 Task: In the event  named  Third Marketing Campaign Brainstorming, Set a range of dates when you can accept meetings  '3 Jul â€" 5 Aug 2023'. Select a duration of  15 min. Select working hours  	_x000D_
MON- SAT 10:30am â€" 6:00pm. Add time before or after your events  as 15 min. Set the frequency of available time slots for invitees as  45 min. Set the minimum notice period and maximum events allowed per day as  166 hours and 4. , logged in from the account softage.4@softage.net and add another guest for the event, softage.10@softage.net
Action: Mouse pressed left at (335, 378)
Screenshot: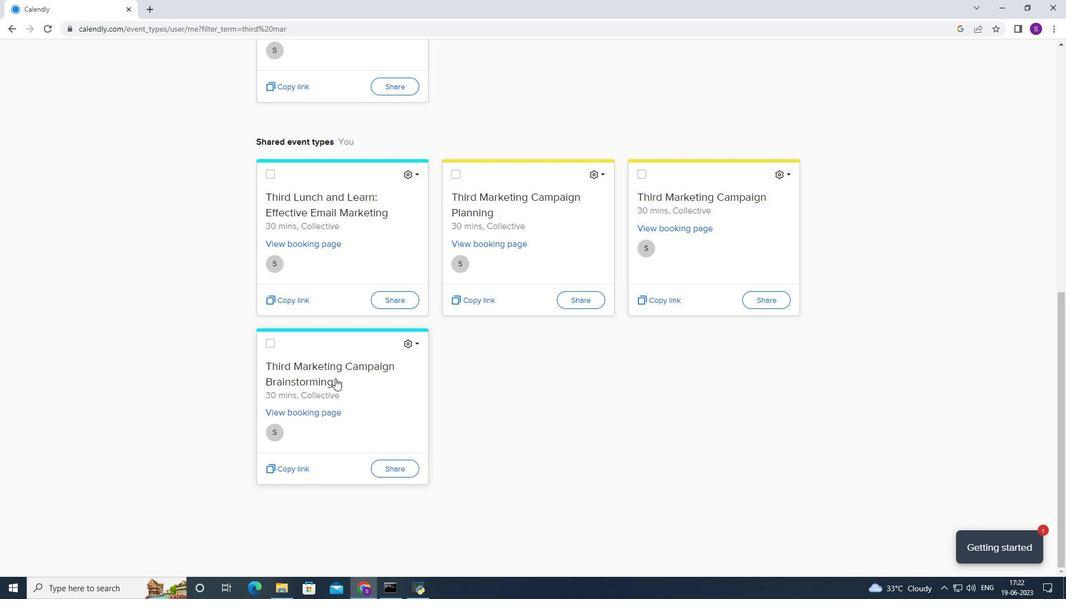 
Action: Mouse moved to (326, 281)
Screenshot: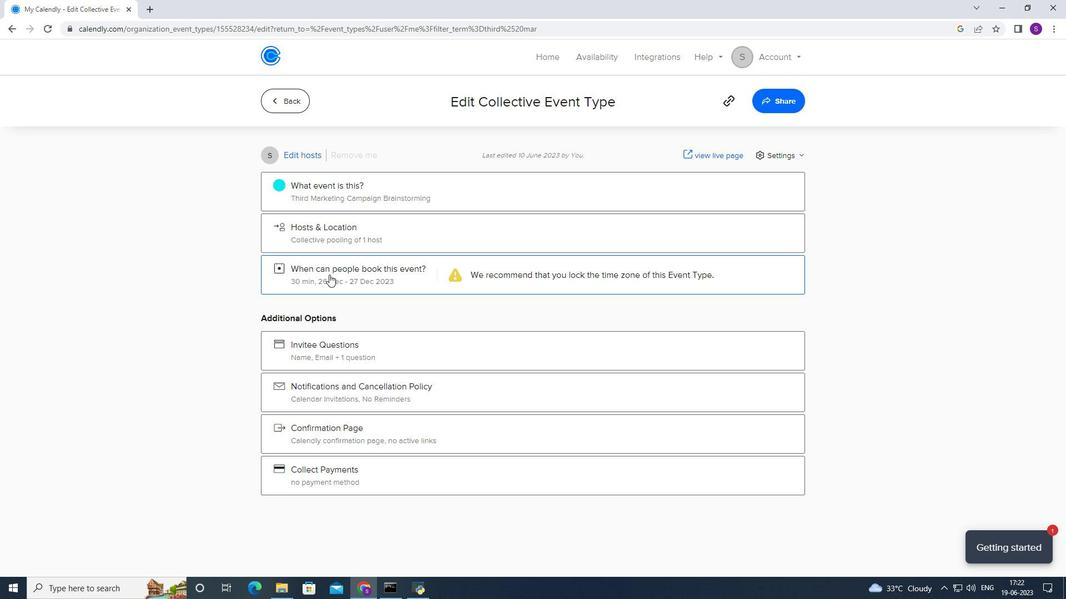 
Action: Mouse pressed left at (326, 281)
Screenshot: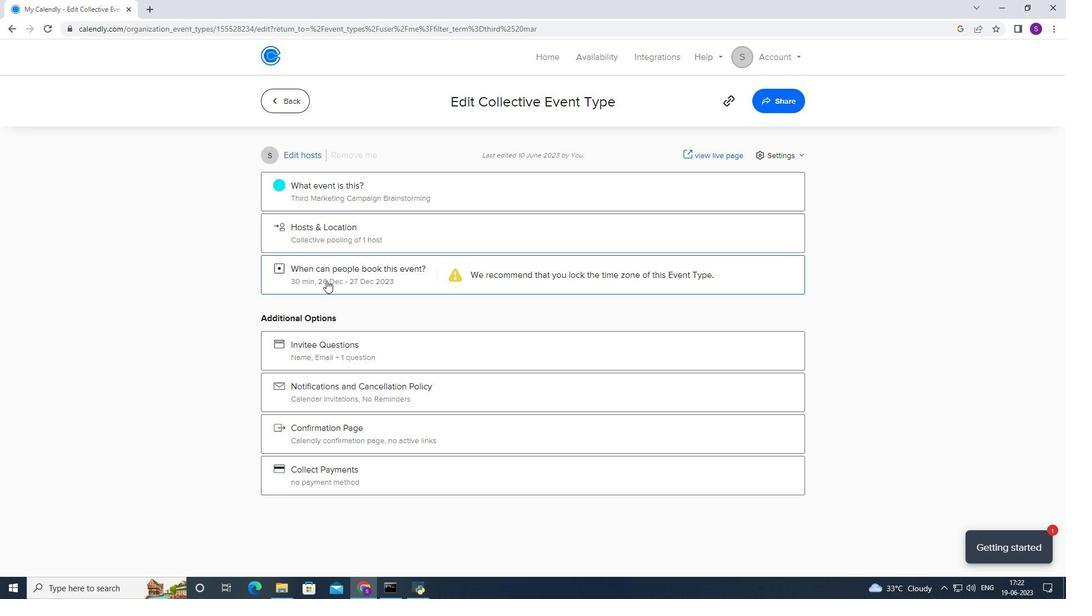 
Action: Mouse moved to (337, 393)
Screenshot: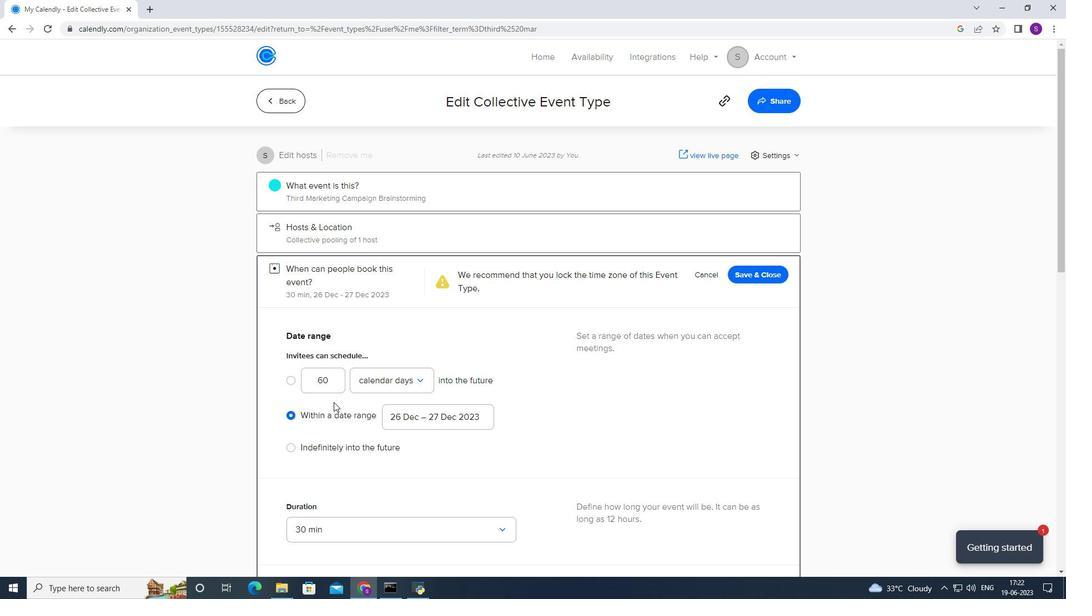 
Action: Mouse scrolled (337, 392) with delta (0, 0)
Screenshot: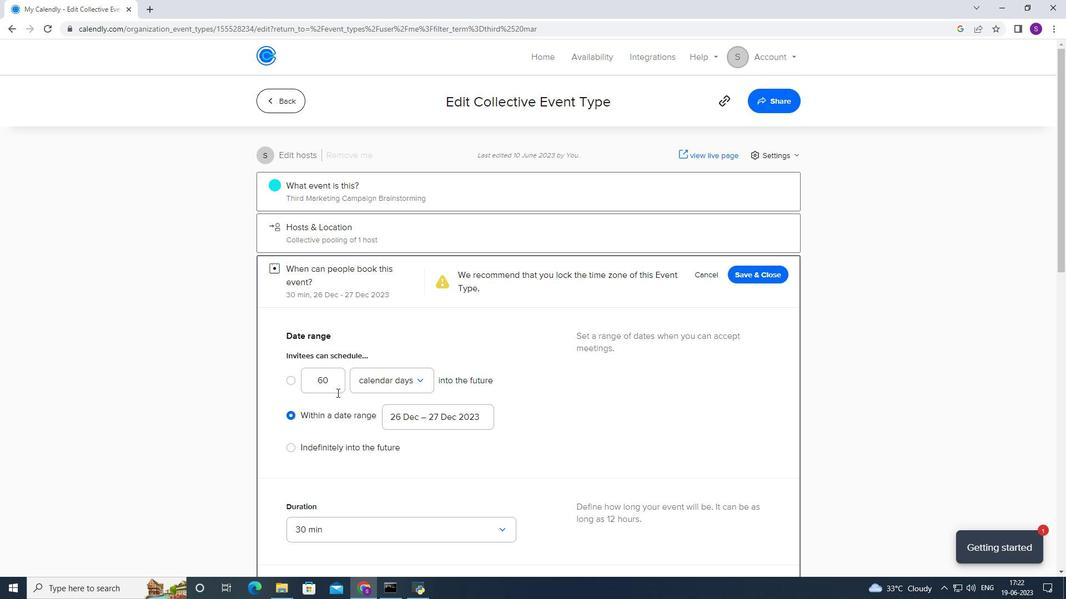 
Action: Mouse scrolled (337, 392) with delta (0, 0)
Screenshot: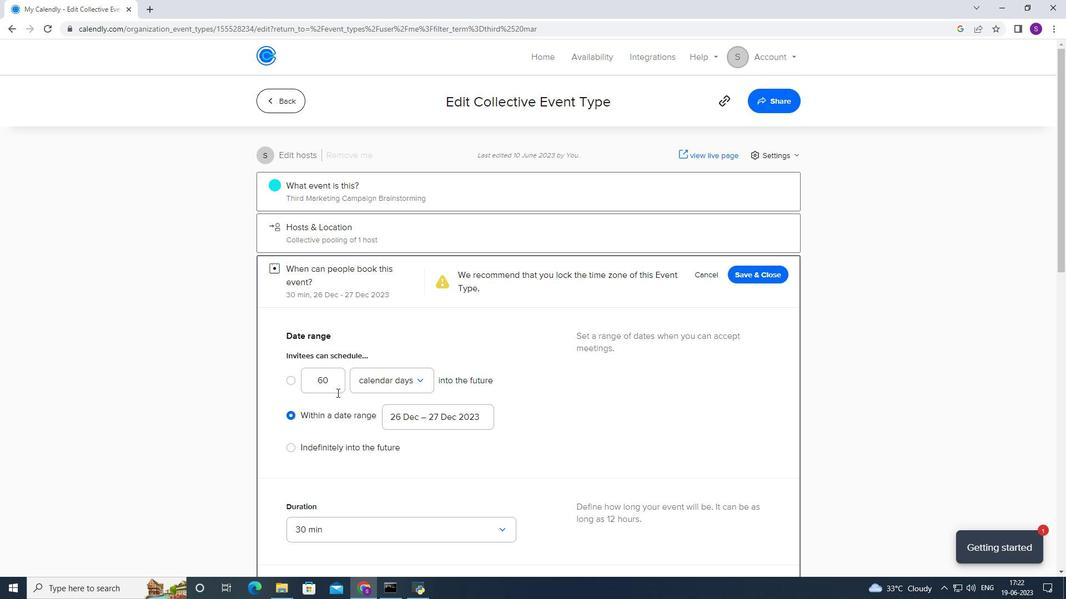 
Action: Mouse moved to (488, 317)
Screenshot: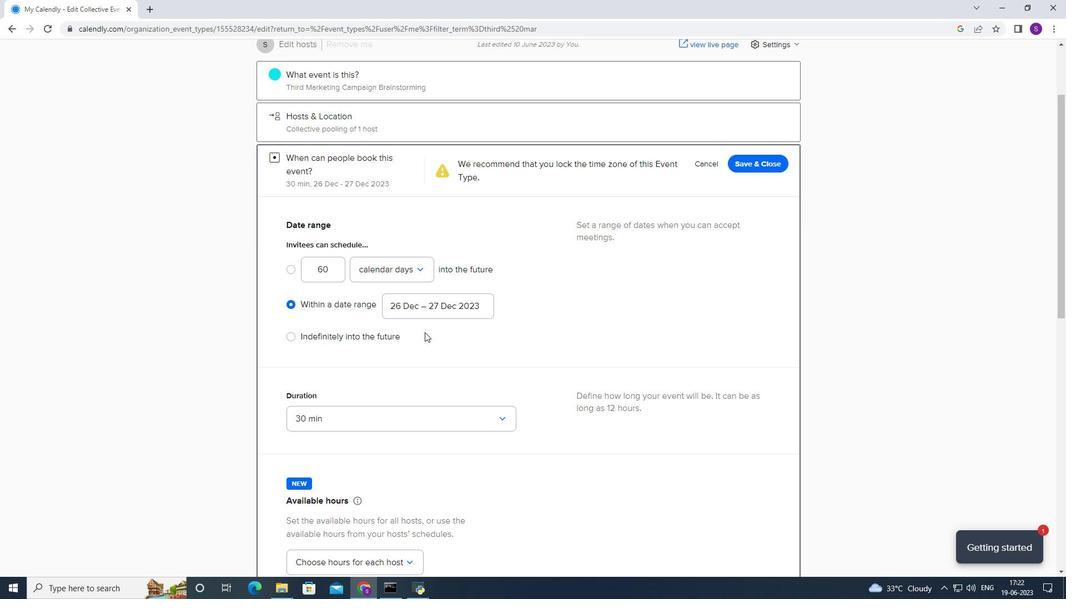 
Action: Mouse pressed left at (488, 317)
Screenshot: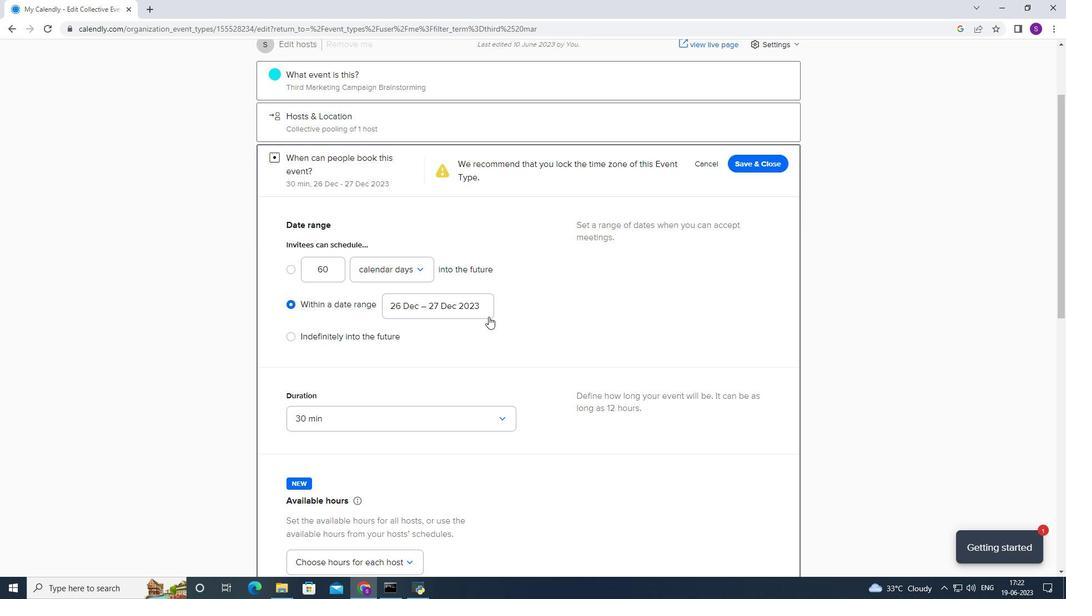 
Action: Mouse moved to (462, 348)
Screenshot: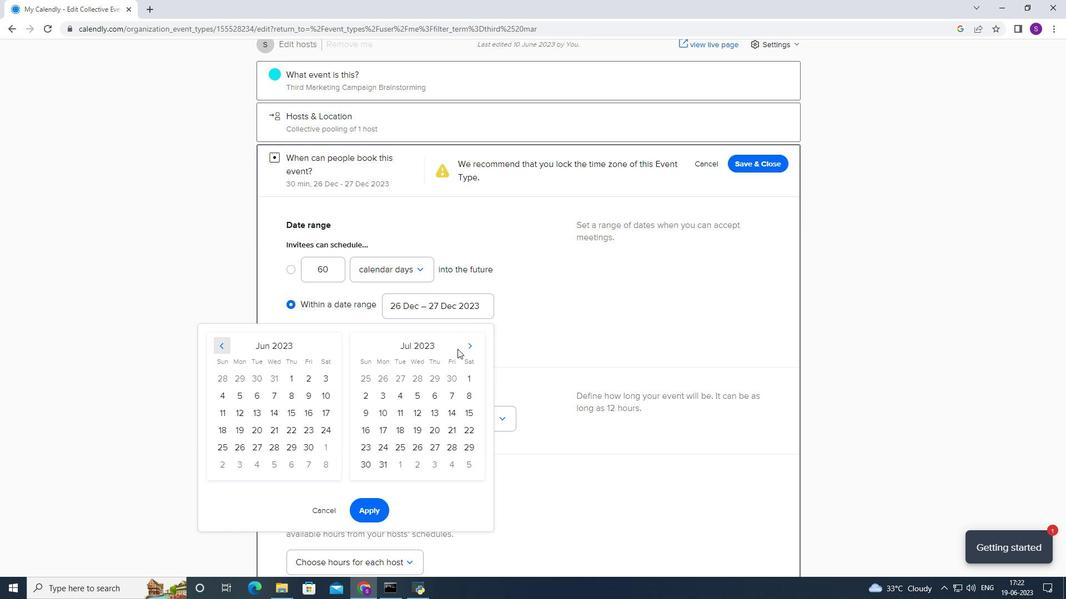 
Action: Mouse pressed left at (462, 348)
Screenshot: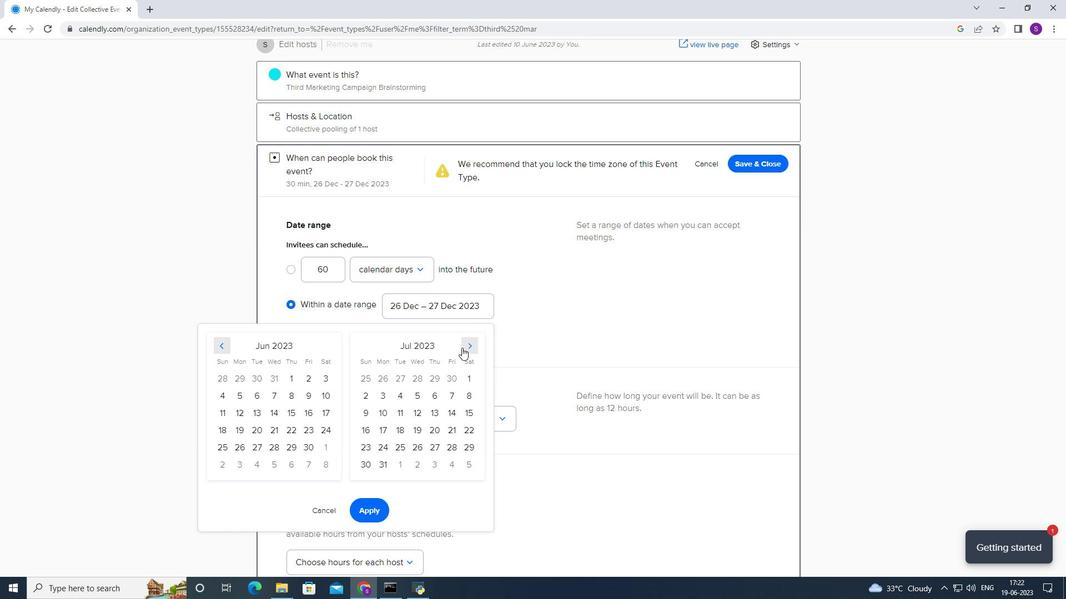 
Action: Mouse moved to (241, 398)
Screenshot: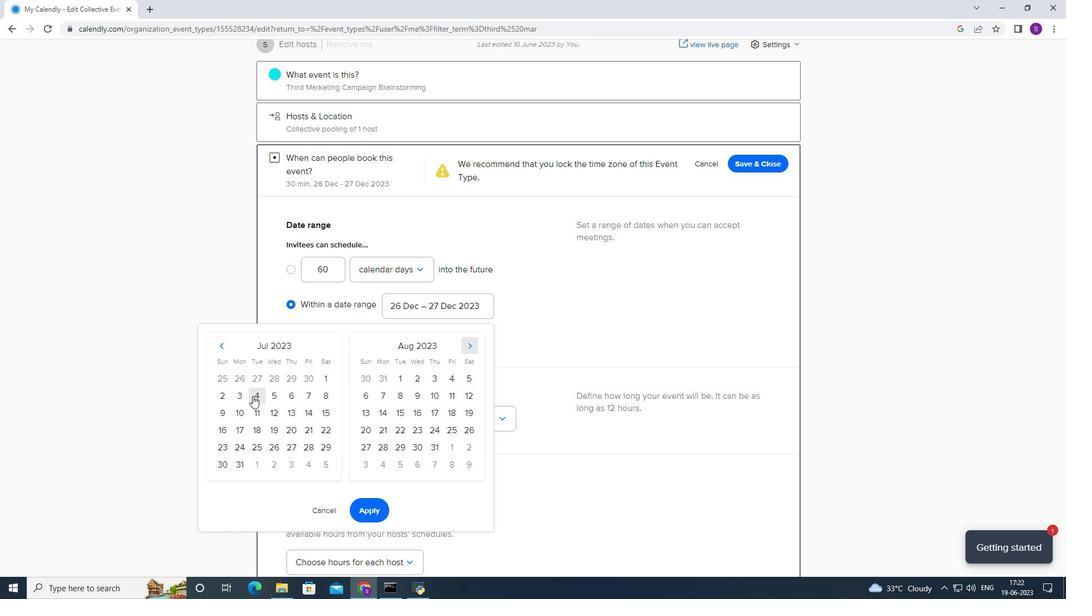 
Action: Mouse pressed left at (241, 398)
Screenshot: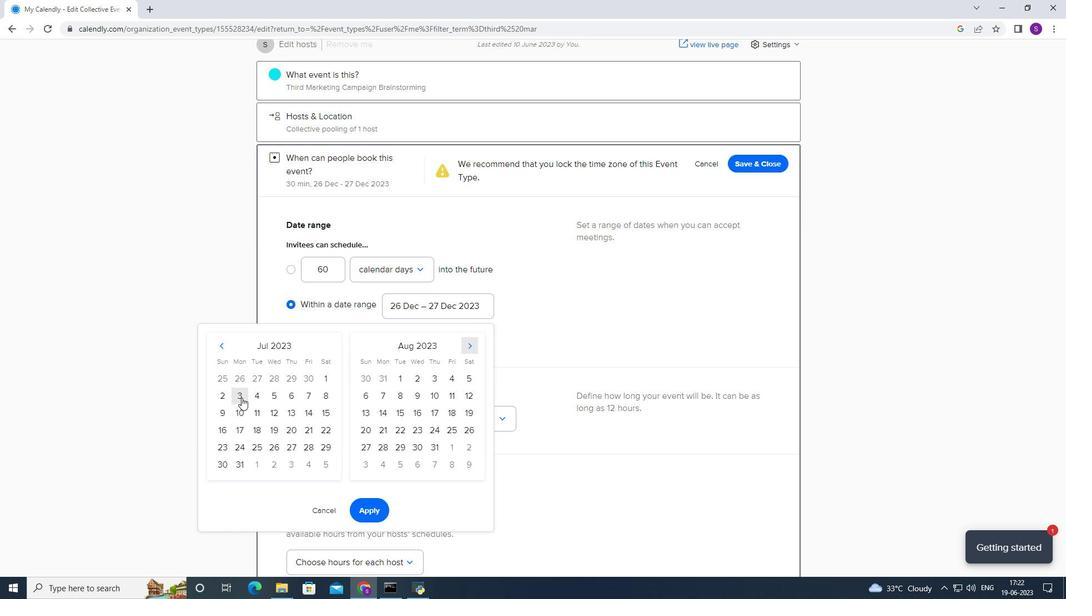 
Action: Mouse moved to (468, 384)
Screenshot: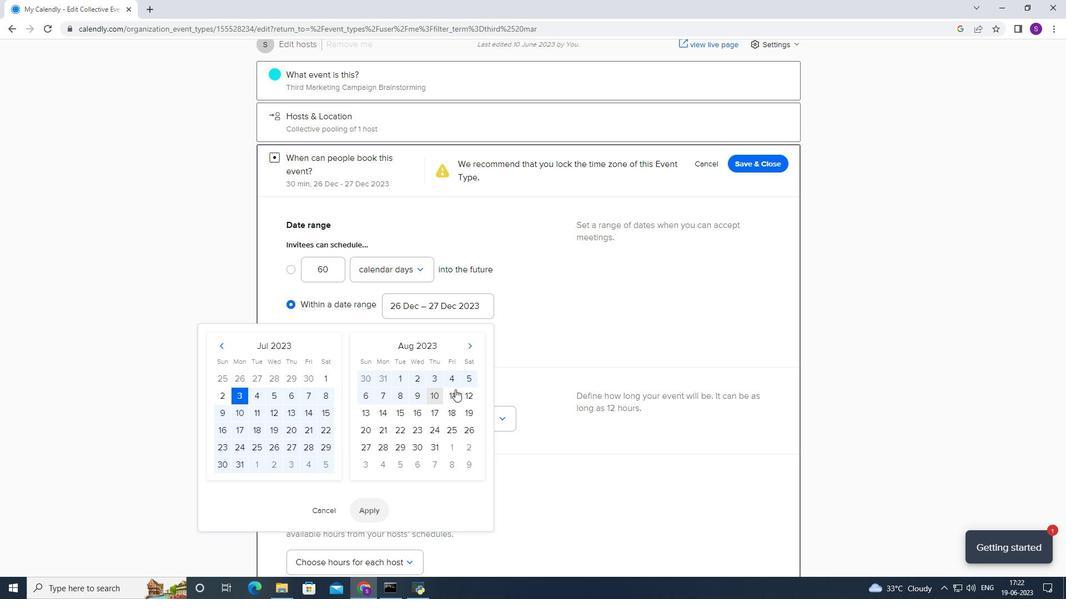 
Action: Mouse pressed left at (468, 384)
Screenshot: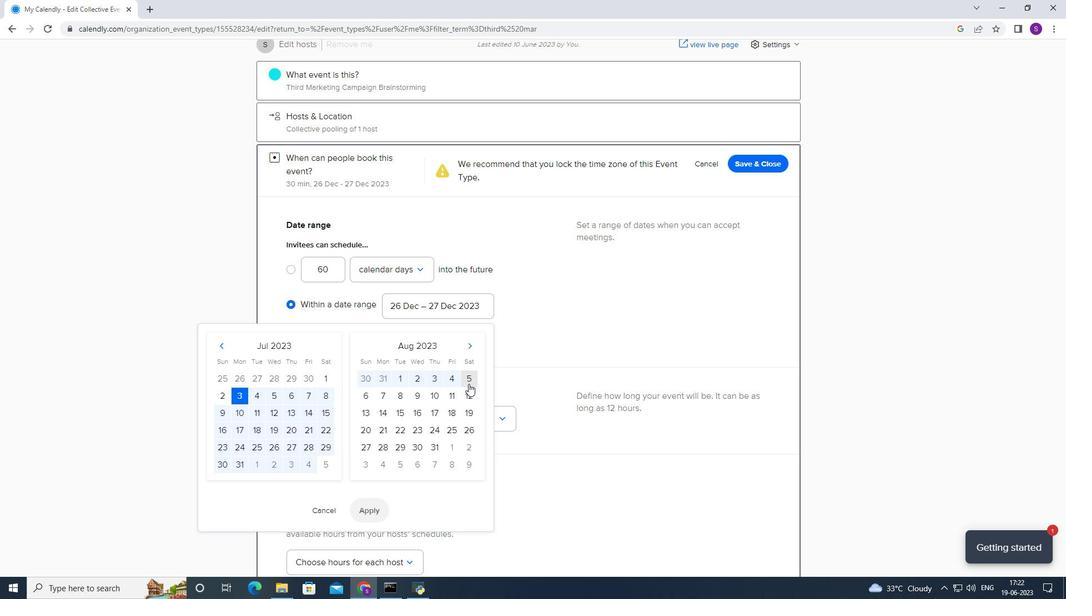 
Action: Mouse moved to (366, 517)
Screenshot: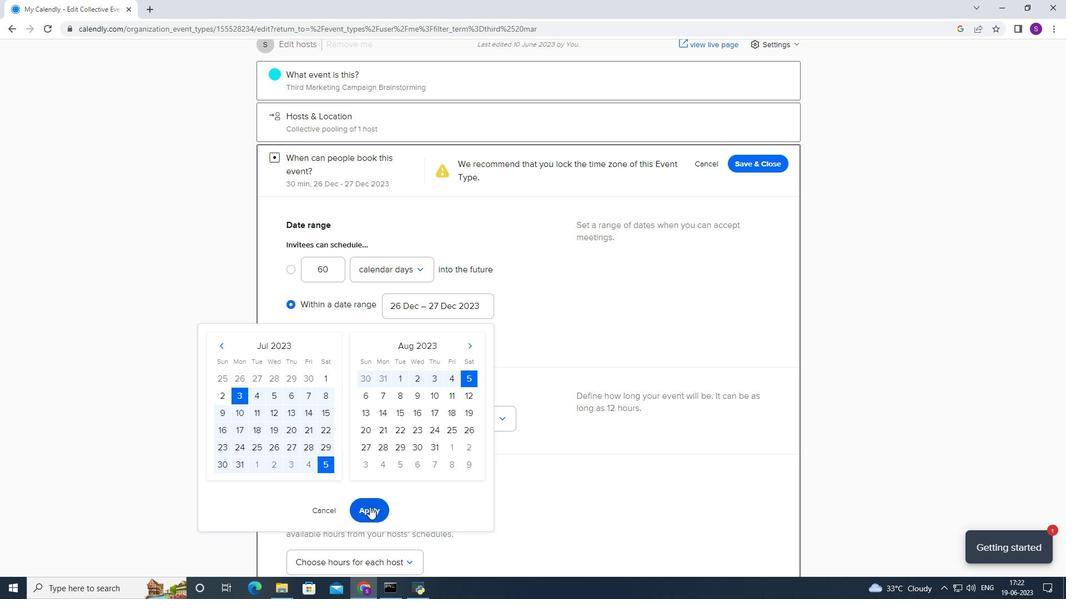 
Action: Mouse pressed left at (366, 517)
Screenshot: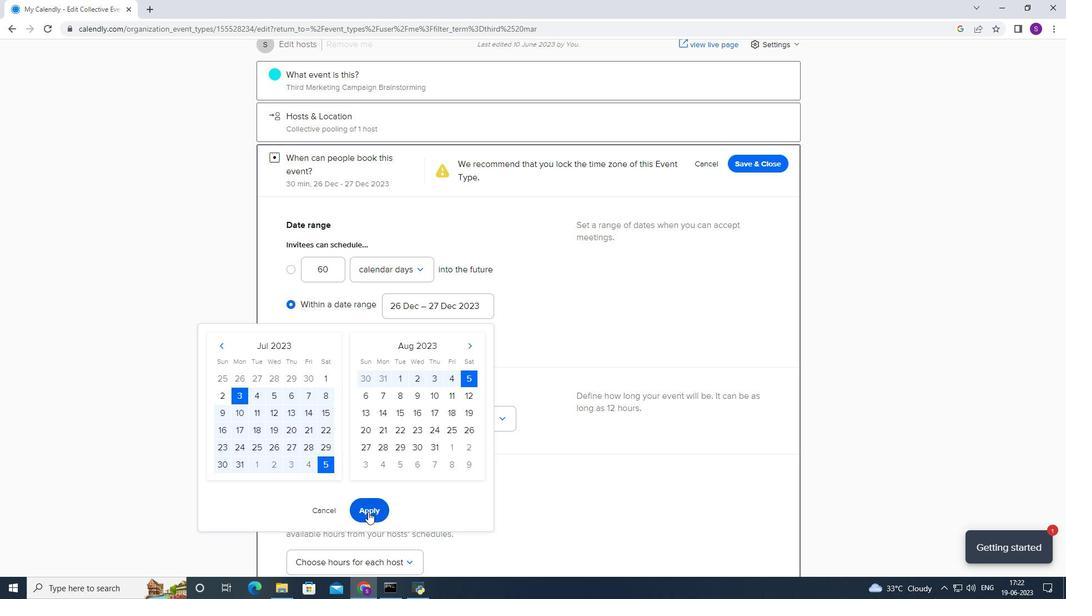 
Action: Mouse moved to (371, 477)
Screenshot: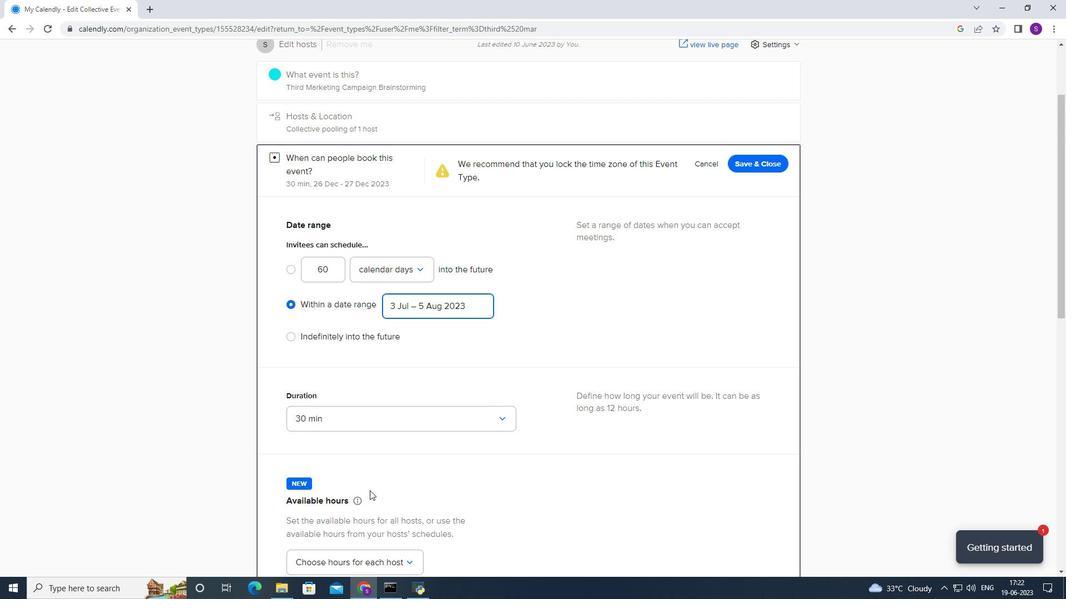 
Action: Mouse scrolled (371, 476) with delta (0, 0)
Screenshot: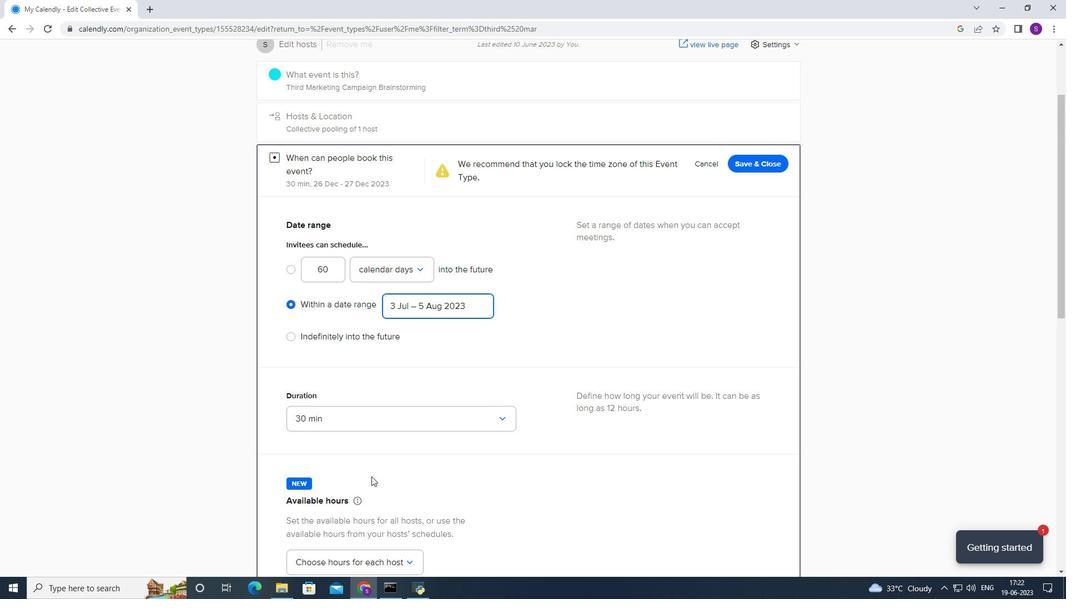 
Action: Mouse scrolled (371, 476) with delta (0, 0)
Screenshot: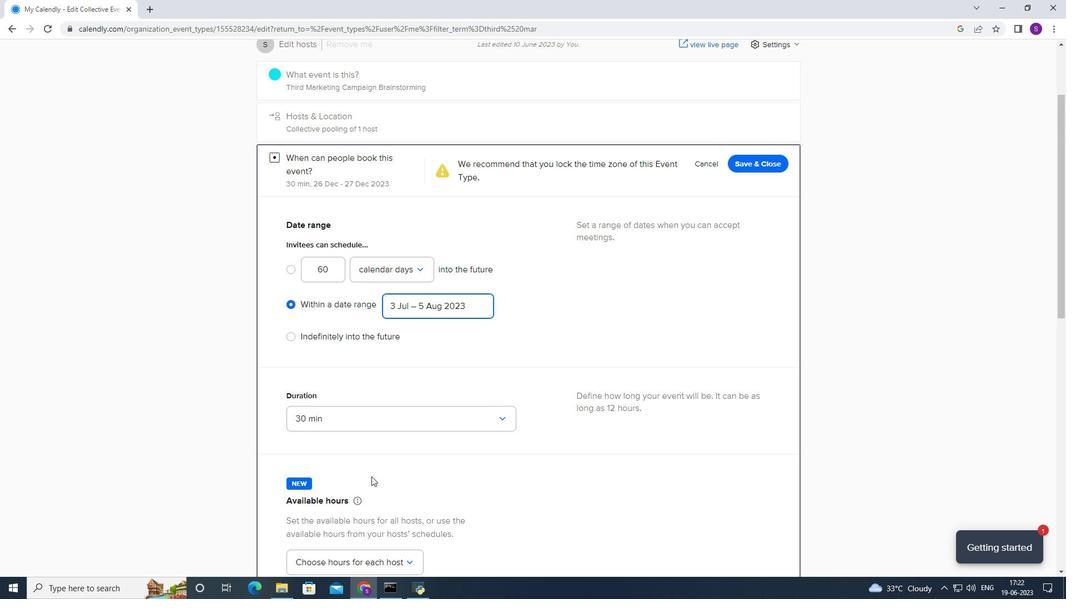 
Action: Mouse scrolled (371, 476) with delta (0, 0)
Screenshot: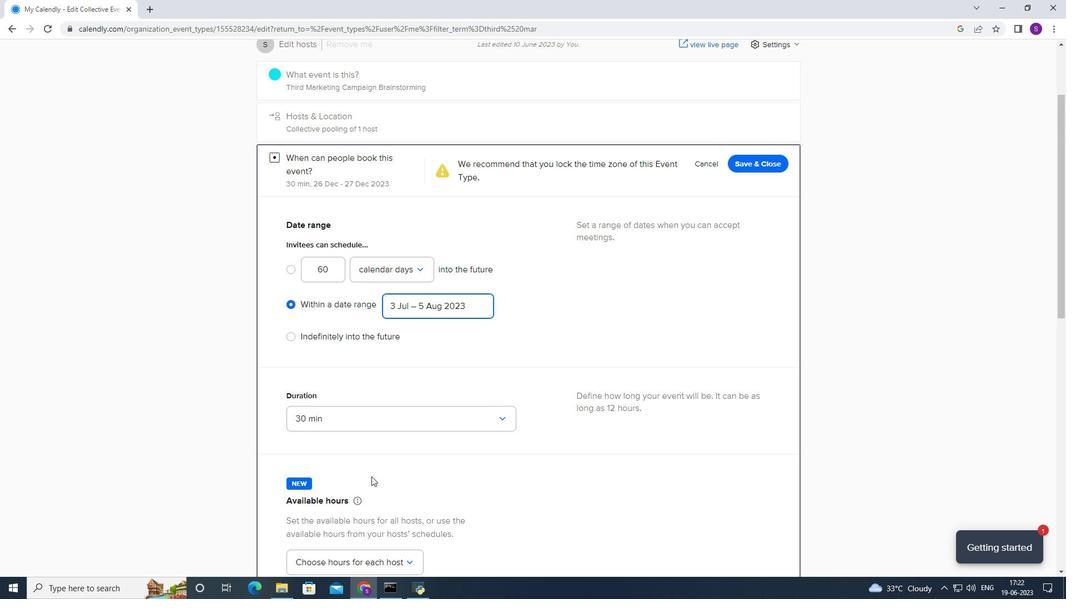 
Action: Mouse scrolled (371, 476) with delta (0, 0)
Screenshot: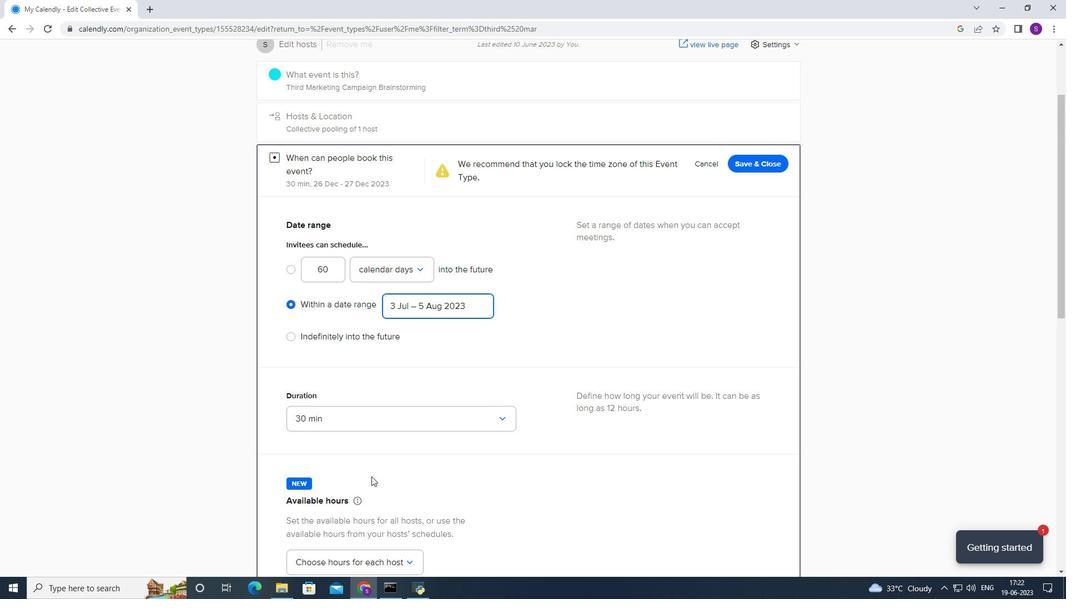 
Action: Mouse moved to (371, 477)
Screenshot: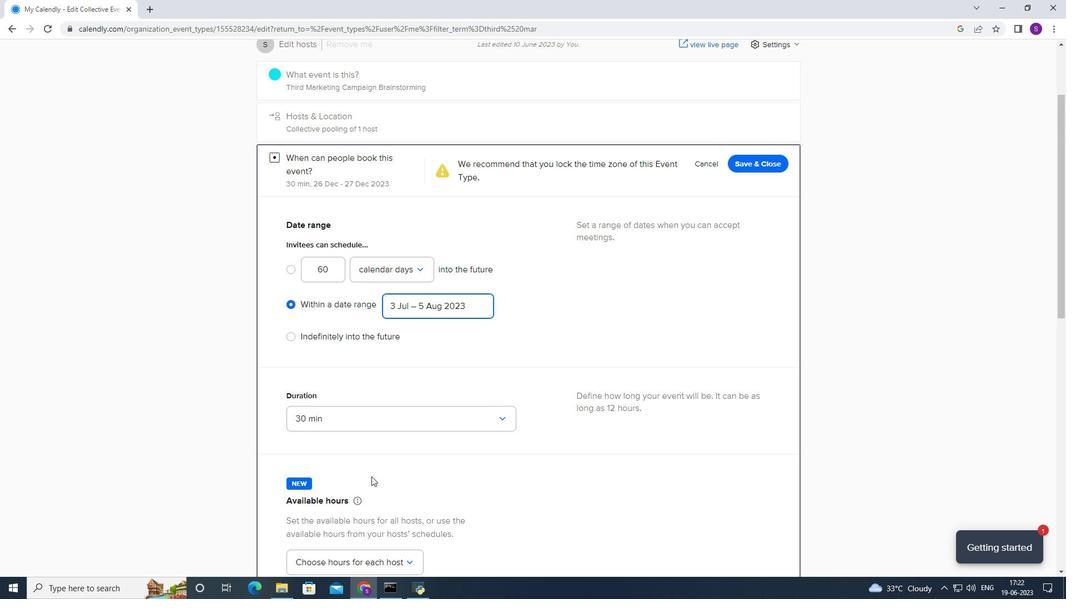 
Action: Mouse scrolled (371, 476) with delta (0, 0)
Screenshot: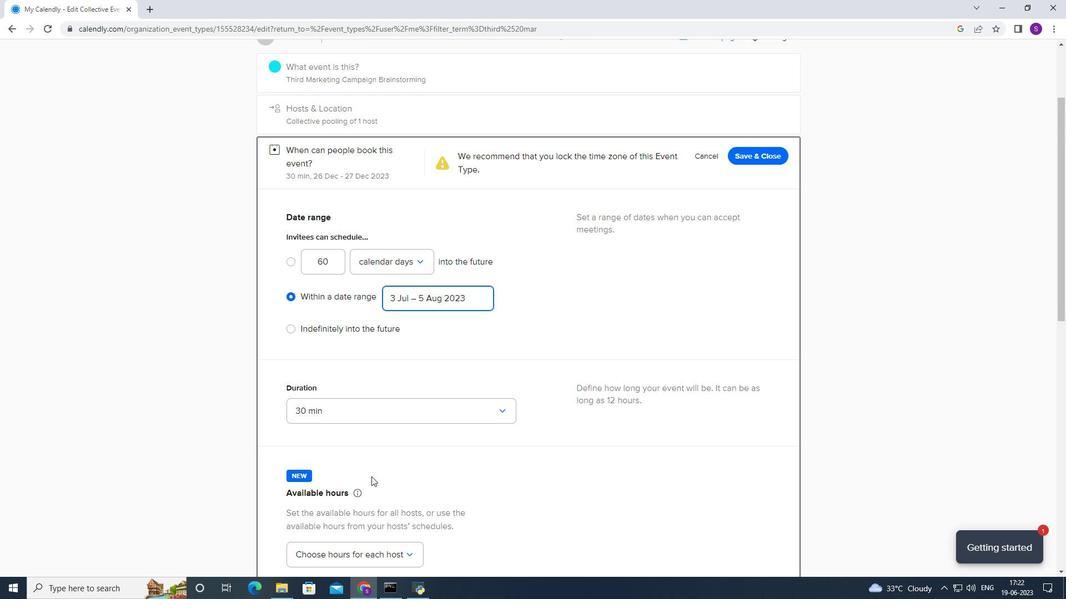 
Action: Mouse moved to (370, 477)
Screenshot: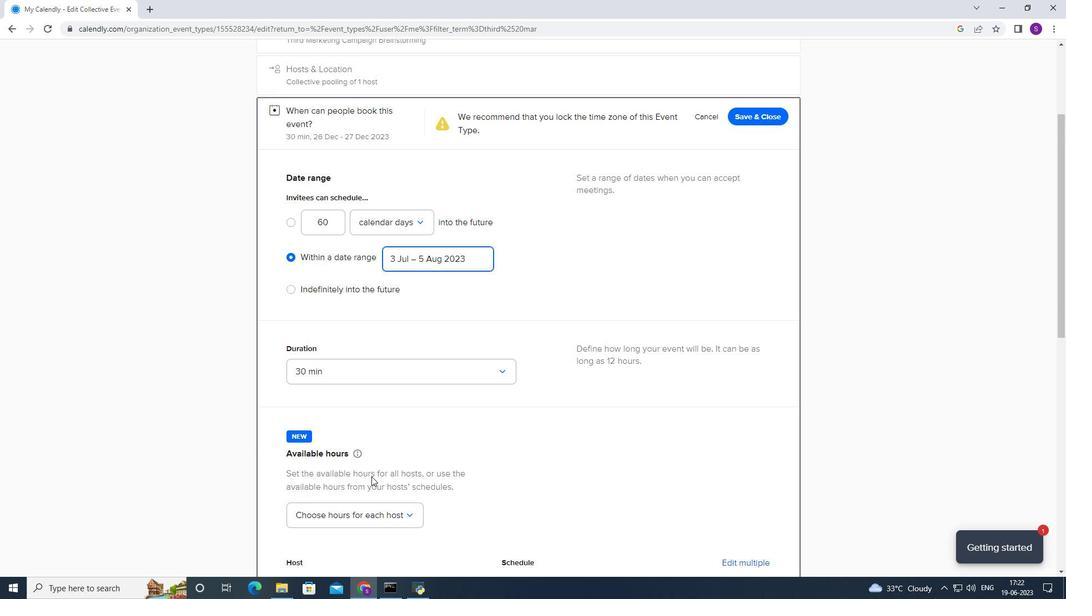 
Action: Mouse scrolled (370, 477) with delta (0, 0)
Screenshot: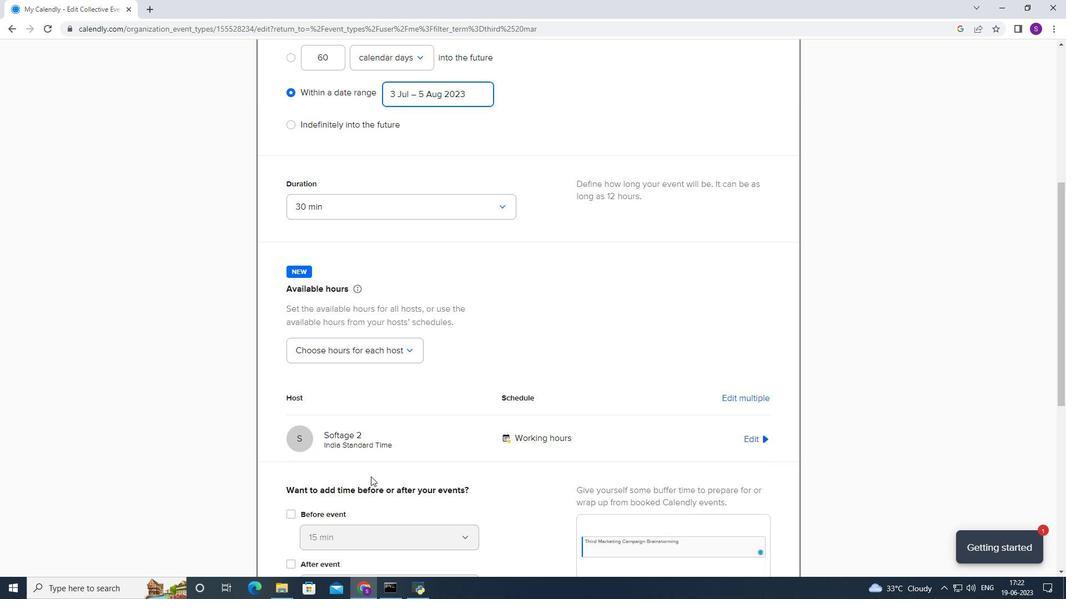 
Action: Mouse scrolled (370, 477) with delta (0, 0)
Screenshot: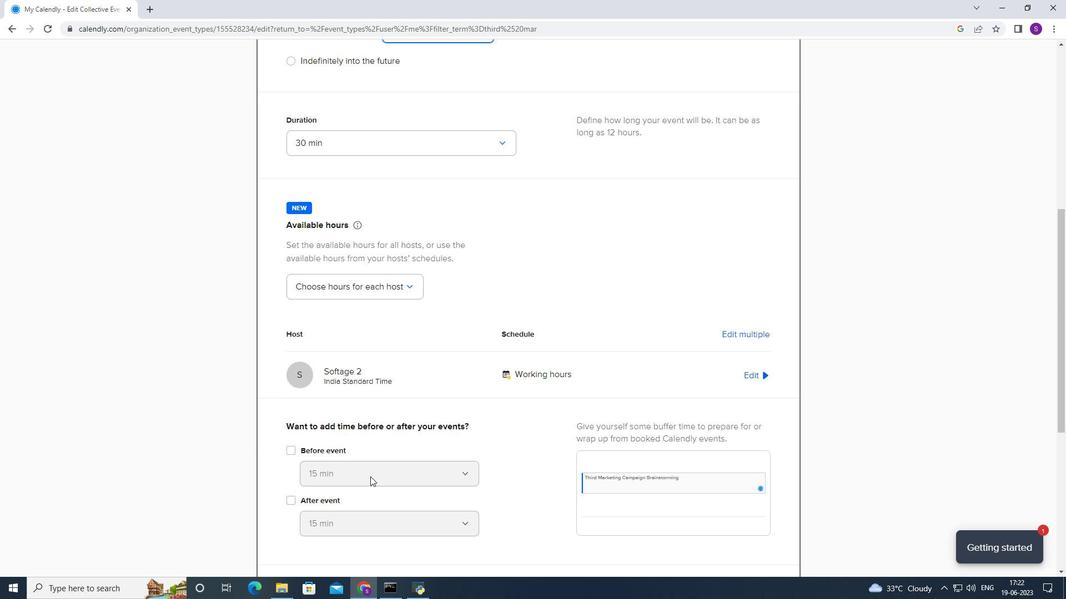 
Action: Mouse moved to (363, 449)
Screenshot: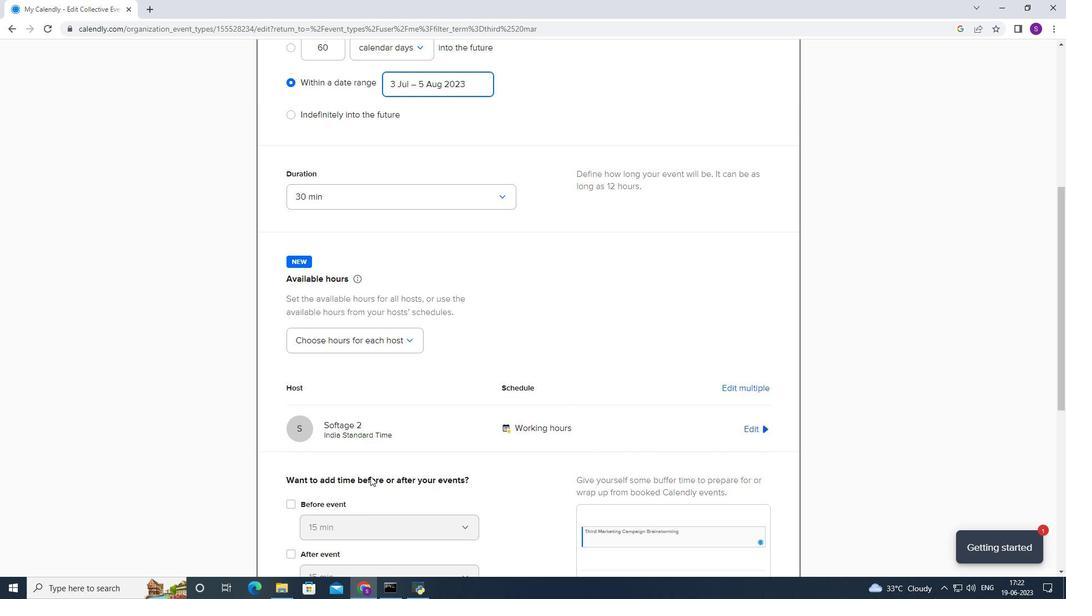 
Action: Mouse scrolled (369, 478) with delta (0, 0)
Screenshot: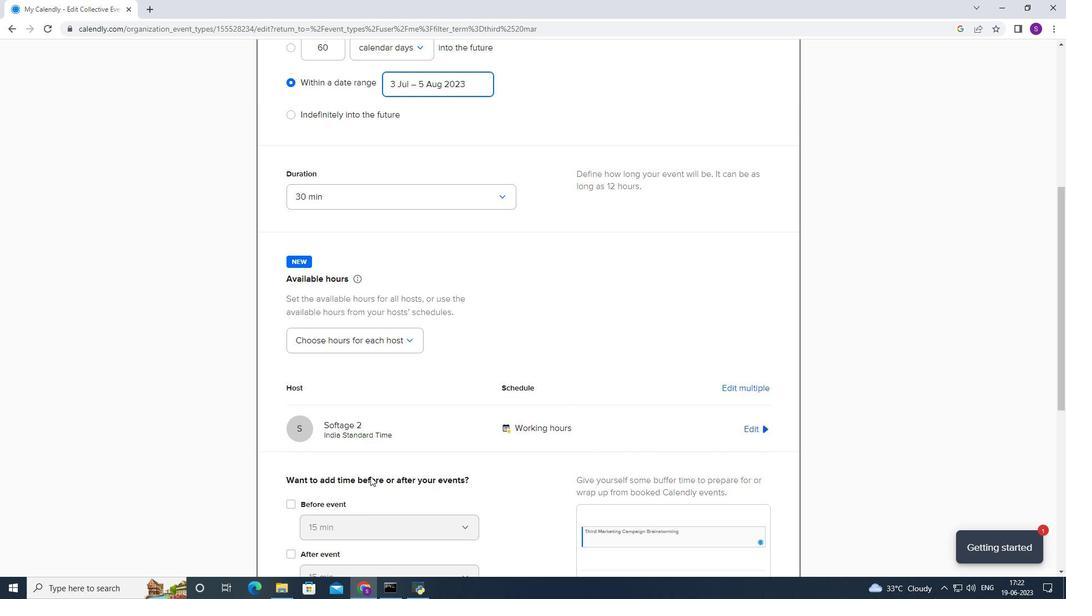 
Action: Mouse moved to (326, 303)
Screenshot: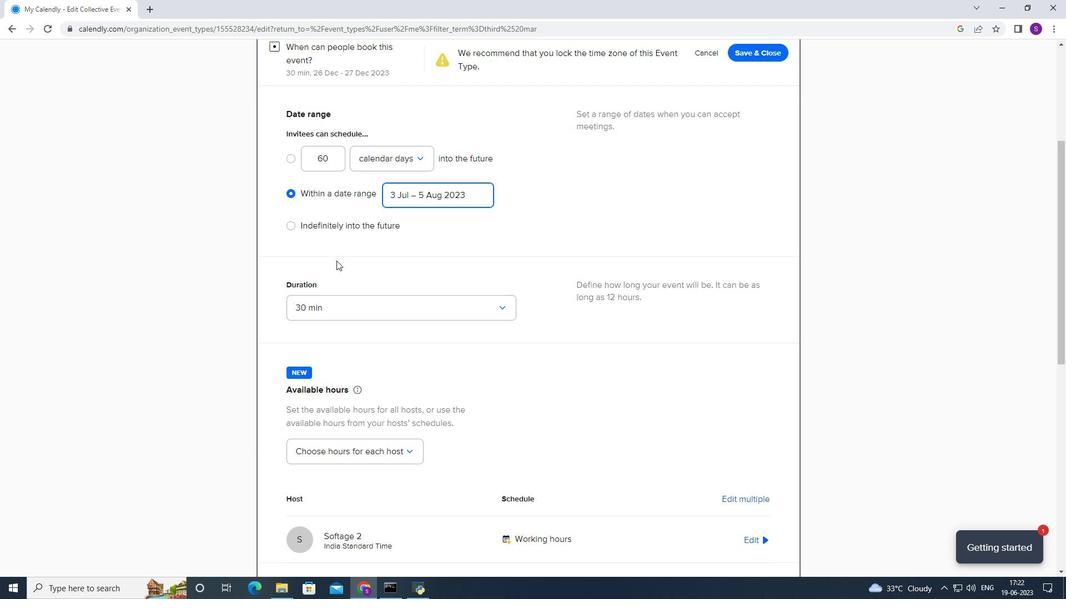 
Action: Mouse pressed left at (326, 303)
Screenshot: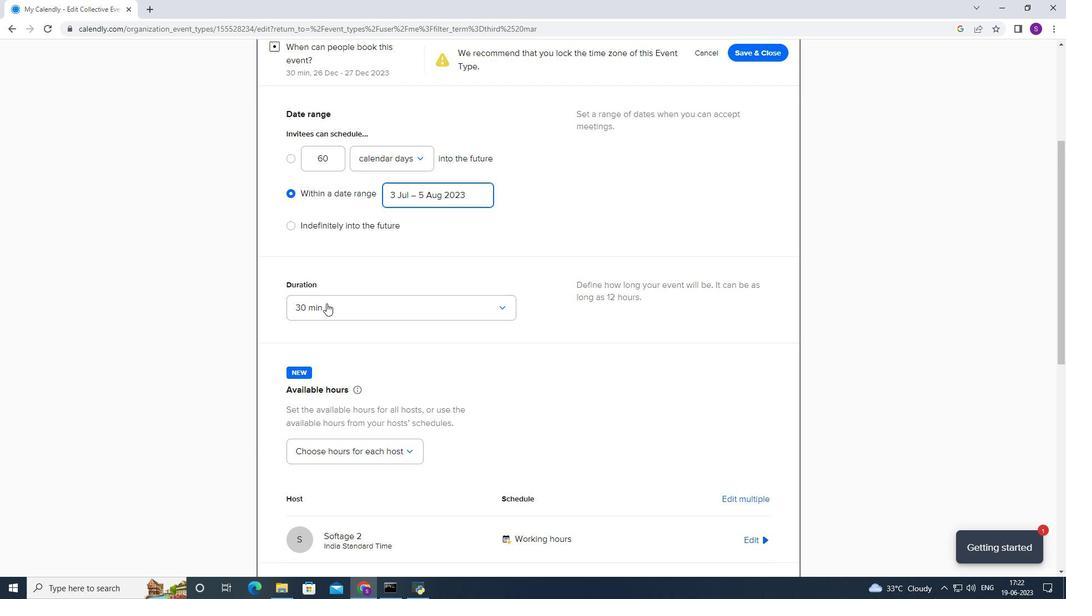 
Action: Mouse moved to (339, 343)
Screenshot: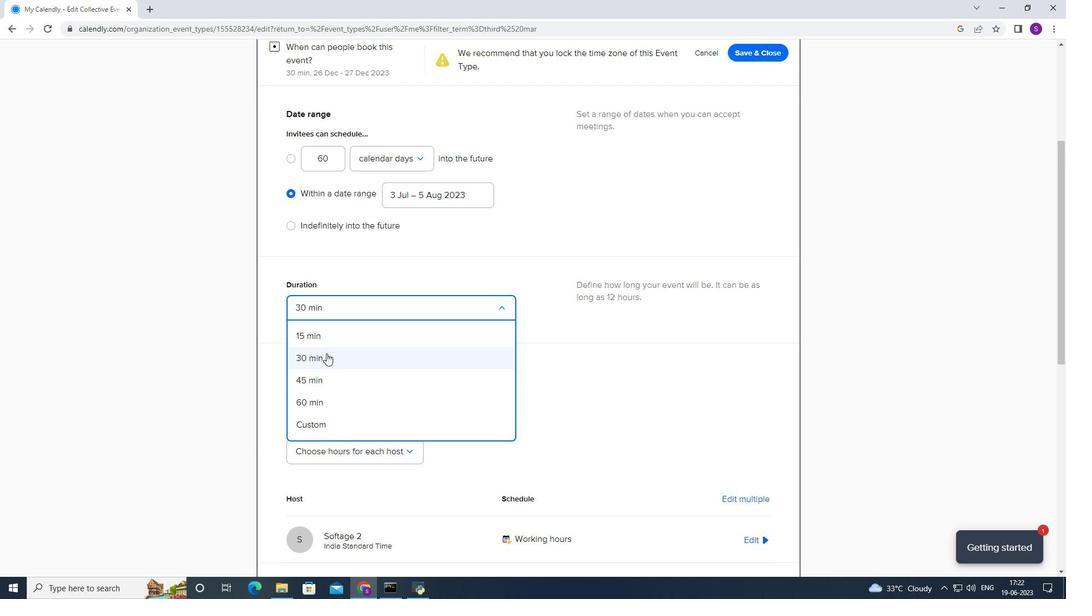 
Action: Mouse pressed left at (339, 343)
Screenshot: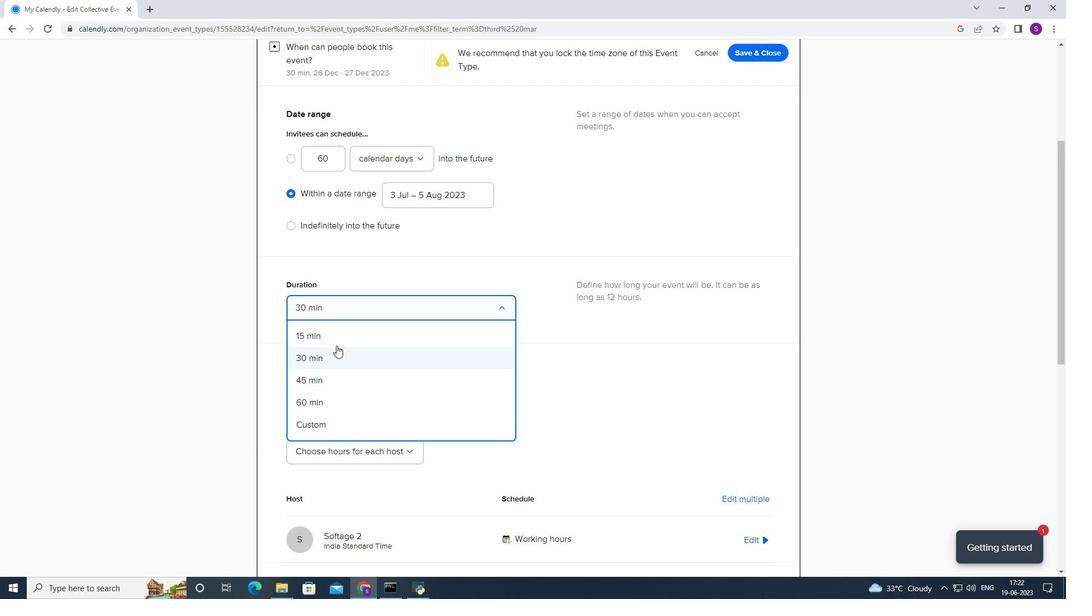 
Action: Mouse moved to (329, 369)
Screenshot: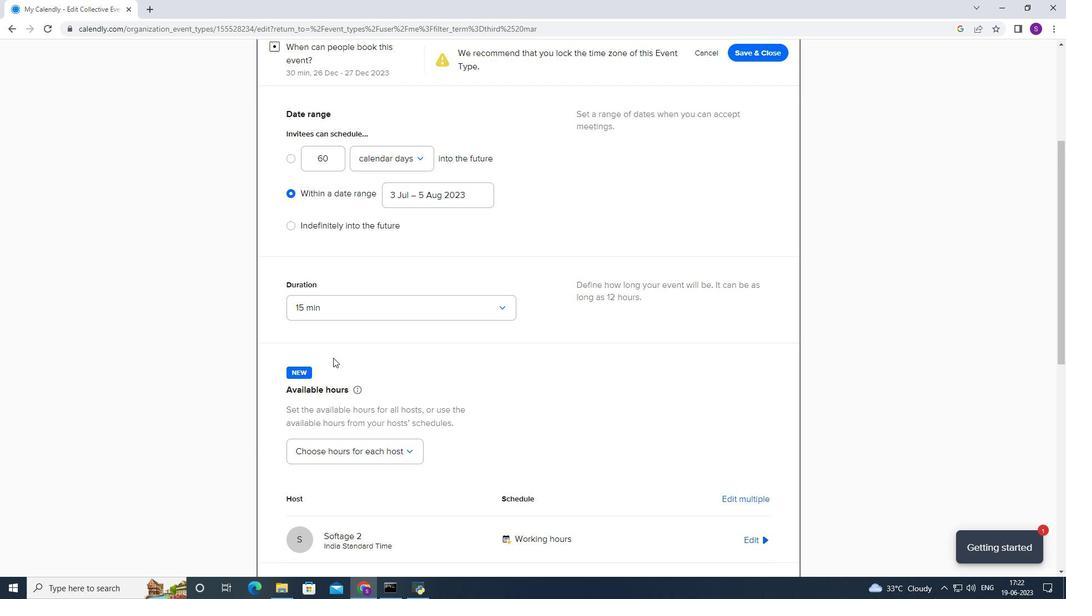 
Action: Mouse scrolled (329, 369) with delta (0, 0)
Screenshot: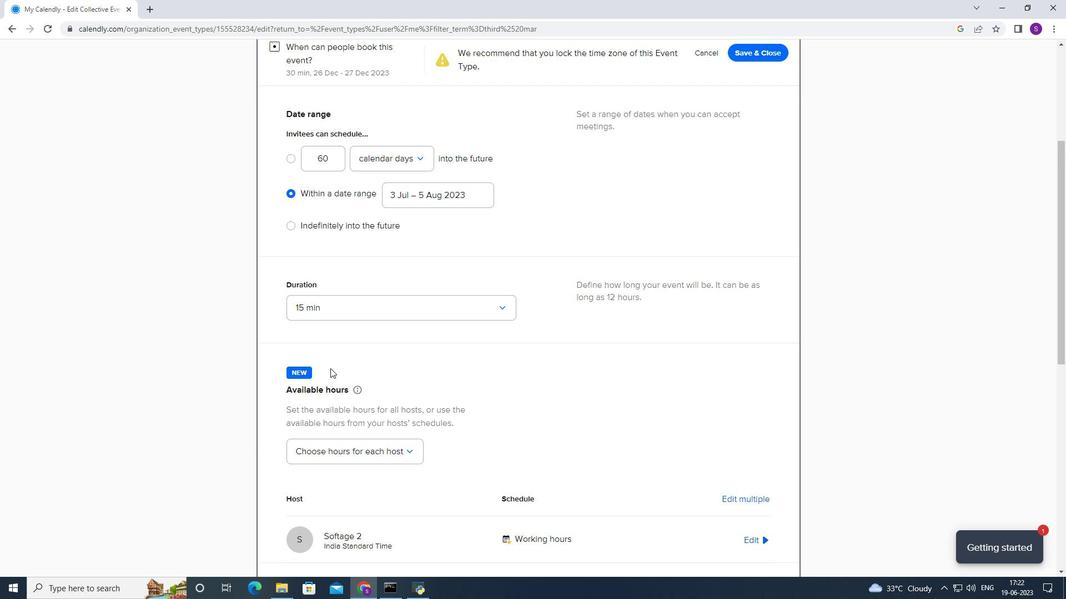 
Action: Mouse moved to (329, 371)
Screenshot: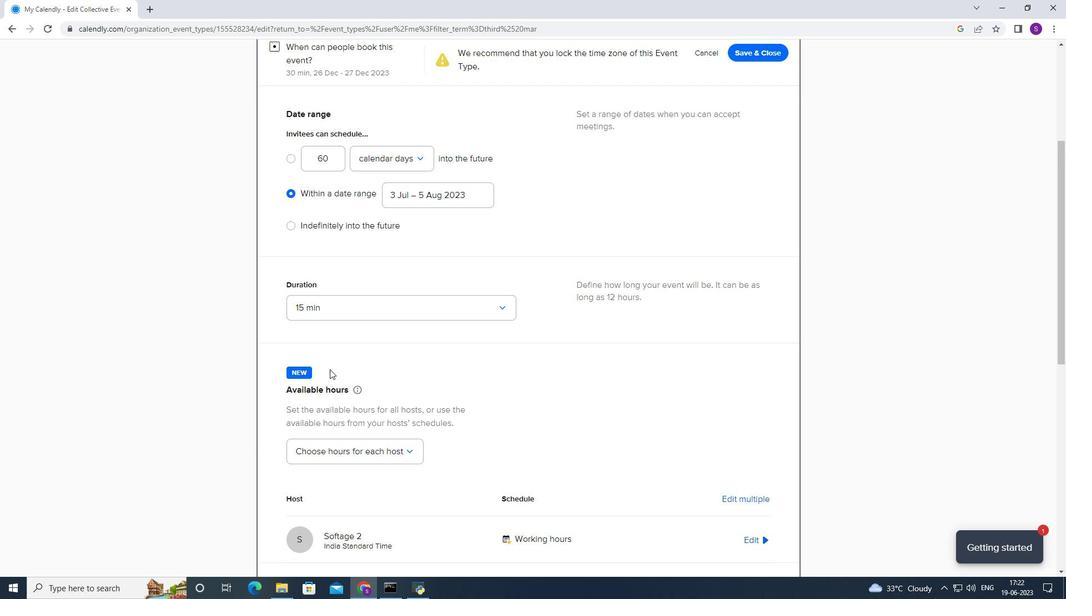 
Action: Mouse scrolled (329, 370) with delta (0, 0)
Screenshot: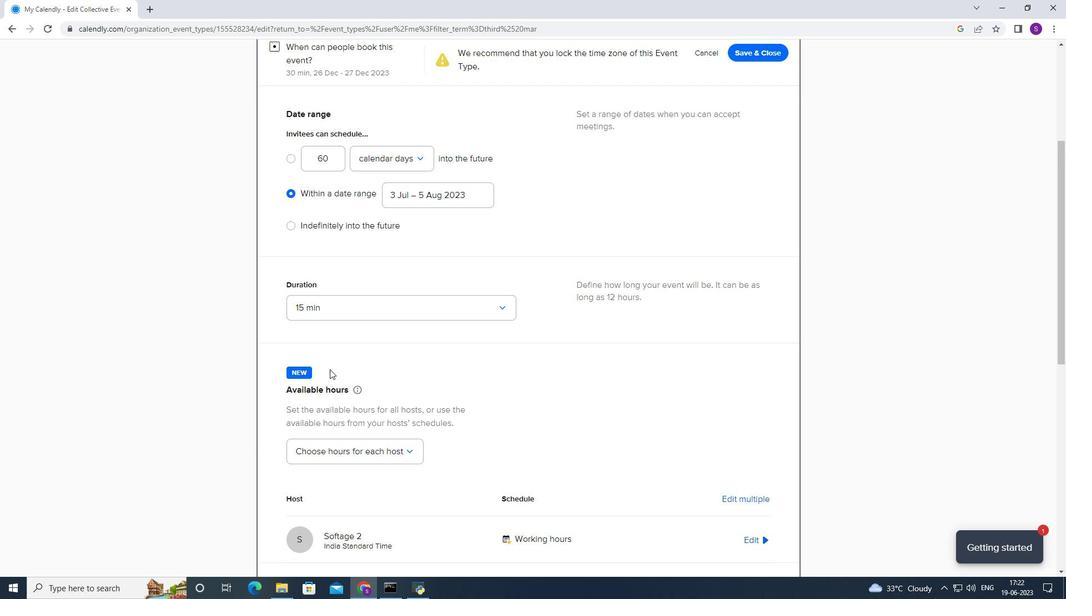 
Action: Mouse scrolled (329, 370) with delta (0, 0)
Screenshot: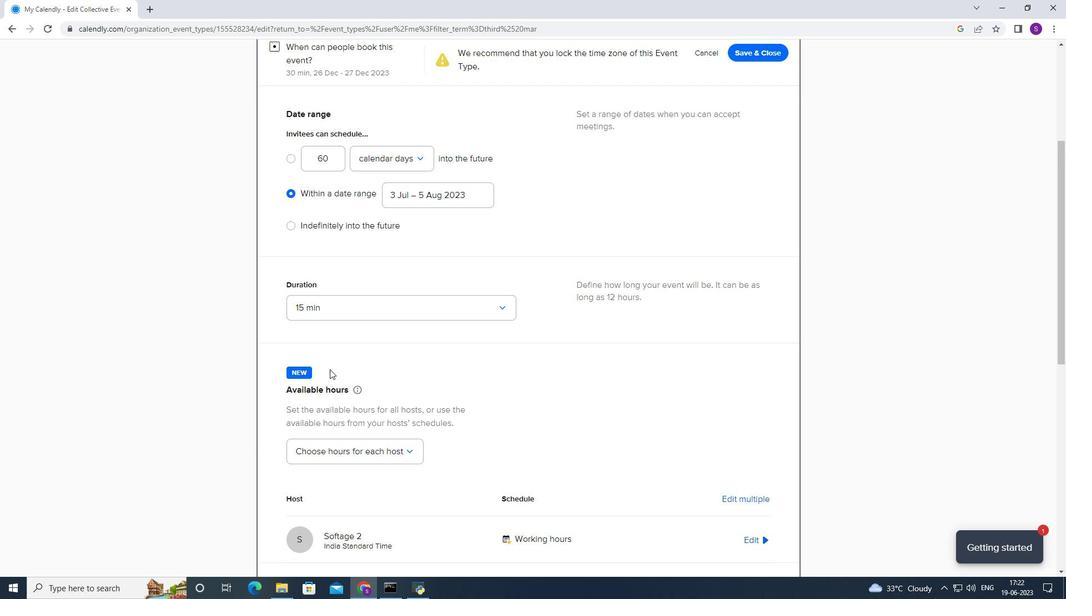
Action: Mouse scrolled (329, 370) with delta (0, 0)
Screenshot: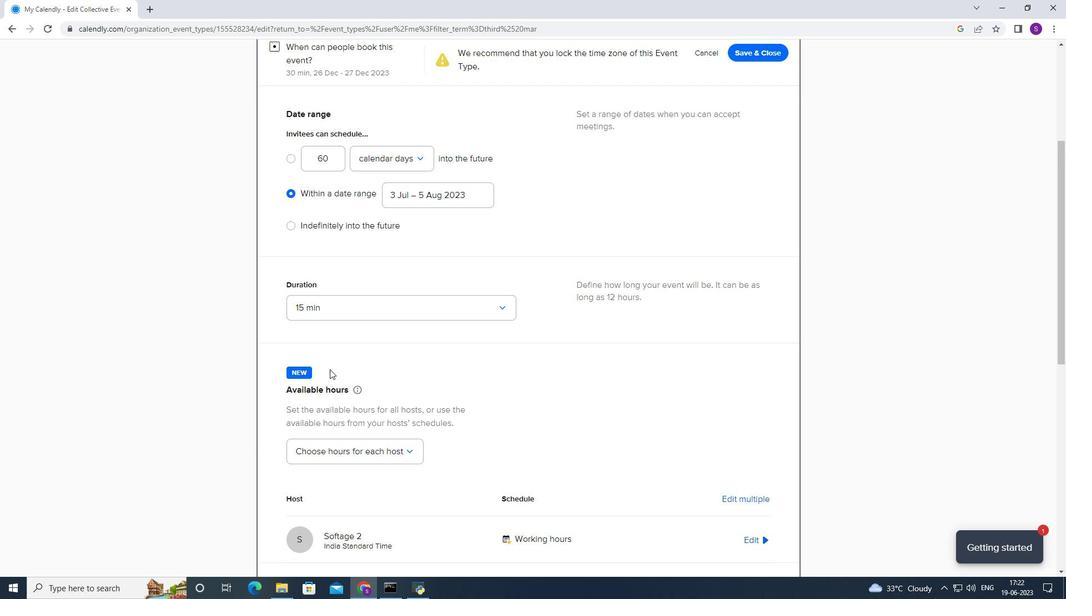 
Action: Mouse moved to (372, 331)
Screenshot: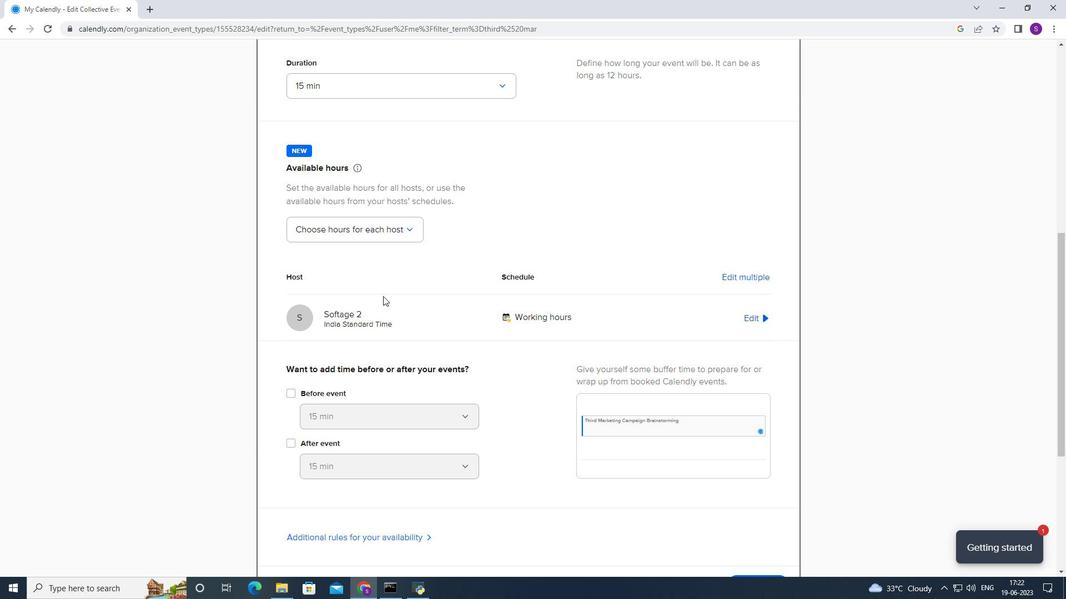 
Action: Mouse pressed left at (372, 331)
Screenshot: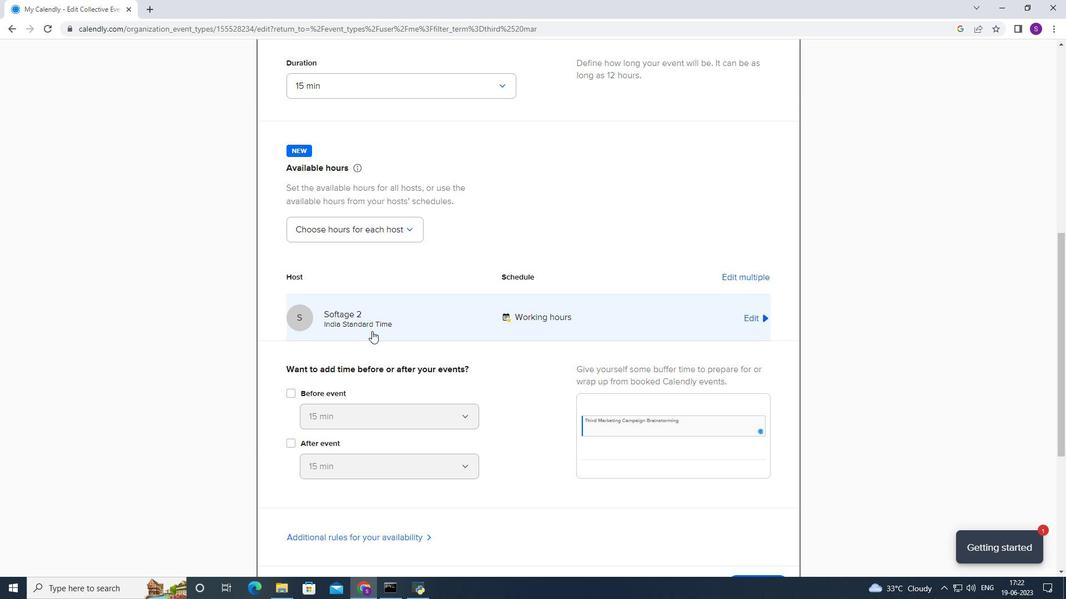 
Action: Mouse moved to (428, 404)
Screenshot: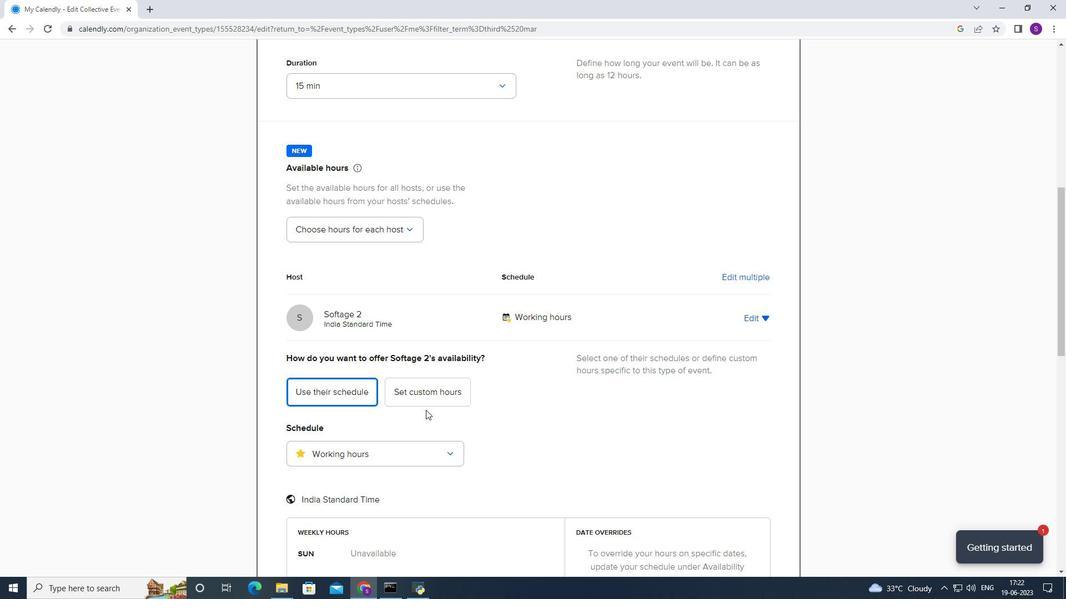 
Action: Mouse pressed left at (428, 404)
Screenshot: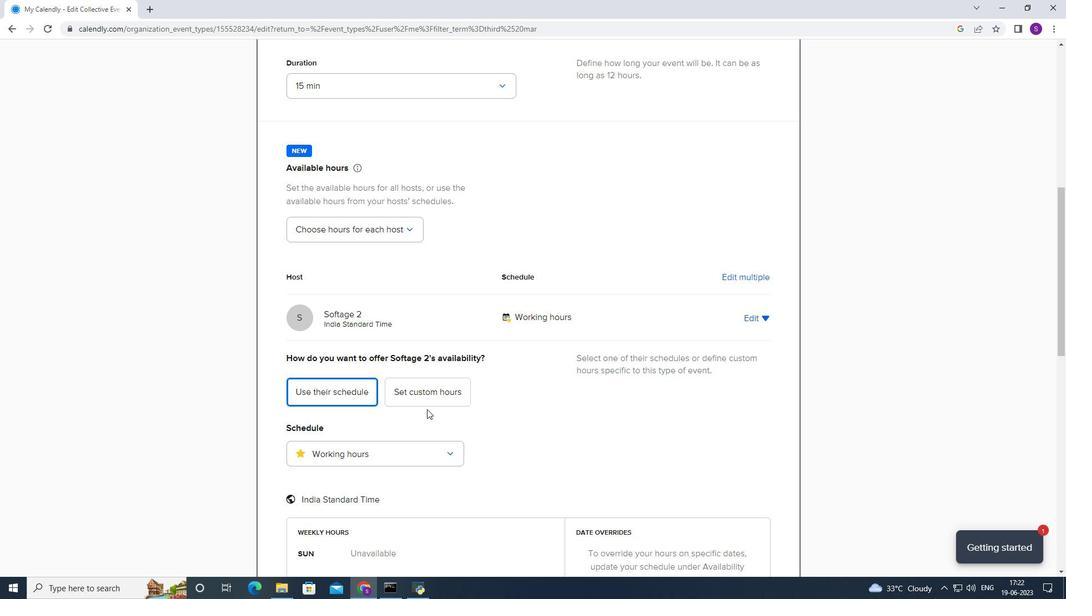 
Action: Mouse moved to (394, 411)
Screenshot: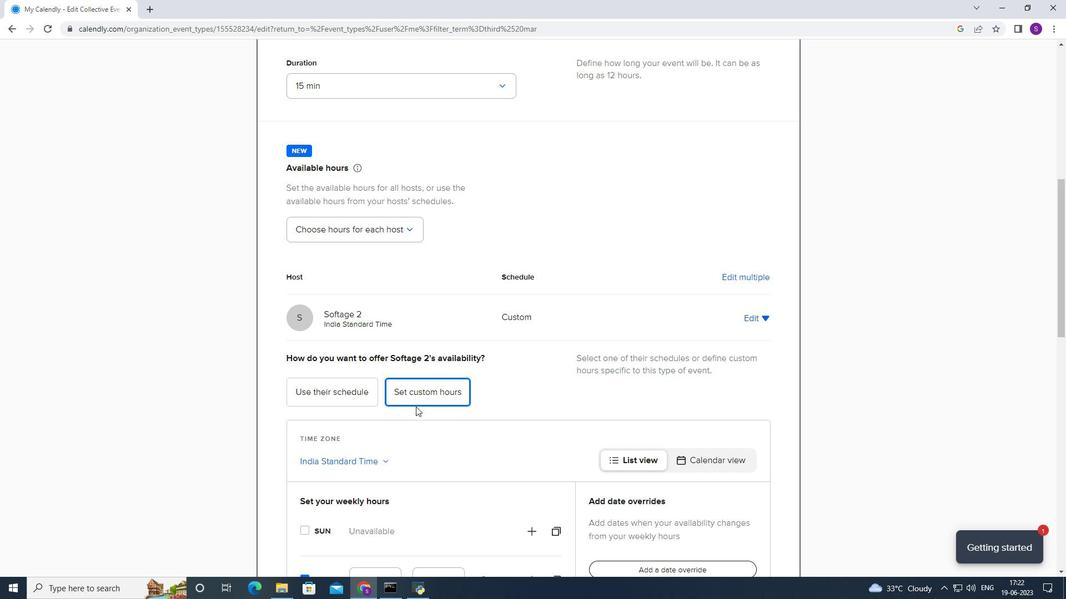 
Action: Mouse scrolled (394, 410) with delta (0, 0)
Screenshot: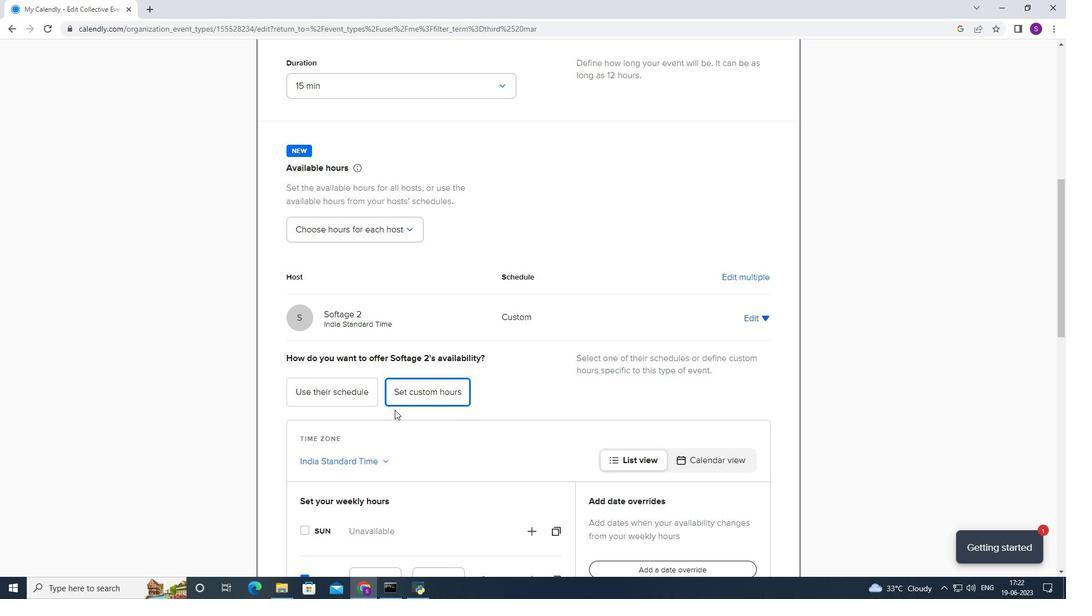 
Action: Mouse scrolled (394, 410) with delta (0, 0)
Screenshot: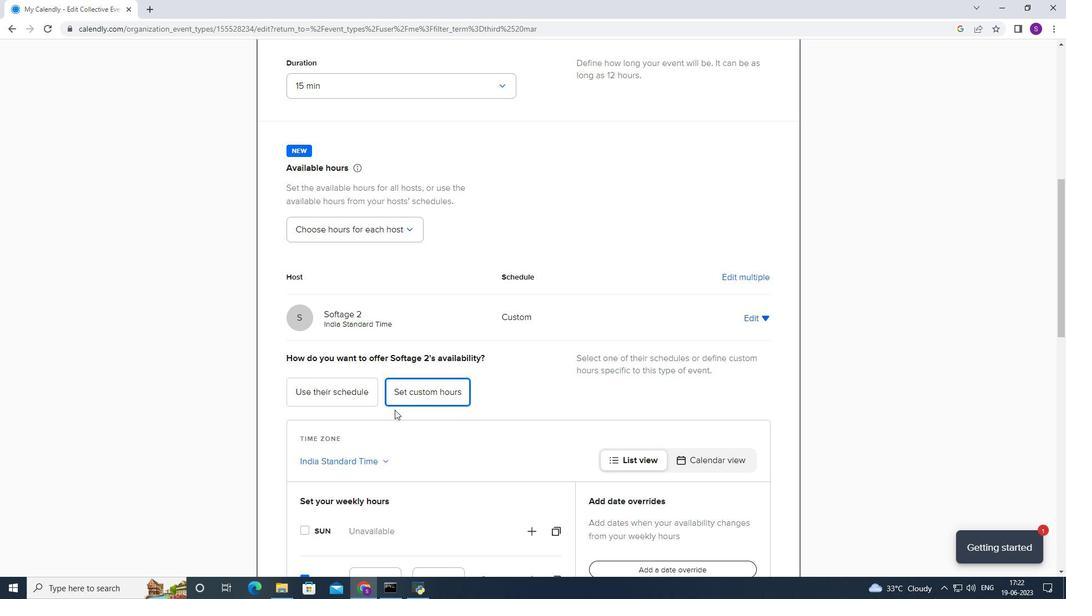 
Action: Mouse scrolled (394, 410) with delta (0, 0)
Screenshot: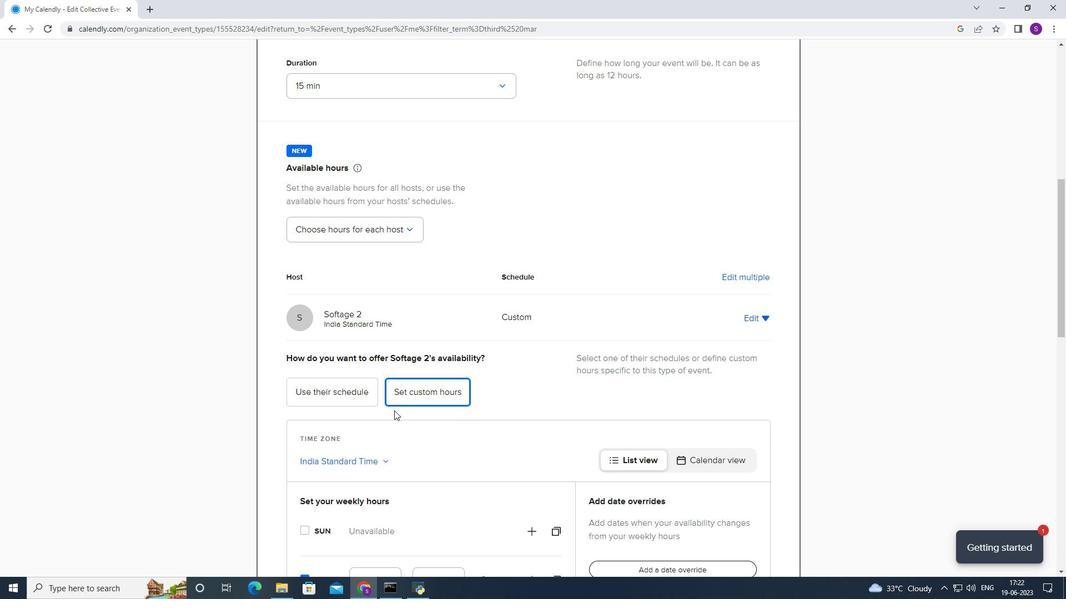 
Action: Mouse moved to (365, 420)
Screenshot: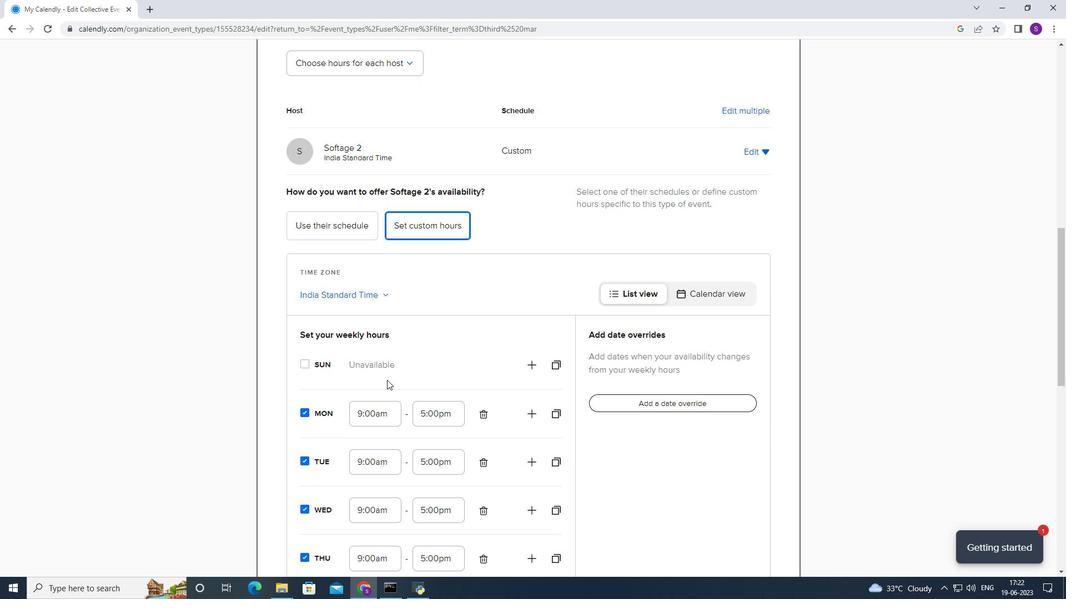 
Action: Mouse pressed left at (365, 420)
Screenshot: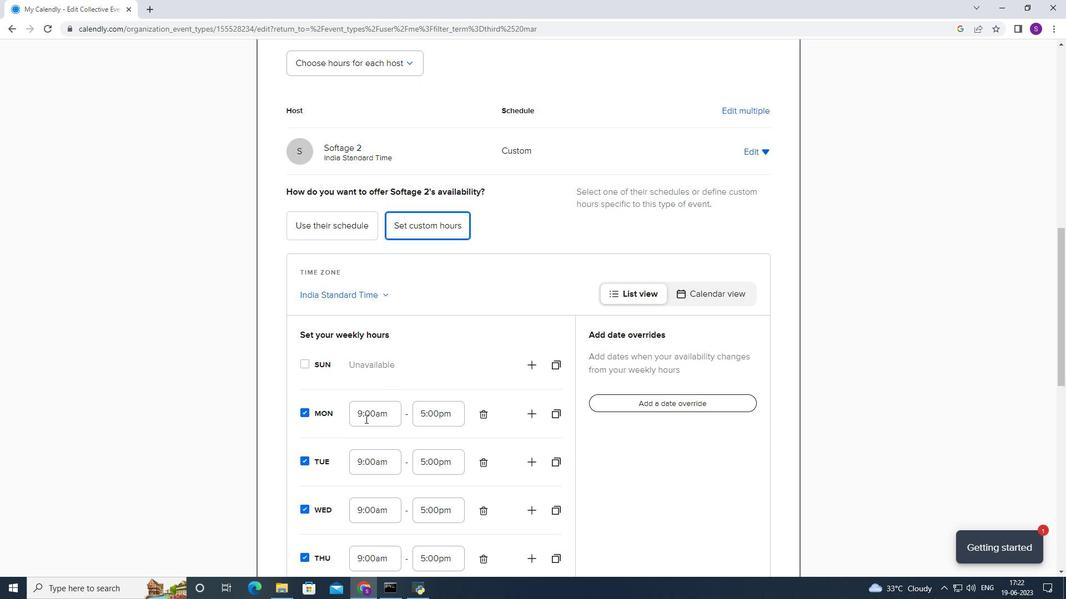
Action: Mouse scrolled (365, 419) with delta (0, 0)
Screenshot: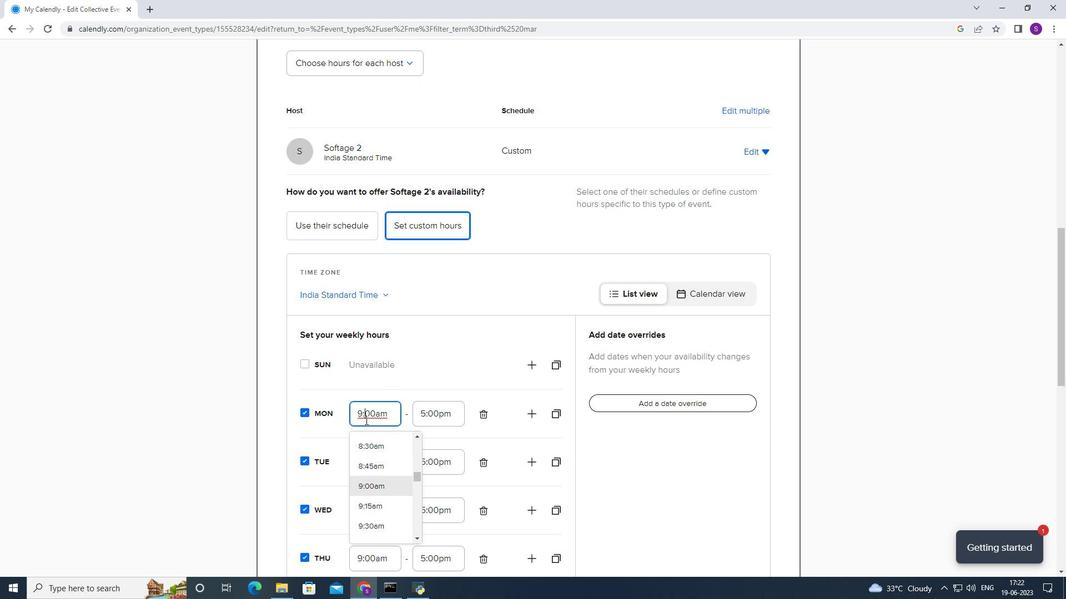 
Action: Mouse scrolled (365, 419) with delta (0, 0)
Screenshot: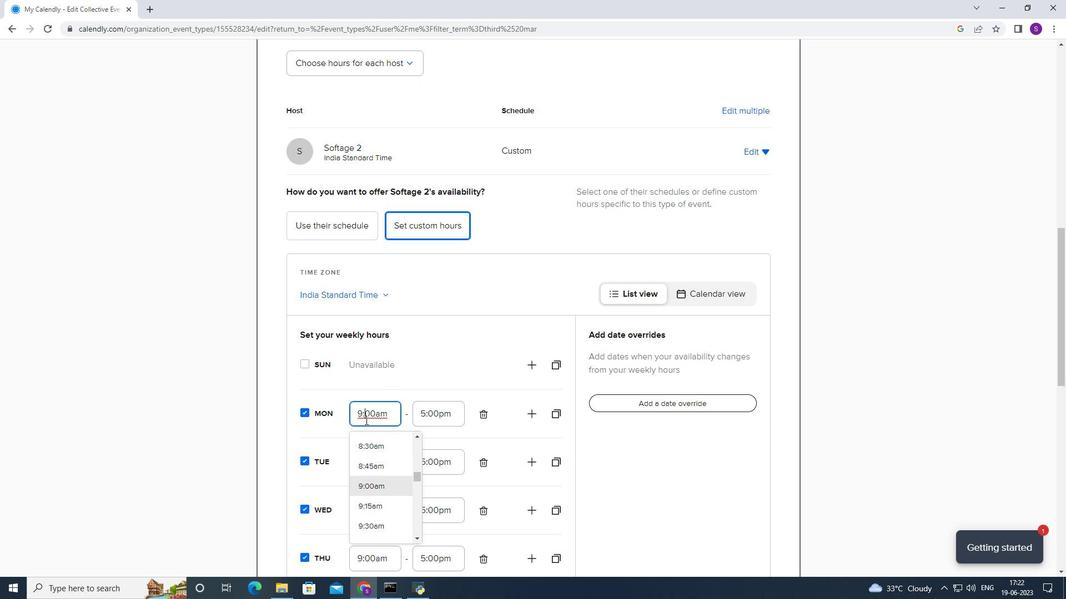 
Action: Mouse moved to (374, 399)
Screenshot: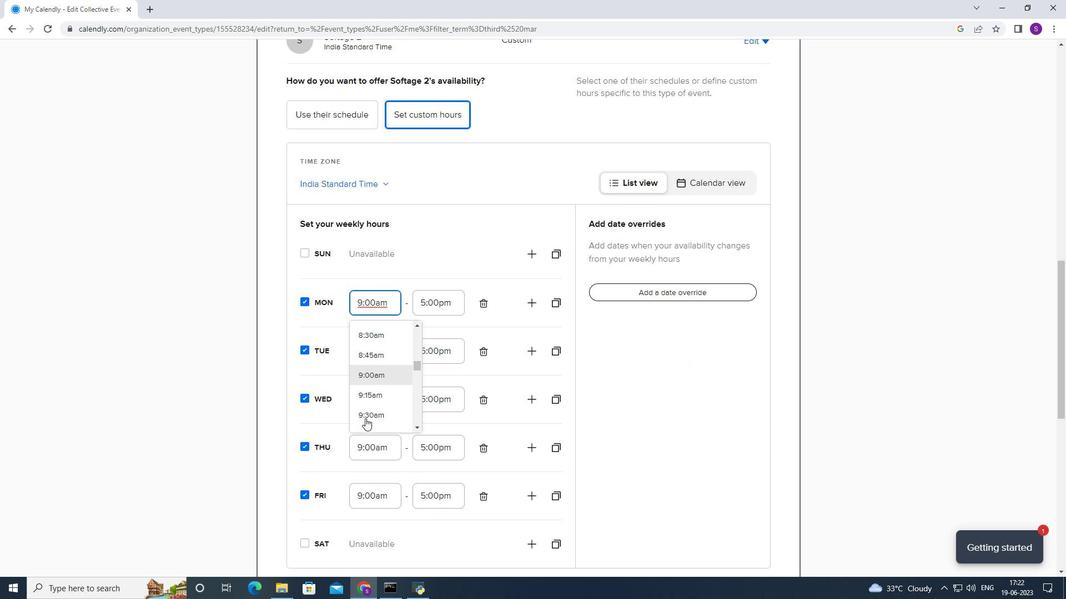 
Action: Mouse scrolled (374, 399) with delta (0, 0)
Screenshot: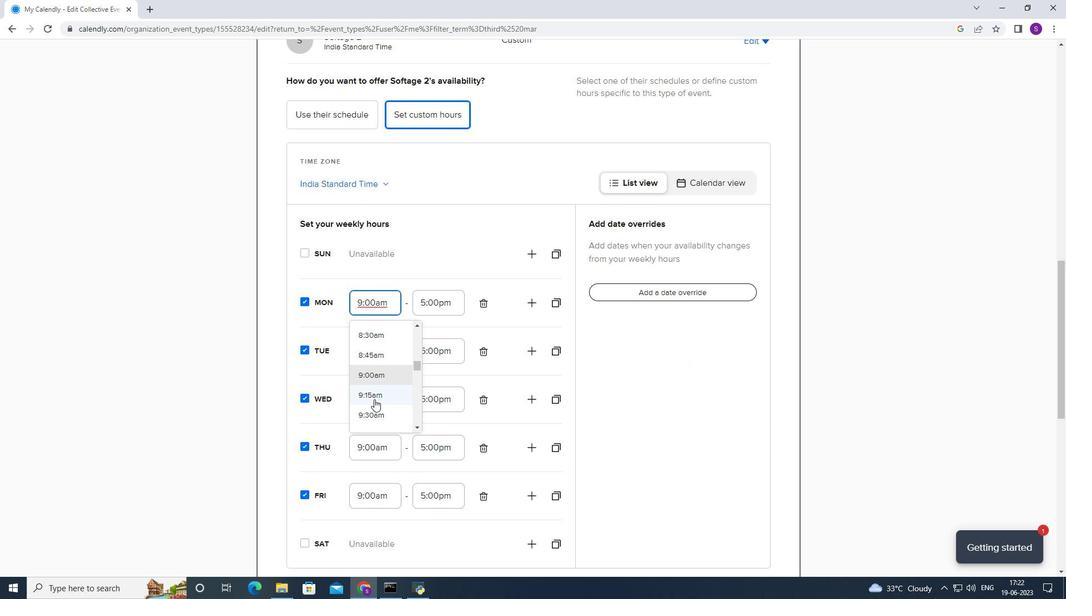 
Action: Mouse moved to (371, 407)
Screenshot: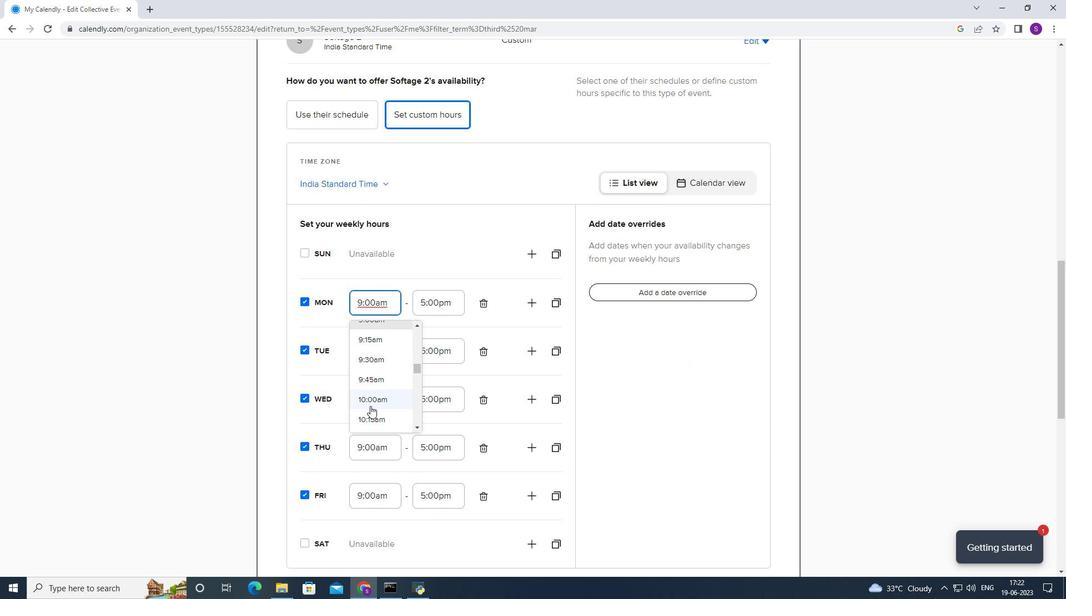 
Action: Mouse scrolled (371, 406) with delta (0, 0)
Screenshot: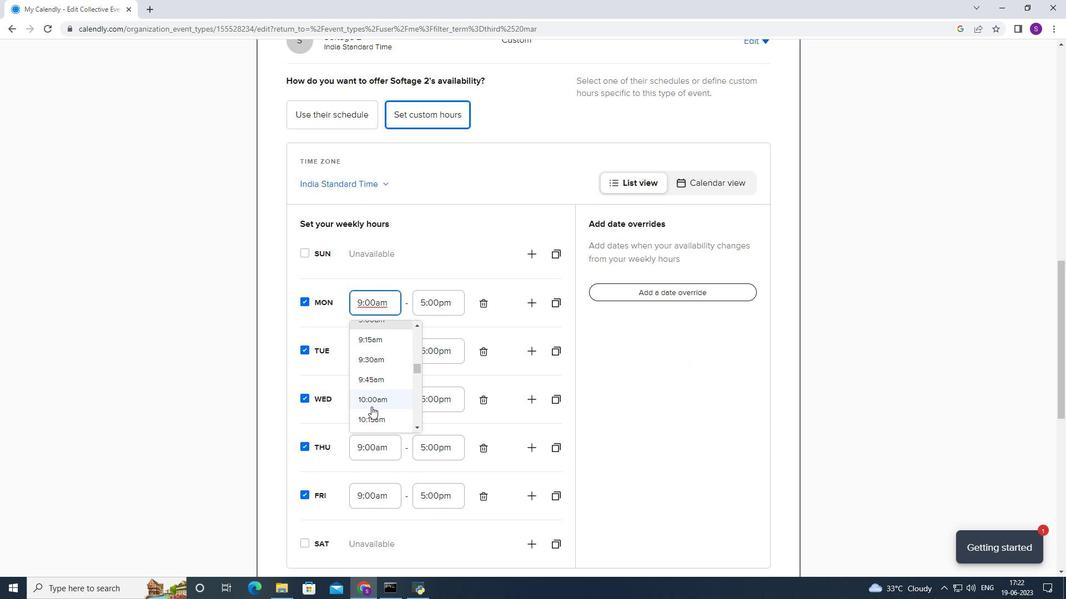 
Action: Mouse moved to (385, 383)
Screenshot: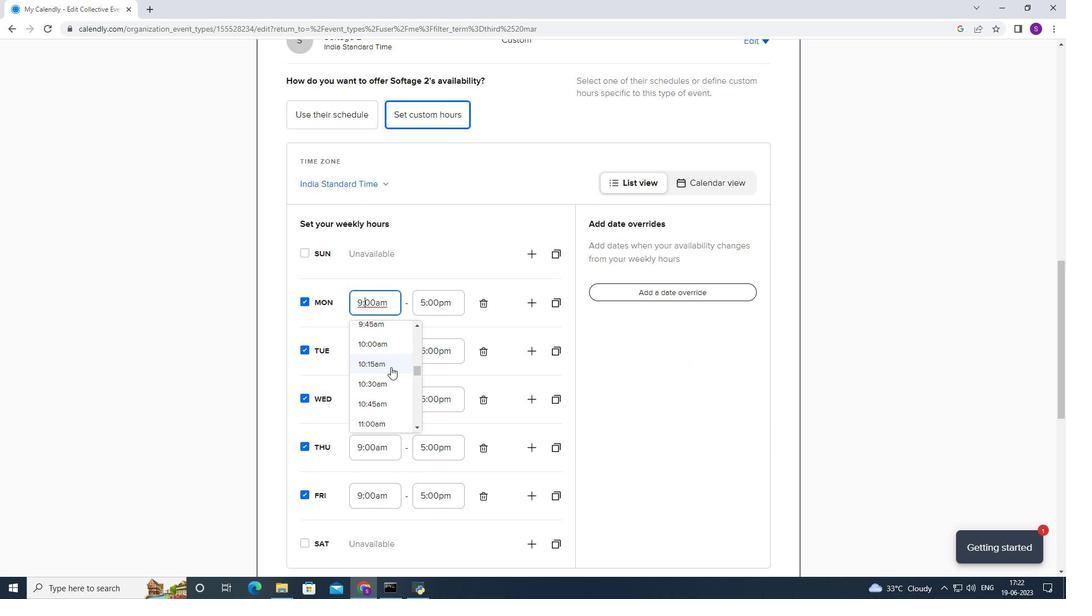 
Action: Mouse pressed left at (385, 383)
Screenshot: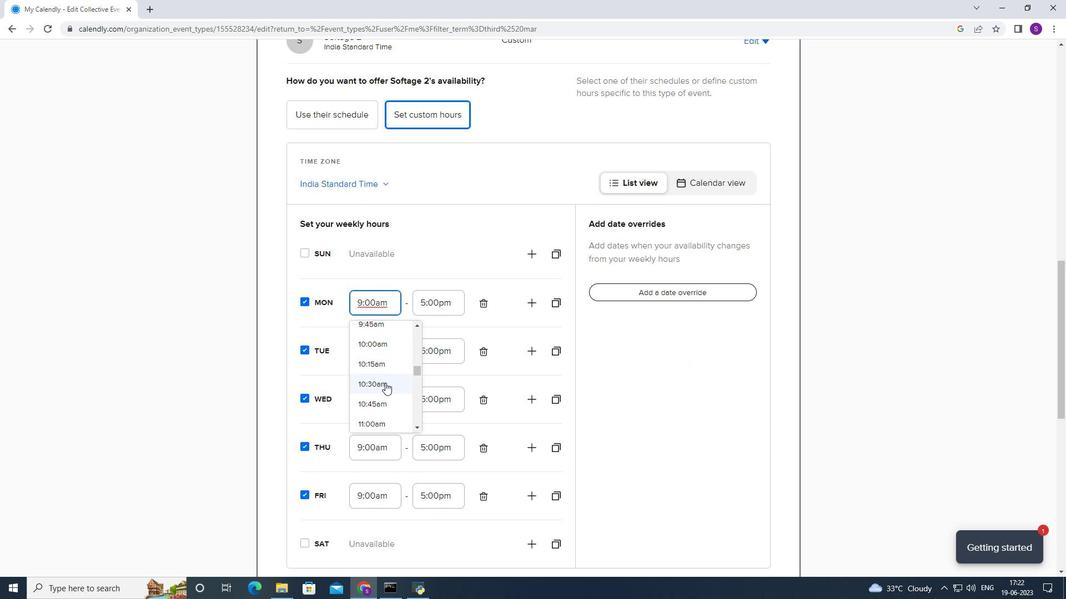 
Action: Mouse moved to (388, 366)
Screenshot: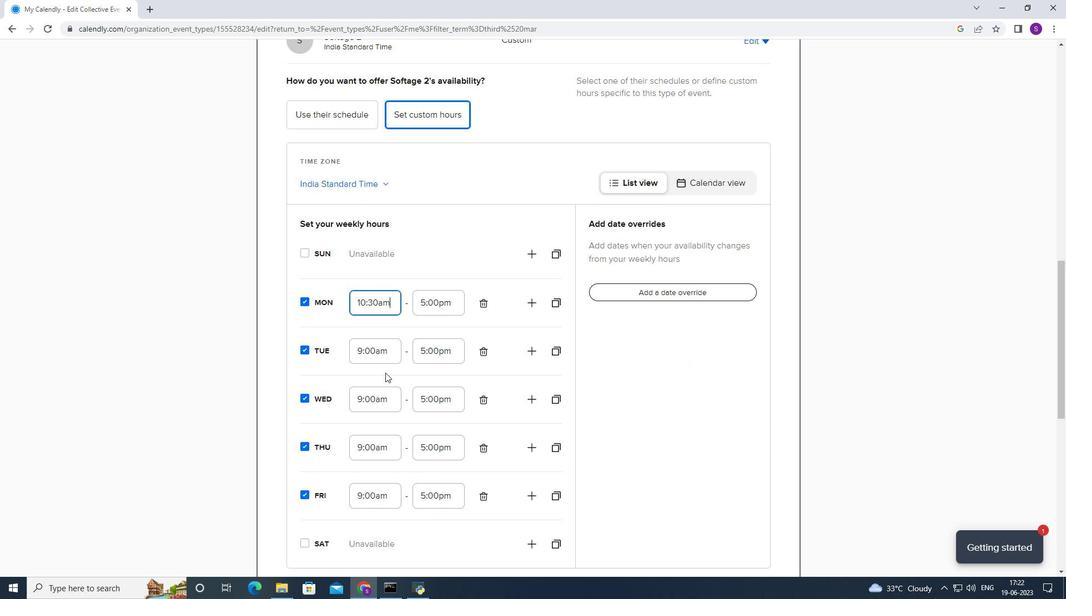 
Action: Mouse pressed left at (388, 366)
Screenshot: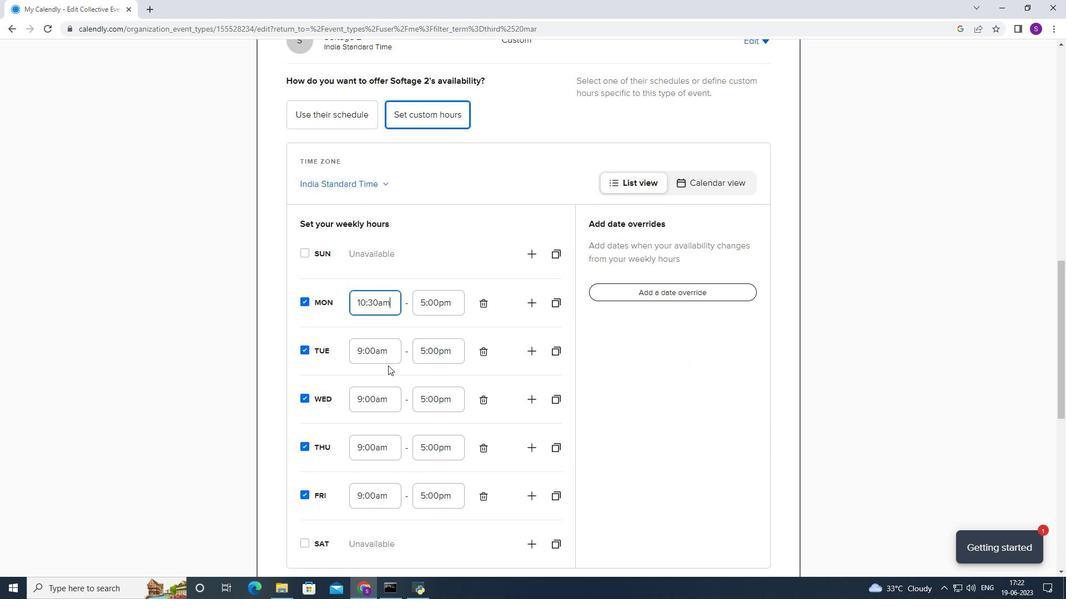 
Action: Mouse moved to (397, 358)
Screenshot: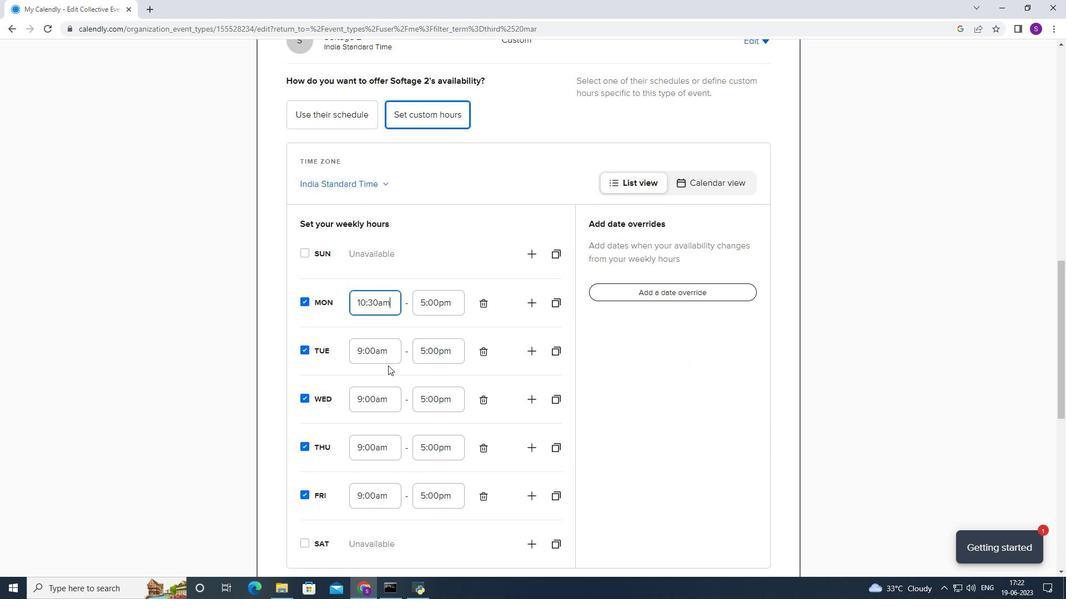 
Action: Mouse pressed left at (397, 358)
Screenshot: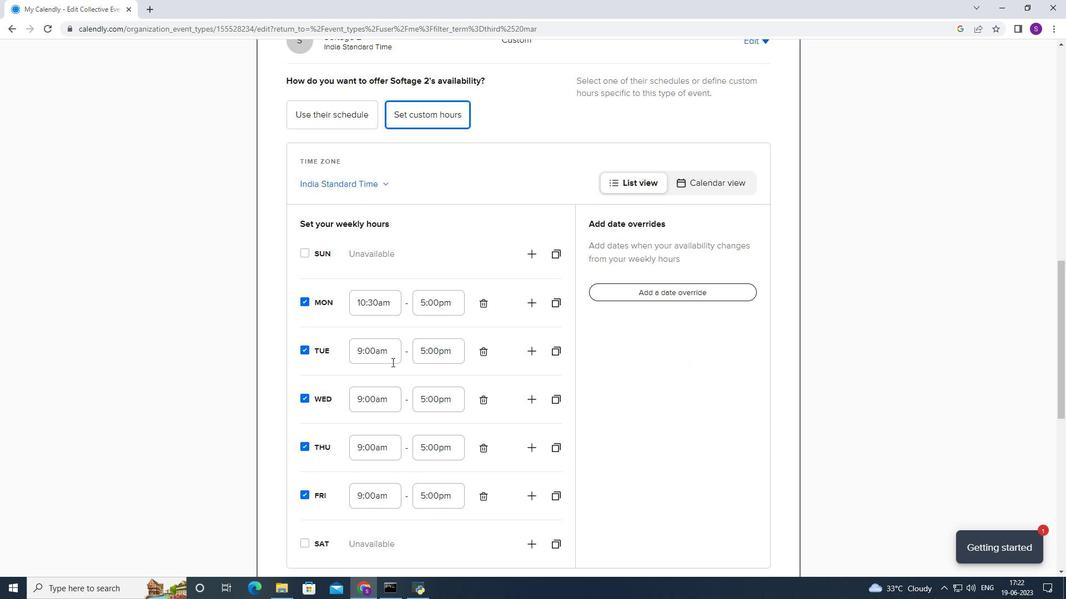 
Action: Mouse moved to (390, 402)
Screenshot: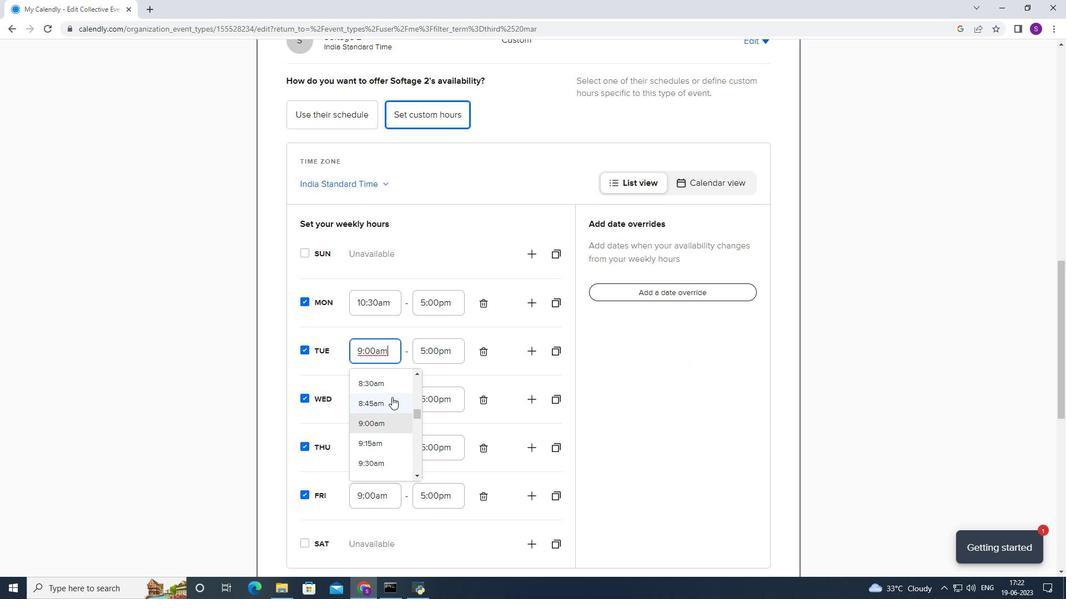 
Action: Mouse scrolled (390, 402) with delta (0, 0)
Screenshot: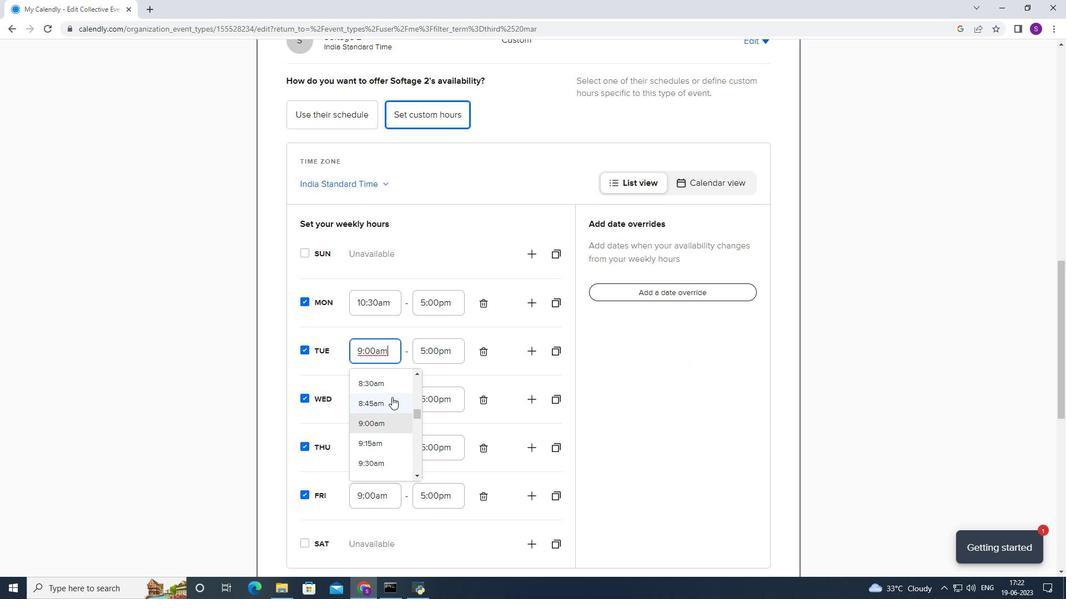 
Action: Mouse moved to (389, 403)
Screenshot: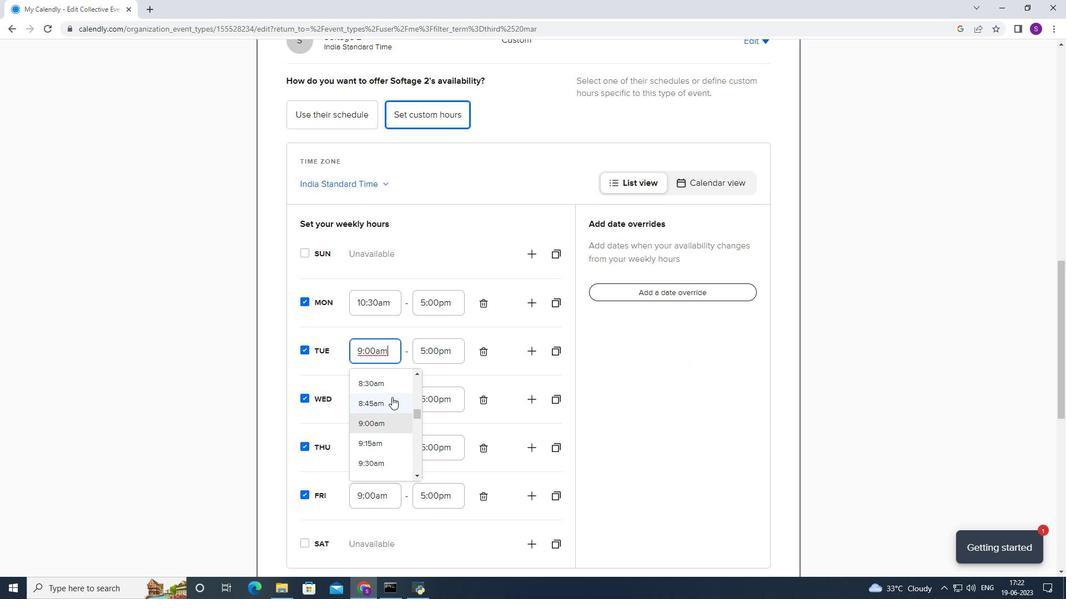 
Action: Mouse scrolled (389, 403) with delta (0, 0)
Screenshot: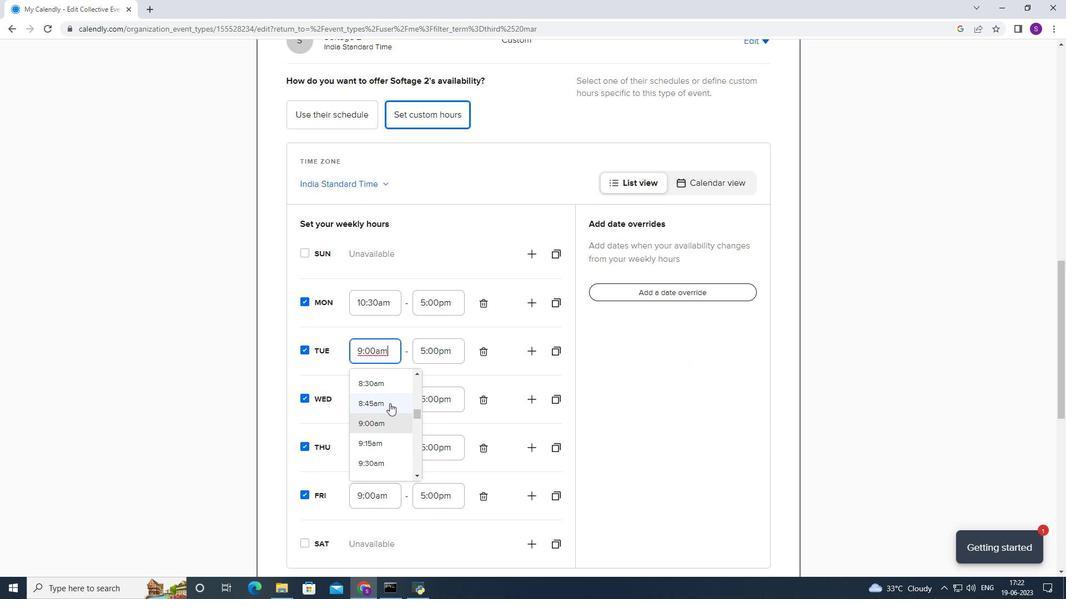 
Action: Mouse scrolled (389, 403) with delta (0, 0)
Screenshot: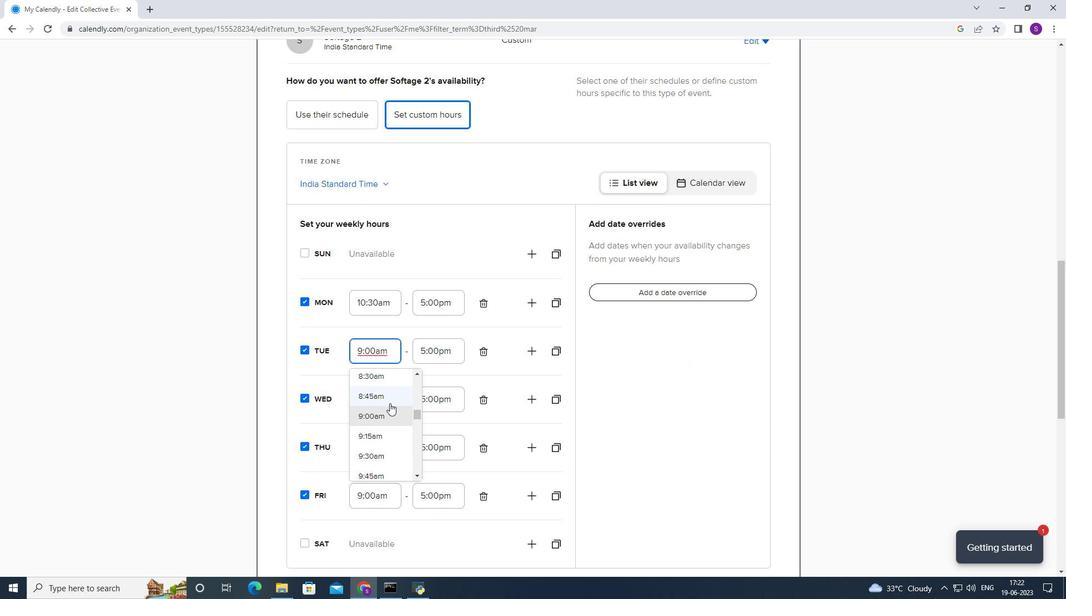 
Action: Mouse scrolled (389, 403) with delta (0, 0)
Screenshot: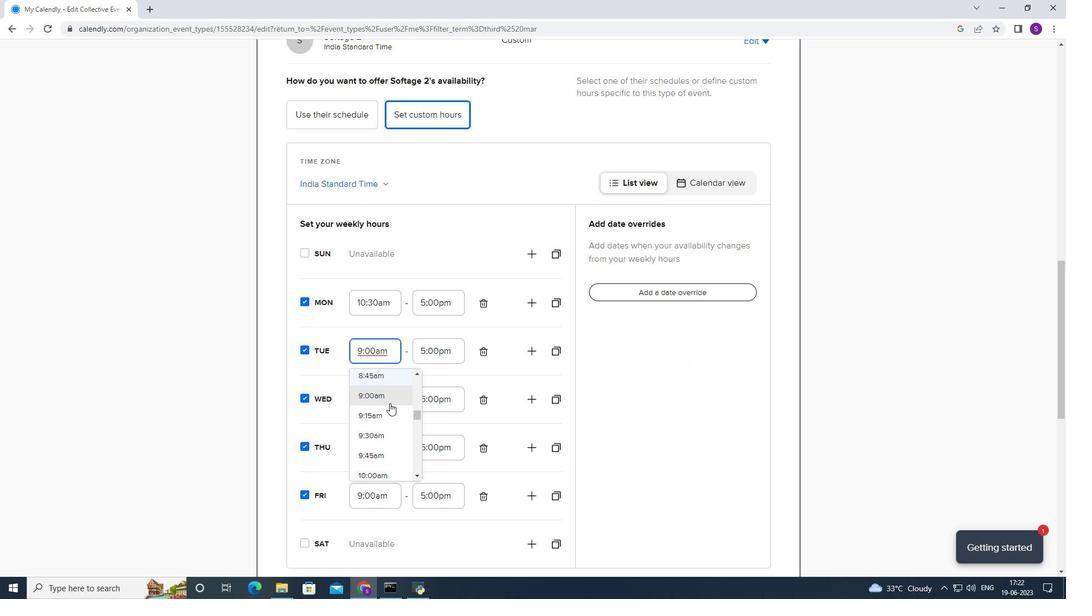 
Action: Mouse moved to (382, 392)
Screenshot: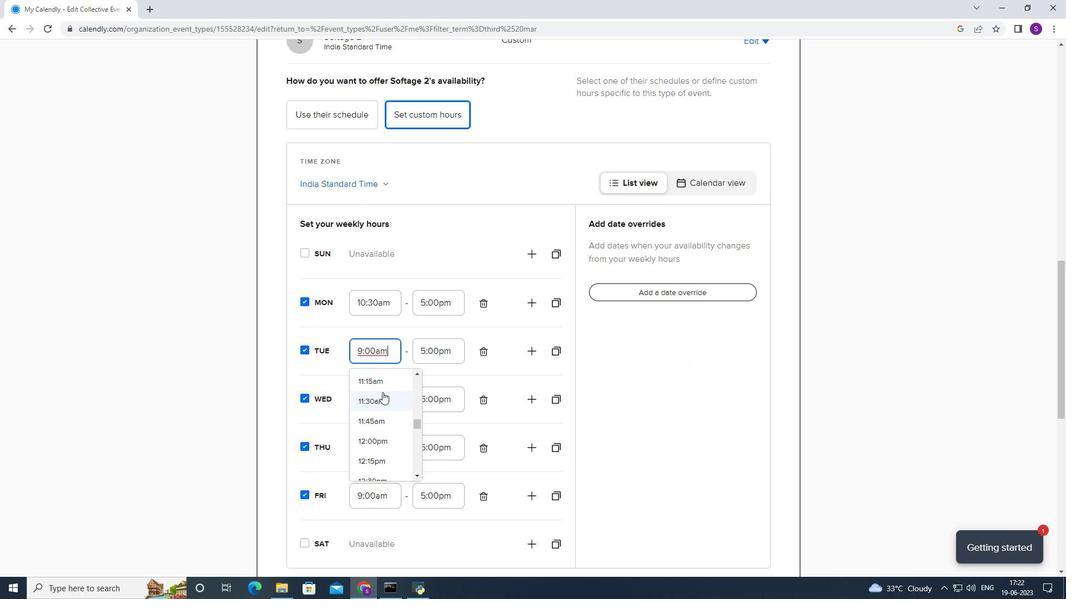 
Action: Mouse scrolled (382, 393) with delta (0, 0)
Screenshot: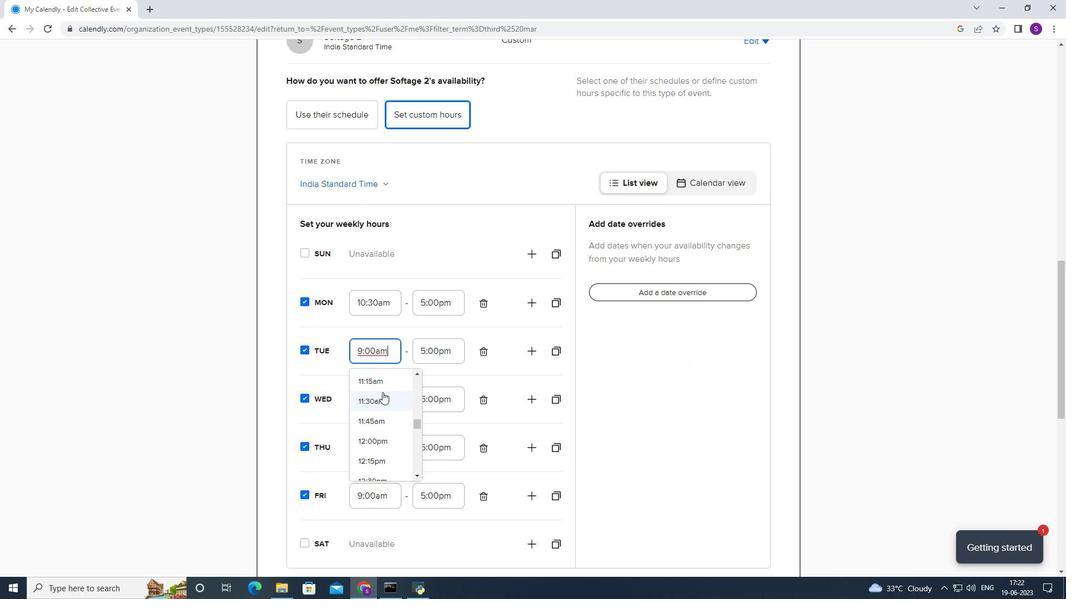 
Action: Mouse moved to (383, 392)
Screenshot: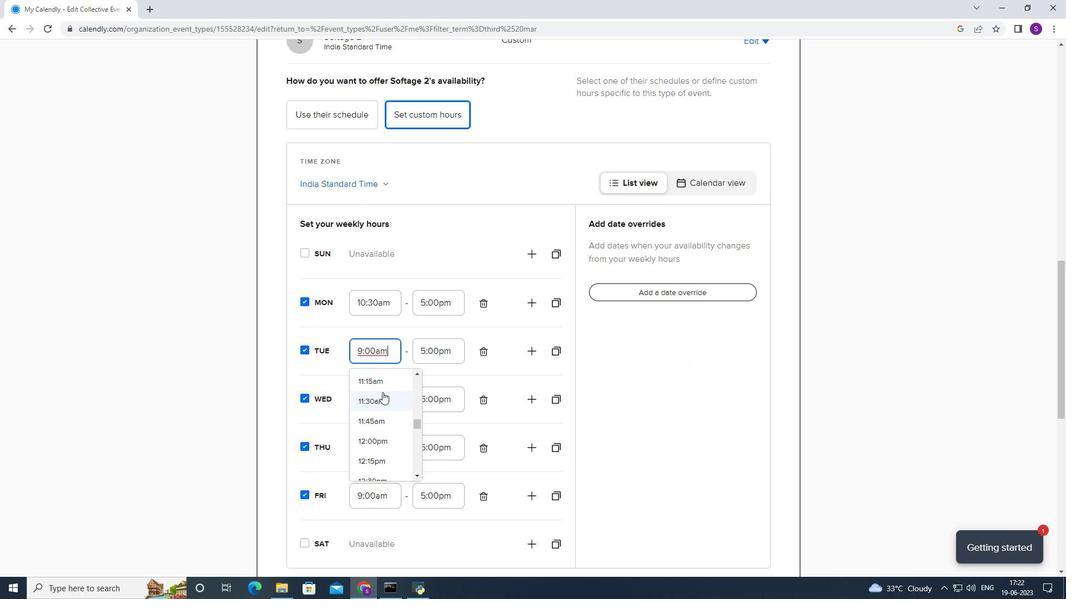 
Action: Mouse scrolled (383, 393) with delta (0, 0)
Screenshot: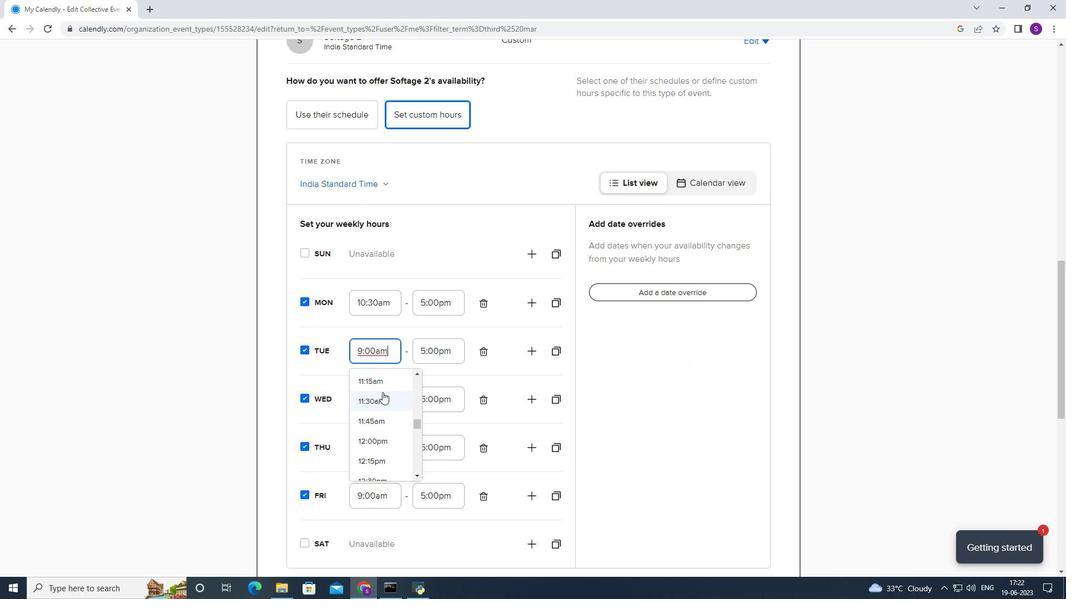 
Action: Mouse moved to (372, 432)
Screenshot: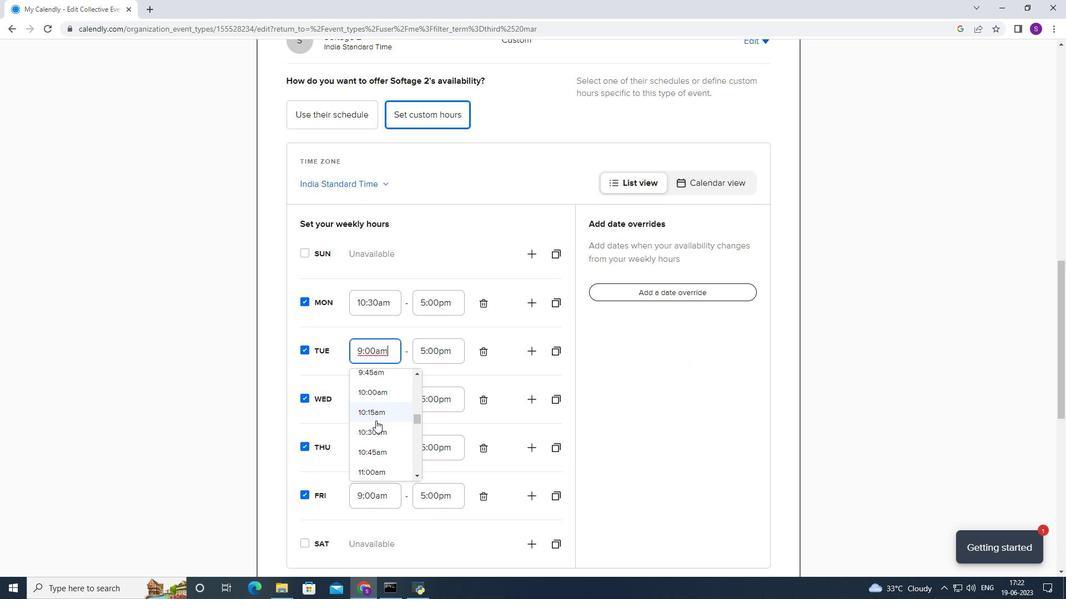 
Action: Mouse pressed left at (372, 432)
Screenshot: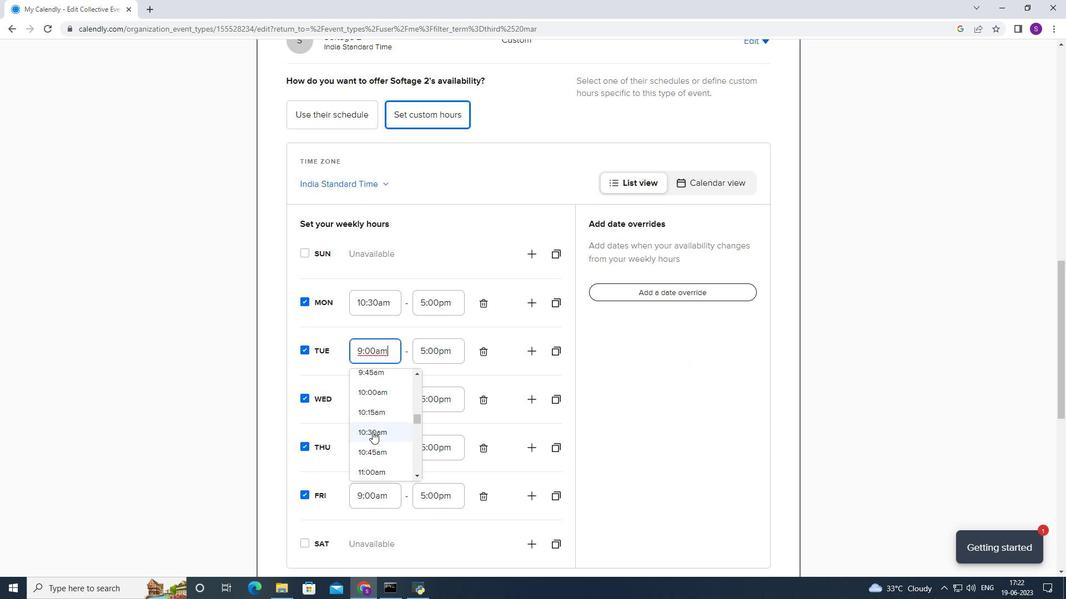 
Action: Mouse moved to (356, 425)
Screenshot: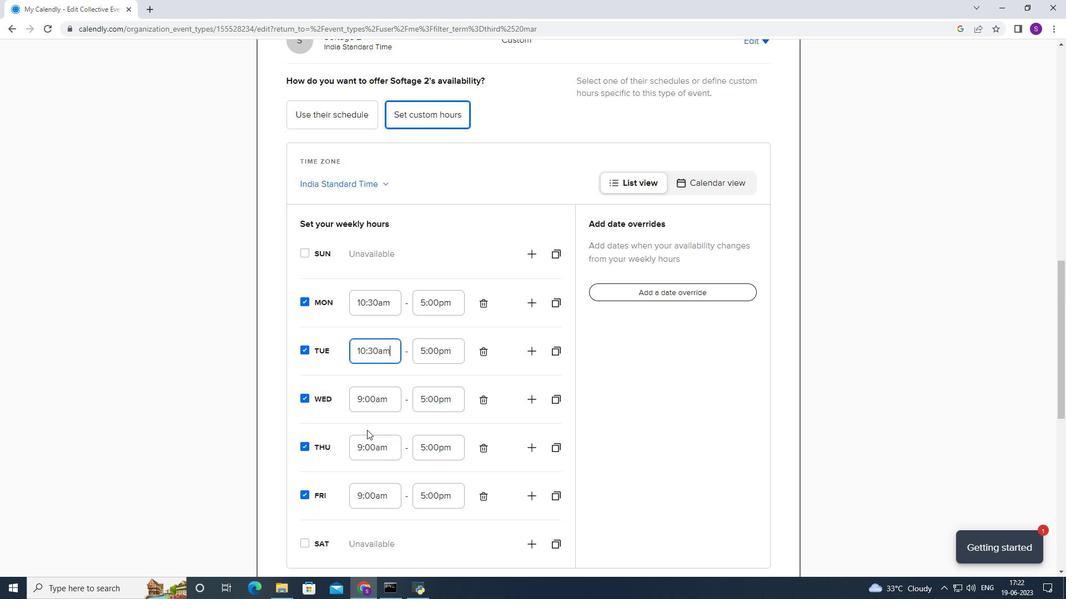 
Action: Mouse scrolled (356, 424) with delta (0, 0)
Screenshot: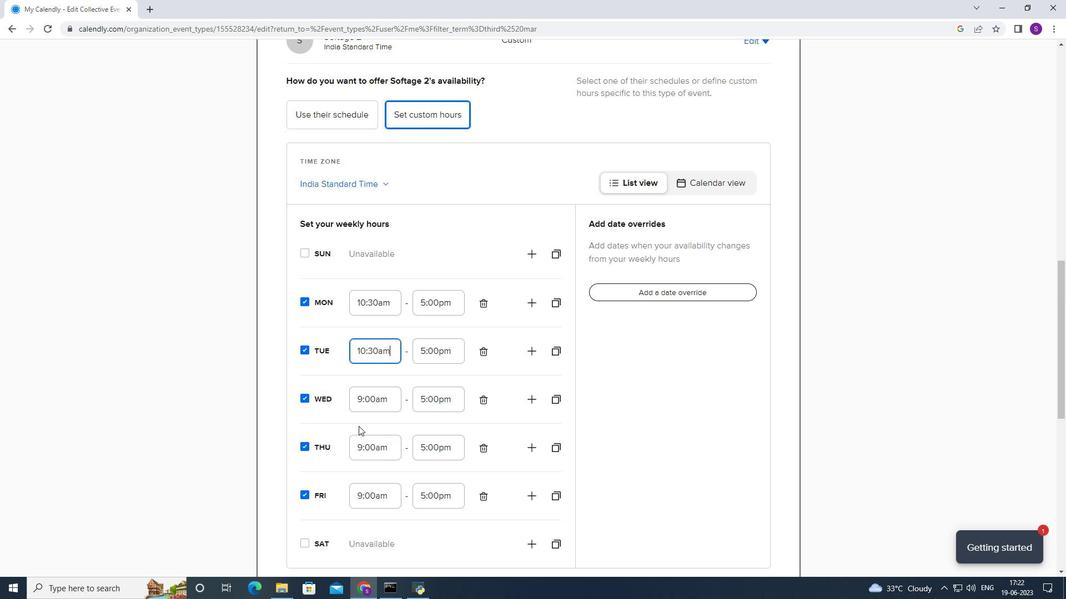 
Action: Mouse scrolled (356, 424) with delta (0, 0)
Screenshot: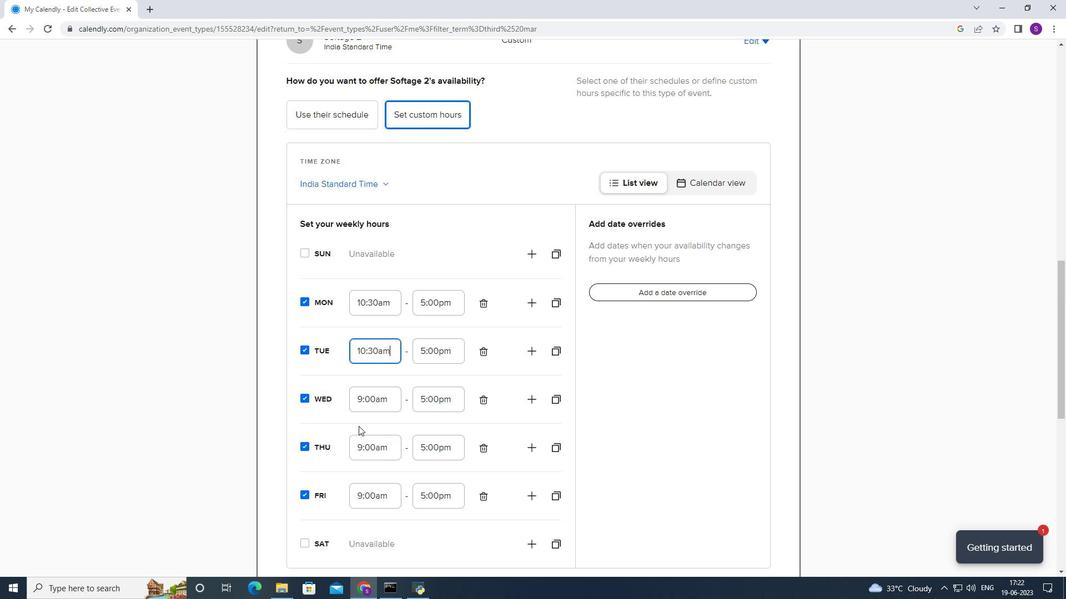 
Action: Mouse scrolled (356, 424) with delta (0, 0)
Screenshot: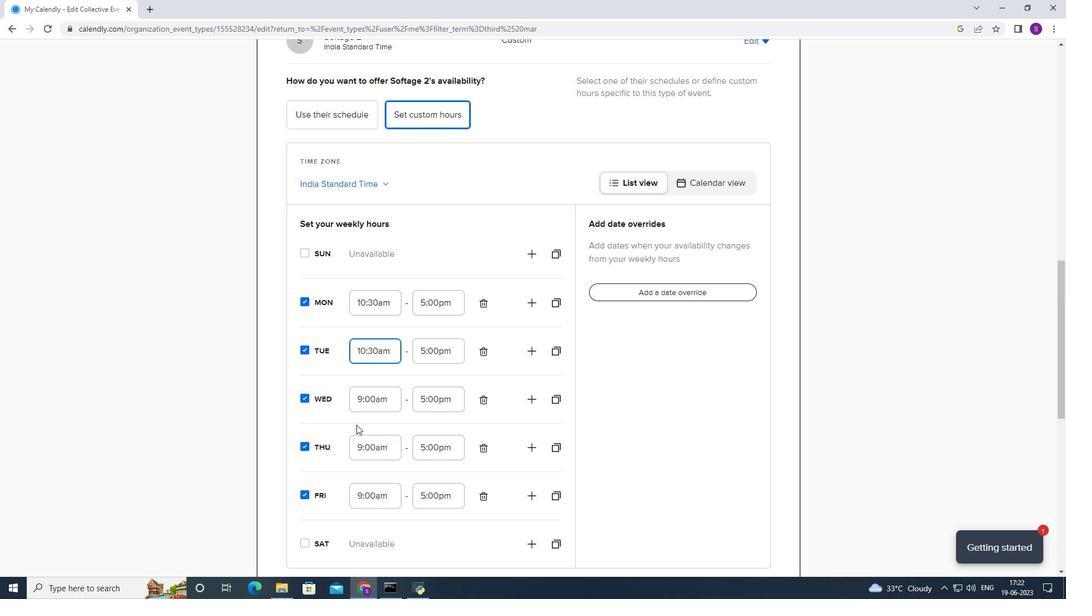 
Action: Mouse moved to (328, 381)
Screenshot: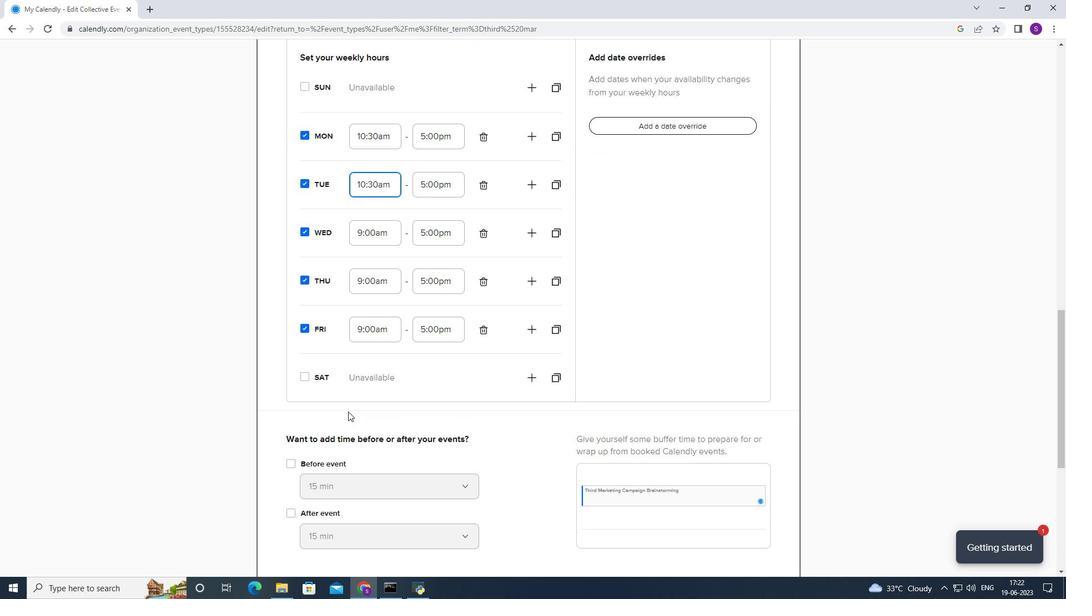 
Action: Mouse pressed left at (328, 381)
Screenshot: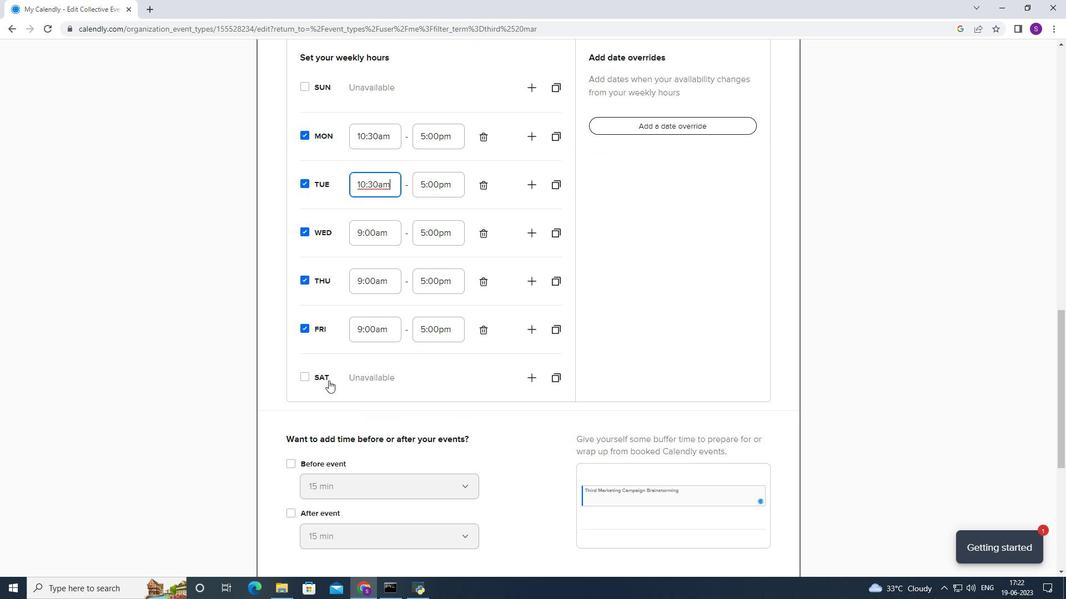 
Action: Mouse moved to (377, 350)
Screenshot: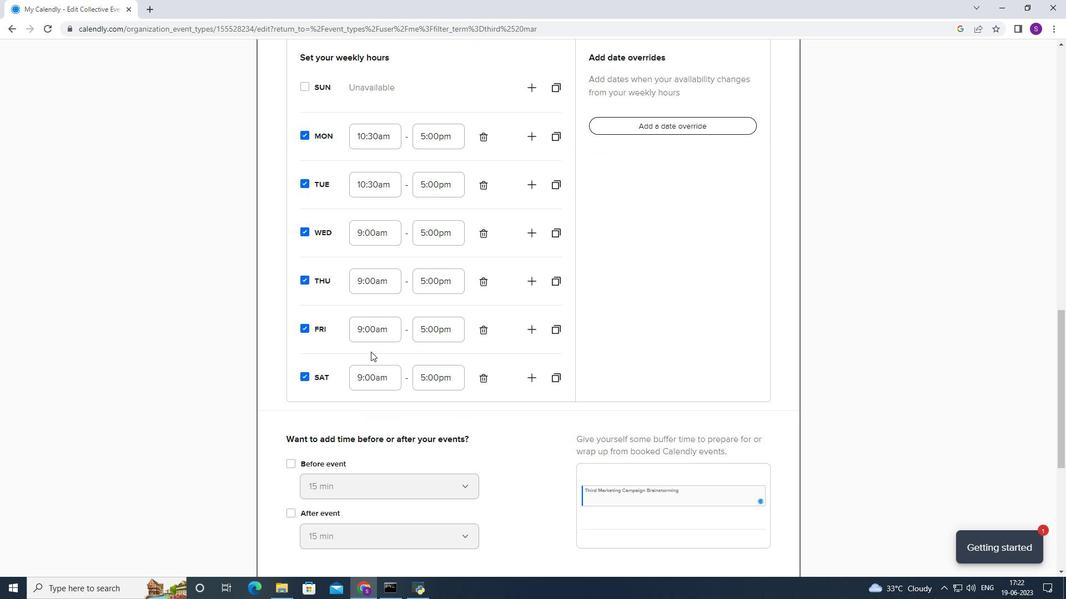 
Action: Mouse pressed left at (377, 350)
Screenshot: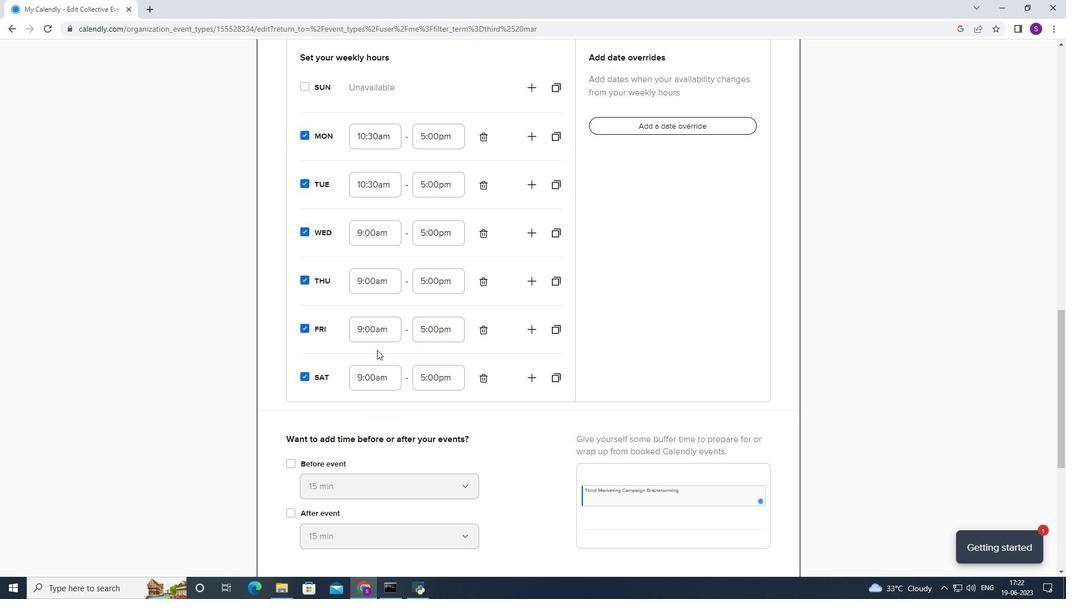 
Action: Mouse moved to (383, 339)
Screenshot: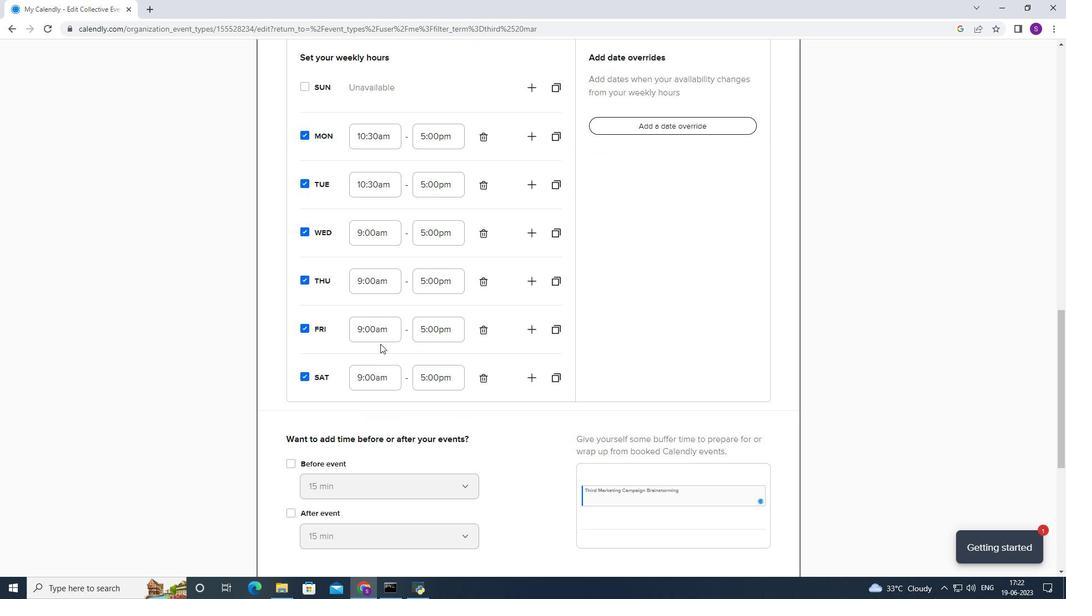 
Action: Mouse pressed left at (383, 339)
Screenshot: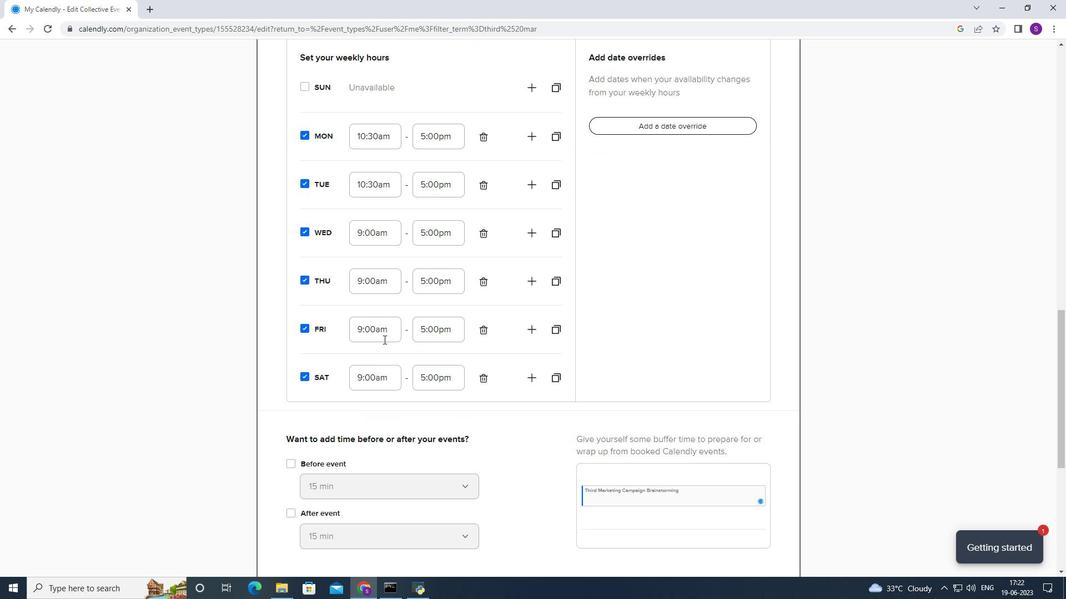 
Action: Mouse moved to (371, 373)
Screenshot: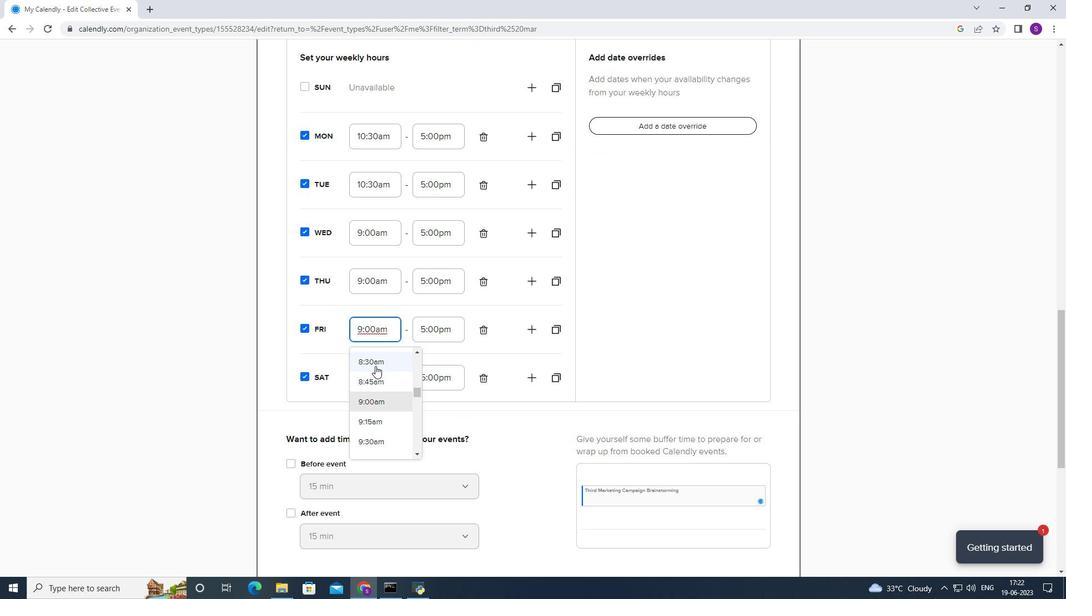
Action: Mouse scrolled (371, 373) with delta (0, 0)
Screenshot: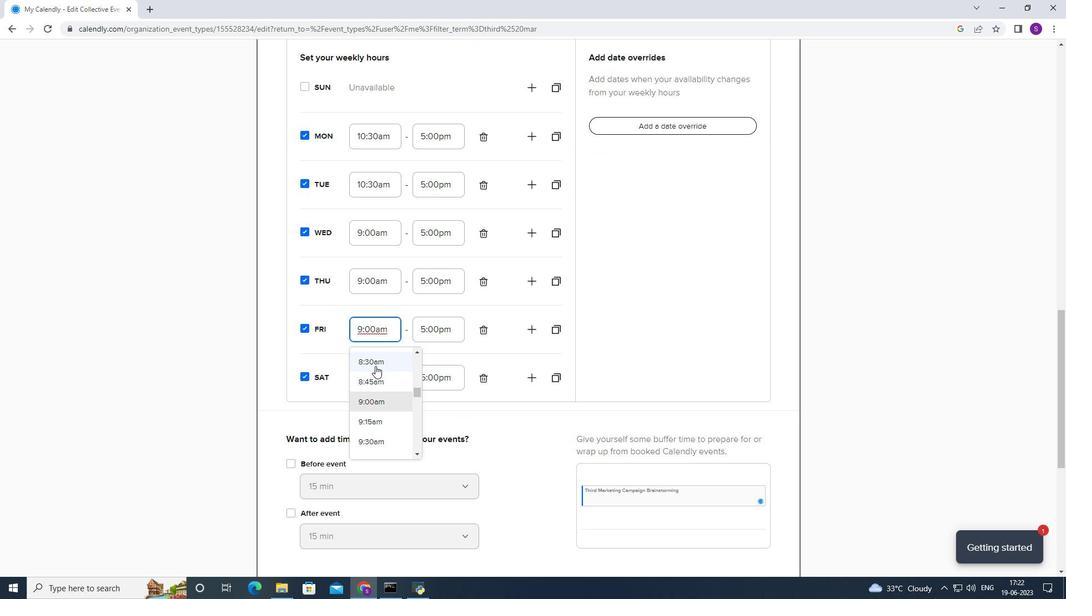 
Action: Mouse moved to (371, 374)
Screenshot: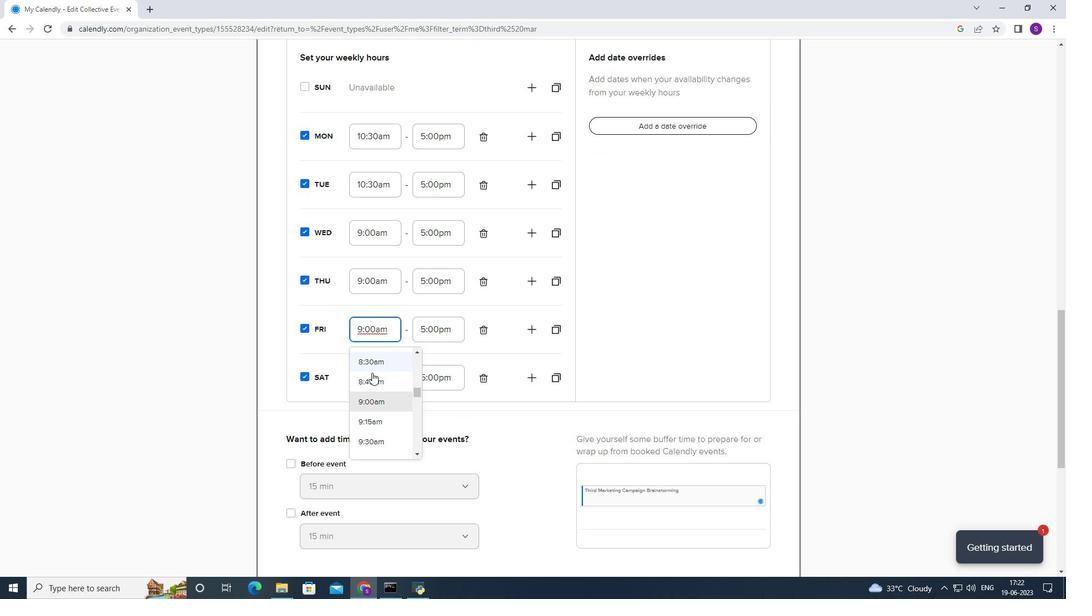 
Action: Mouse scrolled (371, 374) with delta (0, 0)
Screenshot: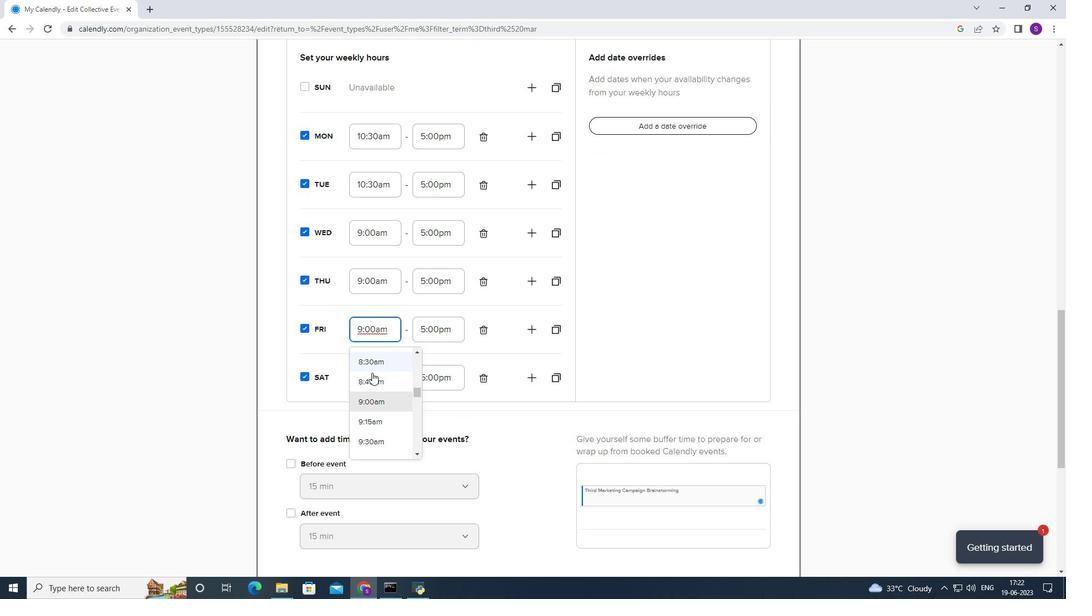 
Action: Mouse moved to (362, 411)
Screenshot: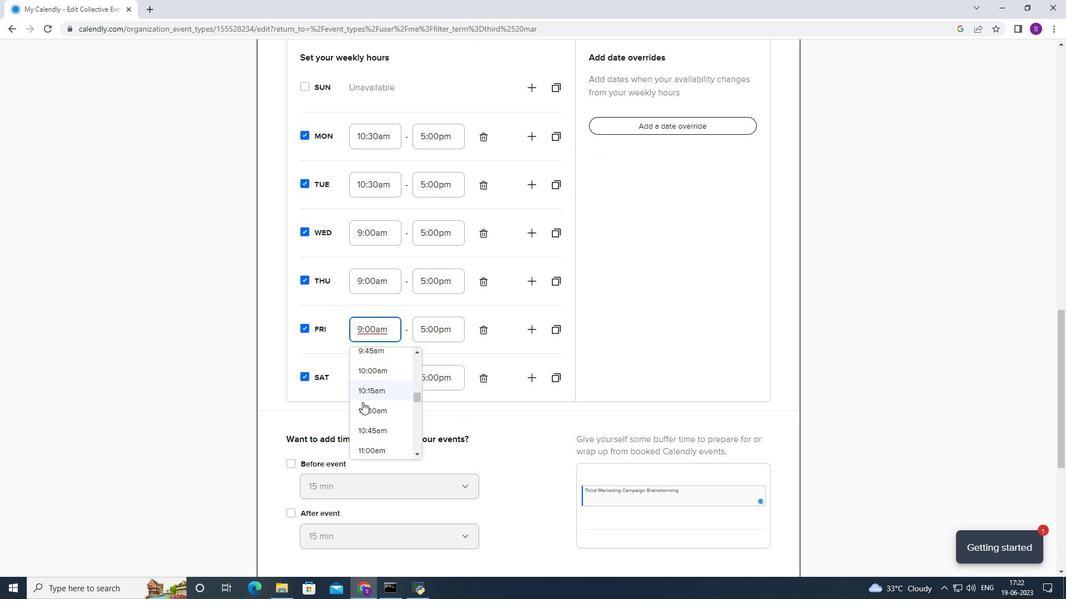 
Action: Mouse pressed left at (362, 411)
Screenshot: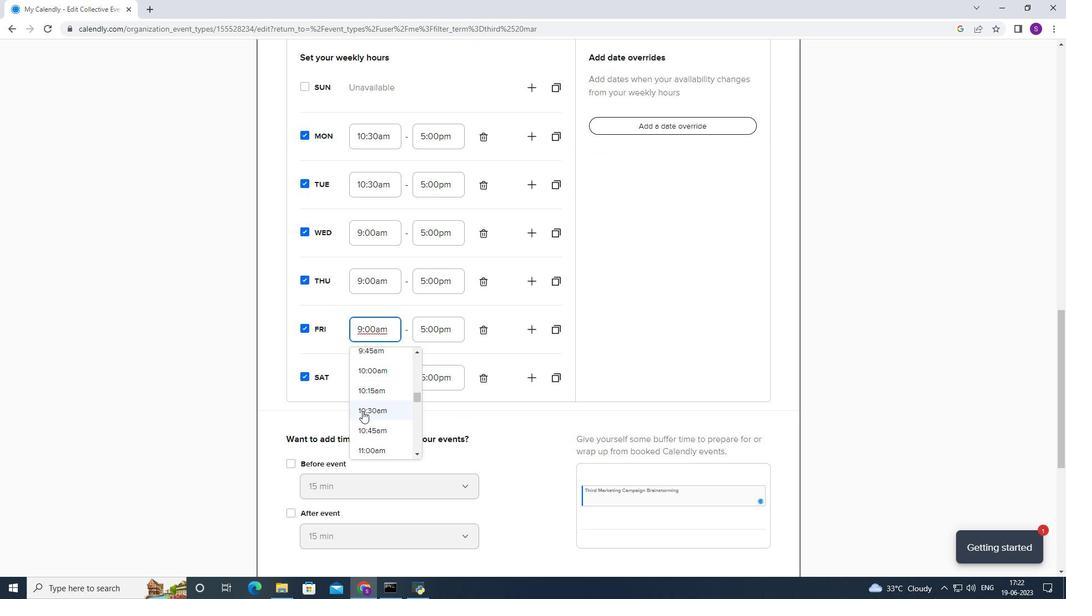 
Action: Mouse moved to (369, 386)
Screenshot: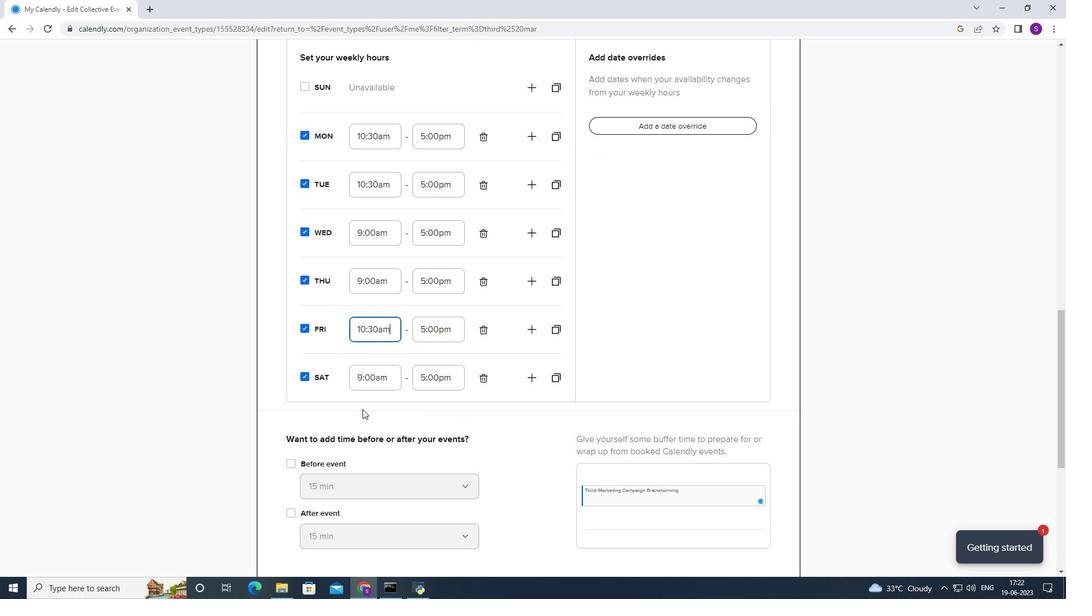 
Action: Mouse pressed left at (369, 386)
Screenshot: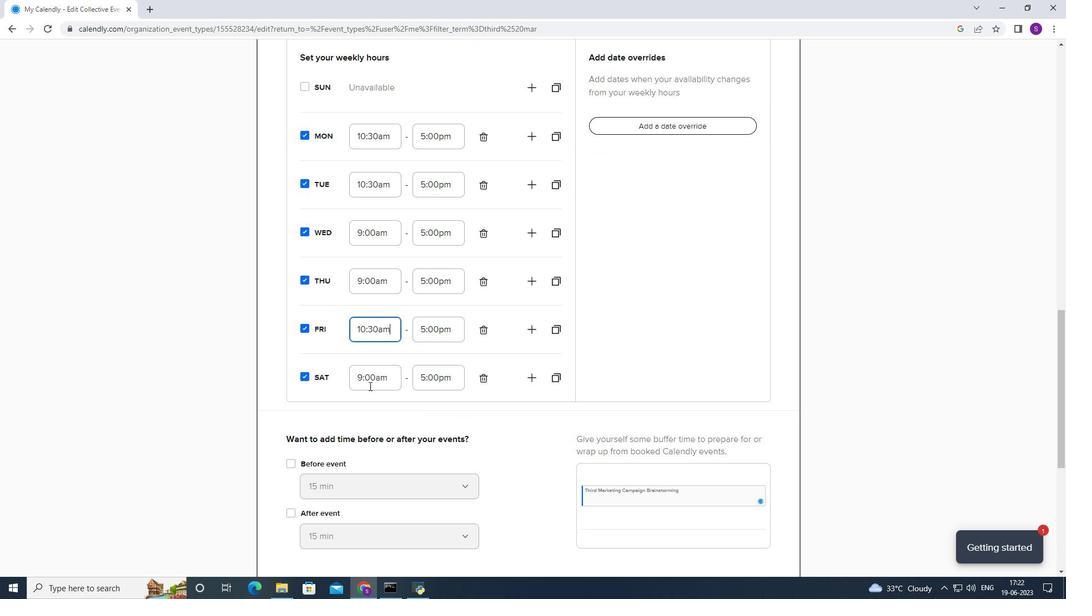 
Action: Mouse moved to (364, 414)
Screenshot: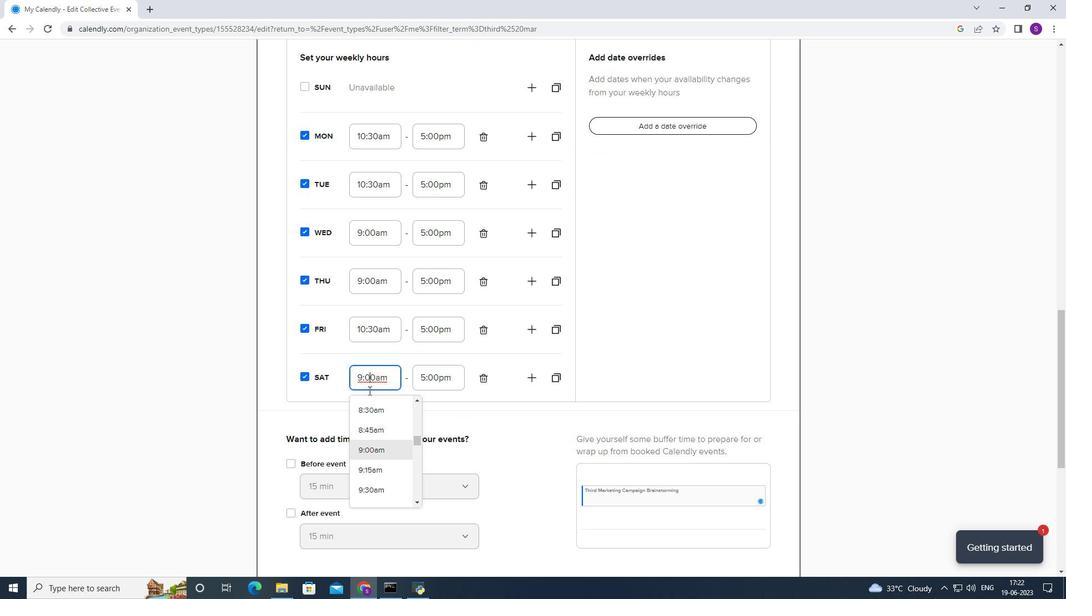 
Action: Mouse scrolled (364, 413) with delta (0, 0)
Screenshot: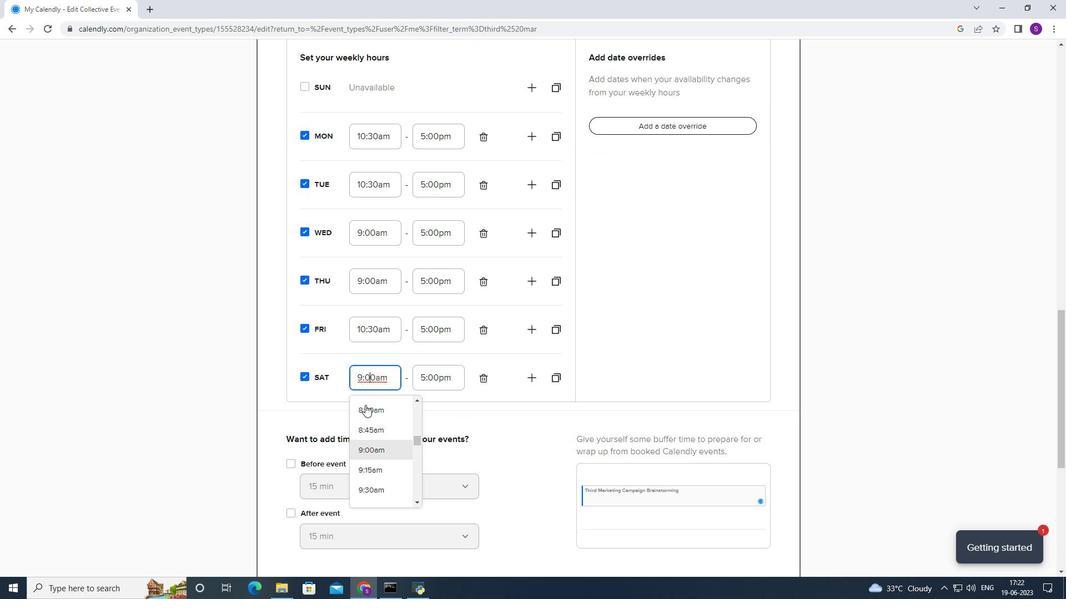 
Action: Mouse scrolled (364, 413) with delta (0, 0)
Screenshot: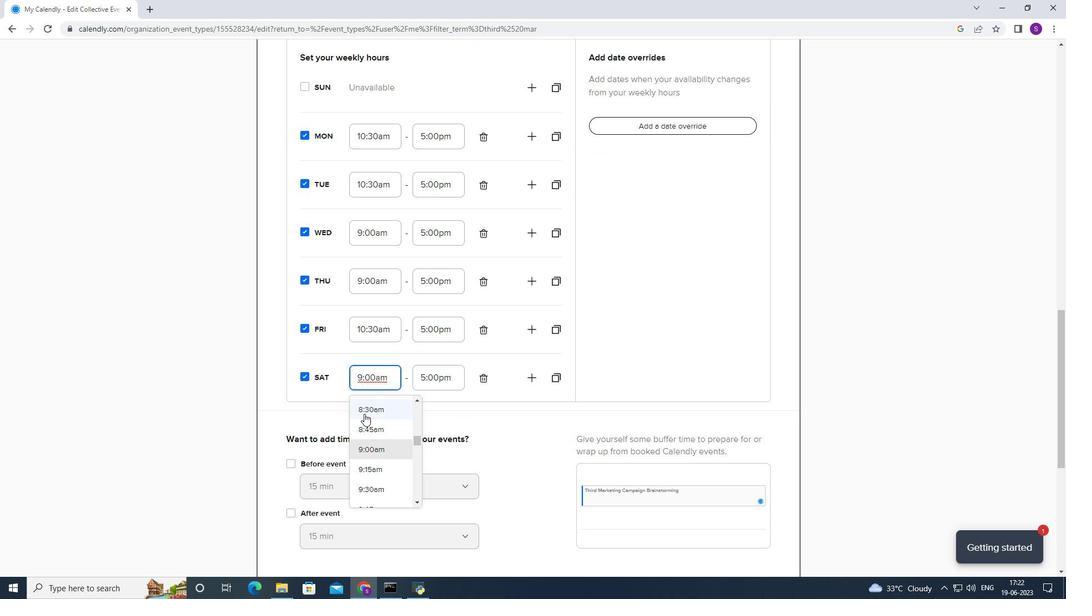 
Action: Mouse moved to (369, 466)
Screenshot: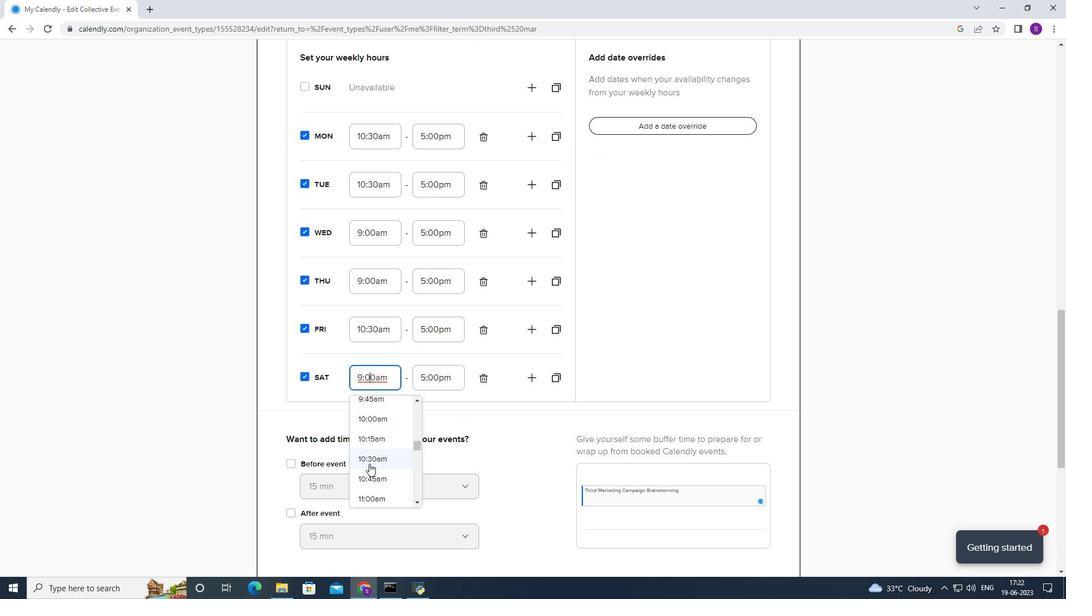 
Action: Mouse pressed left at (369, 466)
Screenshot: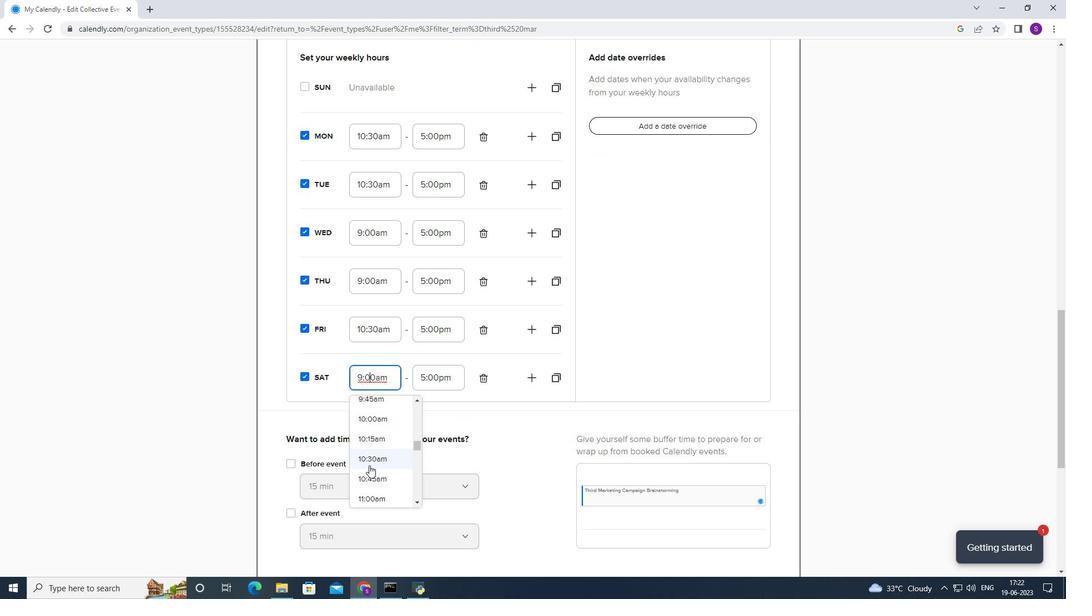 
Action: Mouse moved to (394, 289)
Screenshot: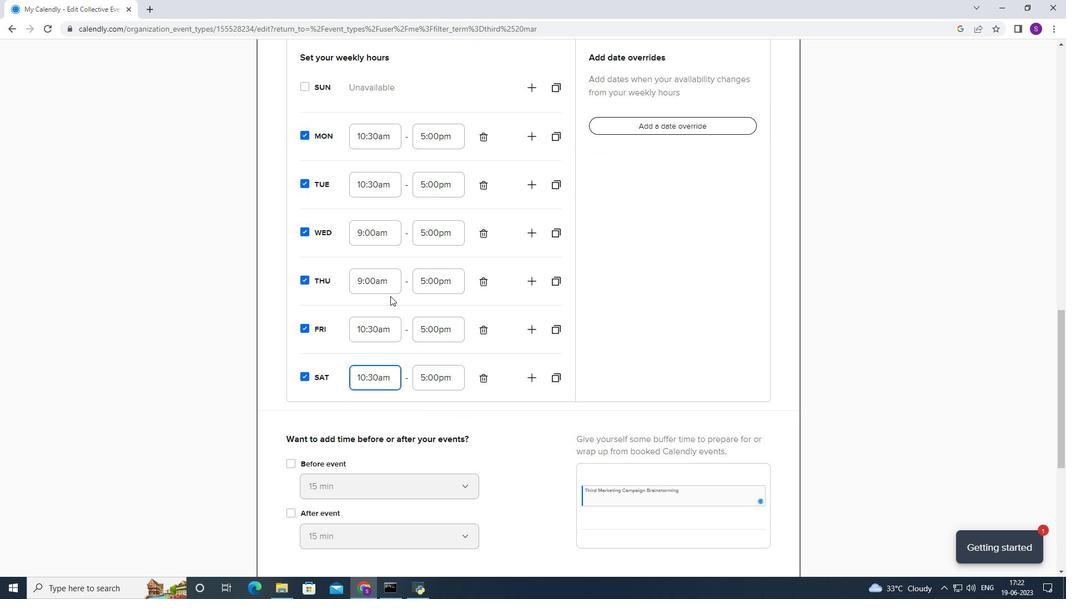 
Action: Mouse pressed left at (394, 289)
Screenshot: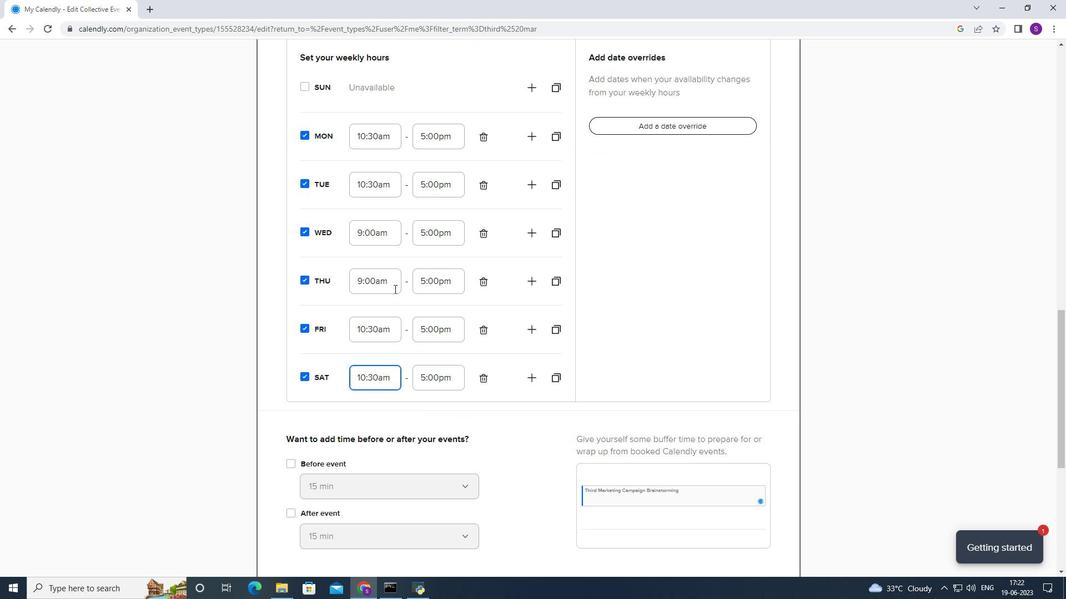 
Action: Mouse moved to (388, 328)
Screenshot: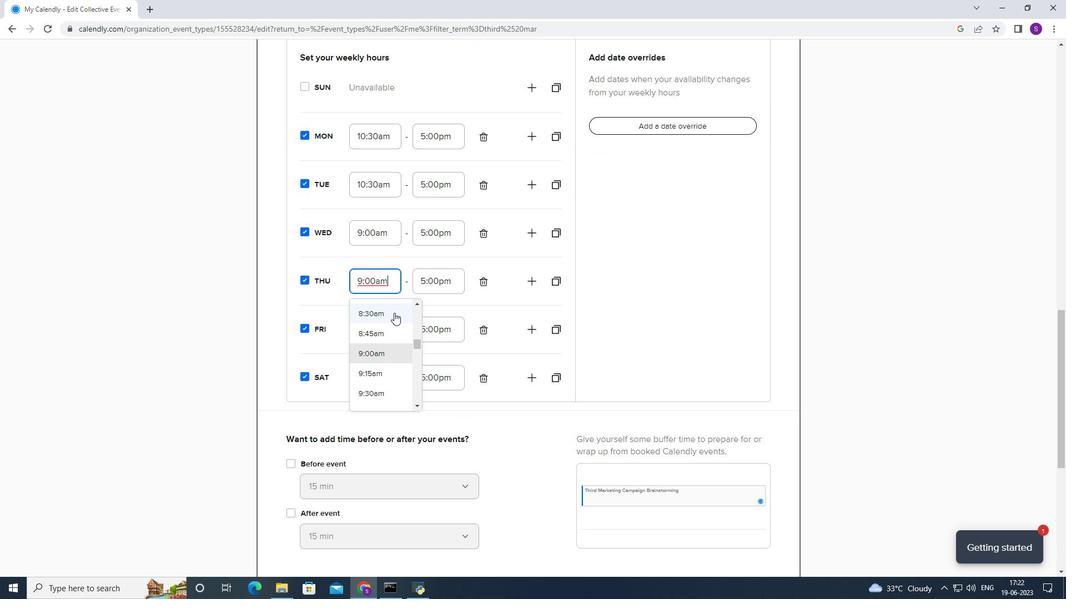 
Action: Mouse scrolled (388, 327) with delta (0, 0)
Screenshot: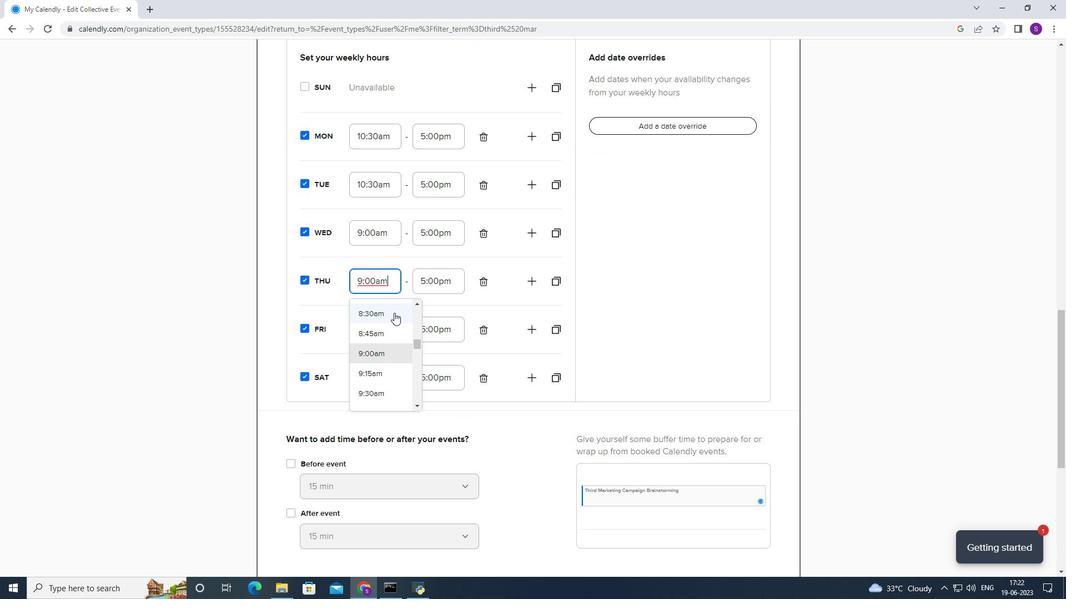
Action: Mouse scrolled (388, 327) with delta (0, 0)
Screenshot: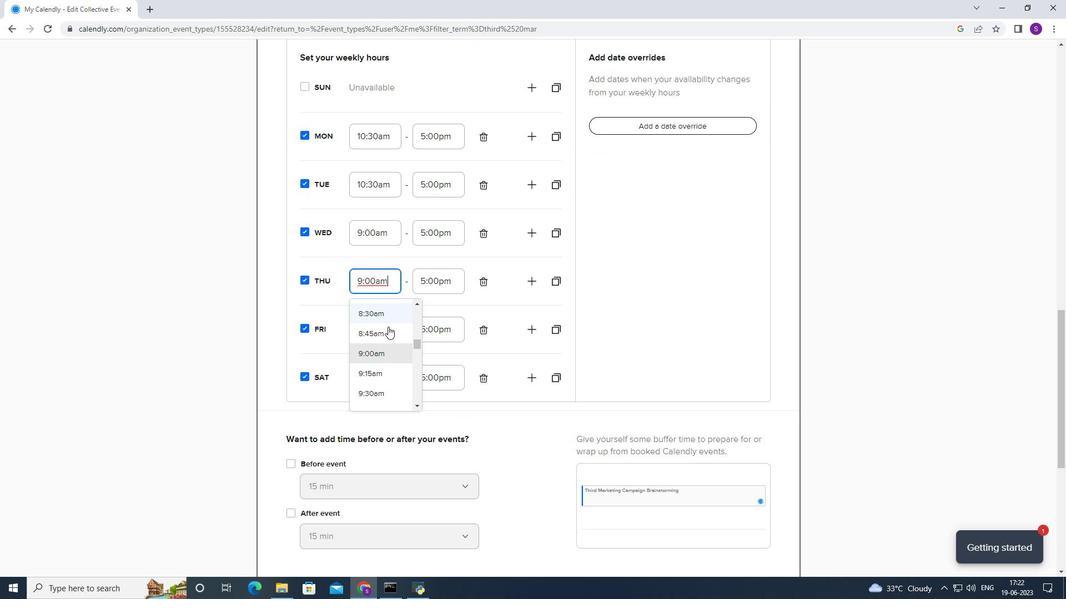 
Action: Mouse moved to (376, 349)
Screenshot: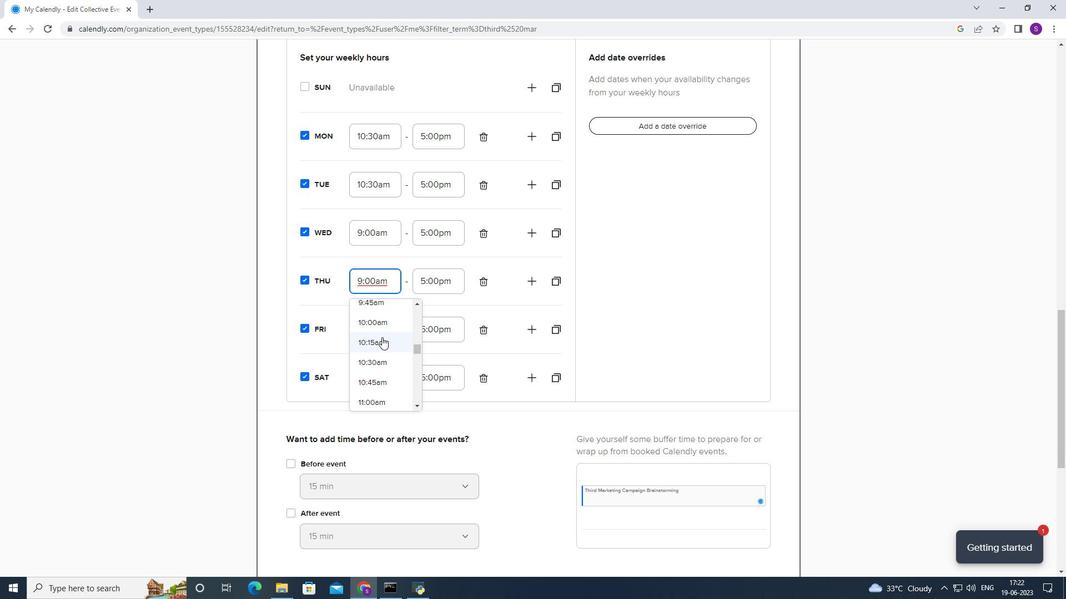 
Action: Mouse pressed left at (376, 349)
Screenshot: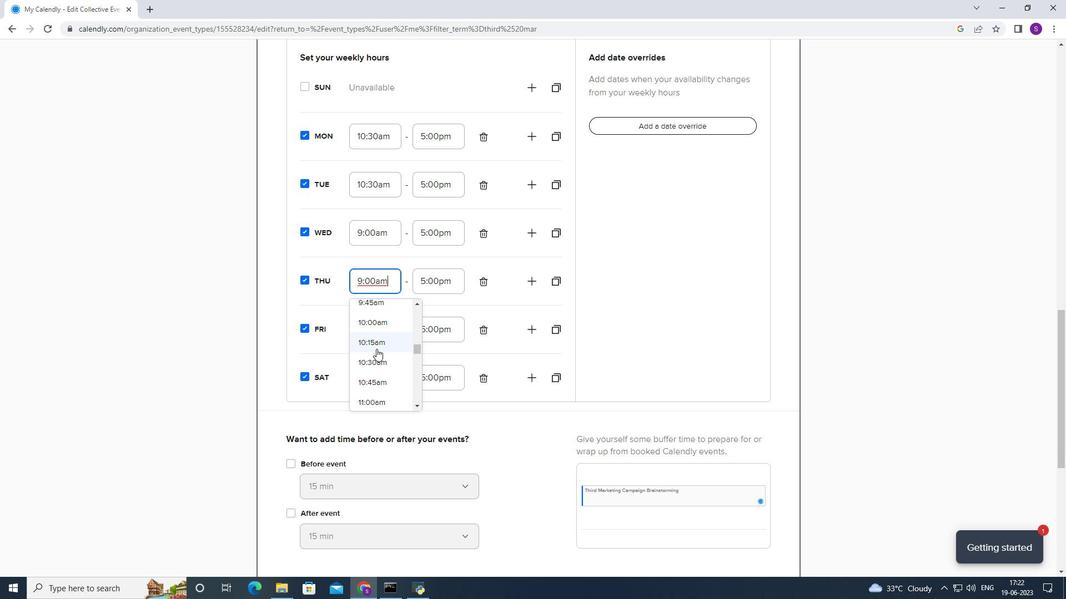 
Action: Mouse moved to (396, 291)
Screenshot: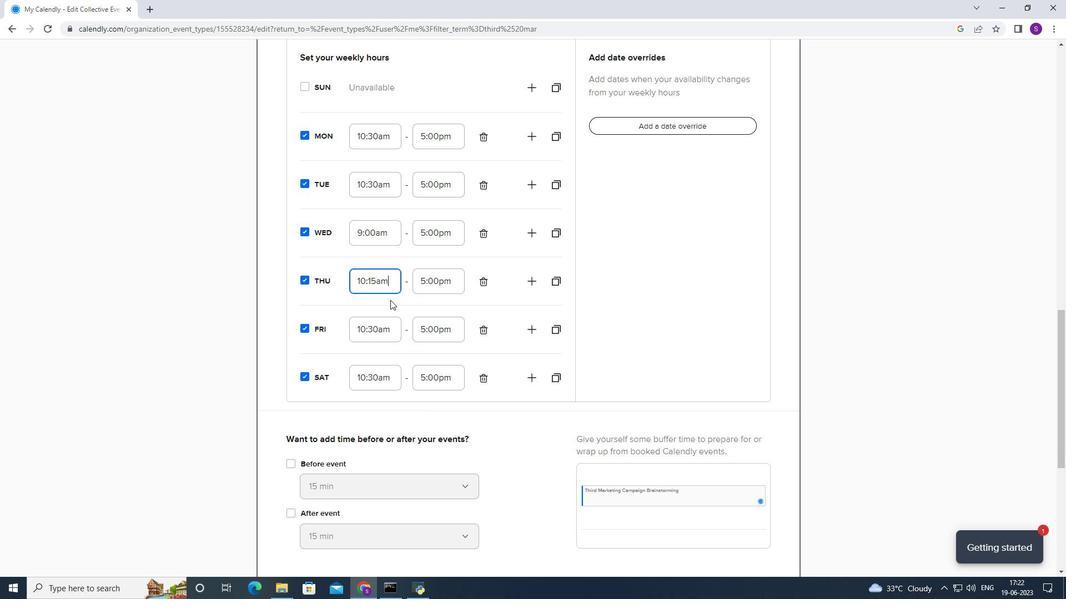 
Action: Mouse pressed left at (396, 291)
Screenshot: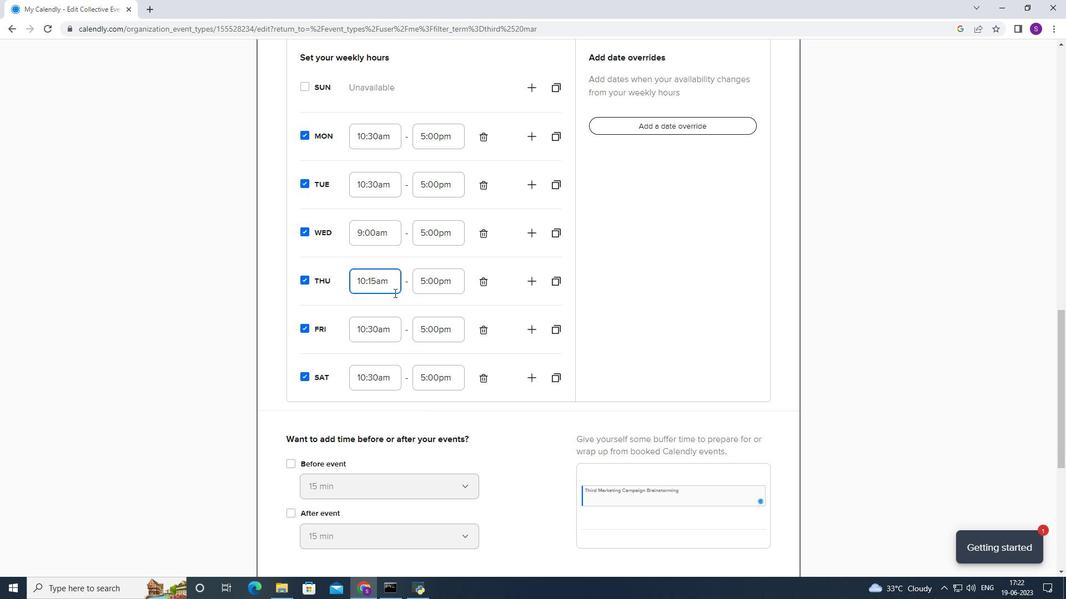 
Action: Mouse moved to (382, 374)
Screenshot: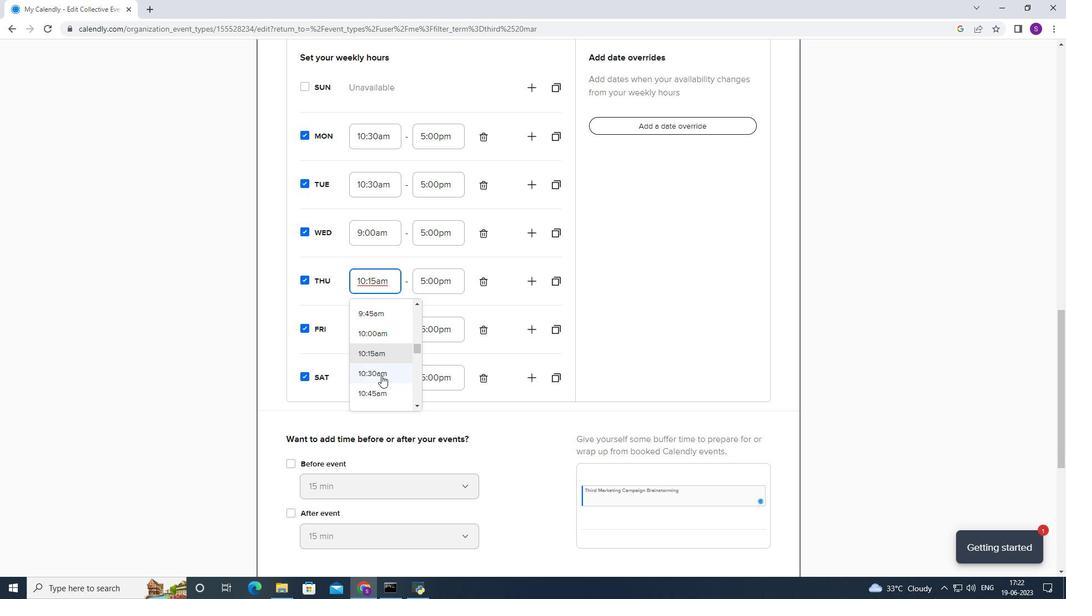 
Action: Mouse pressed left at (382, 374)
Screenshot: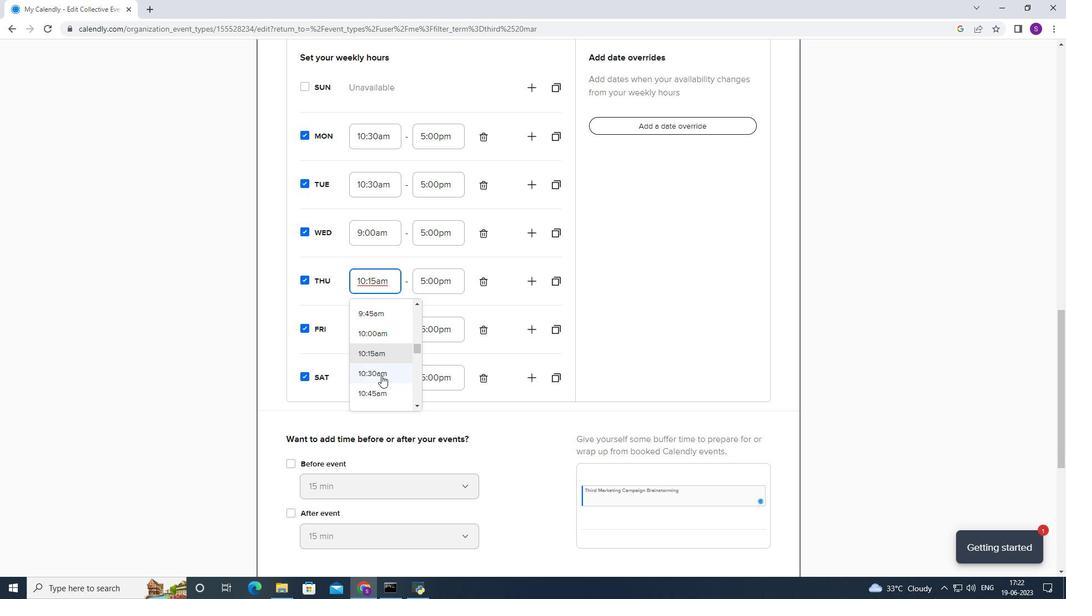
Action: Mouse moved to (377, 215)
Screenshot: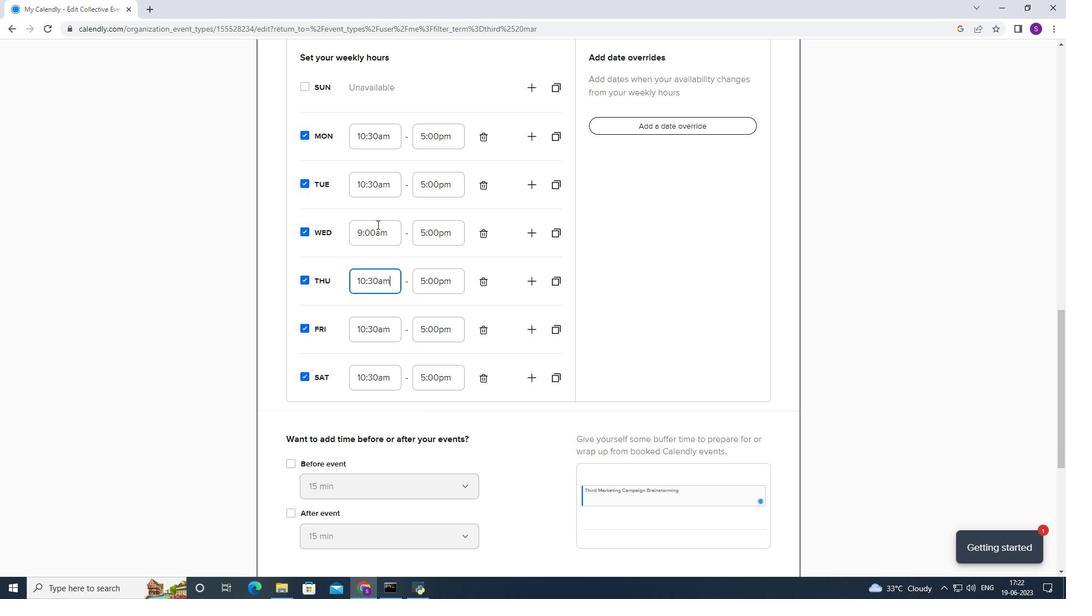 
Action: Mouse pressed left at (377, 215)
Screenshot: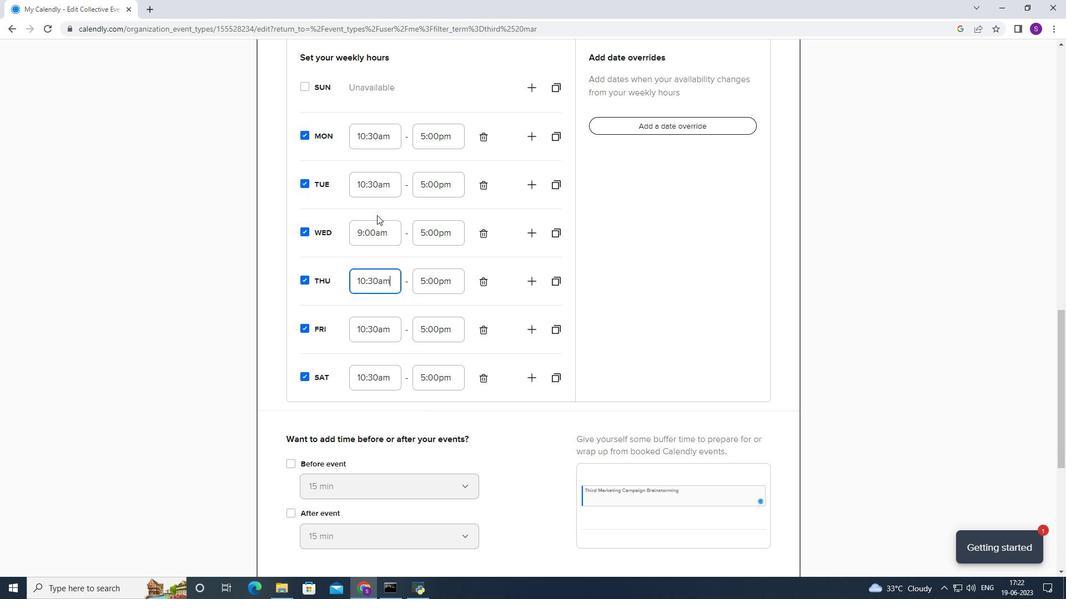 
Action: Mouse moved to (372, 234)
Screenshot: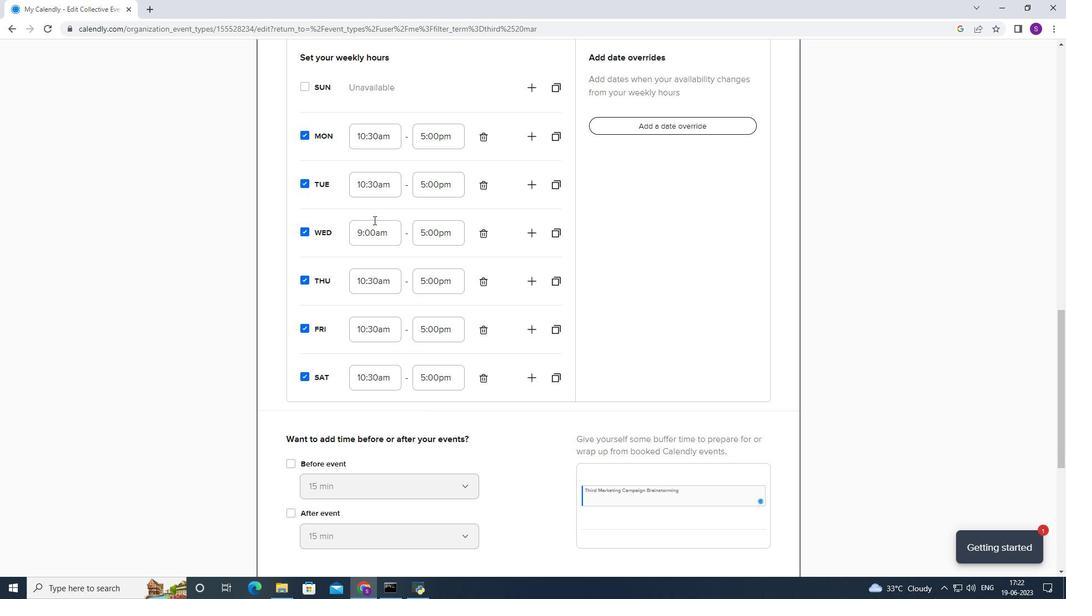 
Action: Mouse pressed left at (372, 234)
Screenshot: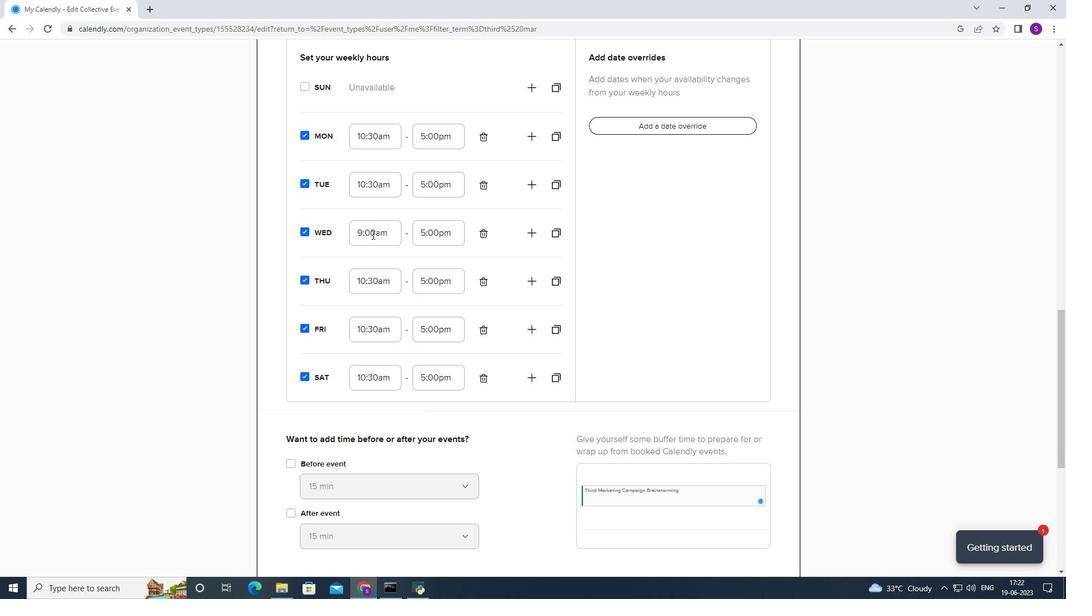 
Action: Mouse moved to (397, 328)
Screenshot: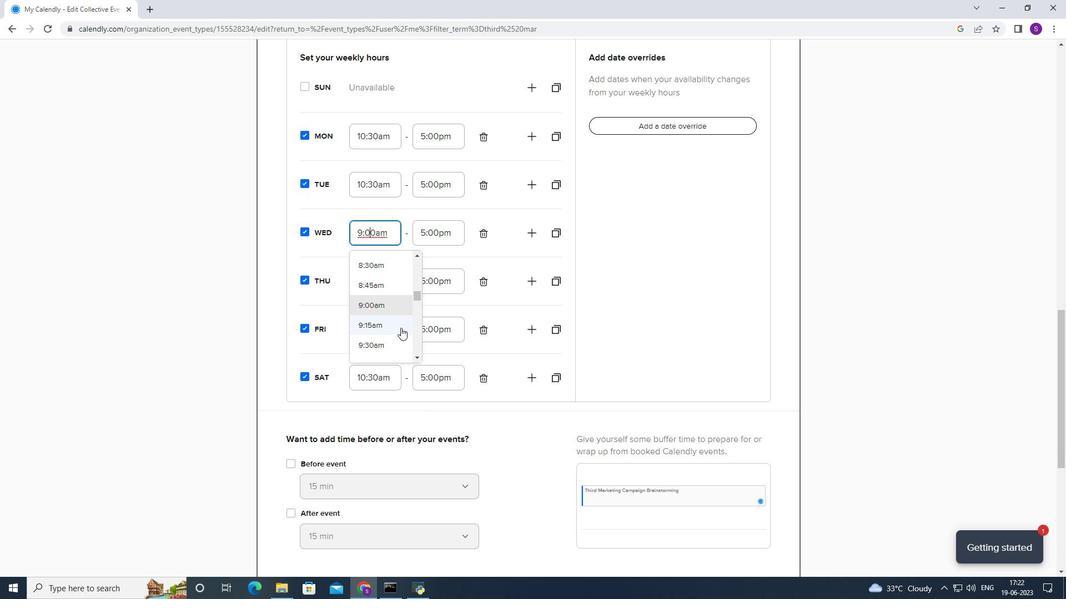 
Action: Mouse scrolled (397, 328) with delta (0, 0)
Screenshot: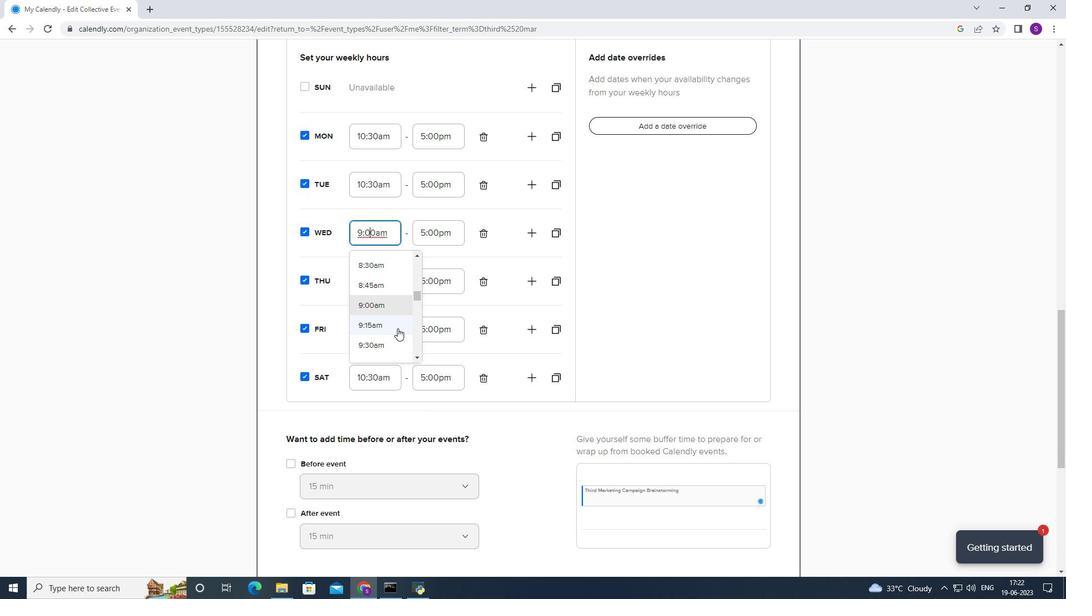 
Action: Mouse scrolled (397, 328) with delta (0, 0)
Screenshot: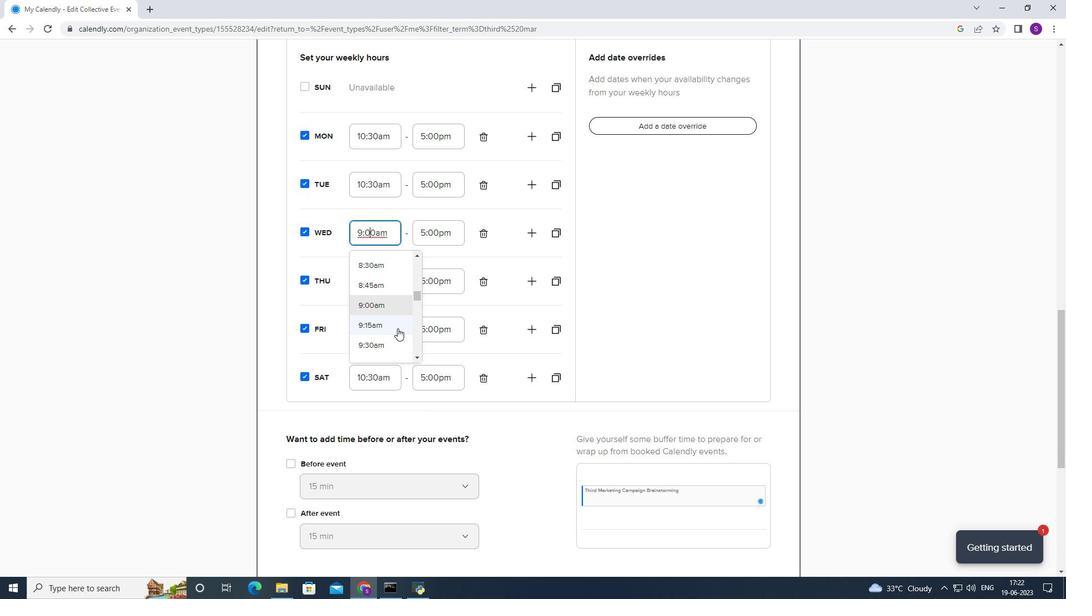 
Action: Mouse moved to (392, 315)
Screenshot: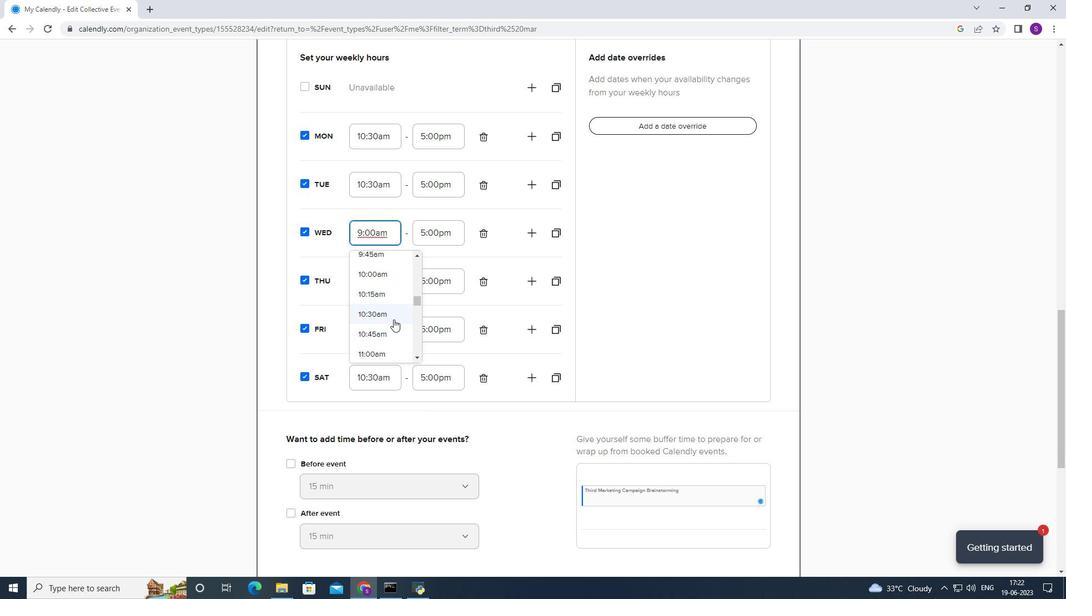 
Action: Mouse pressed left at (392, 315)
Screenshot: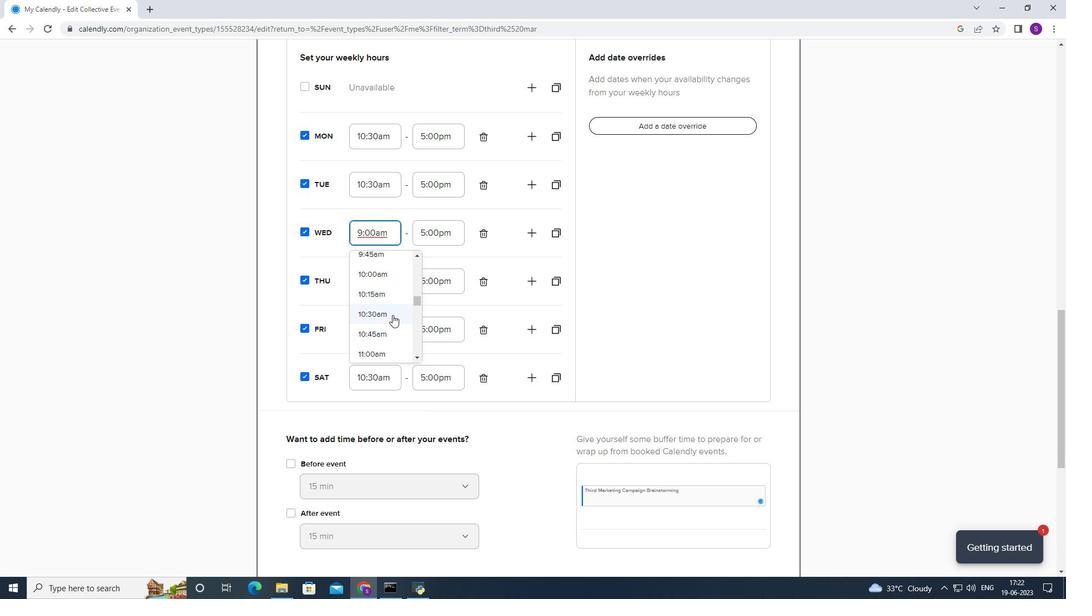 
Action: Mouse moved to (447, 142)
Screenshot: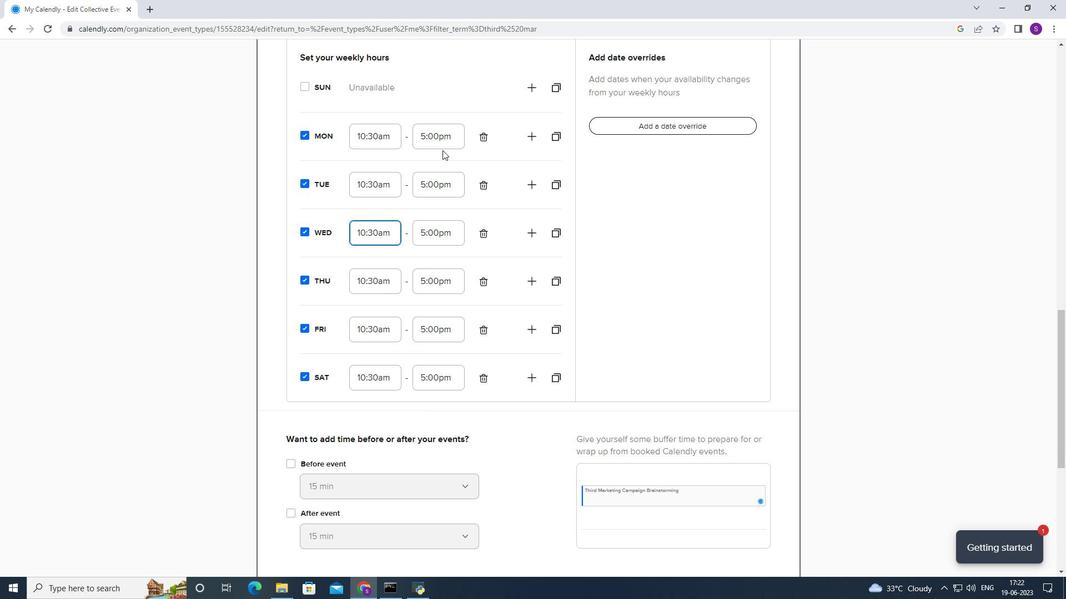 
Action: Mouse pressed left at (447, 142)
Screenshot: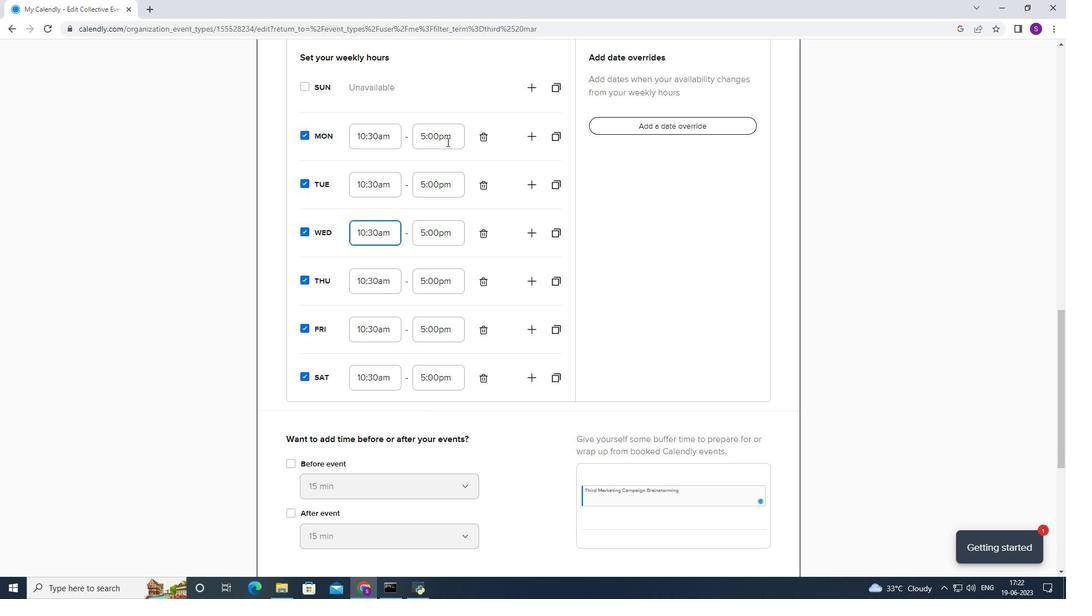 
Action: Mouse moved to (437, 225)
Screenshot: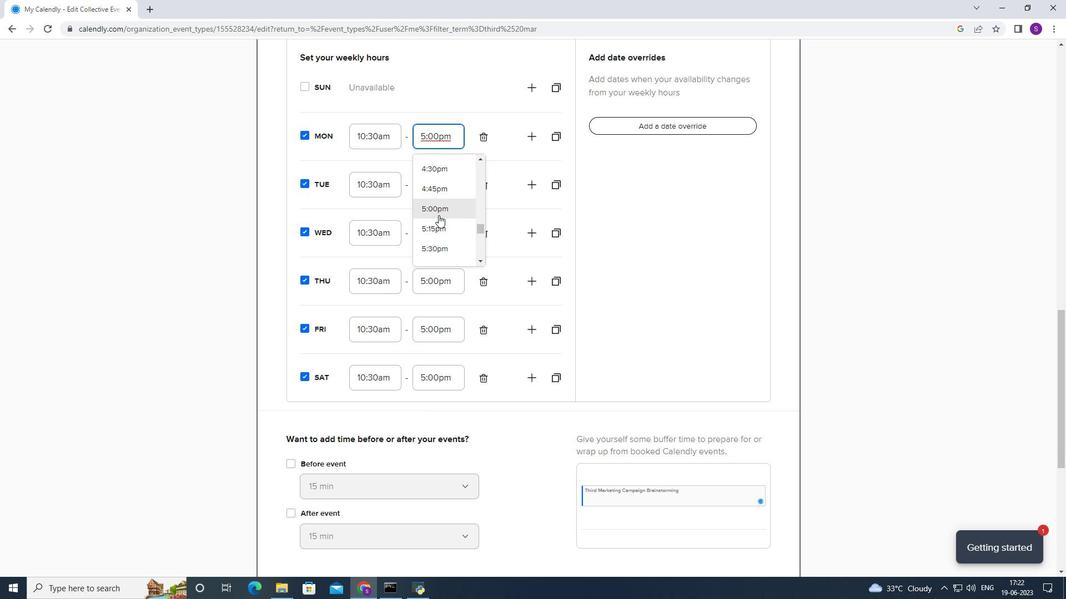 
Action: Mouse scrolled (437, 224) with delta (0, 0)
Screenshot: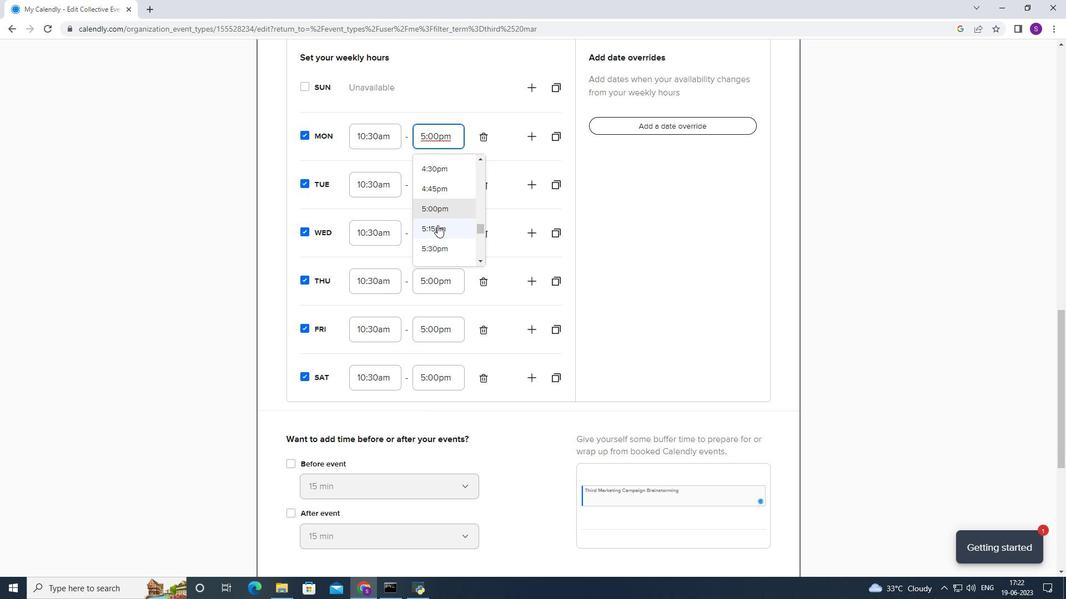 
Action: Mouse scrolled (437, 224) with delta (0, 0)
Screenshot: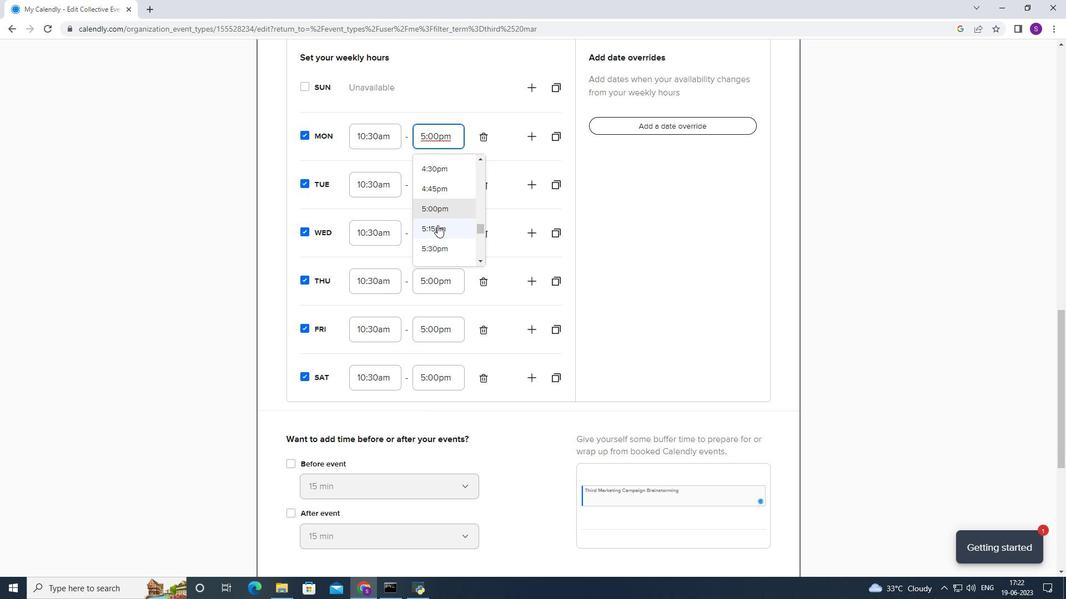 
Action: Mouse moved to (452, 180)
Screenshot: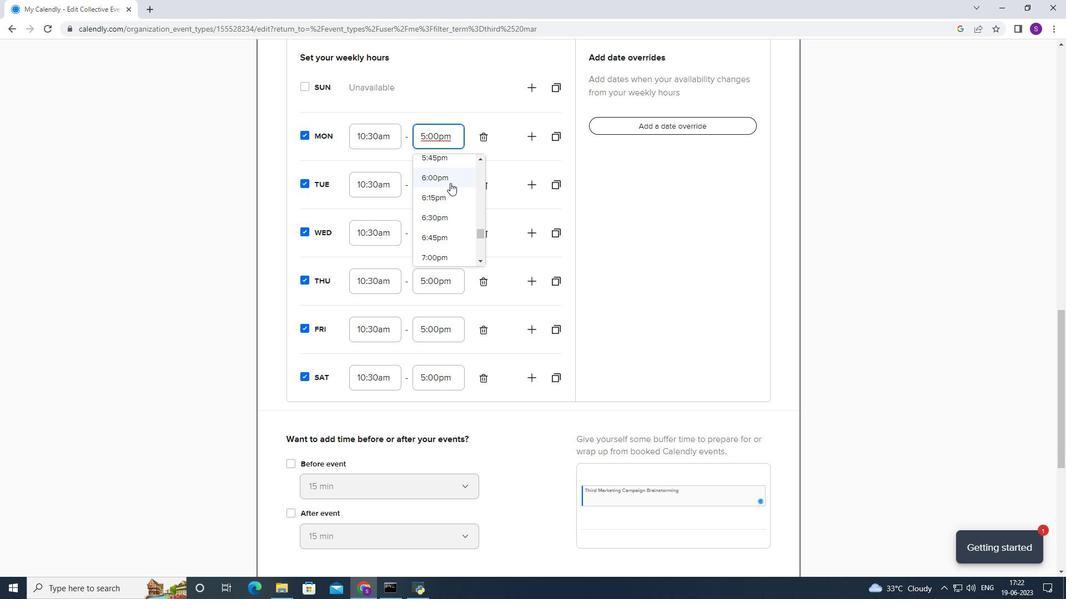 
Action: Mouse pressed left at (452, 180)
Screenshot: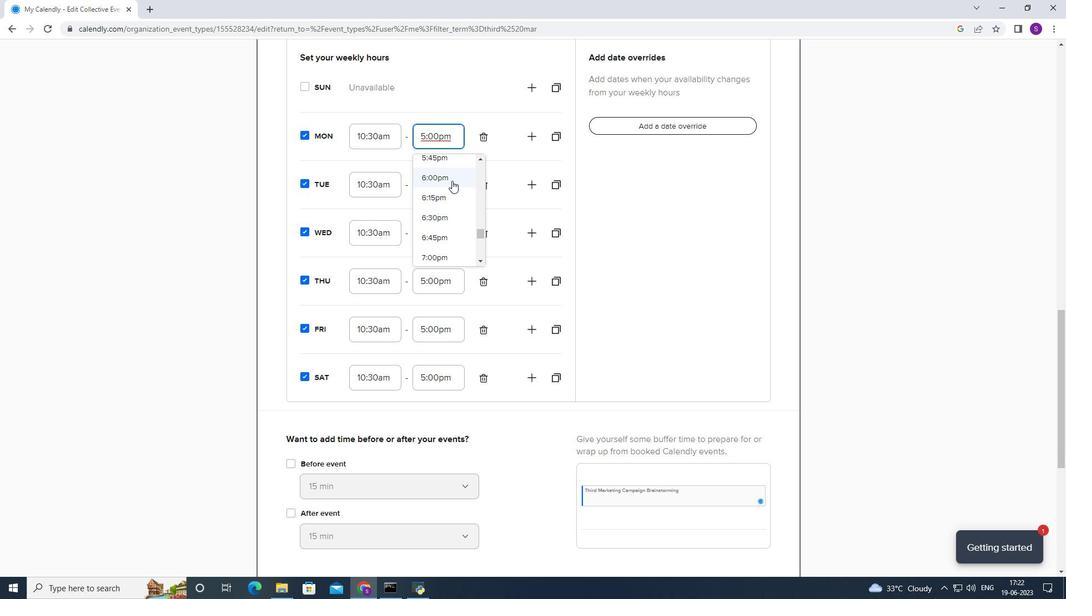 
Action: Mouse moved to (445, 181)
Screenshot: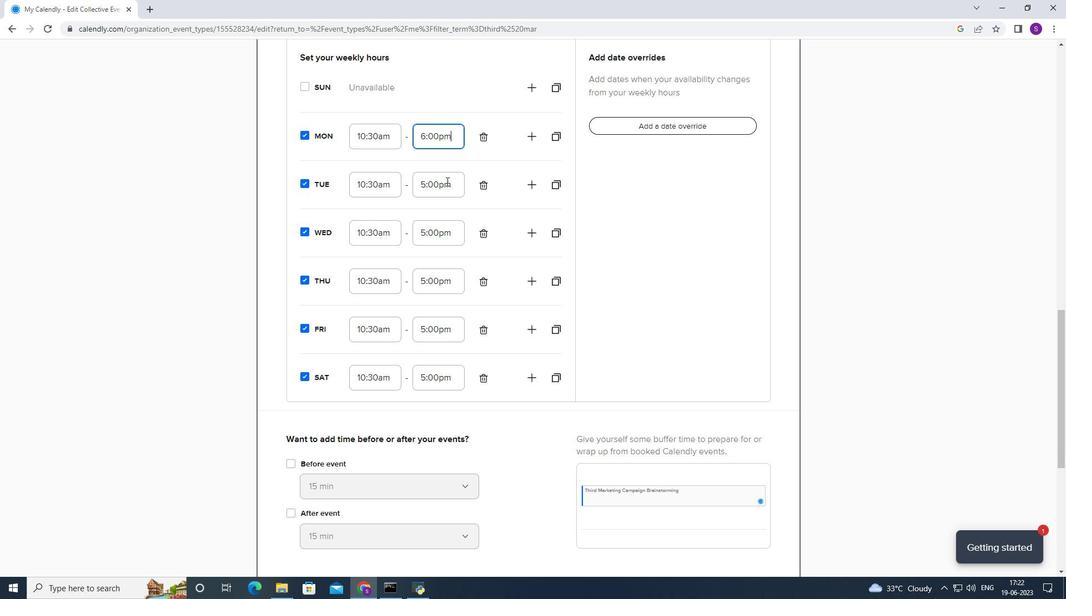 
Action: Mouse pressed left at (445, 181)
Screenshot: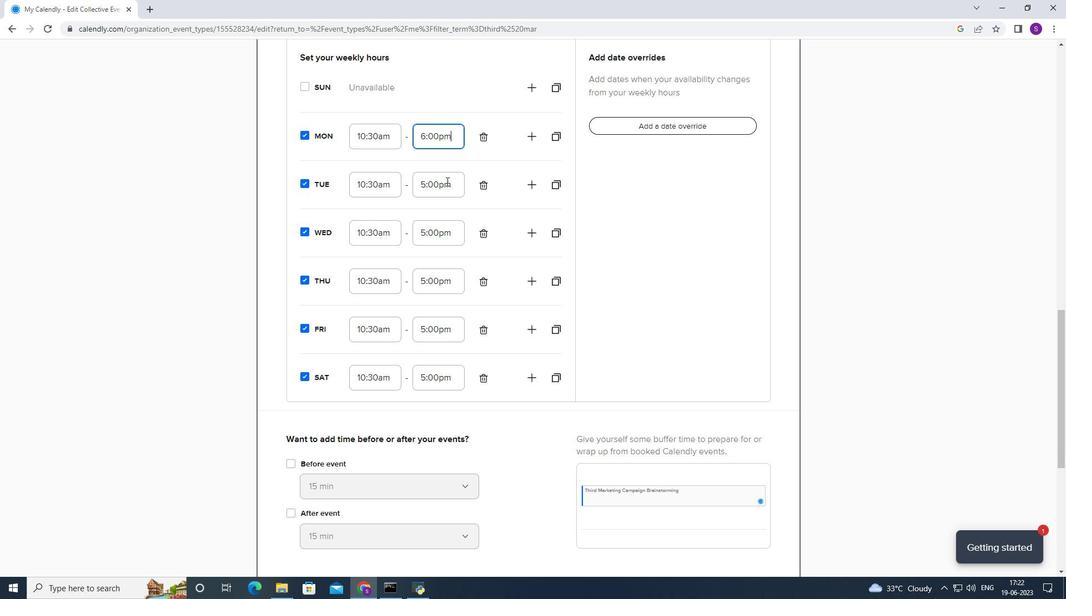 
Action: Mouse moved to (434, 233)
Screenshot: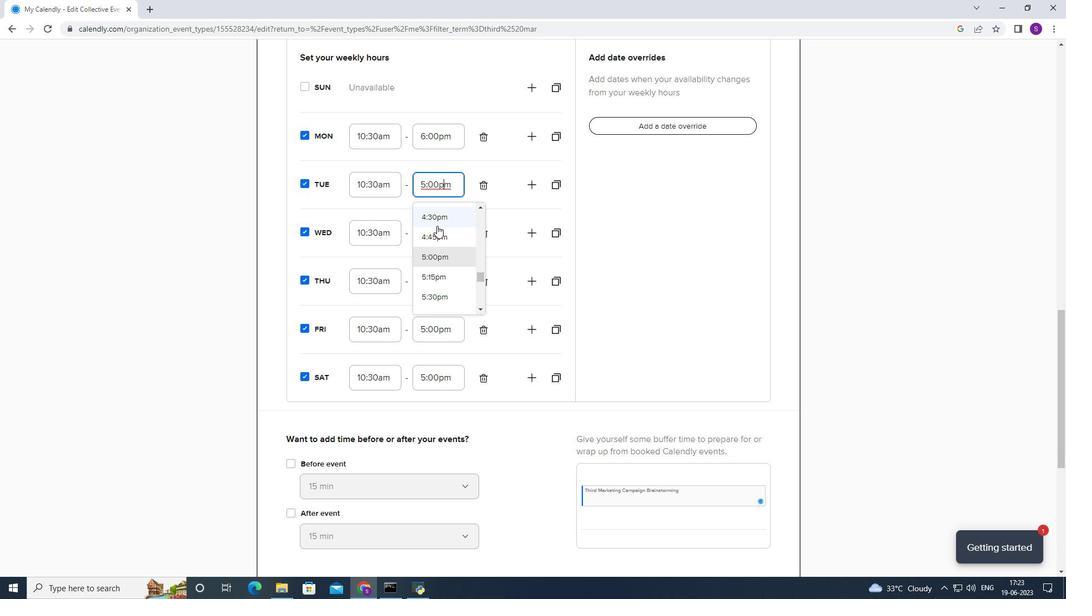 
Action: Mouse scrolled (434, 232) with delta (0, 0)
Screenshot: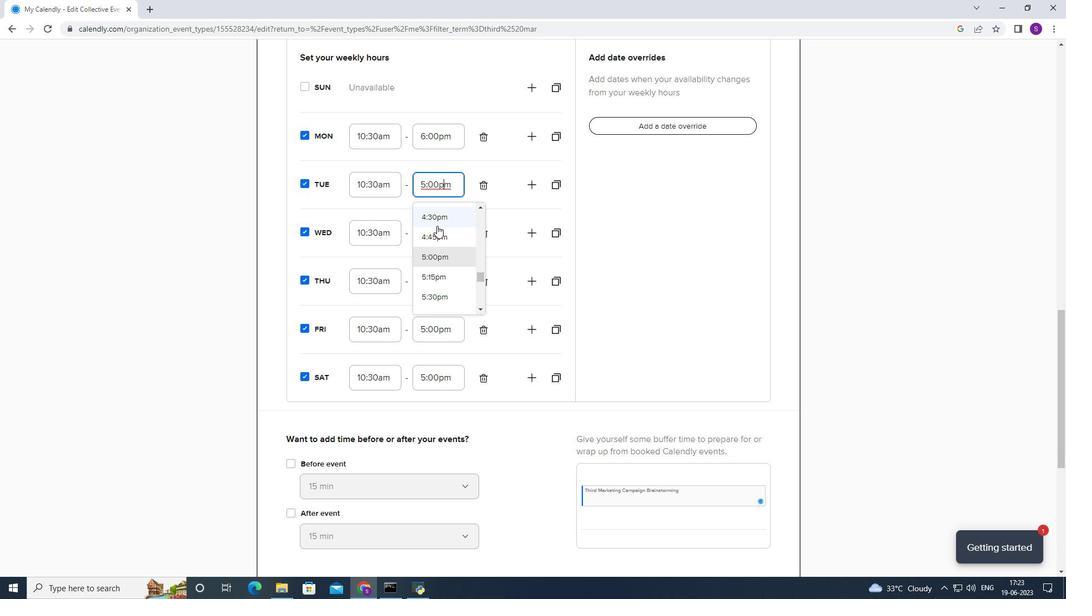 
Action: Mouse moved to (434, 233)
Screenshot: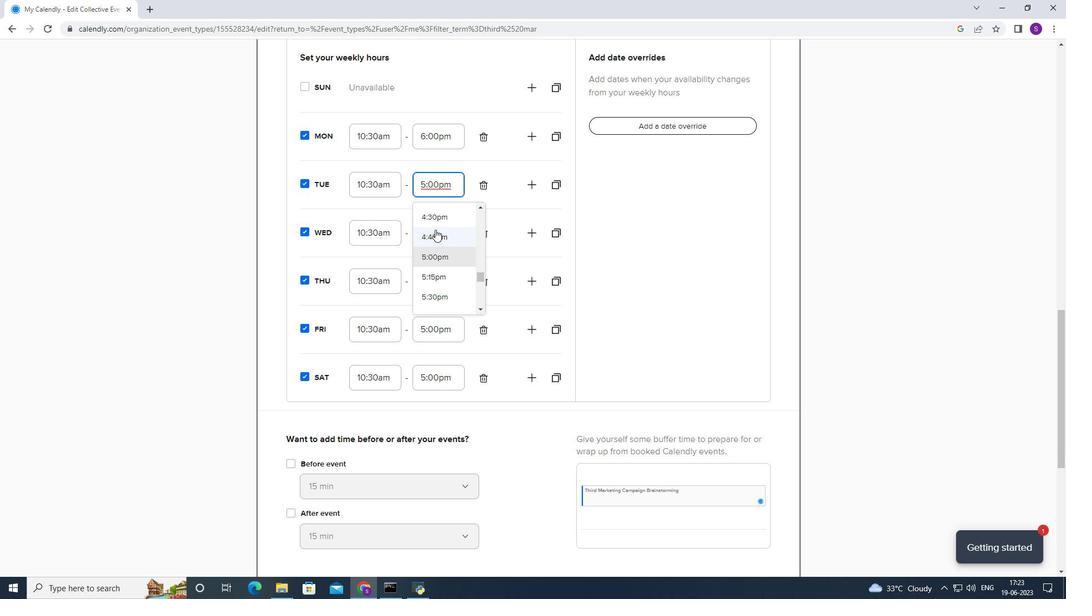 
Action: Mouse scrolled (434, 233) with delta (0, 0)
Screenshot: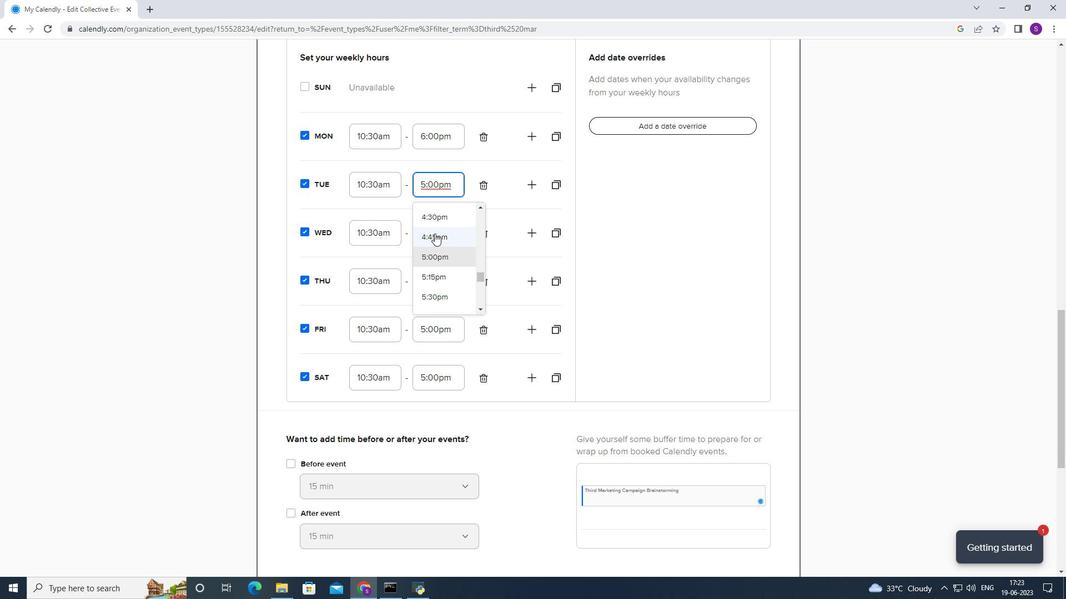 
Action: Mouse pressed left at (434, 233)
Screenshot: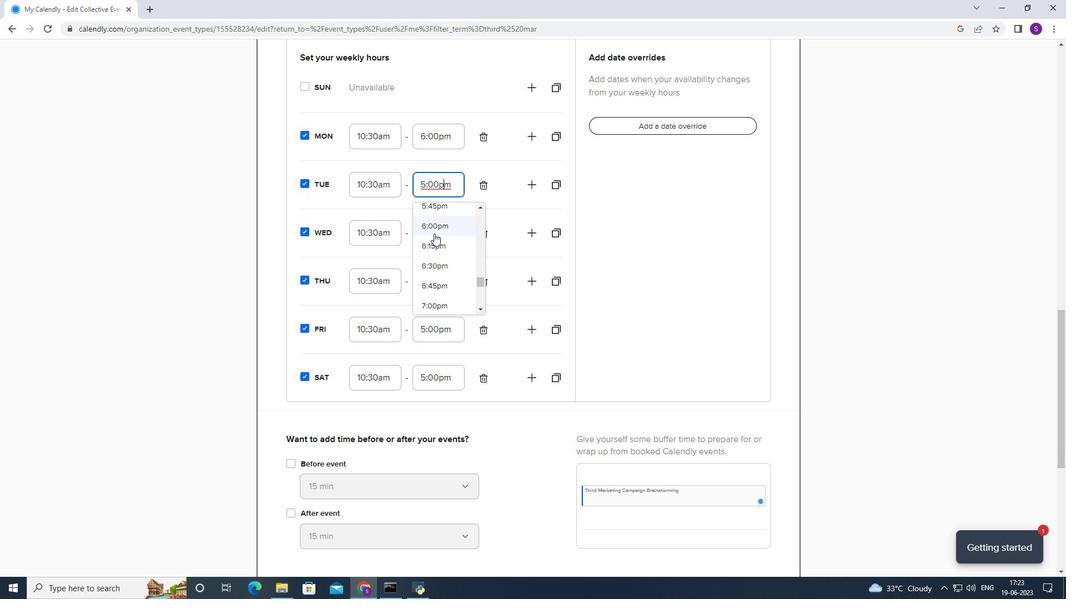 
Action: Mouse moved to (434, 225)
Screenshot: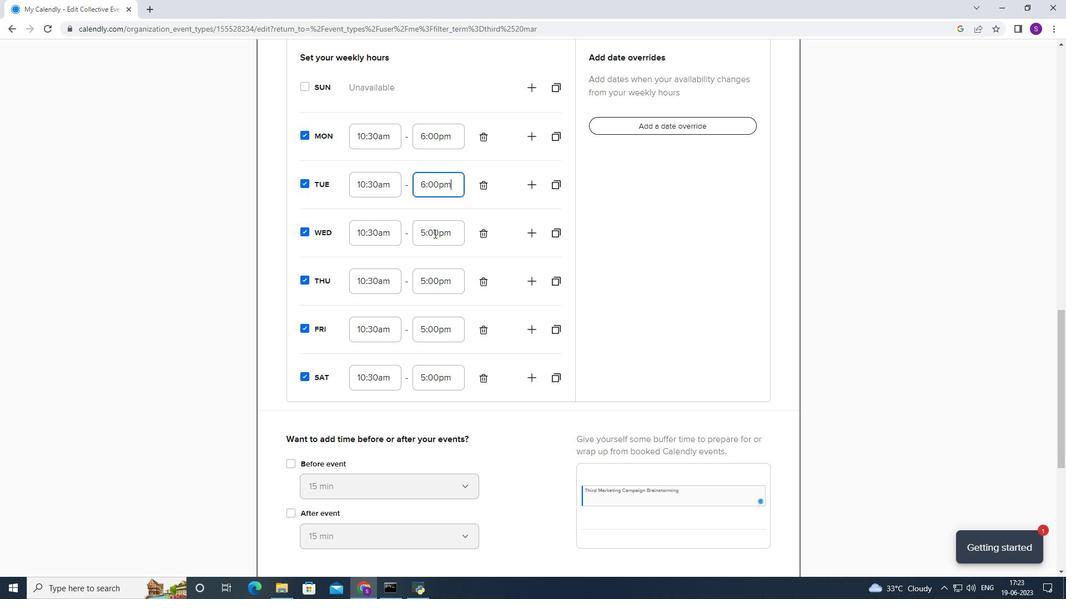 
Action: Mouse pressed left at (434, 225)
Screenshot: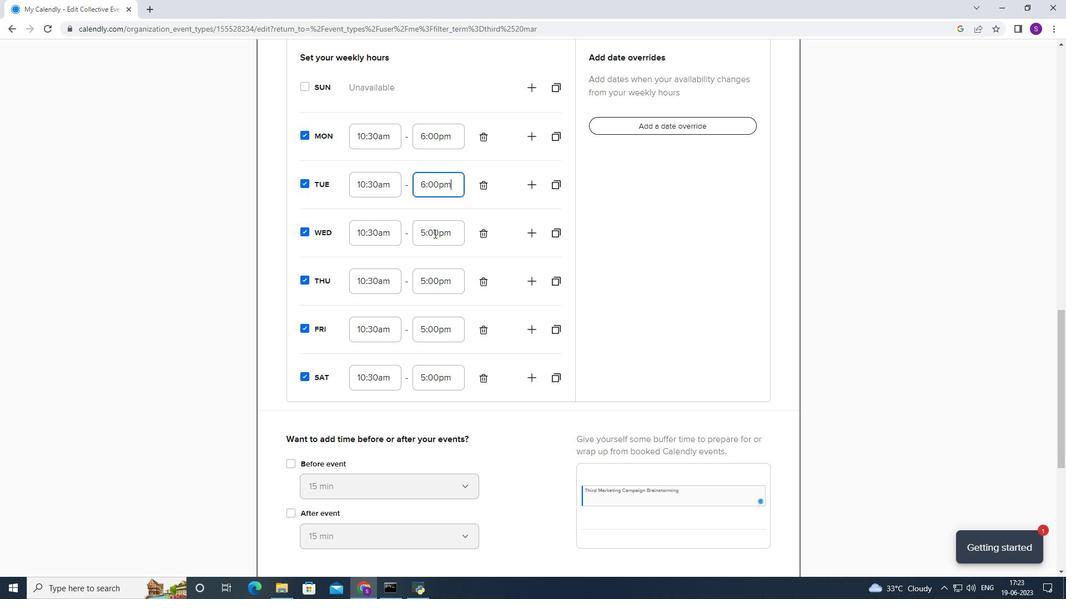 
Action: Mouse moved to (431, 263)
Screenshot: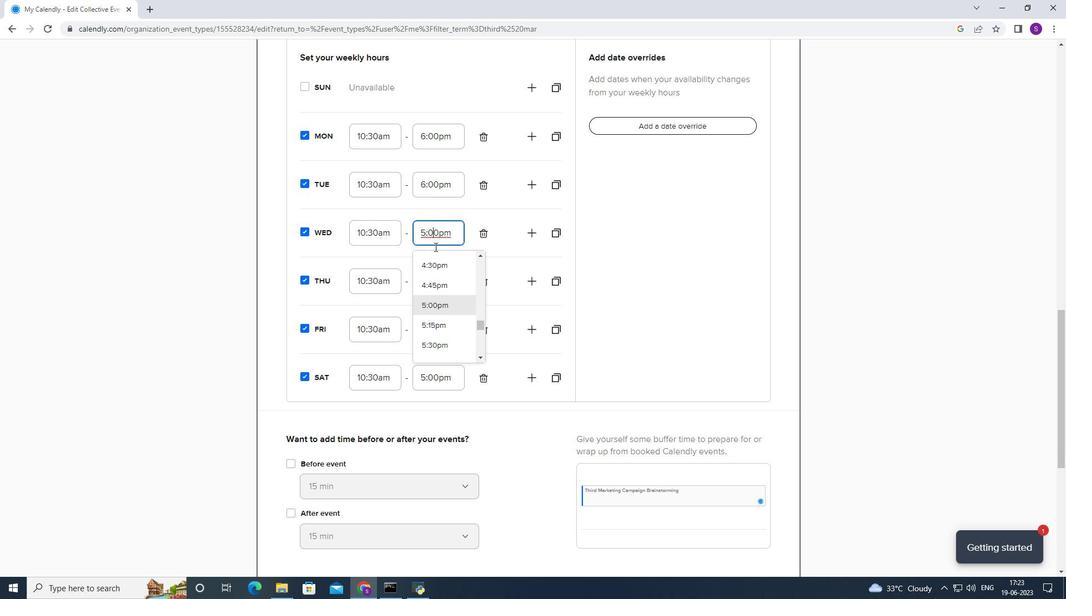 
Action: Mouse scrolled (431, 262) with delta (0, 0)
Screenshot: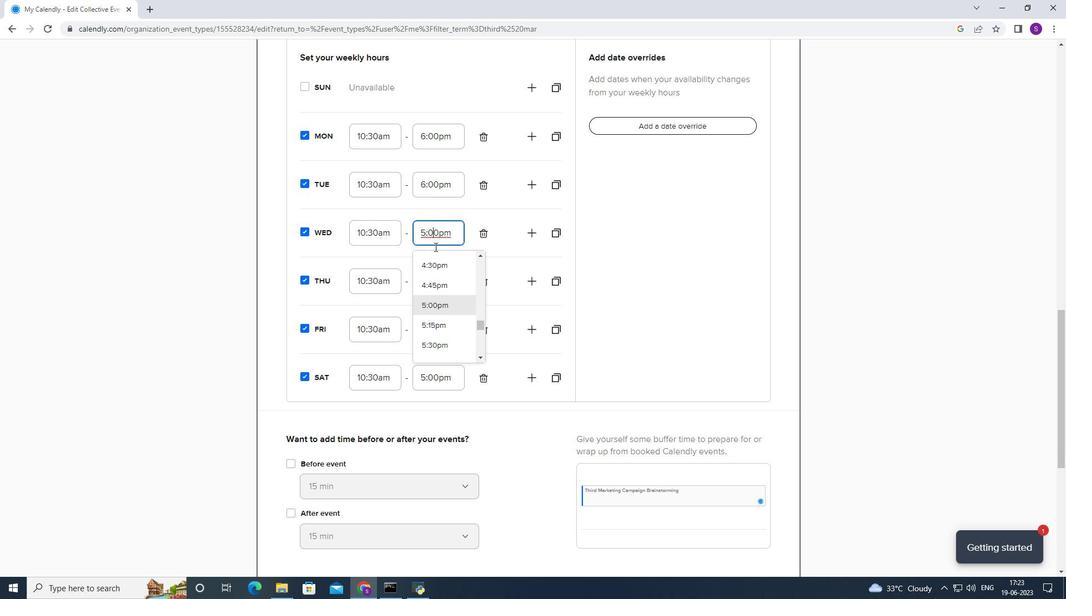 
Action: Mouse moved to (431, 264)
Screenshot: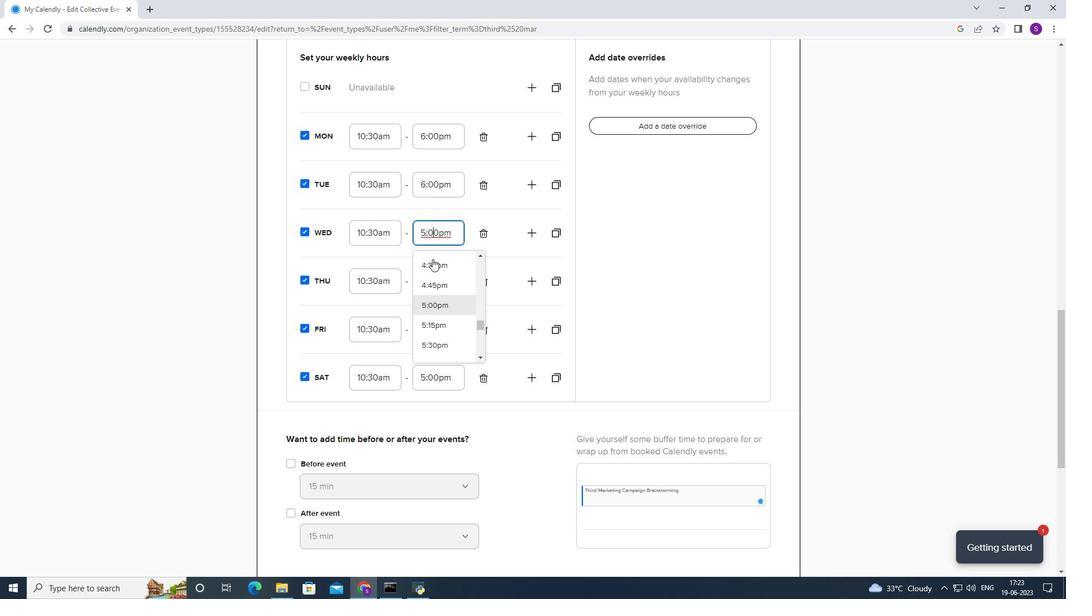 
Action: Mouse scrolled (431, 264) with delta (0, 0)
Screenshot: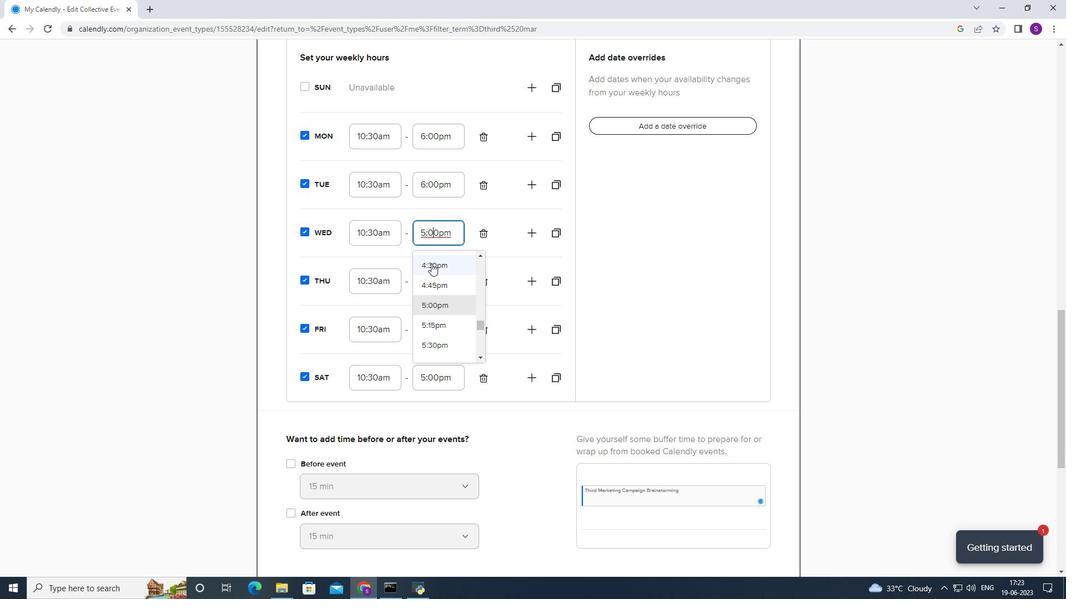 
Action: Mouse moved to (429, 273)
Screenshot: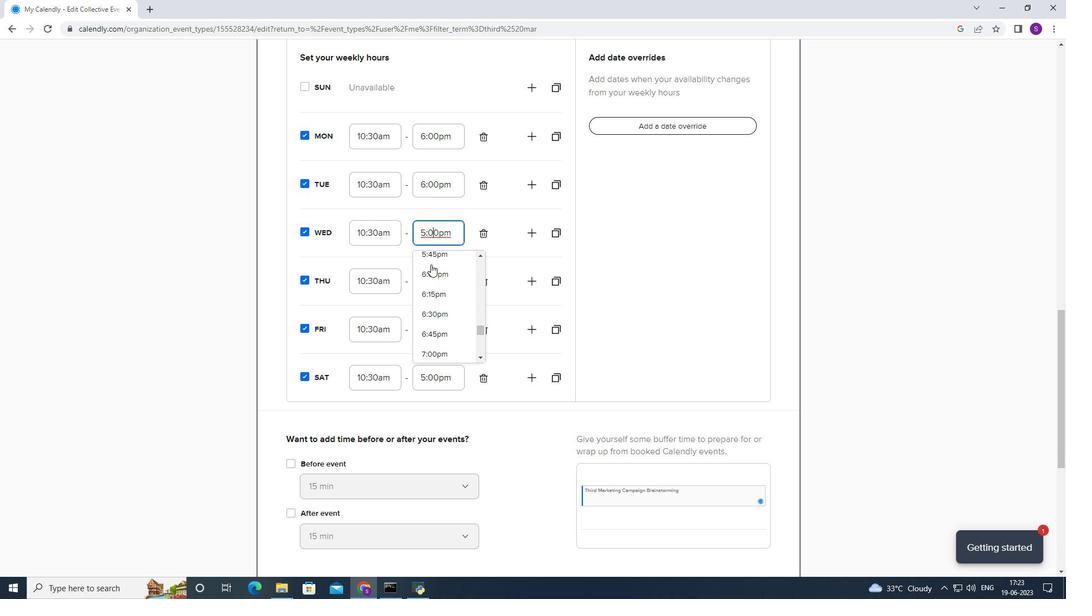 
Action: Mouse pressed left at (429, 273)
Screenshot: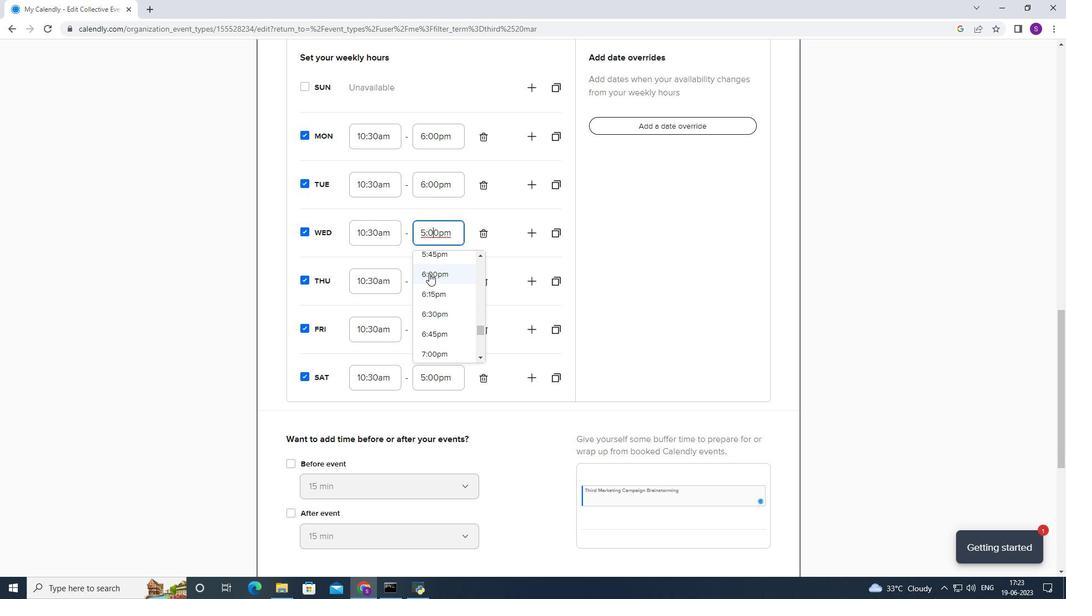 
Action: Mouse moved to (434, 262)
Screenshot: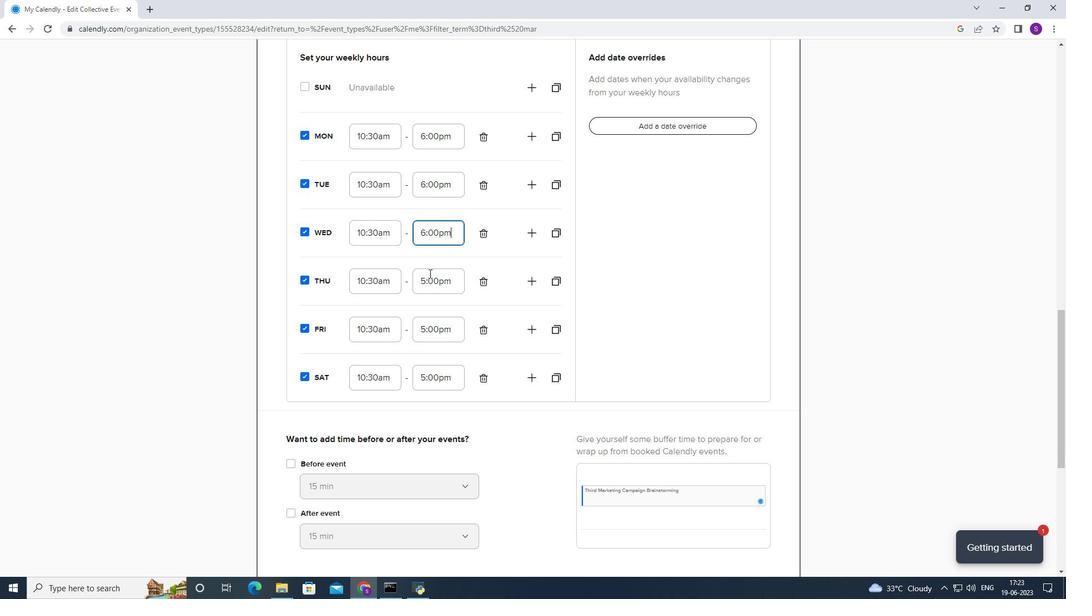 
Action: Mouse pressed left at (434, 262)
Screenshot: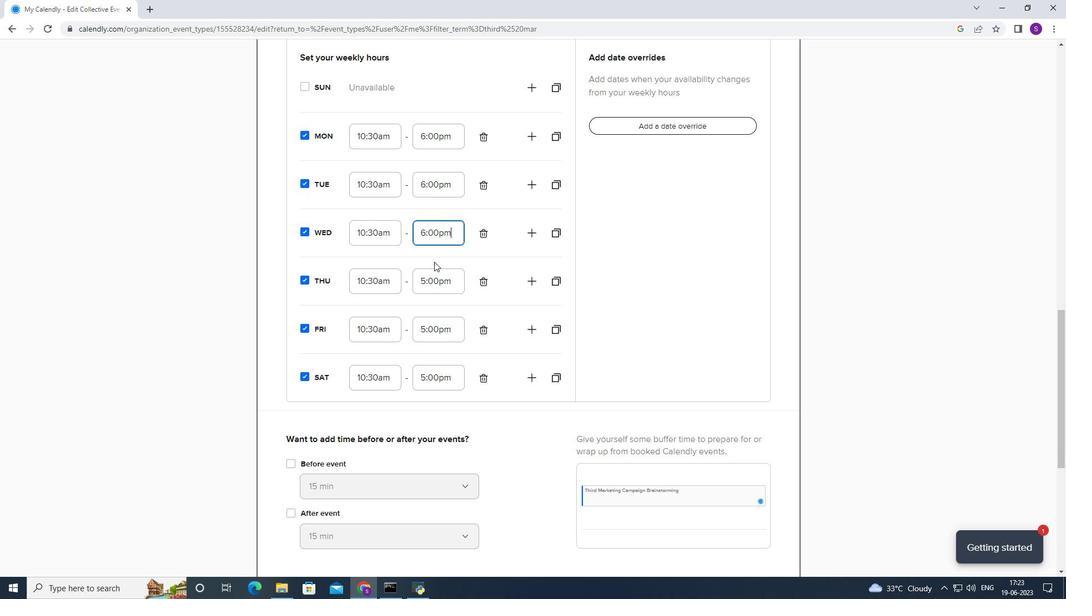 
Action: Mouse moved to (427, 278)
Screenshot: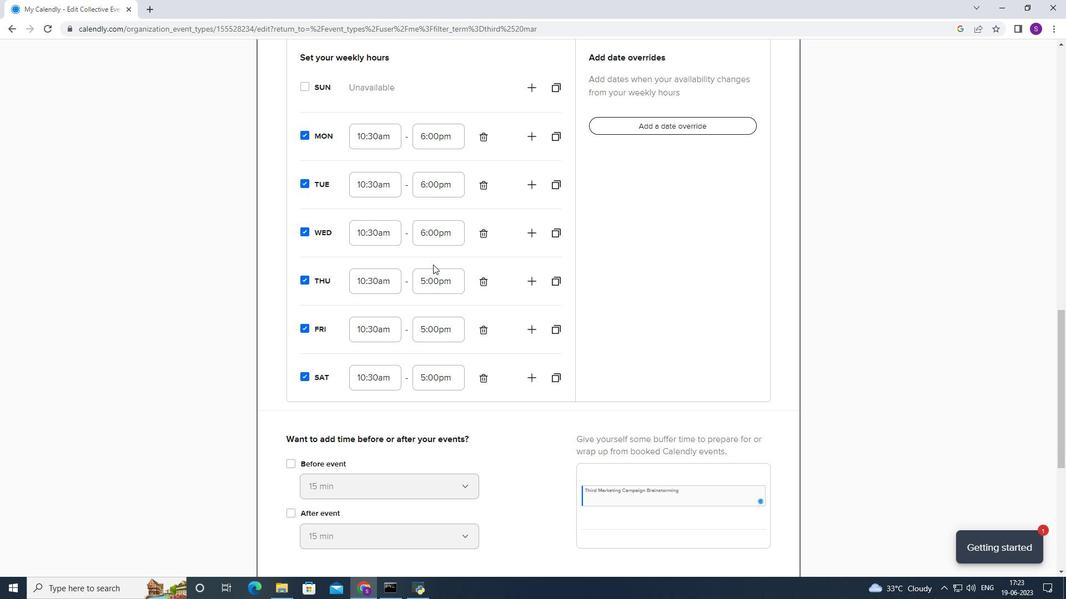 
Action: Mouse pressed left at (427, 278)
Screenshot: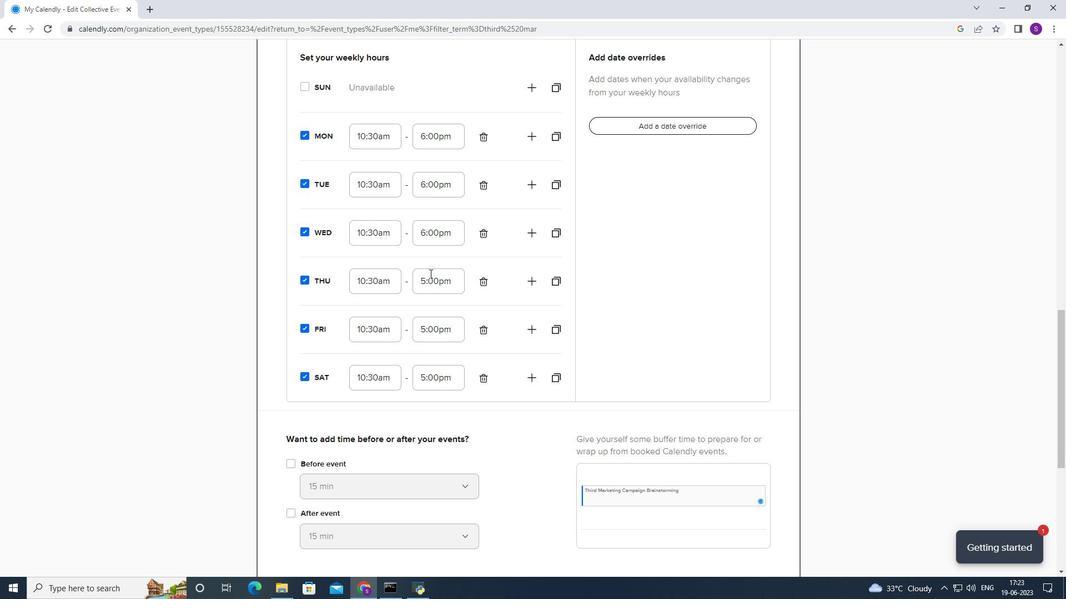 
Action: Mouse moved to (446, 339)
Screenshot: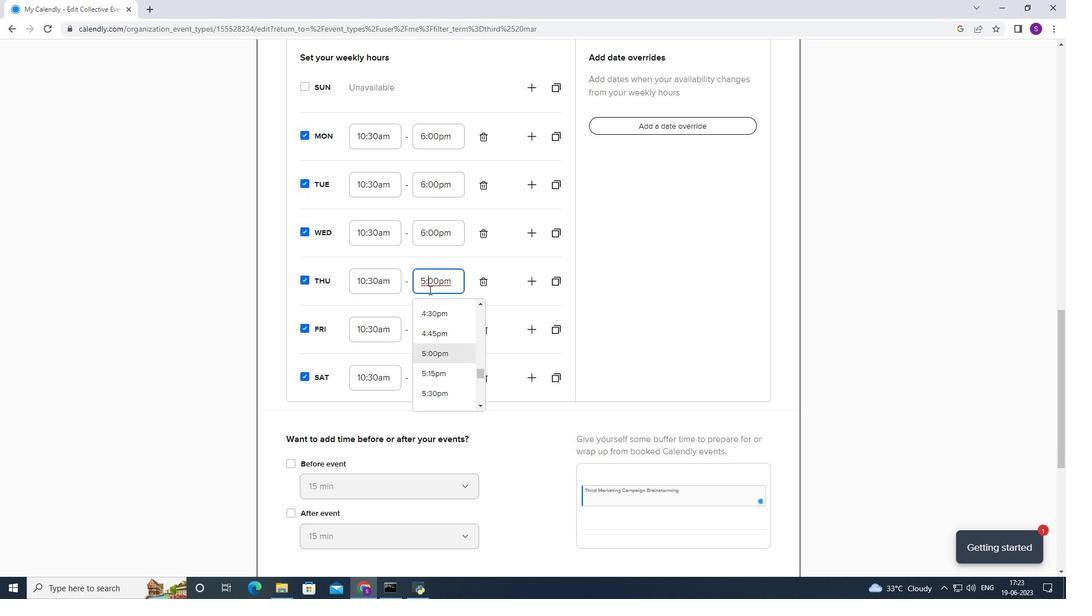 
Action: Mouse scrolled (446, 338) with delta (0, 0)
Screenshot: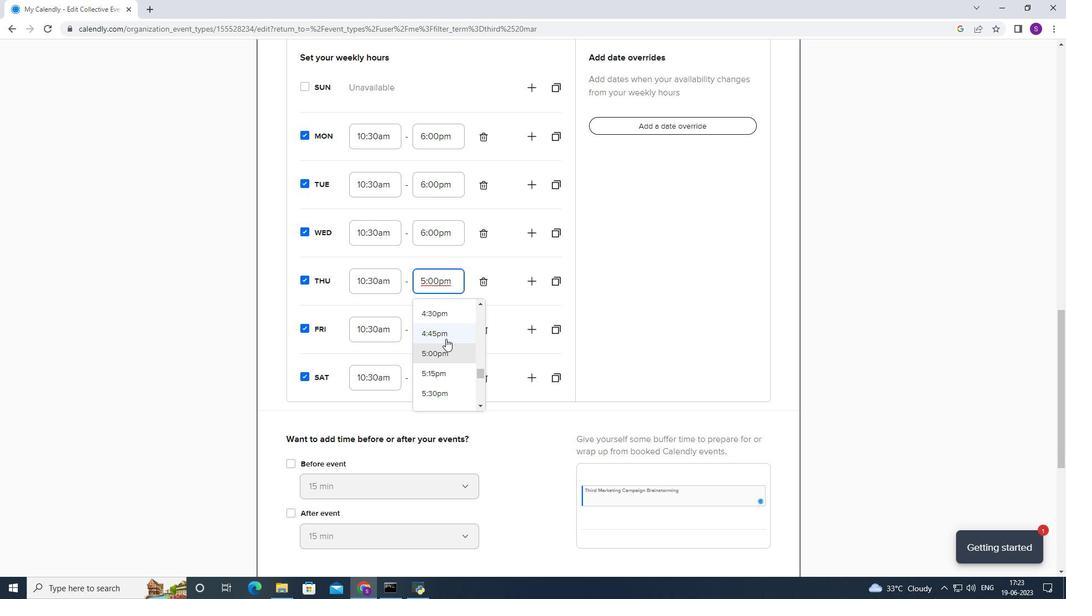 
Action: Mouse scrolled (446, 338) with delta (0, 0)
Screenshot: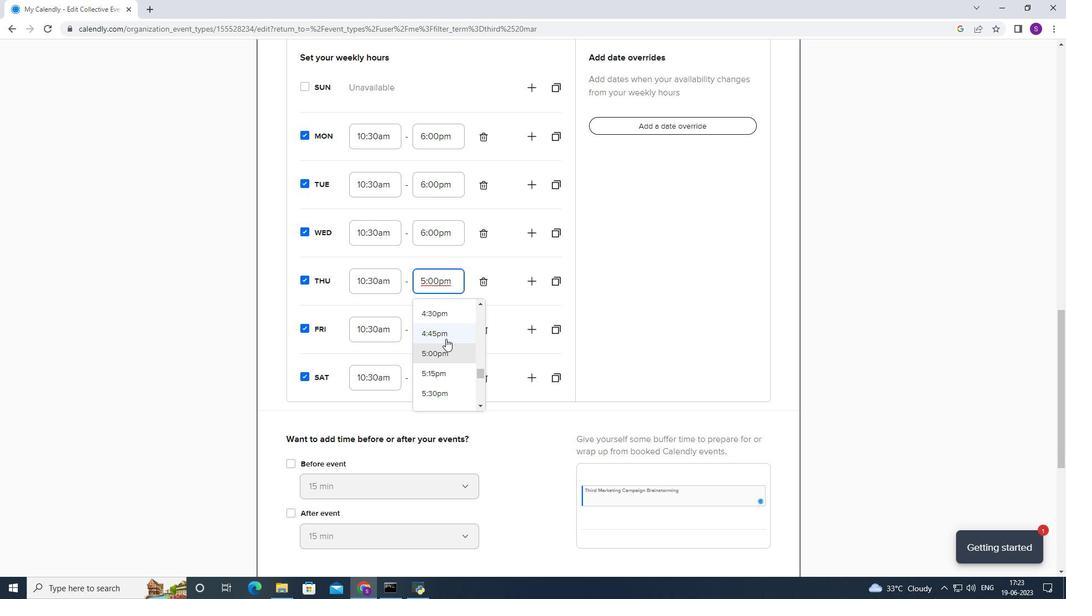 
Action: Mouse moved to (441, 322)
Screenshot: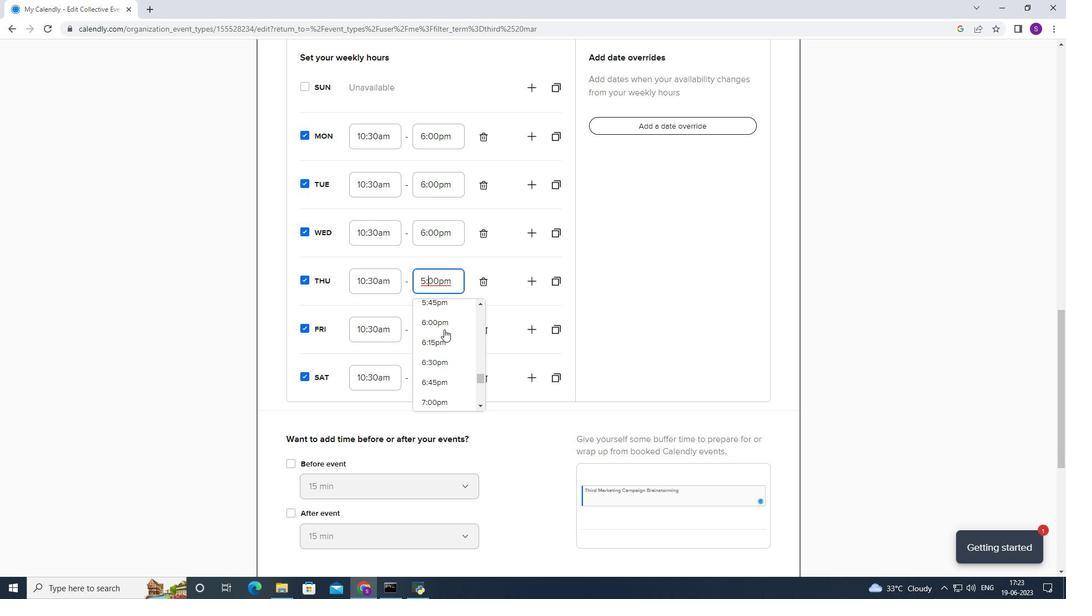 
Action: Mouse pressed left at (441, 322)
Screenshot: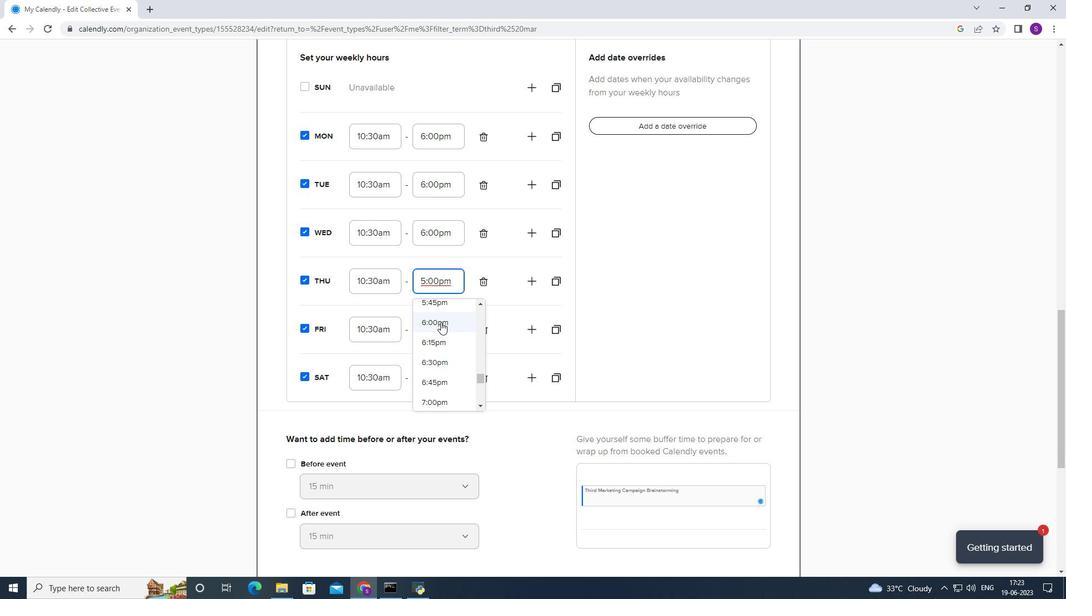 
Action: Mouse moved to (434, 331)
Screenshot: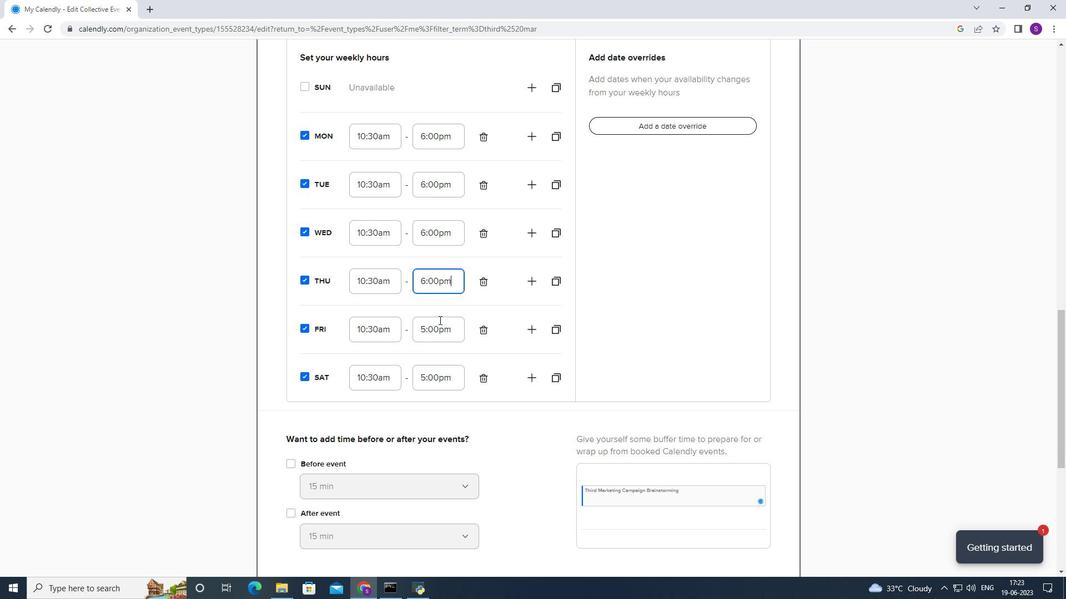 
Action: Mouse pressed left at (434, 331)
Screenshot: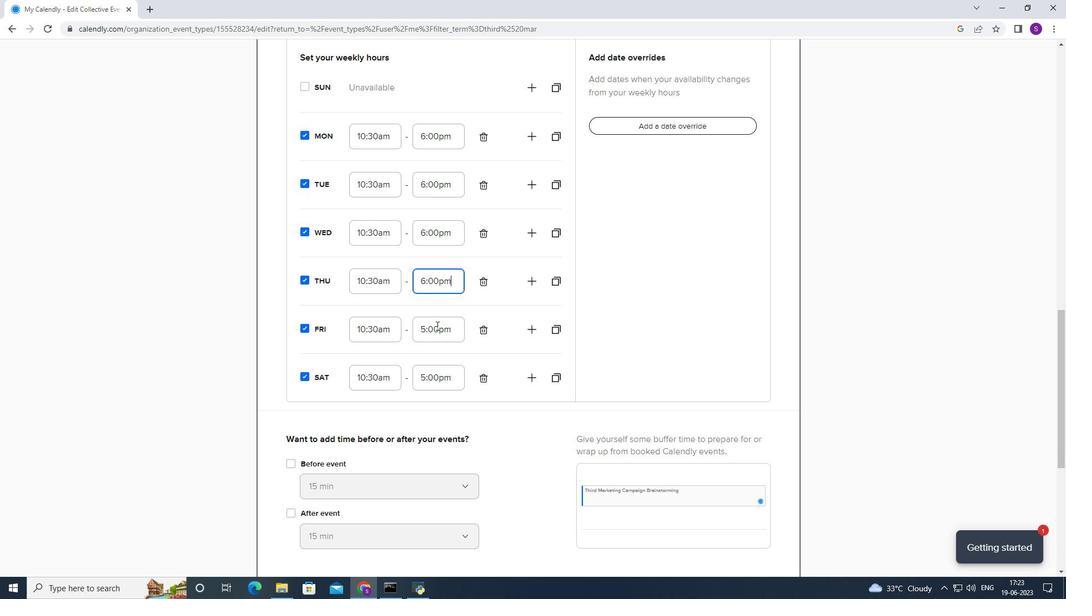 
Action: Mouse moved to (437, 376)
Screenshot: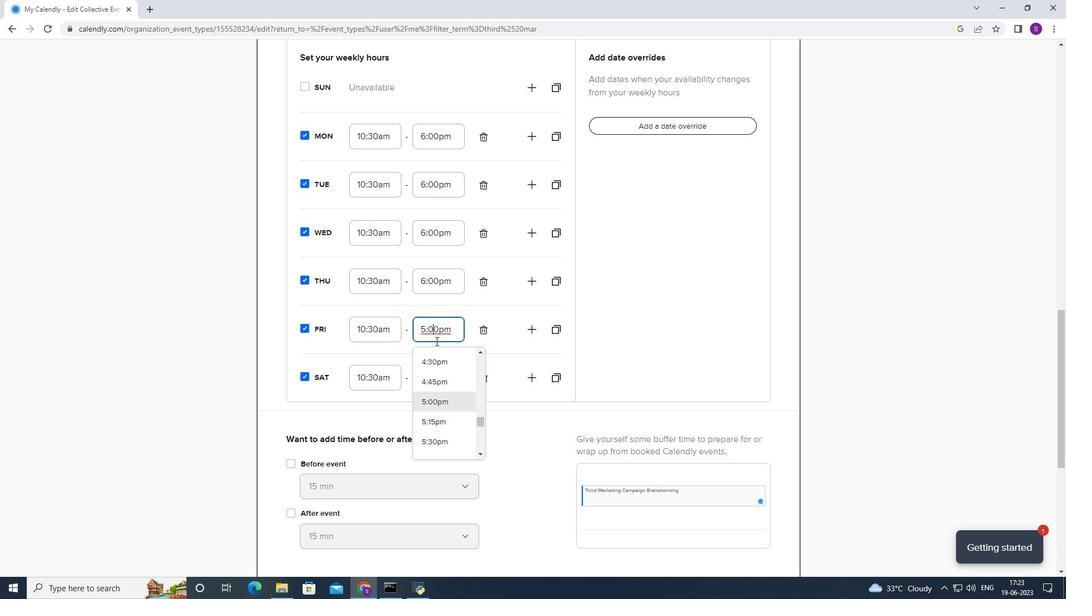 
Action: Mouse scrolled (437, 376) with delta (0, 0)
Screenshot: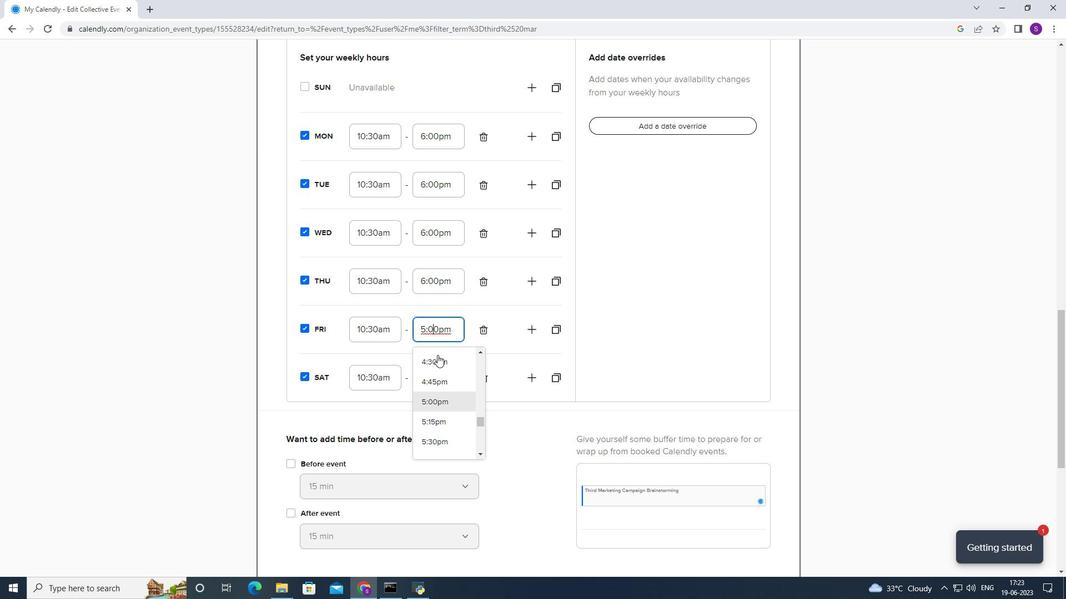 
Action: Mouse scrolled (437, 376) with delta (0, 0)
Screenshot: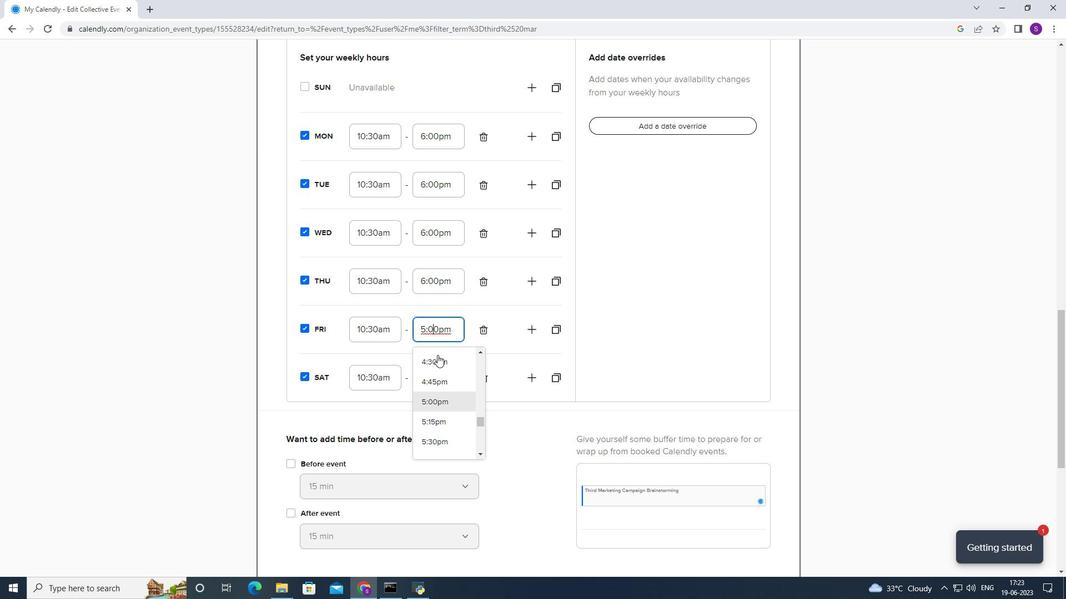
Action: Mouse scrolled (437, 376) with delta (0, 0)
Screenshot: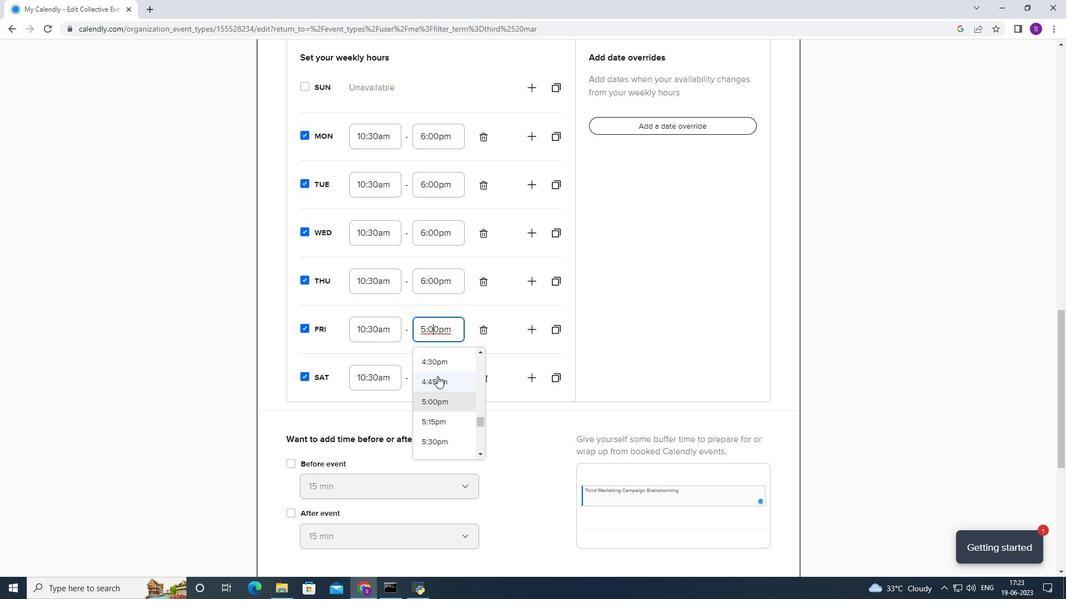 
Action: Mouse moved to (444, 361)
Screenshot: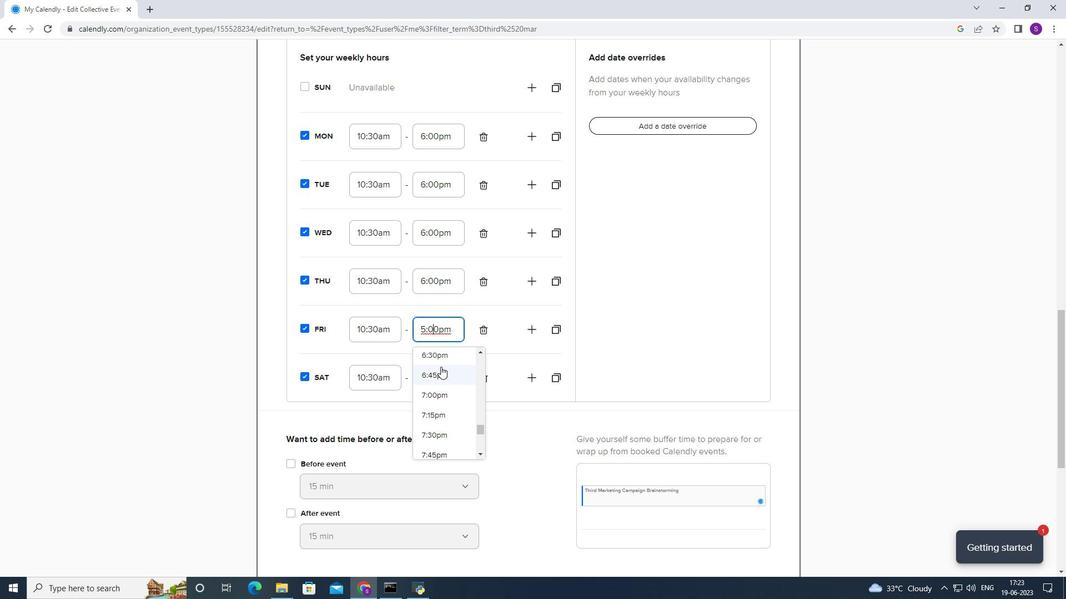 
Action: Mouse pressed left at (444, 361)
Screenshot: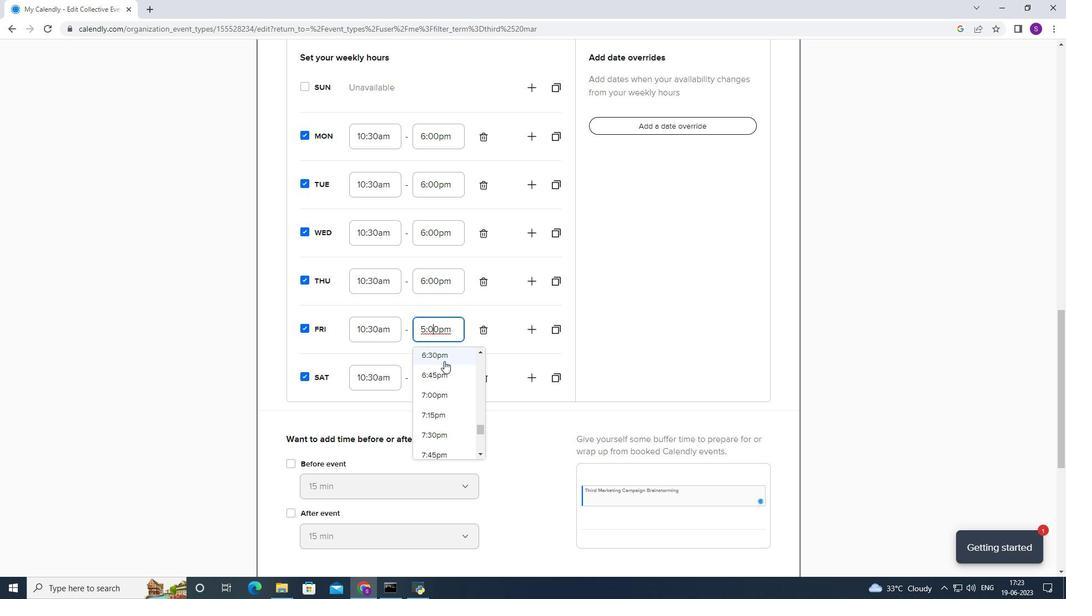 
Action: Mouse moved to (451, 335)
Screenshot: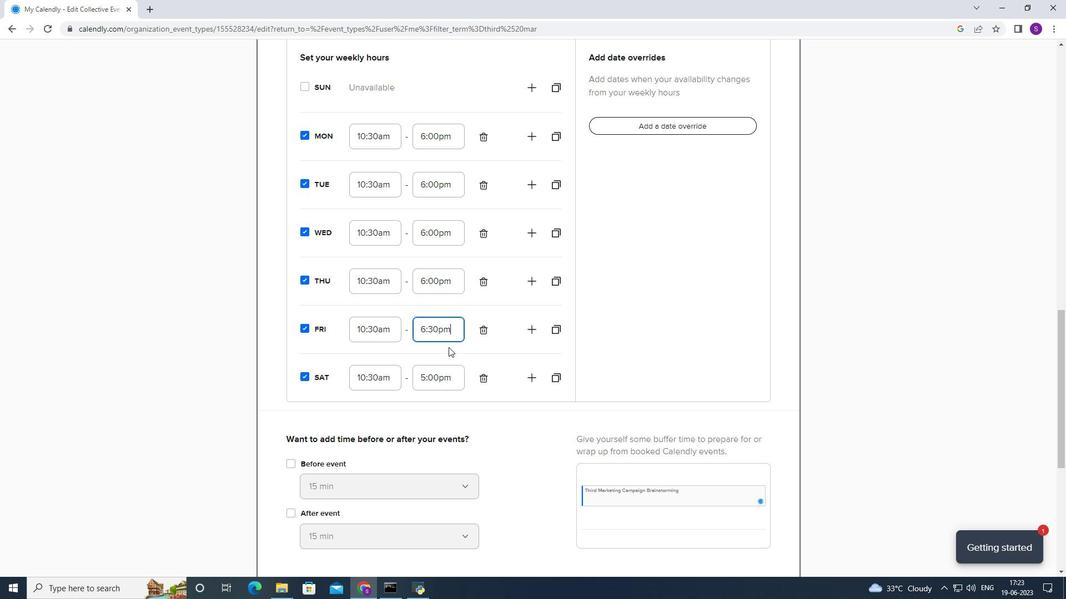 
Action: Mouse pressed left at (451, 335)
Screenshot: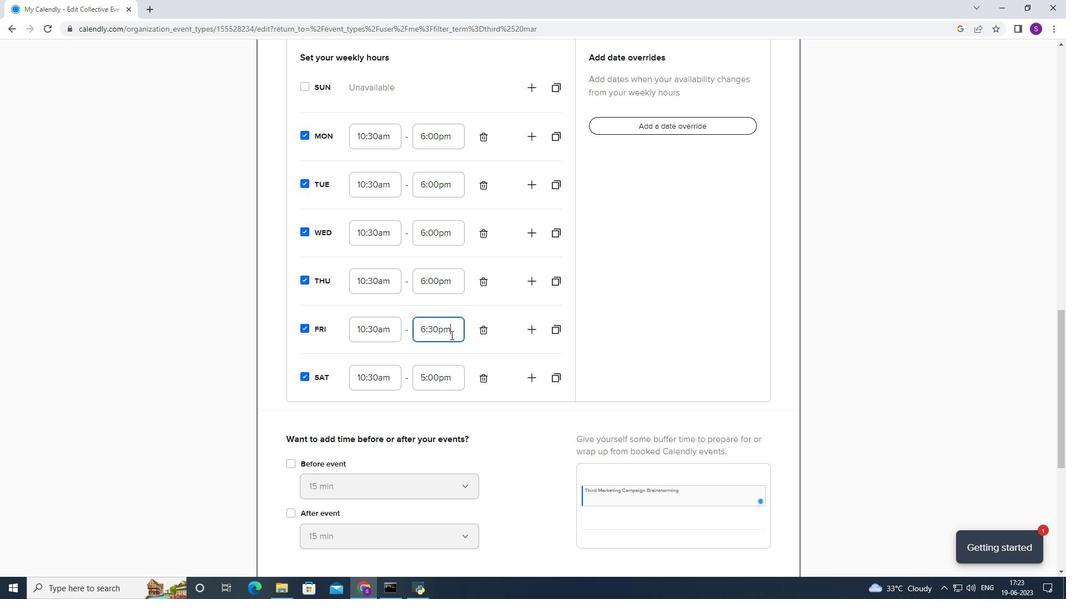 
Action: Mouse moved to (444, 362)
Screenshot: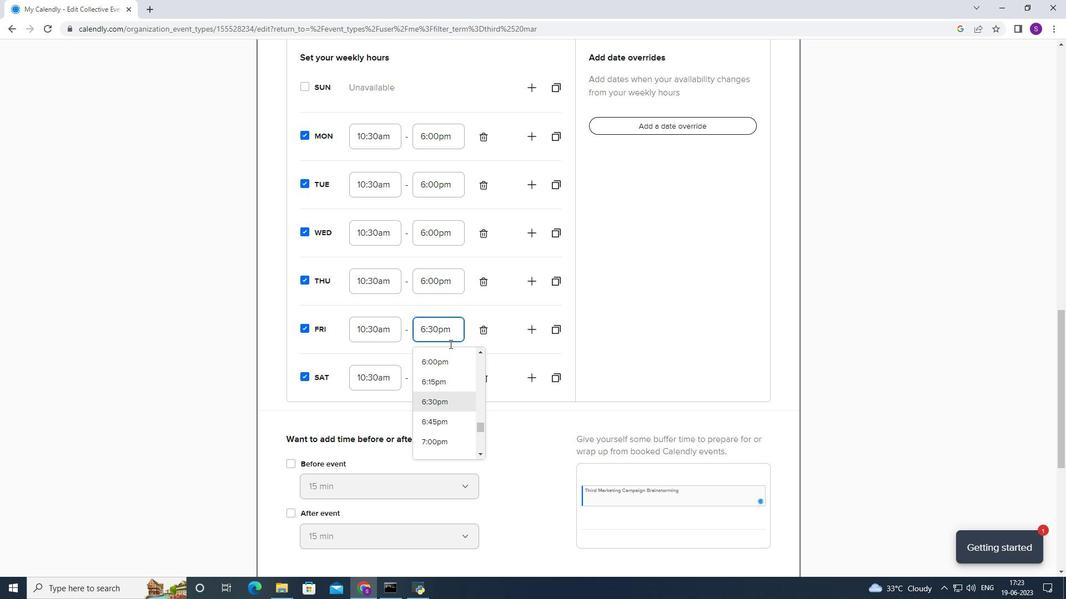 
Action: Mouse scrolled (444, 362) with delta (0, 0)
Screenshot: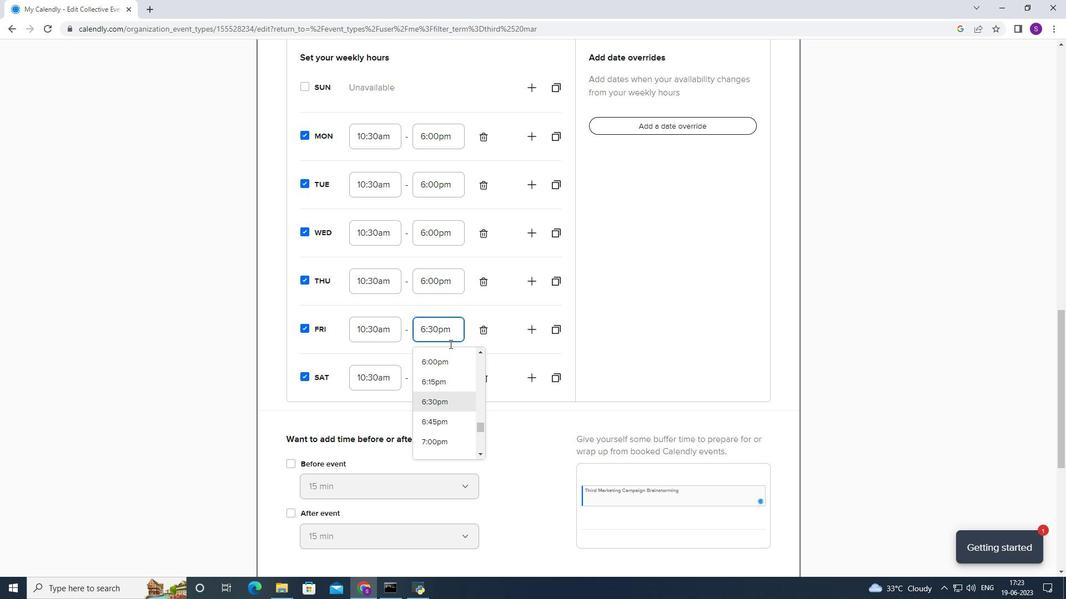 
Action: Mouse scrolled (444, 363) with delta (0, 0)
Screenshot: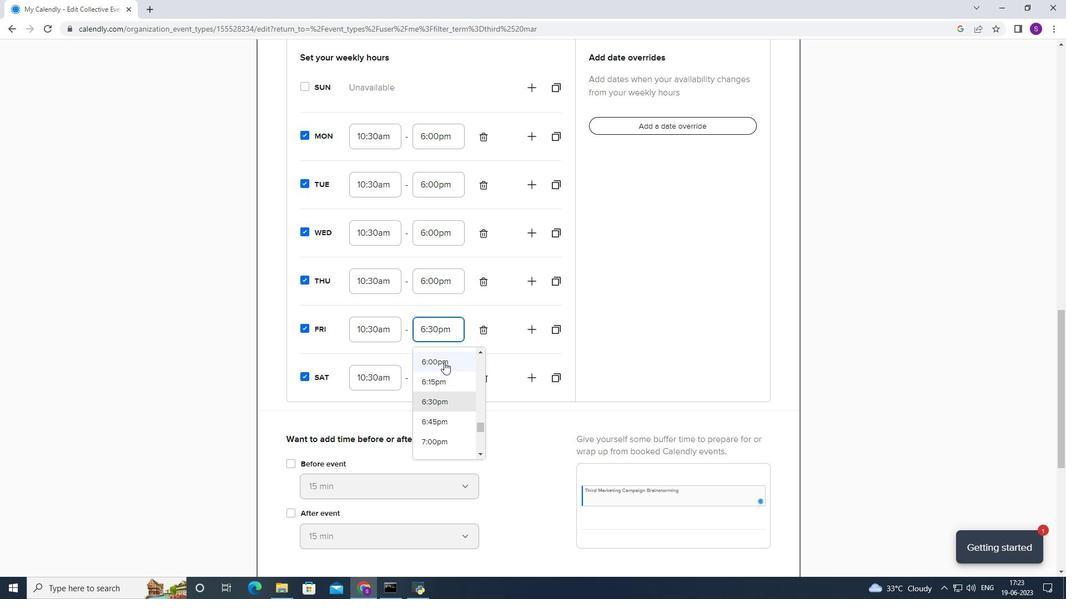 
Action: Mouse moved to (449, 364)
Screenshot: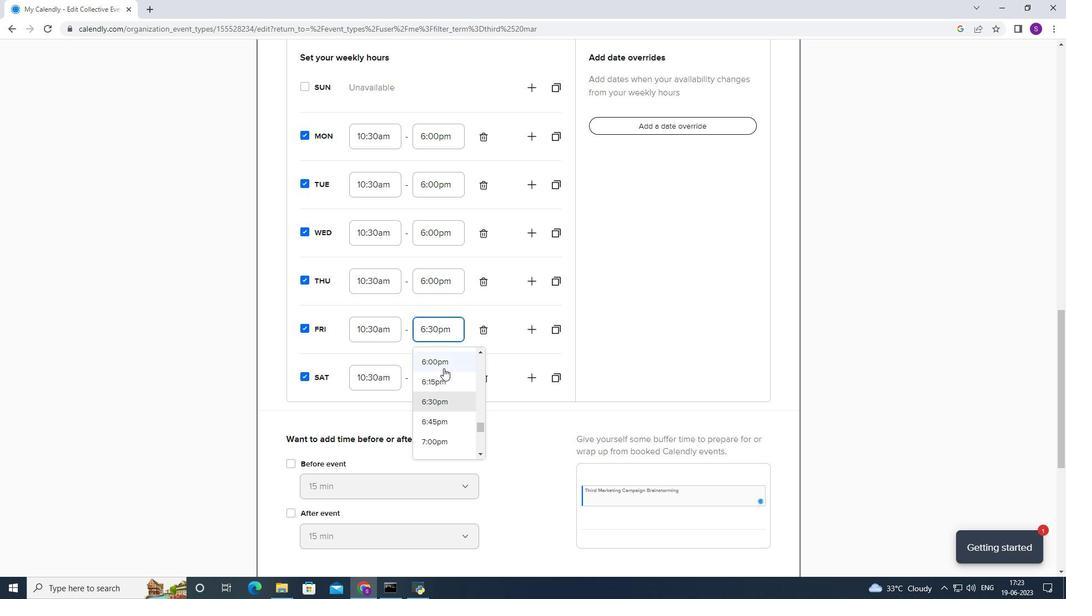 
Action: Mouse pressed left at (449, 364)
Screenshot: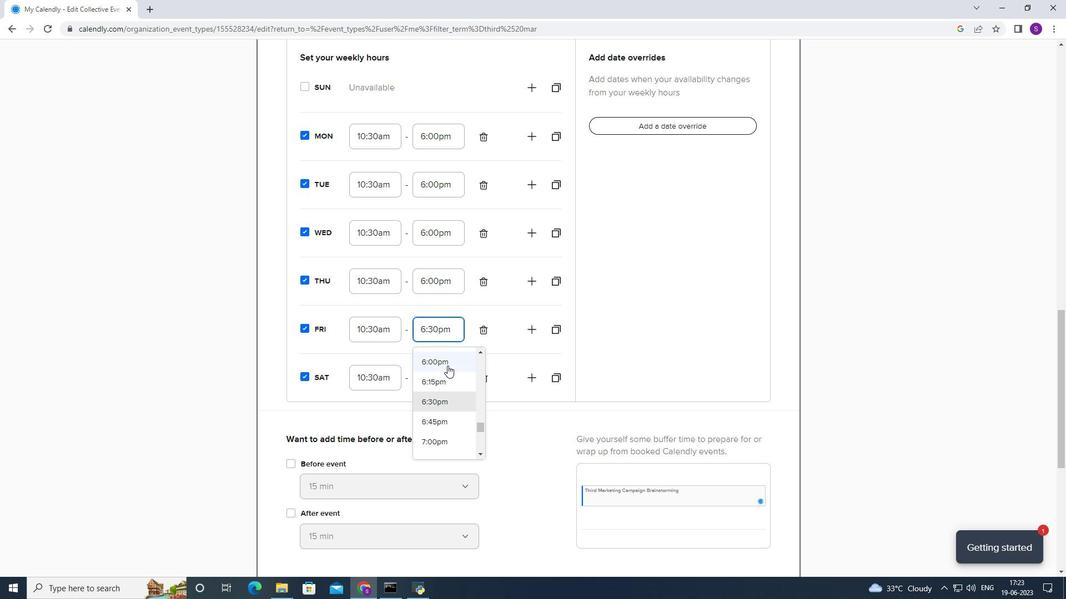 
Action: Mouse moved to (444, 374)
Screenshot: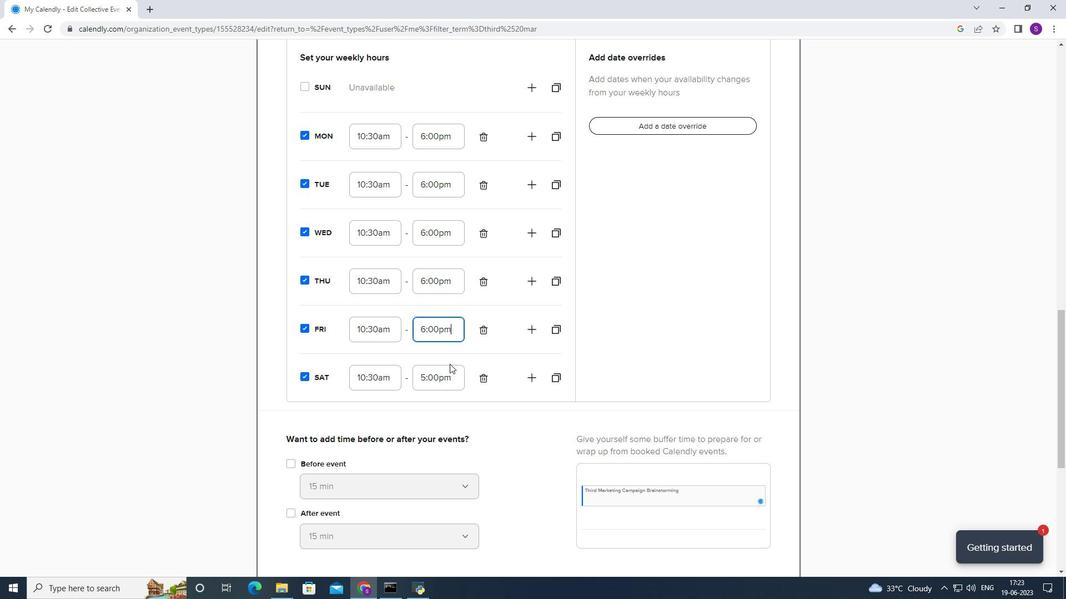 
Action: Mouse pressed left at (444, 374)
Screenshot: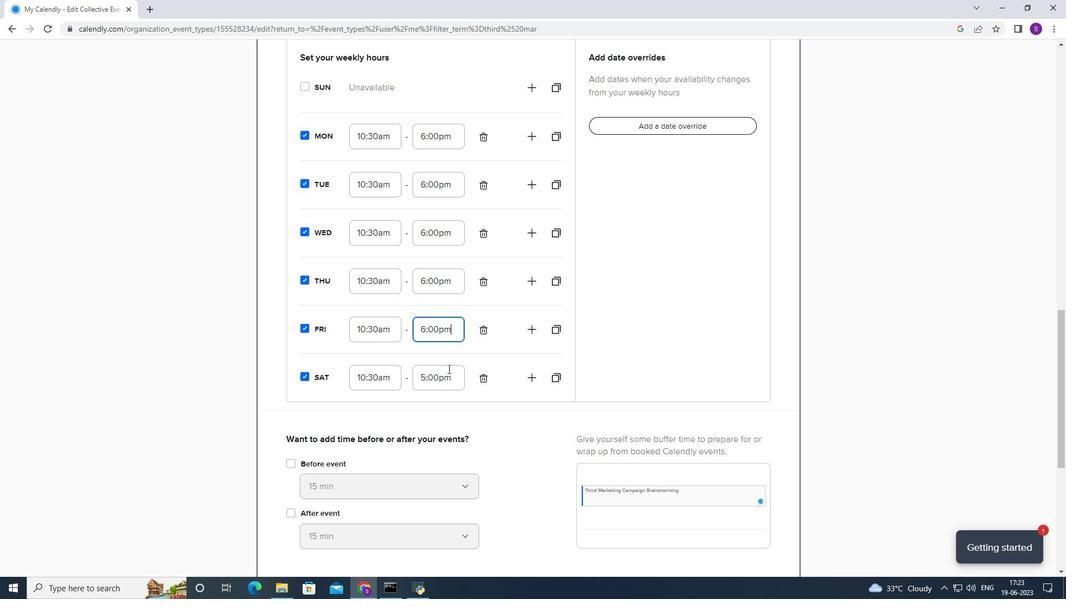 
Action: Mouse moved to (432, 451)
Screenshot: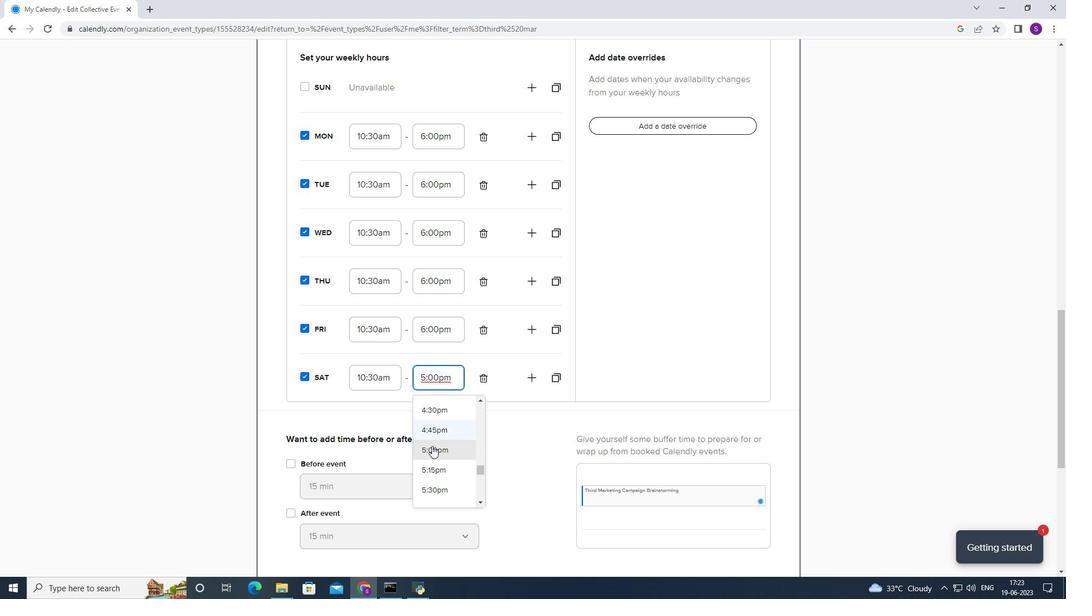 
Action: Mouse scrolled (432, 451) with delta (0, 0)
Screenshot: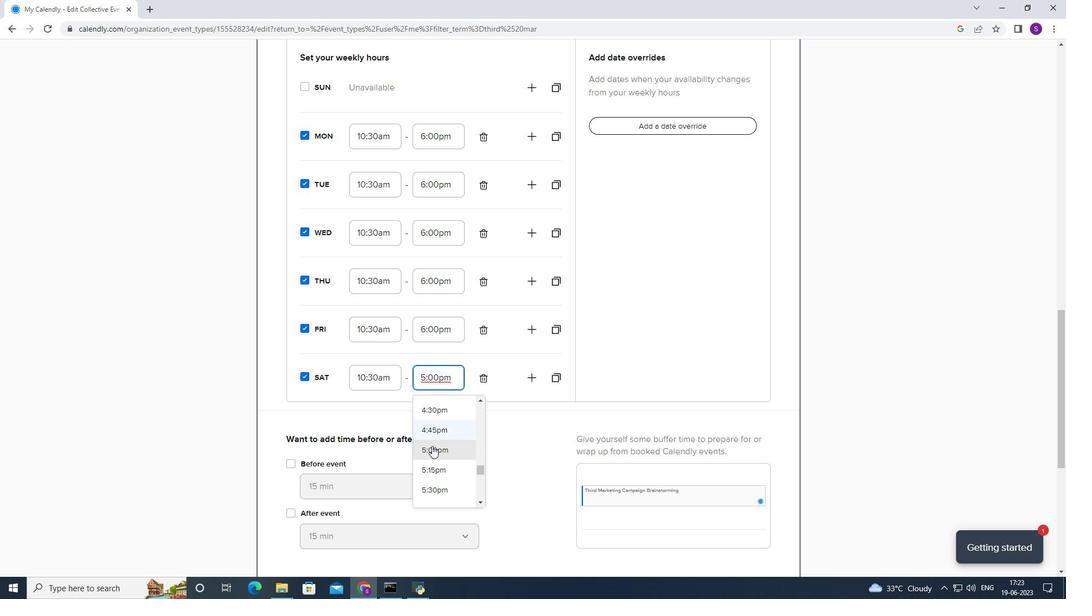 
Action: Mouse scrolled (432, 451) with delta (0, 0)
Screenshot: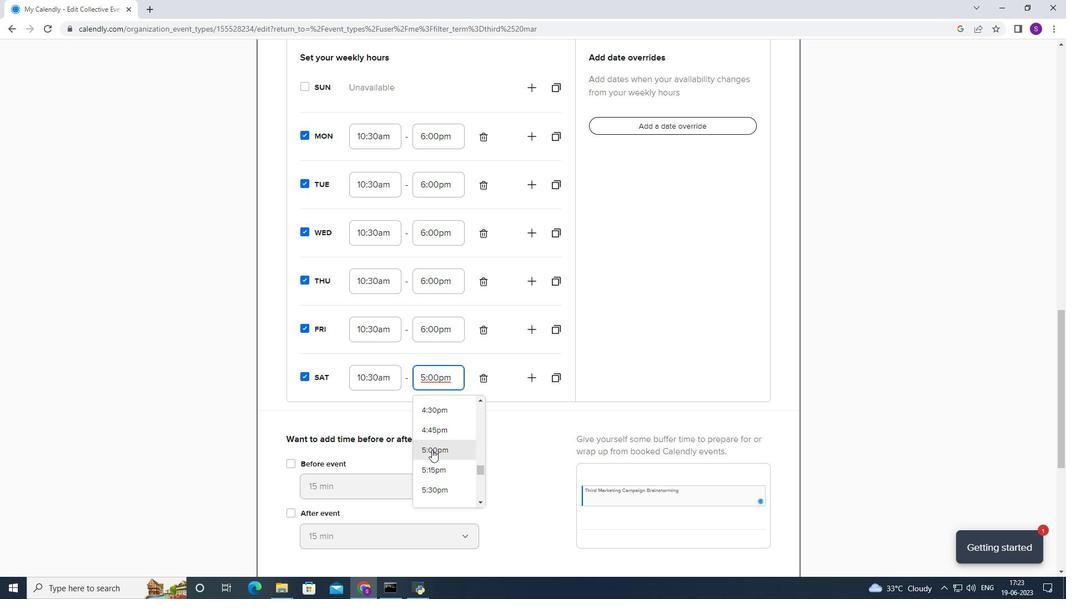 
Action: Mouse moved to (446, 420)
Screenshot: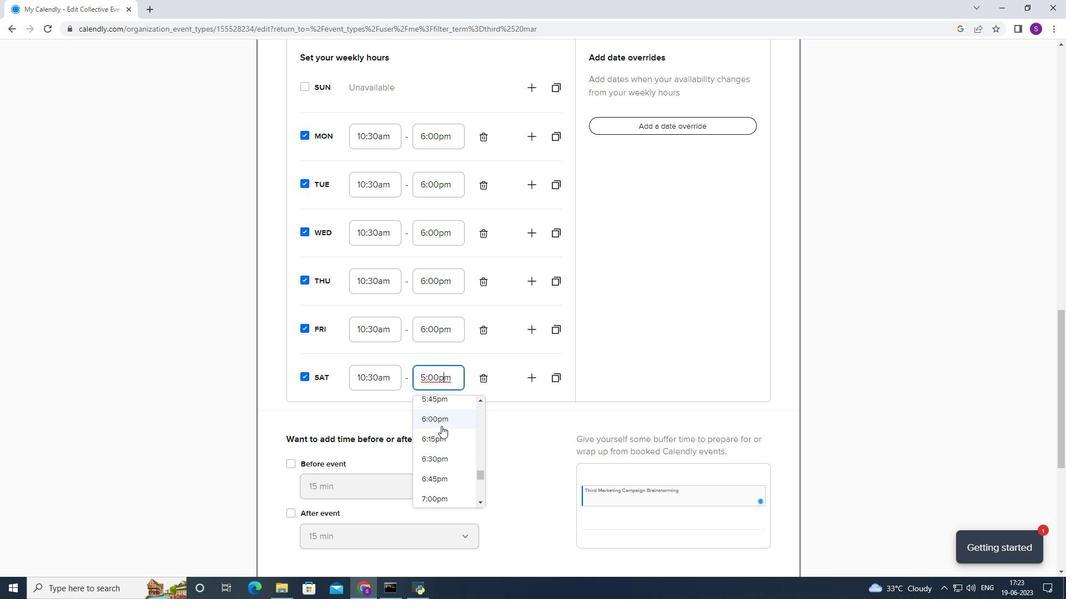 
Action: Mouse pressed left at (446, 420)
Screenshot: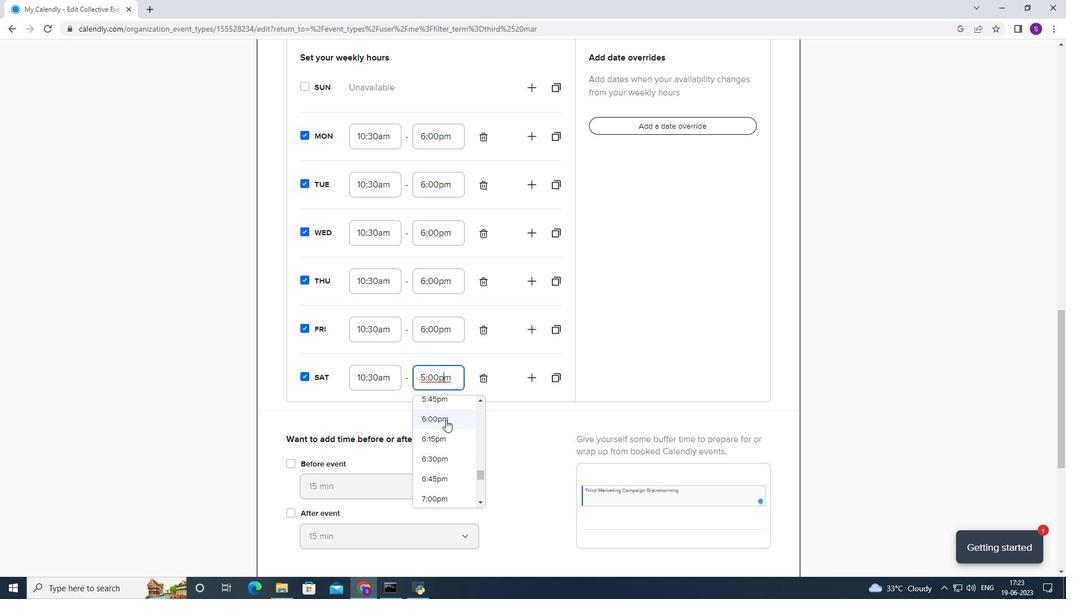 
Action: Mouse moved to (371, 418)
Screenshot: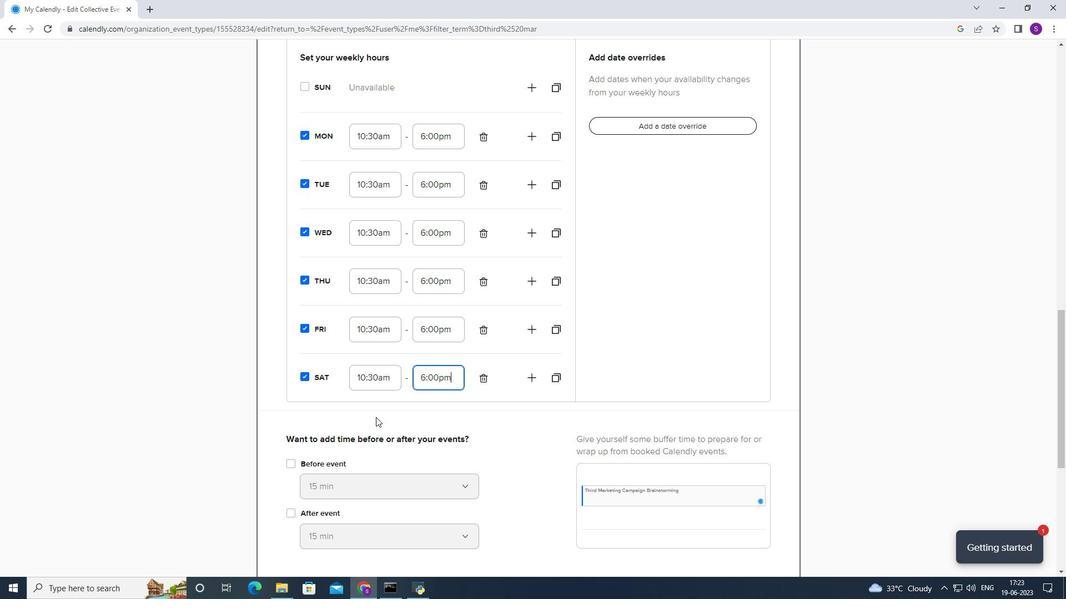 
Action: Mouse scrolled (371, 417) with delta (0, 0)
Screenshot: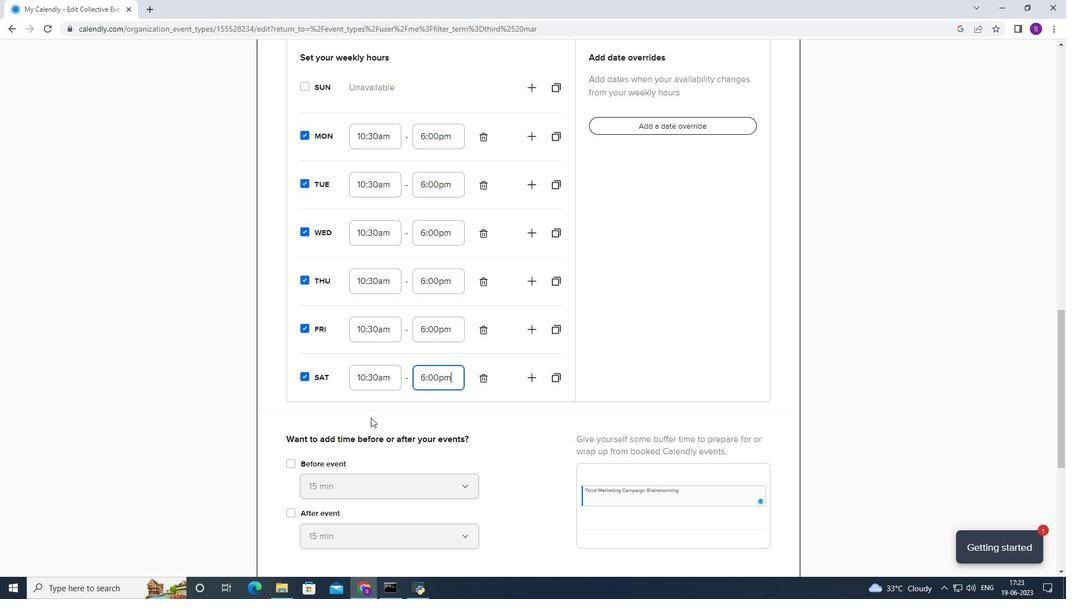 
Action: Mouse scrolled (371, 417) with delta (0, 0)
Screenshot: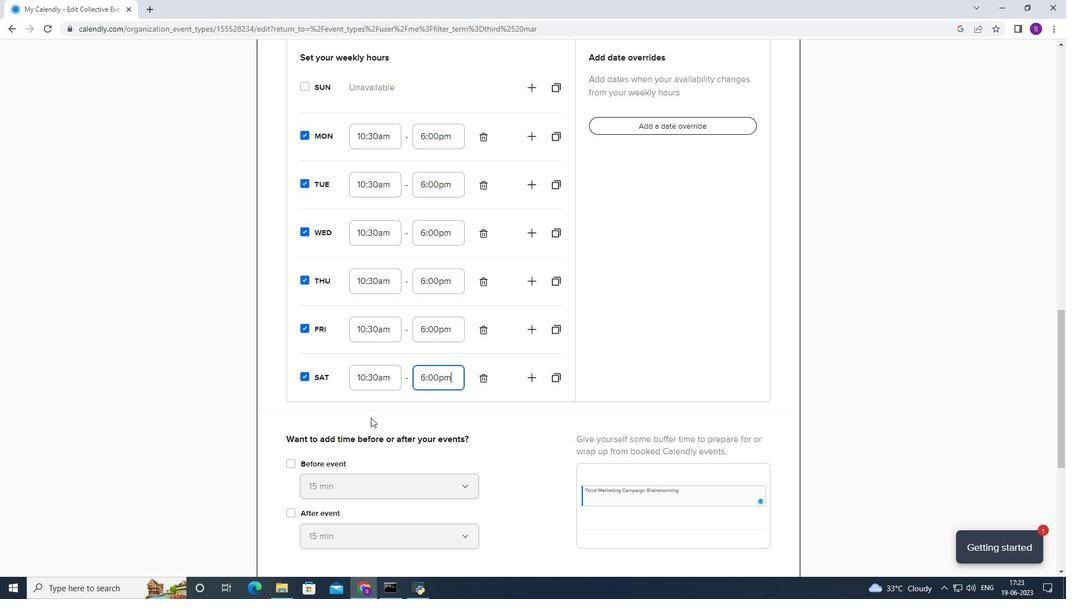 
Action: Mouse scrolled (371, 417) with delta (0, 0)
Screenshot: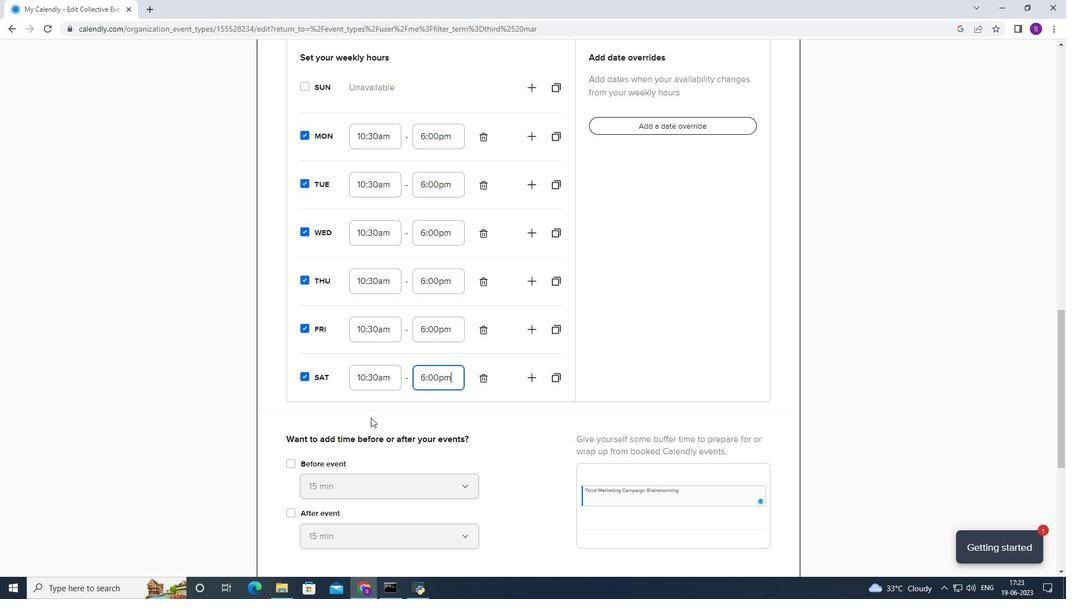 
Action: Mouse scrolled (371, 417) with delta (0, 0)
Screenshot: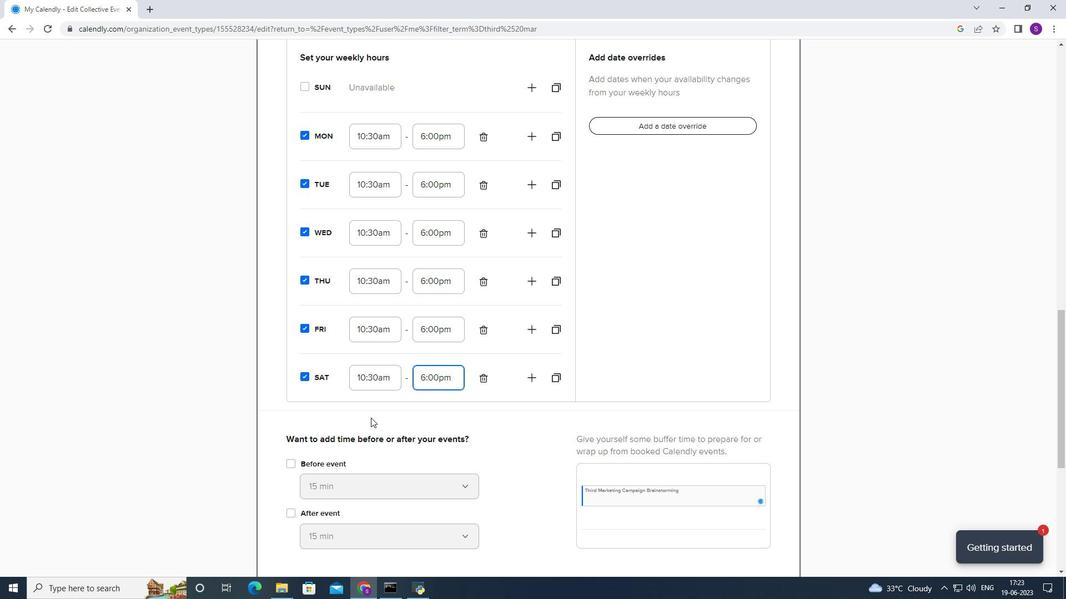 
Action: Mouse moved to (322, 241)
Screenshot: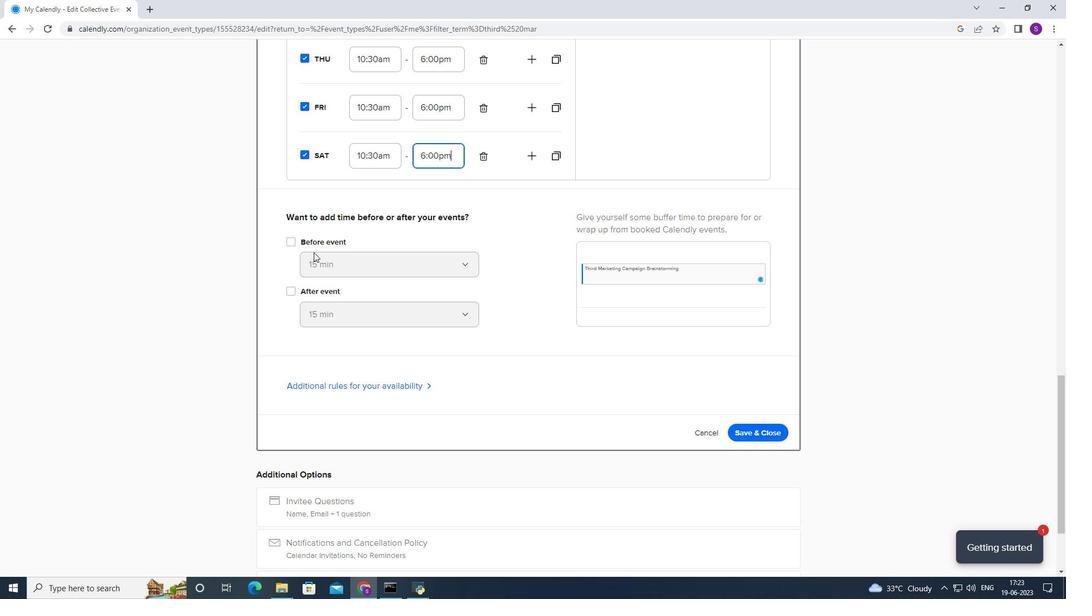 
Action: Mouse pressed left at (322, 241)
Screenshot: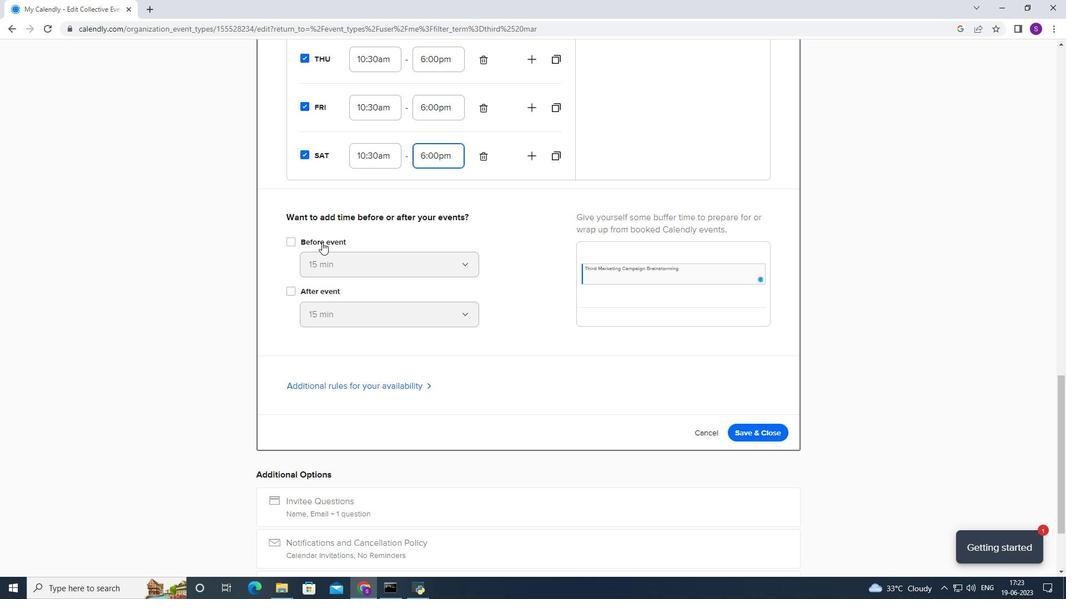 
Action: Mouse moved to (323, 259)
Screenshot: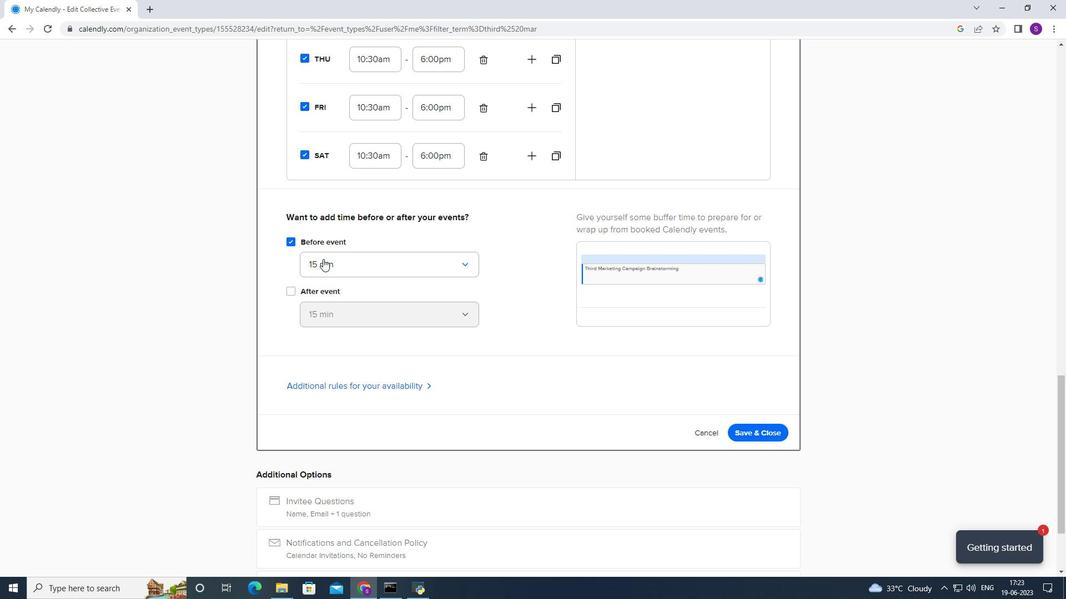 
Action: Mouse pressed left at (323, 259)
Screenshot: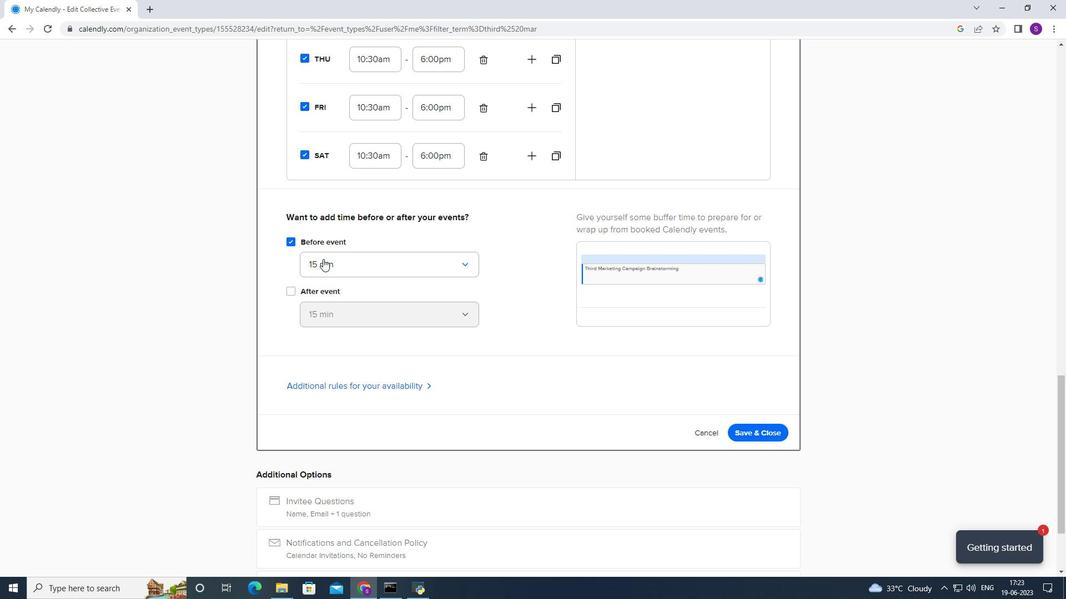 
Action: Mouse moved to (322, 292)
Screenshot: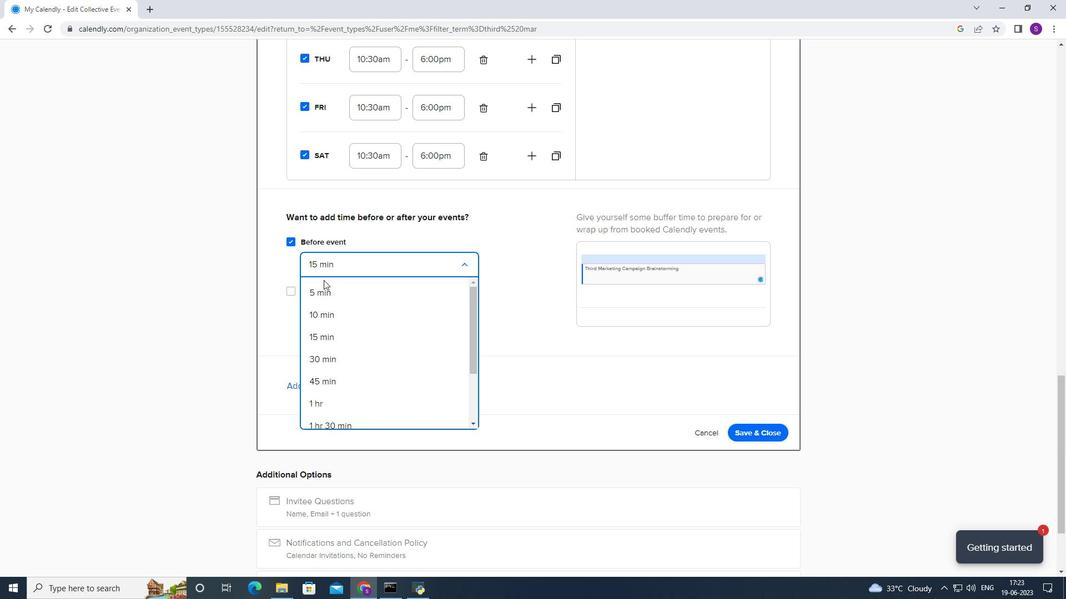 
Action: Mouse pressed left at (322, 292)
Screenshot: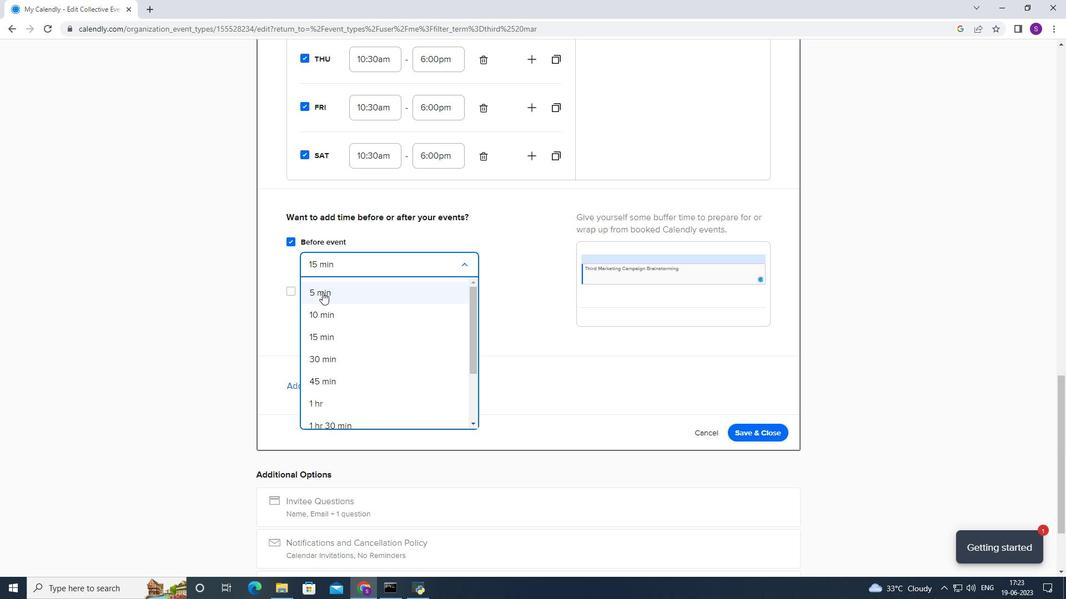 
Action: Mouse moved to (312, 269)
Screenshot: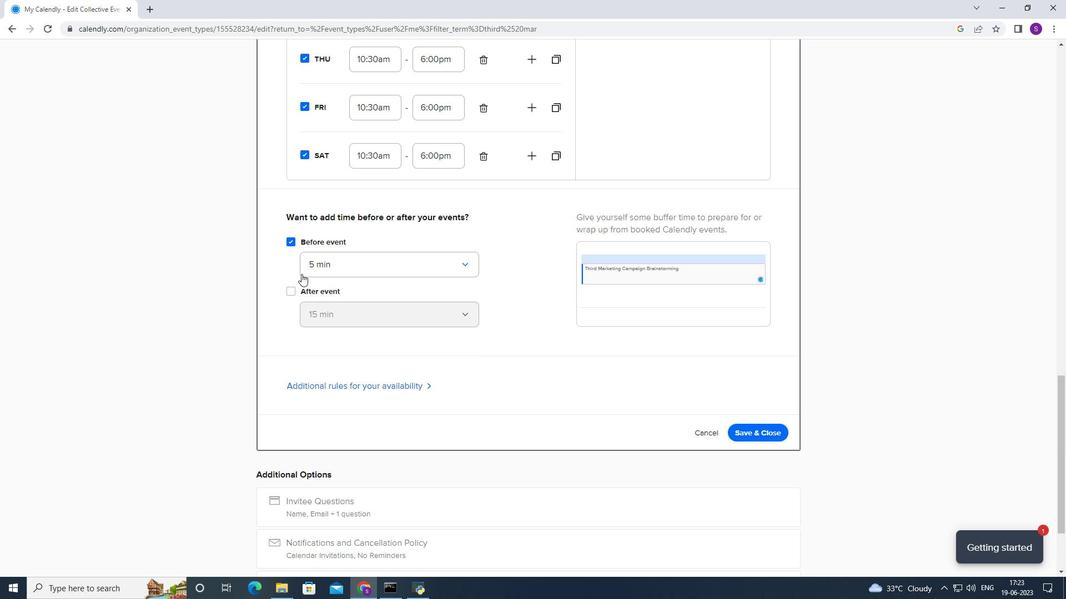 
Action: Mouse pressed left at (312, 269)
Screenshot: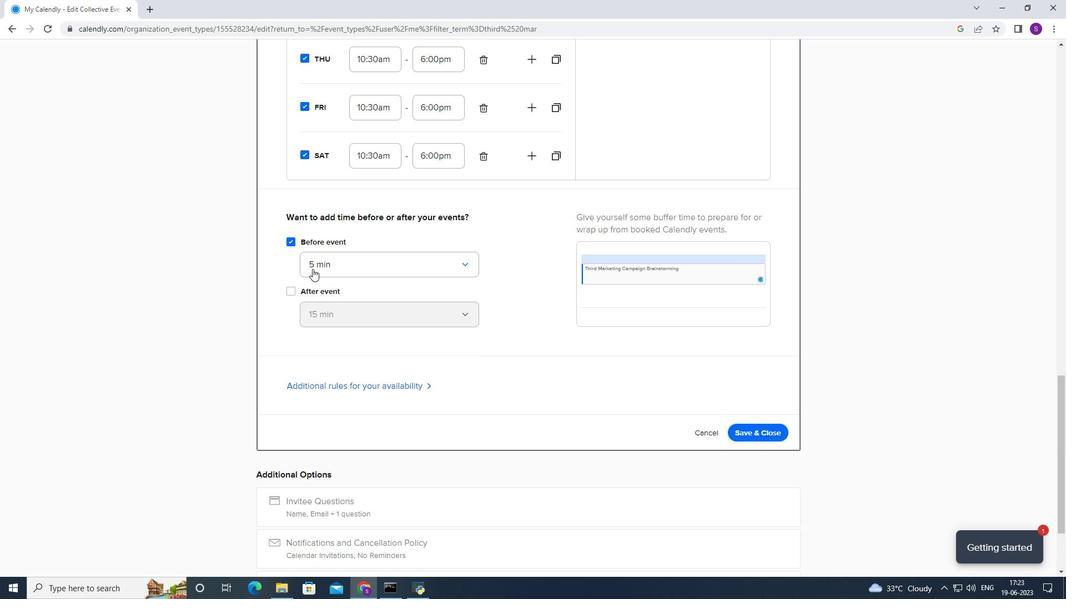 
Action: Mouse moved to (315, 337)
Screenshot: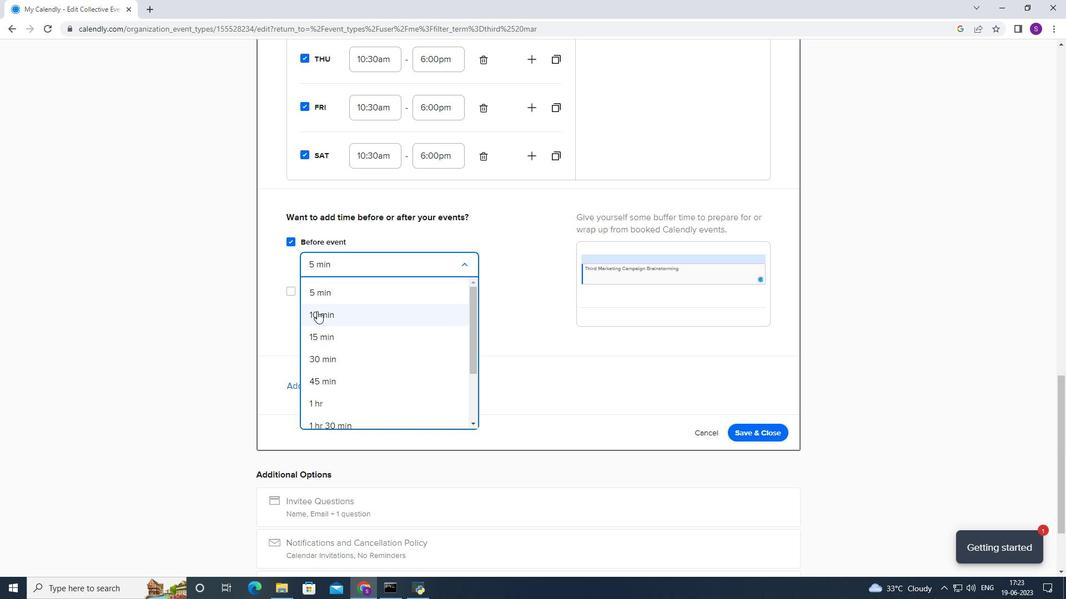 
Action: Mouse pressed left at (315, 337)
Screenshot: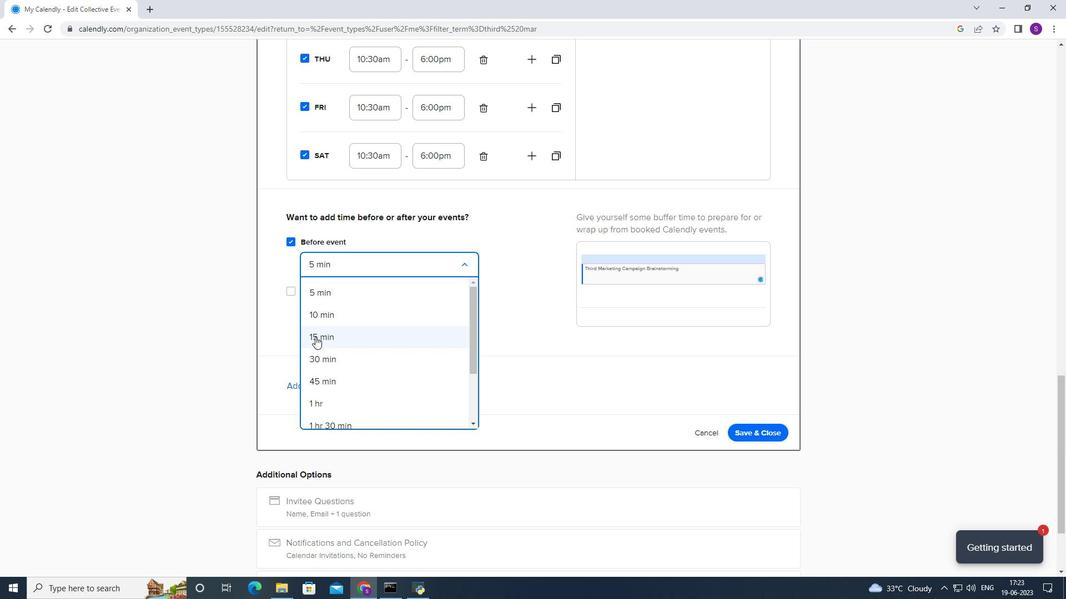 
Action: Mouse moved to (332, 368)
Screenshot: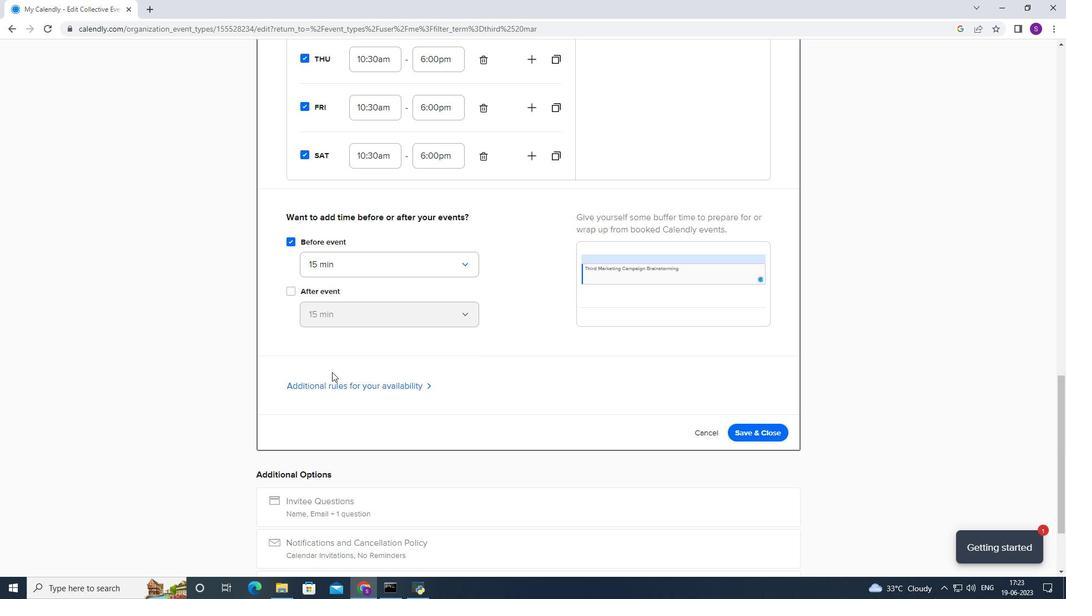 
Action: Mouse scrolled (332, 367) with delta (0, 0)
Screenshot: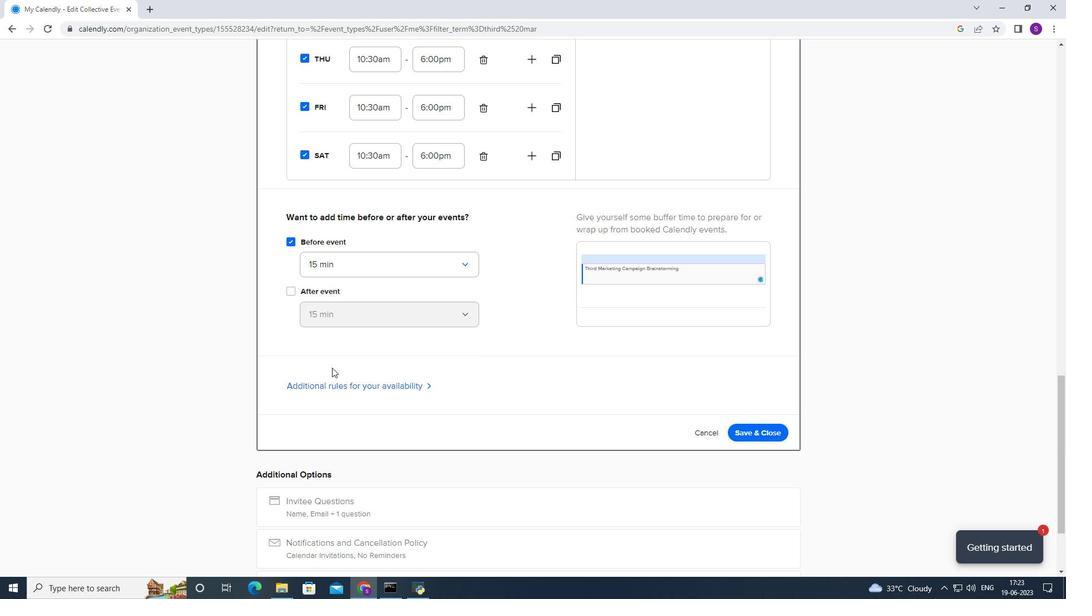 
Action: Mouse scrolled (332, 367) with delta (0, 0)
Screenshot: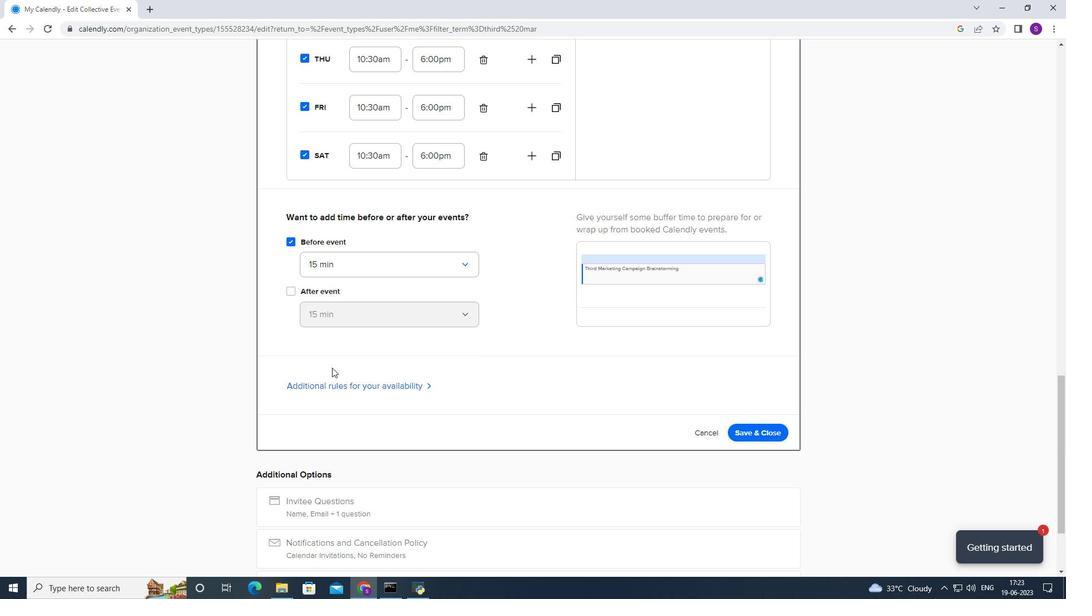 
Action: Mouse scrolled (332, 367) with delta (0, 0)
Screenshot: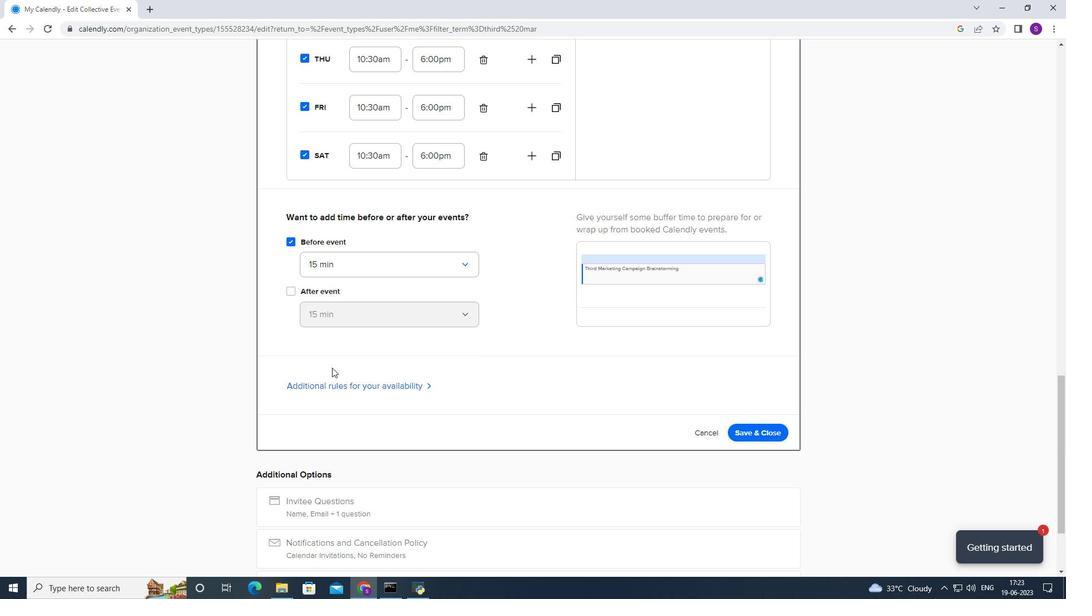 
Action: Mouse scrolled (332, 367) with delta (0, 0)
Screenshot: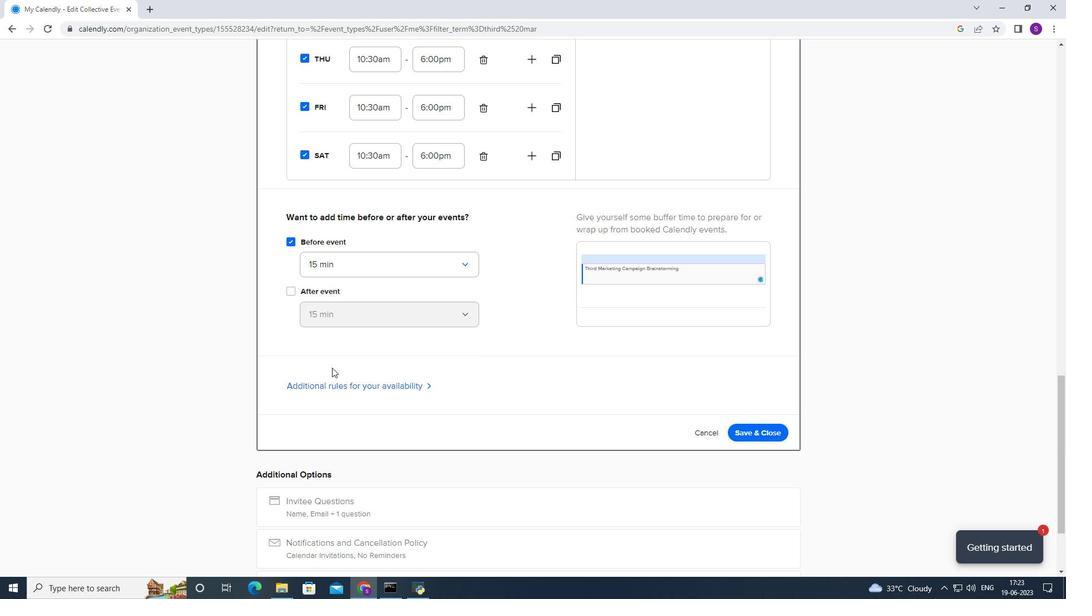 
Action: Mouse scrolled (332, 367) with delta (0, 0)
Screenshot: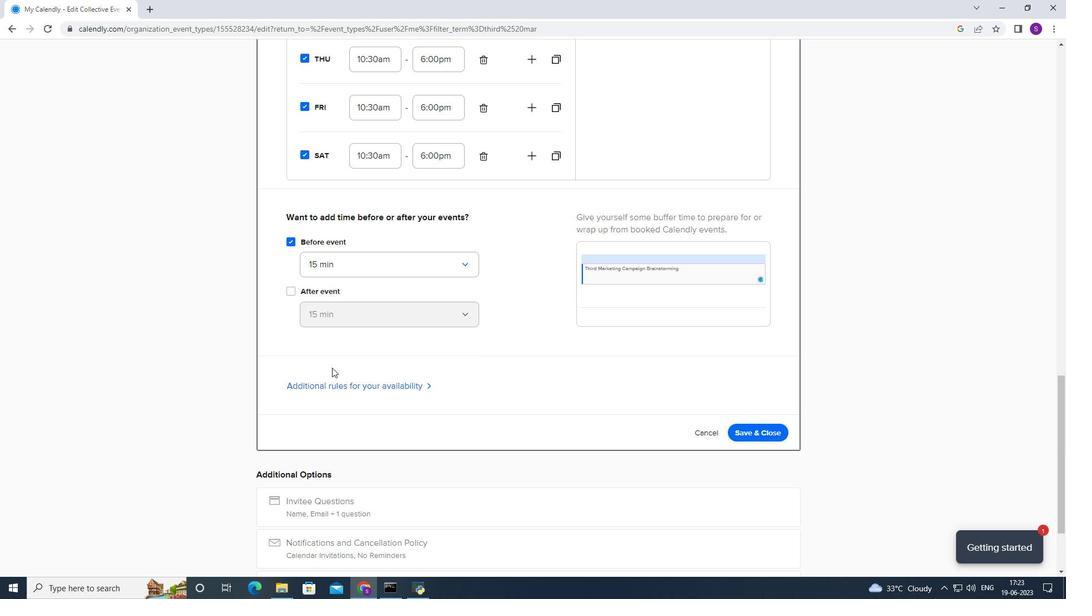 
Action: Mouse moved to (342, 278)
Screenshot: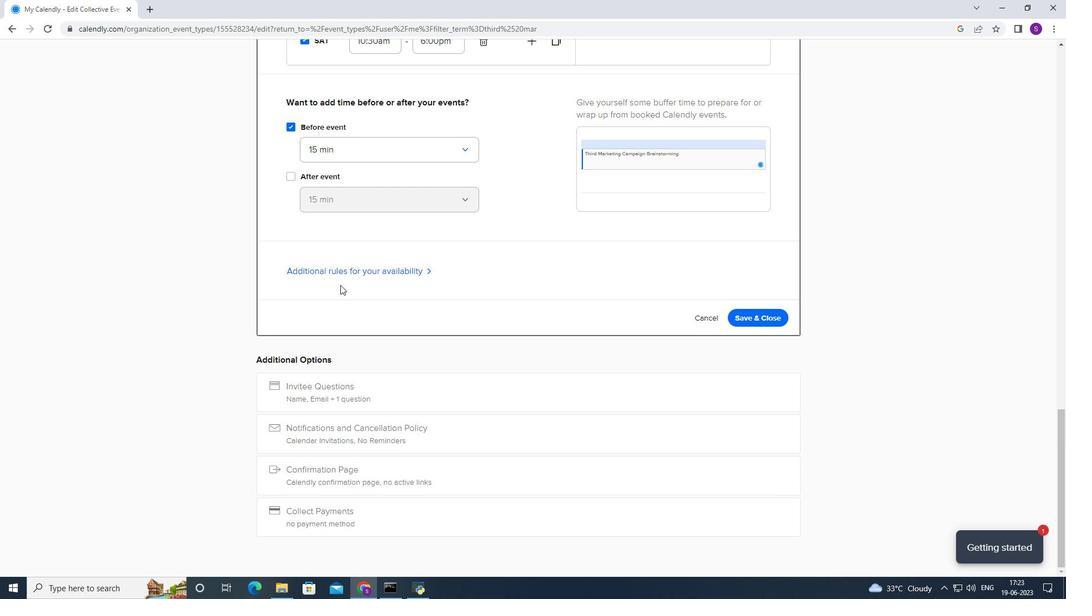
Action: Mouse pressed left at (342, 278)
Screenshot: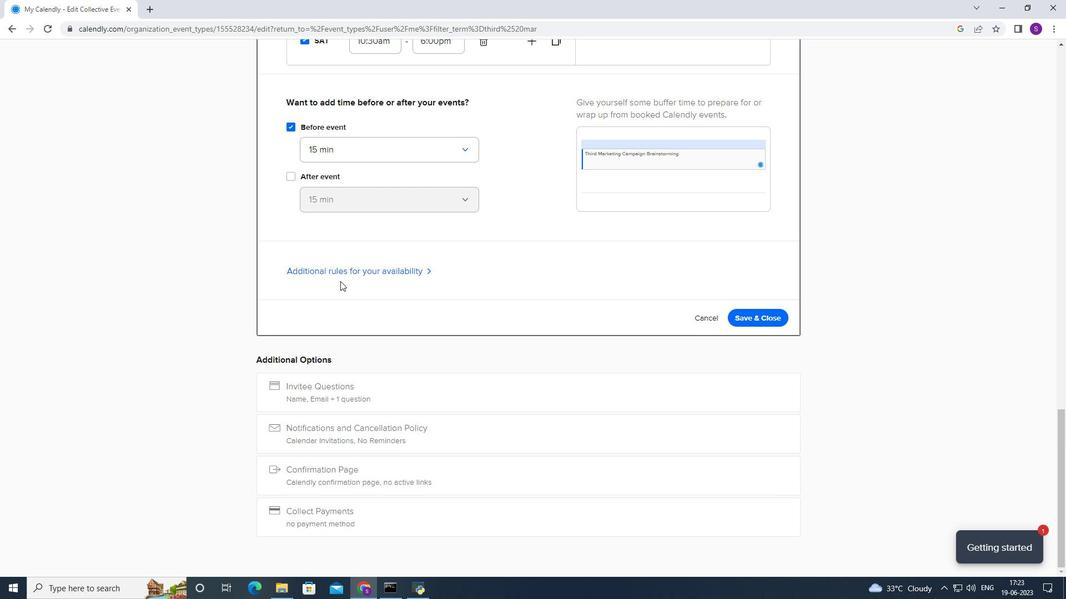 
Action: Mouse moved to (354, 276)
Screenshot: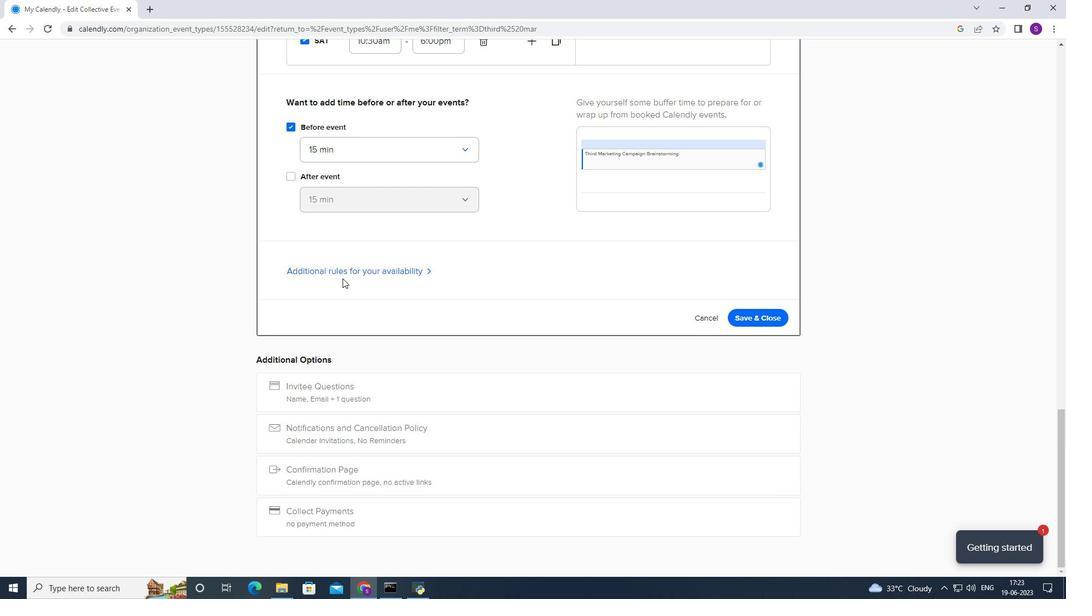 
Action: Mouse pressed left at (354, 276)
Screenshot: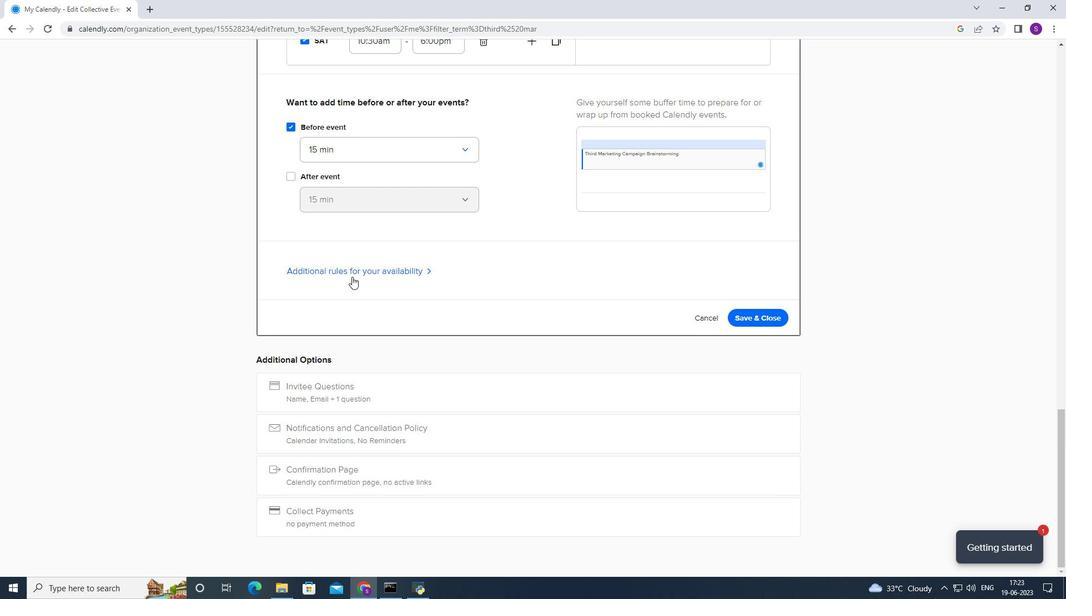 
Action: Mouse moved to (332, 353)
Screenshot: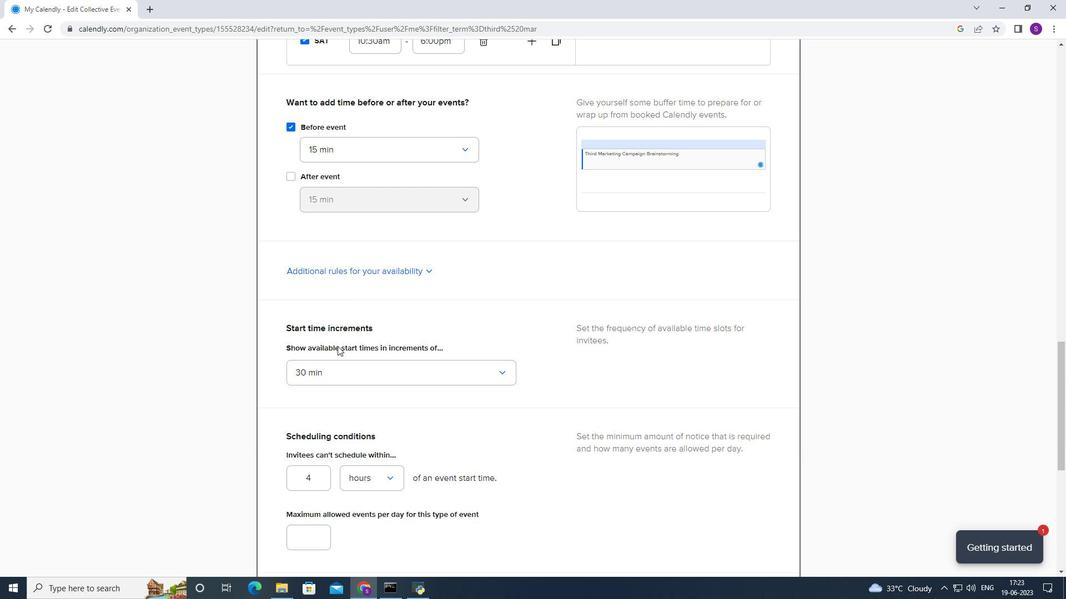 
Action: Mouse pressed left at (332, 353)
Screenshot: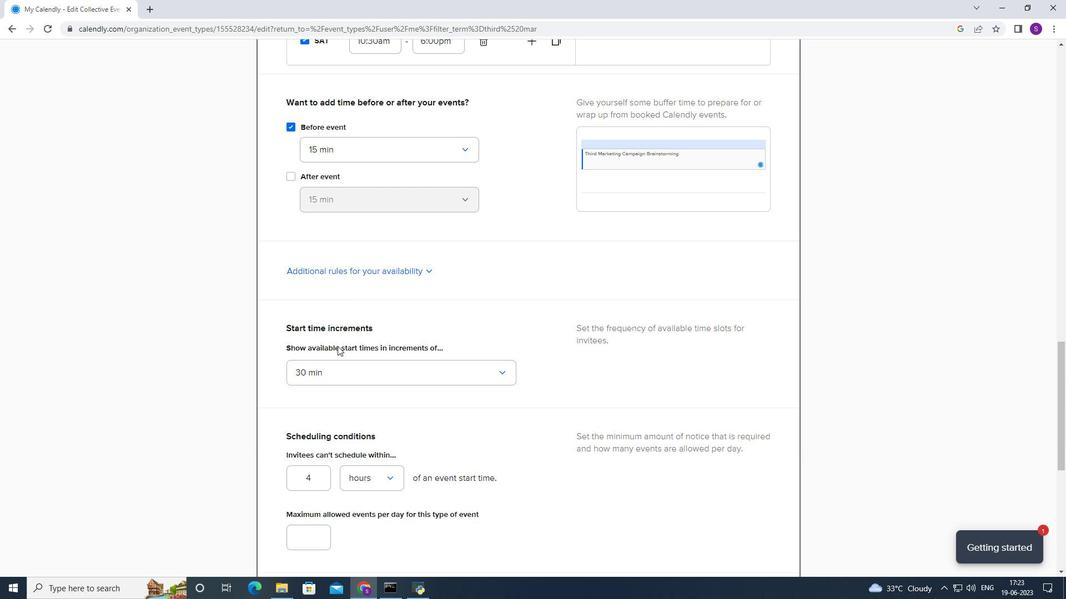 
Action: Mouse moved to (322, 374)
Screenshot: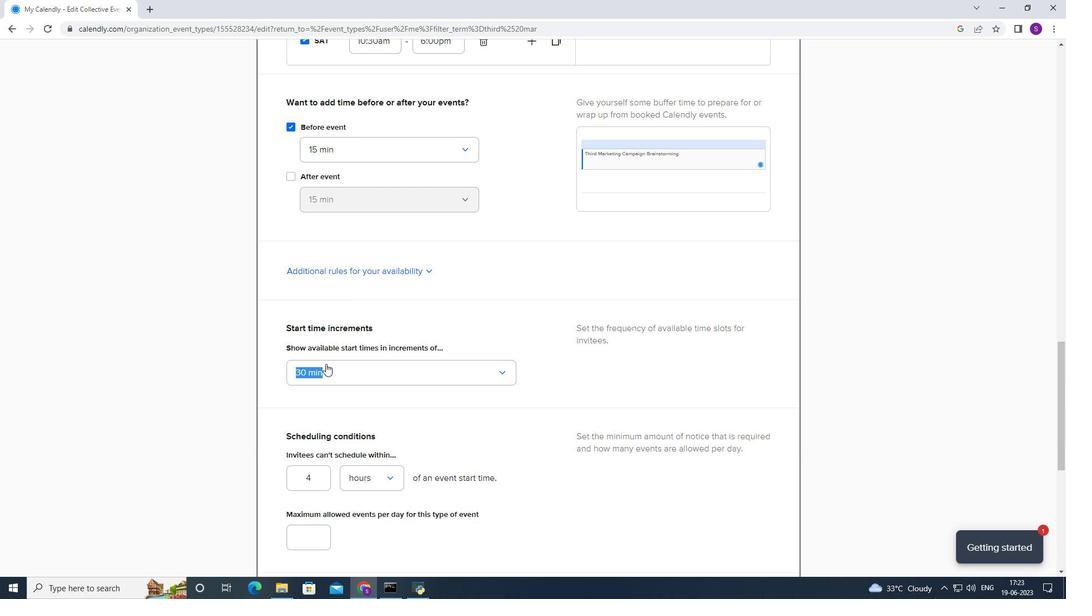 
Action: Mouse pressed left at (322, 374)
Screenshot: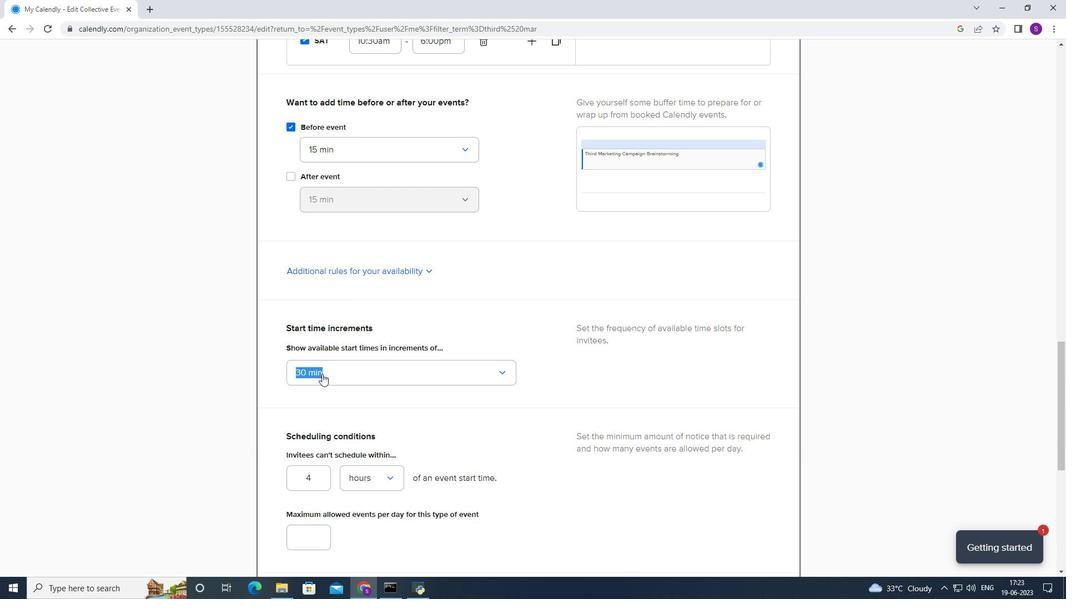 
Action: Mouse moved to (316, 480)
Screenshot: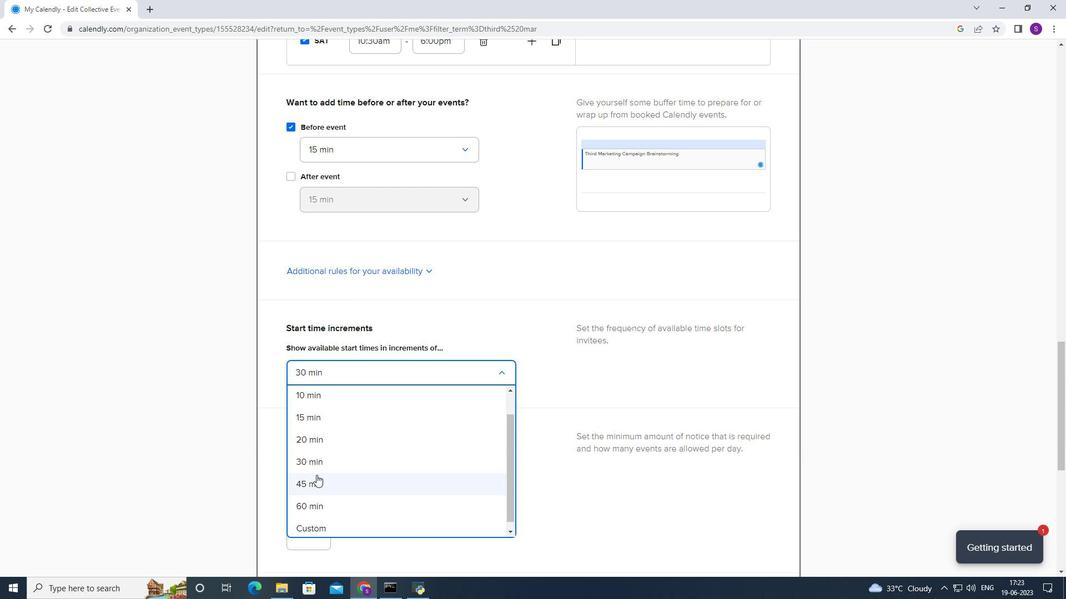 
Action: Mouse pressed left at (316, 480)
Screenshot: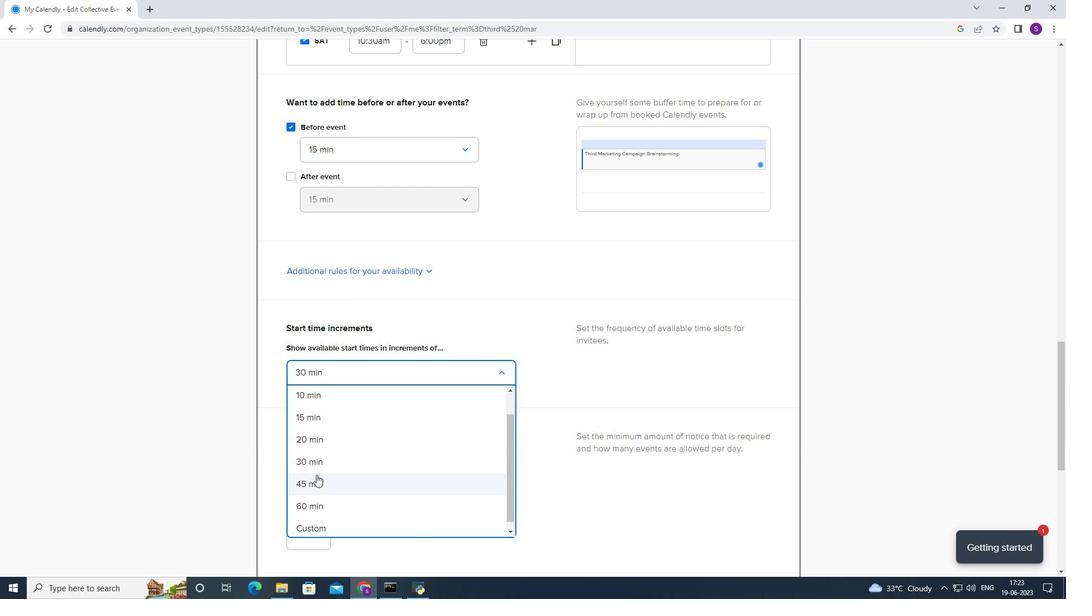 
Action: Mouse moved to (283, 349)
Screenshot: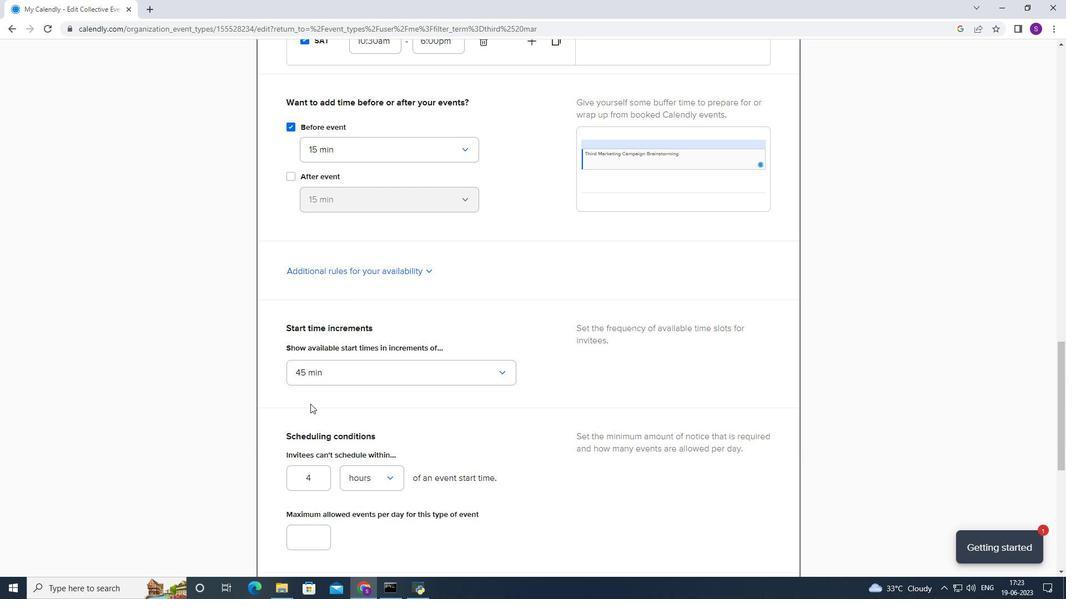 
Action: Mouse scrolled (283, 349) with delta (0, 0)
Screenshot: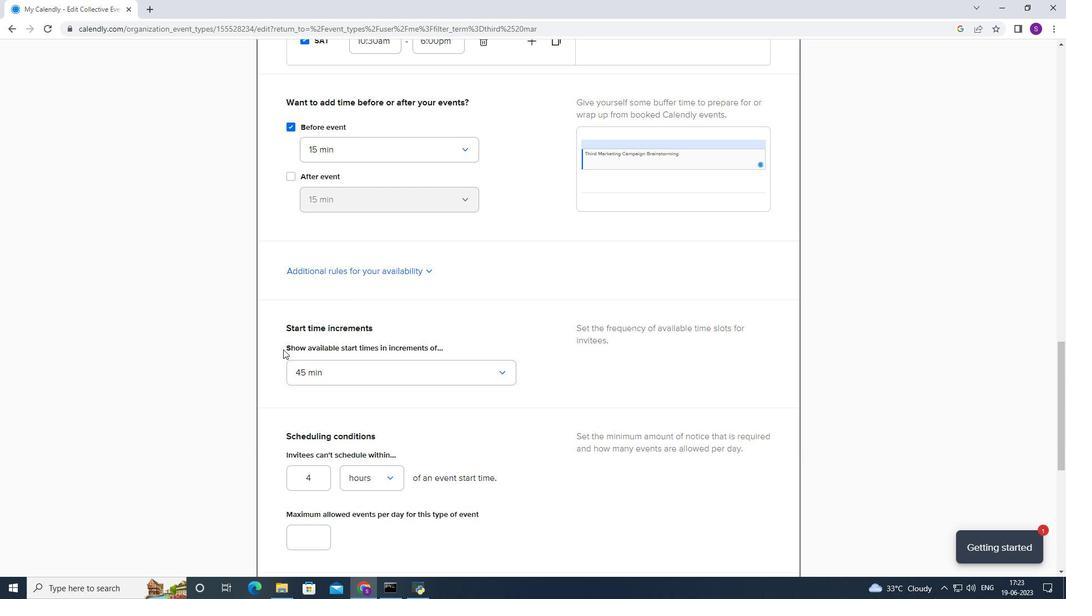 
Action: Mouse scrolled (283, 349) with delta (0, 0)
Screenshot: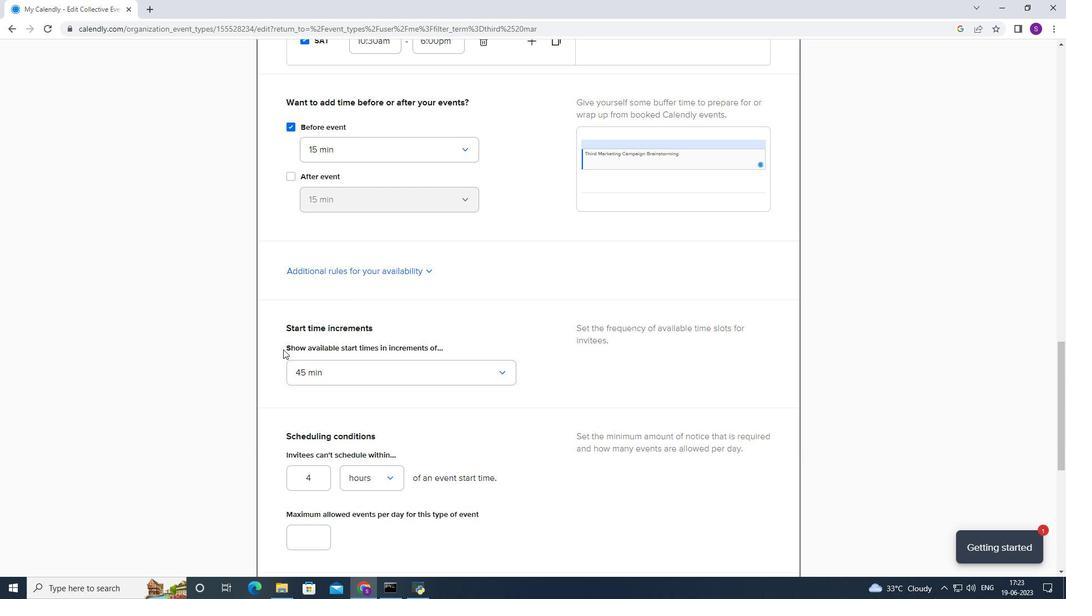 
Action: Mouse scrolled (283, 349) with delta (0, 0)
Screenshot: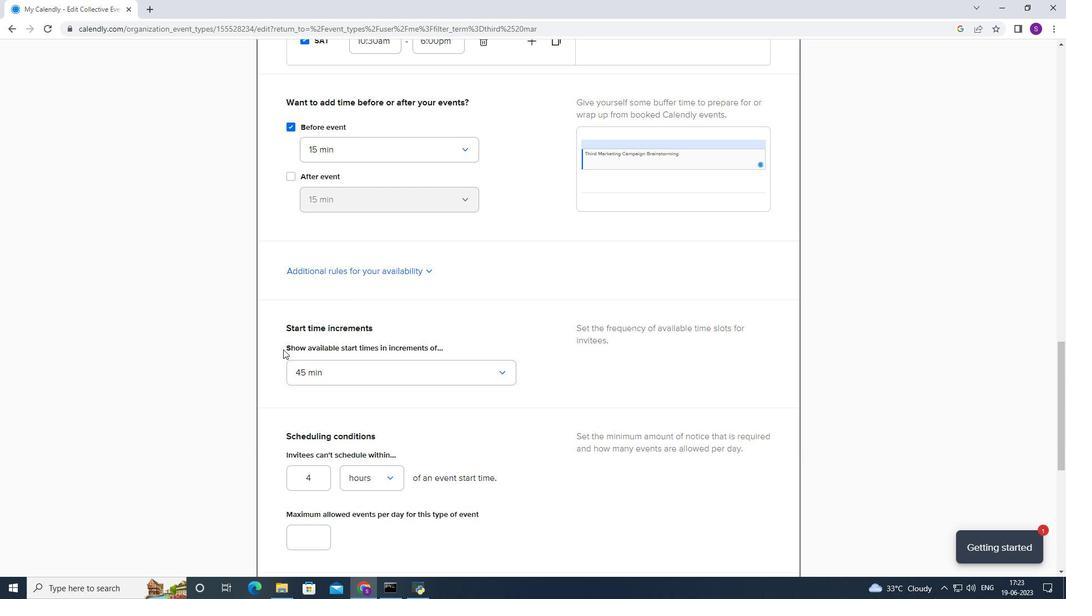 
Action: Mouse scrolled (283, 349) with delta (0, 0)
Screenshot: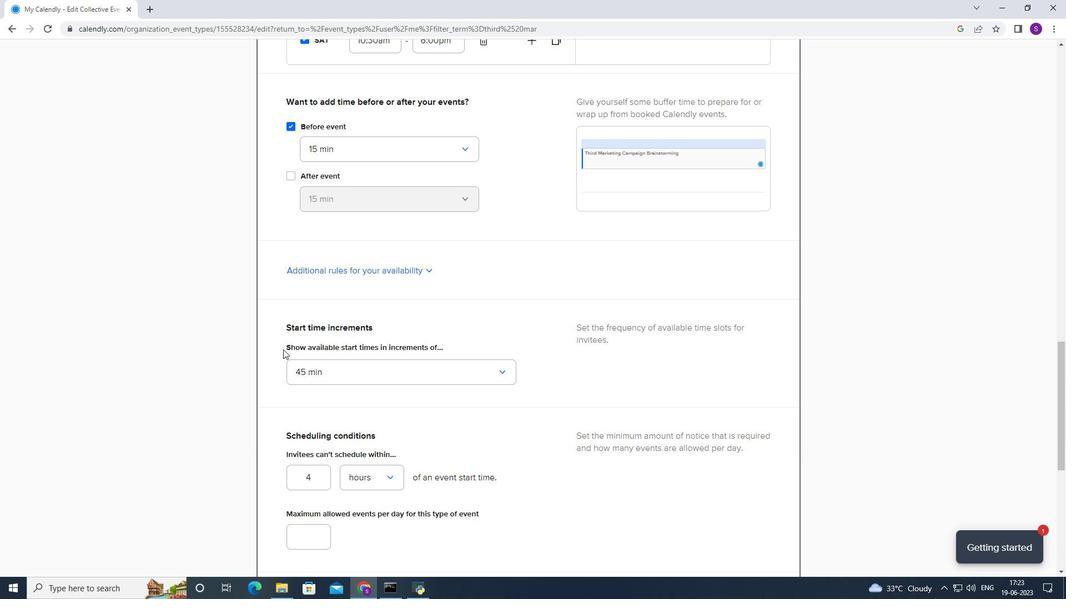 
Action: Mouse moved to (314, 260)
Screenshot: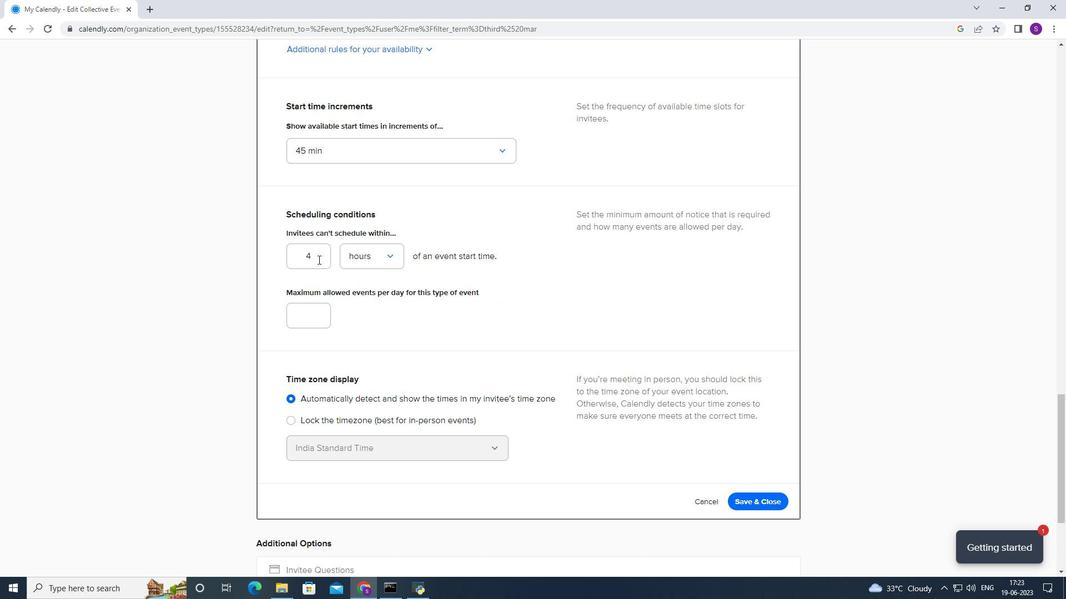 
Action: Mouse pressed left at (314, 260)
Screenshot: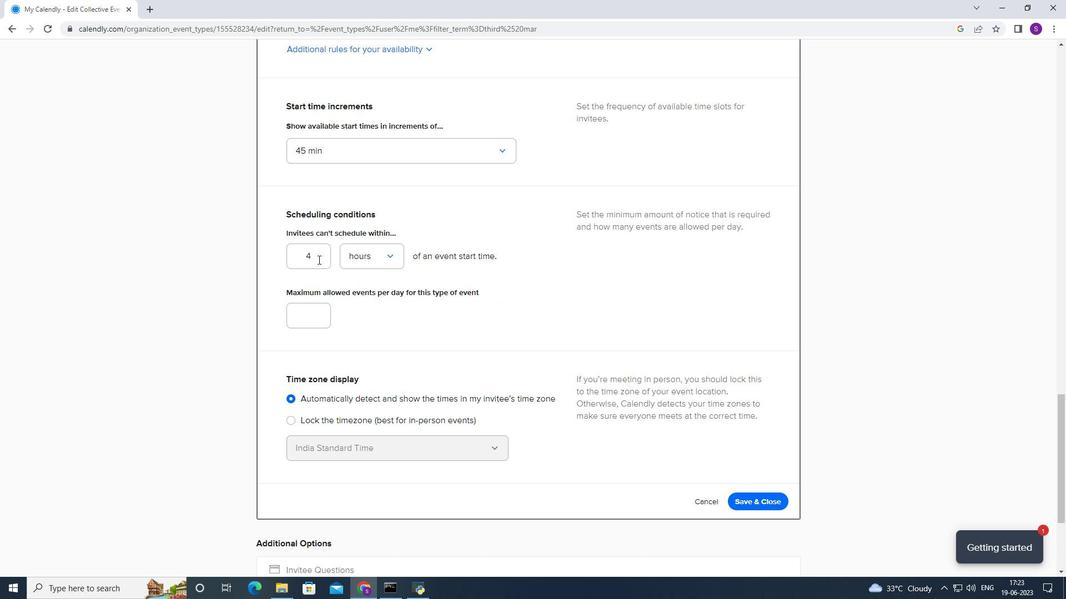 
Action: Mouse moved to (288, 262)
Screenshot: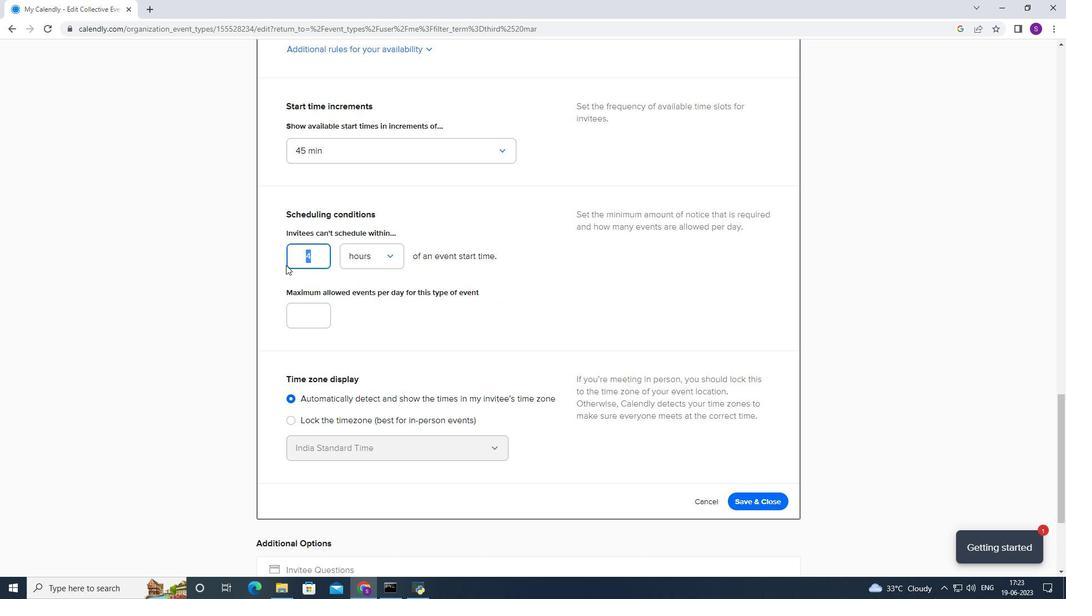 
Action: Key pressed 166
Screenshot: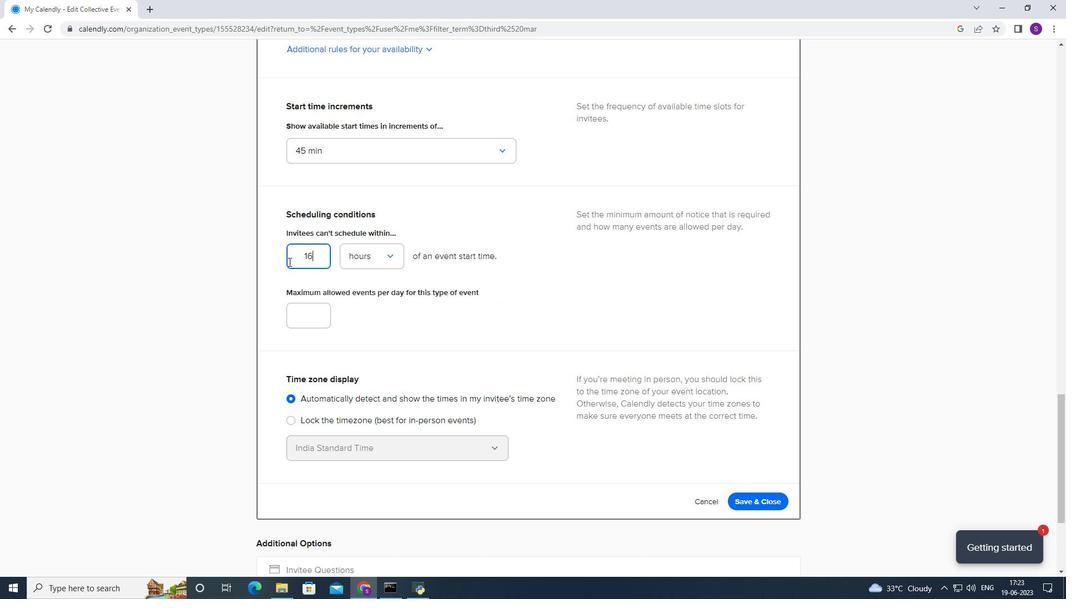 
Action: Mouse moved to (312, 307)
Screenshot: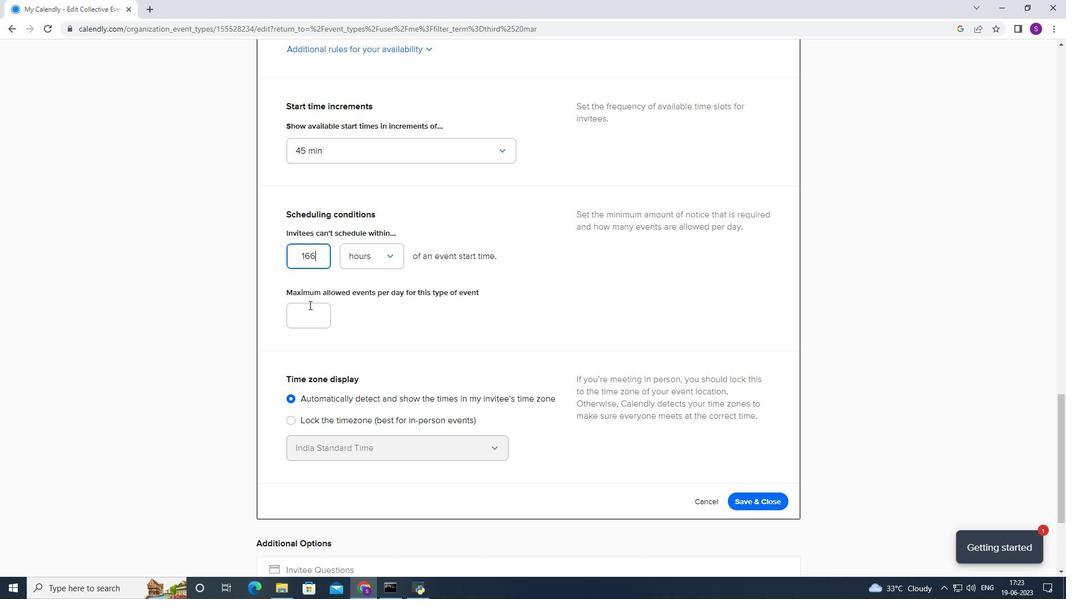 
Action: Mouse pressed left at (312, 307)
Screenshot: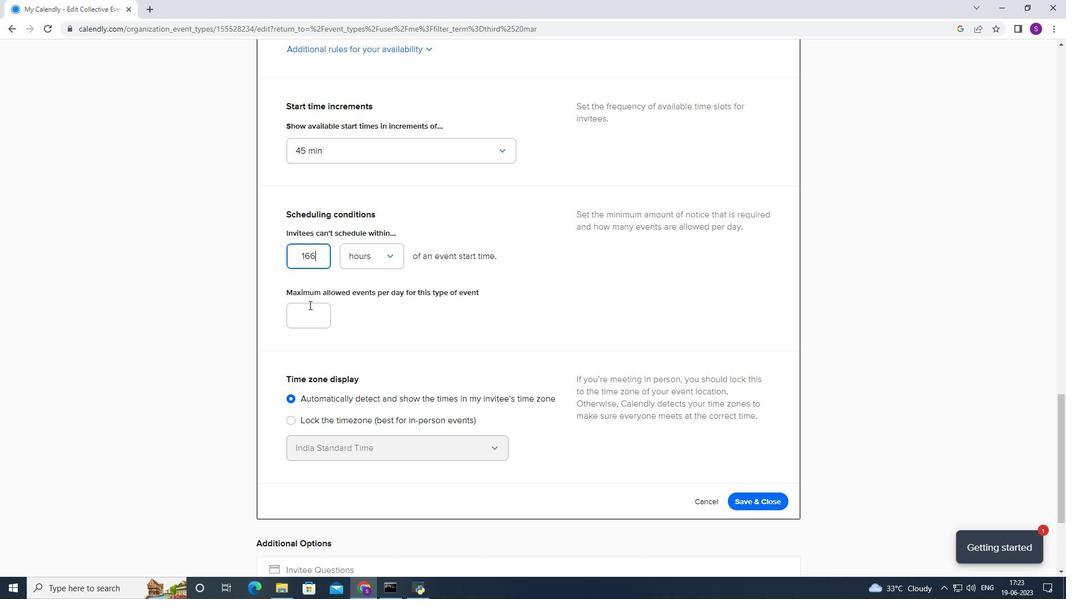 
Action: Key pressed 4
Screenshot: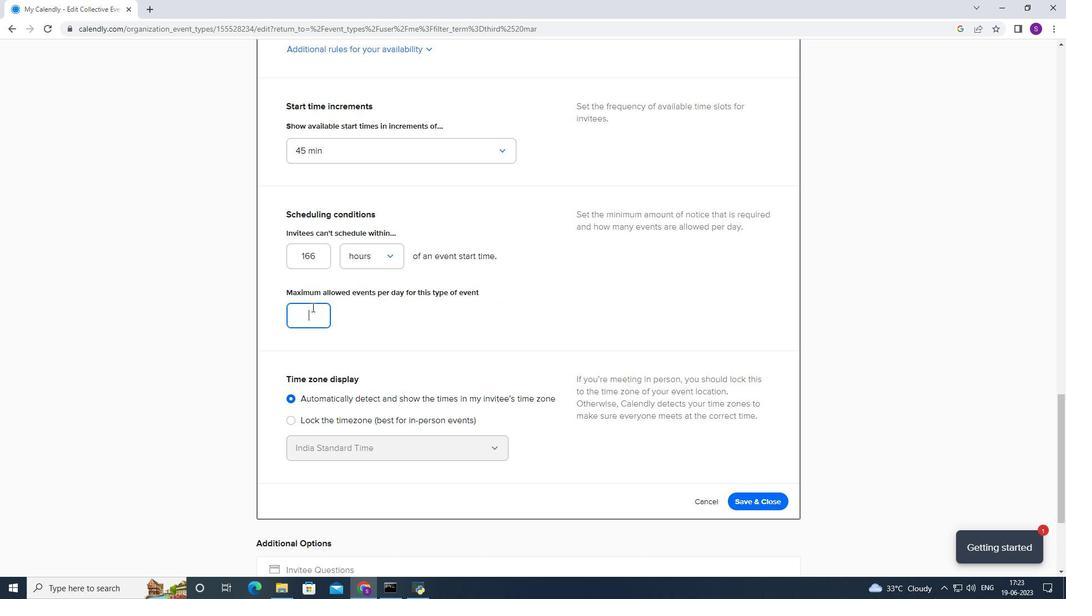 
Action: Mouse moved to (381, 306)
Screenshot: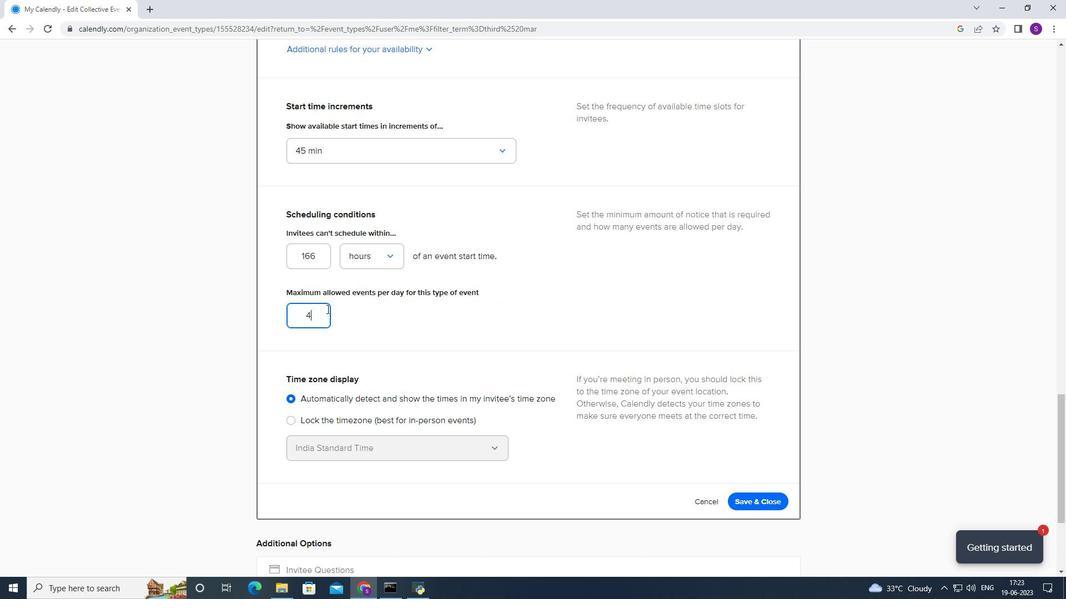 
Action: Mouse scrolled (381, 306) with delta (0, 0)
Screenshot: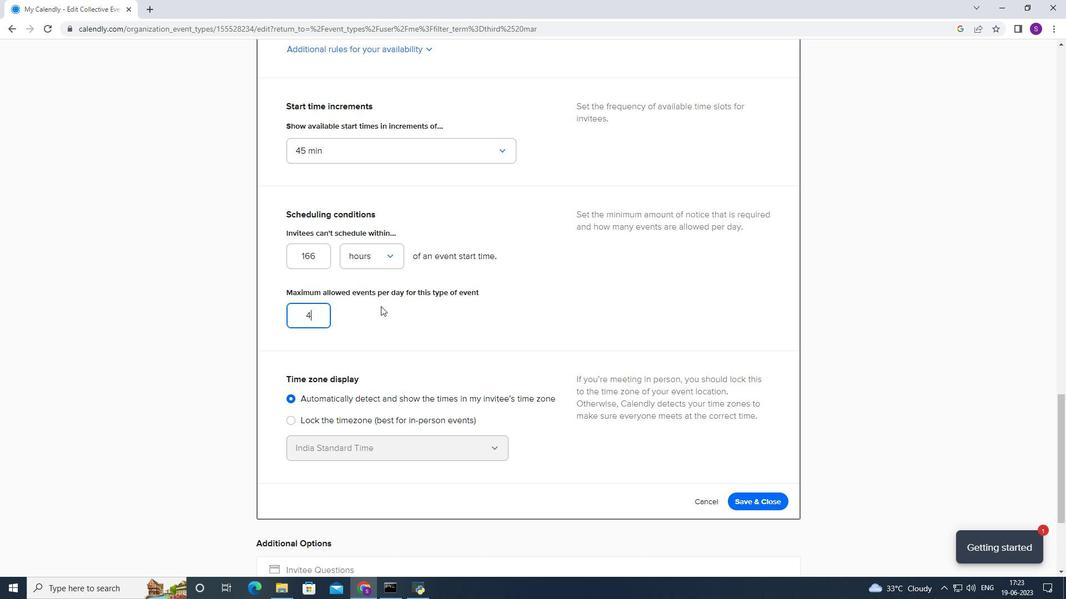 
Action: Mouse scrolled (381, 306) with delta (0, 0)
Screenshot: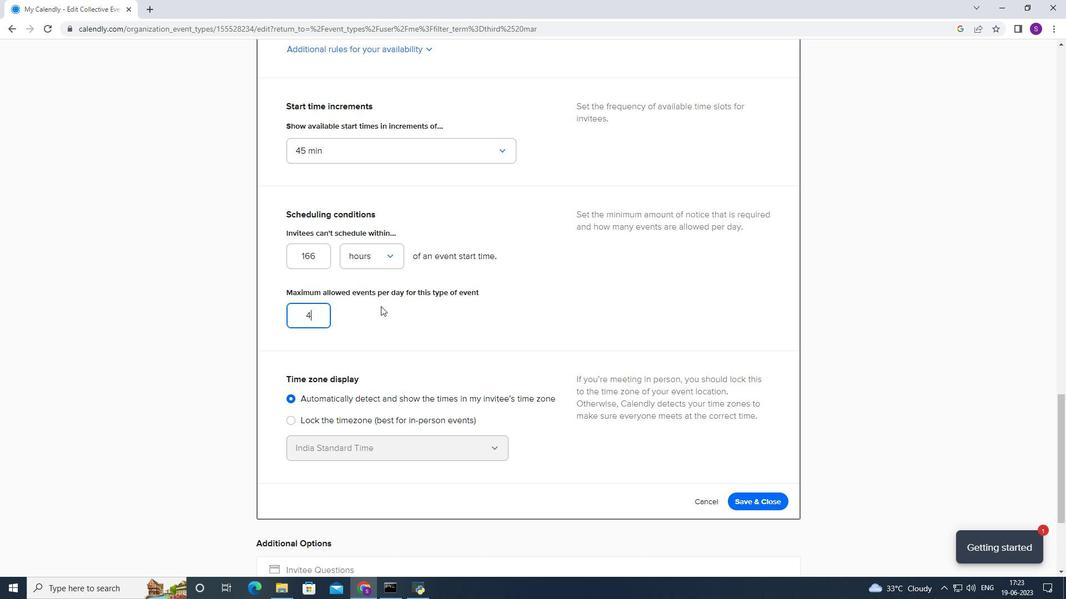 
Action: Mouse scrolled (381, 306) with delta (0, 0)
Screenshot: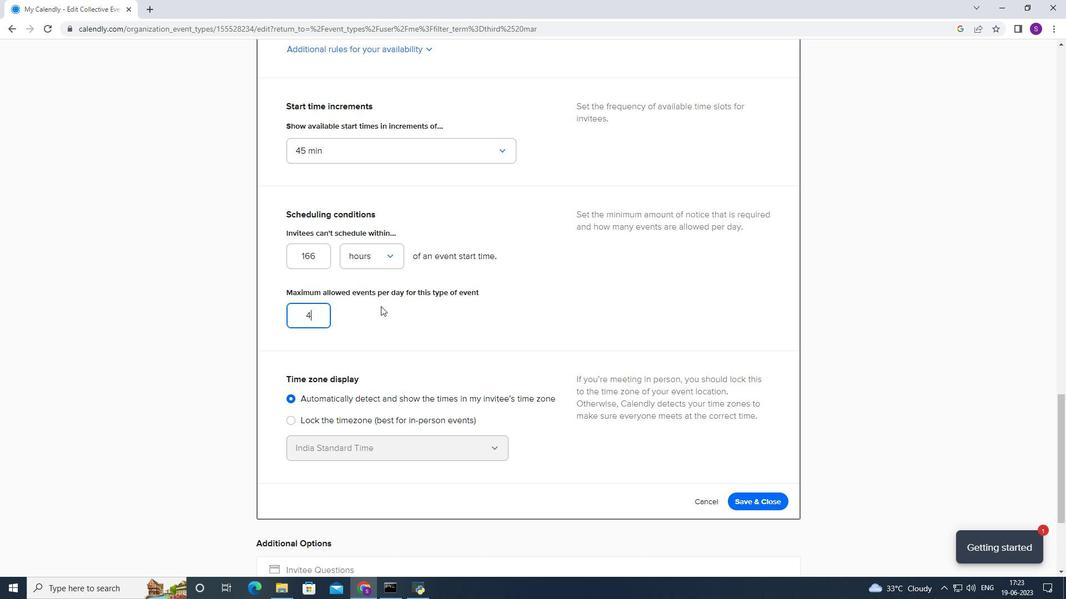 
Action: Mouse moved to (773, 336)
Screenshot: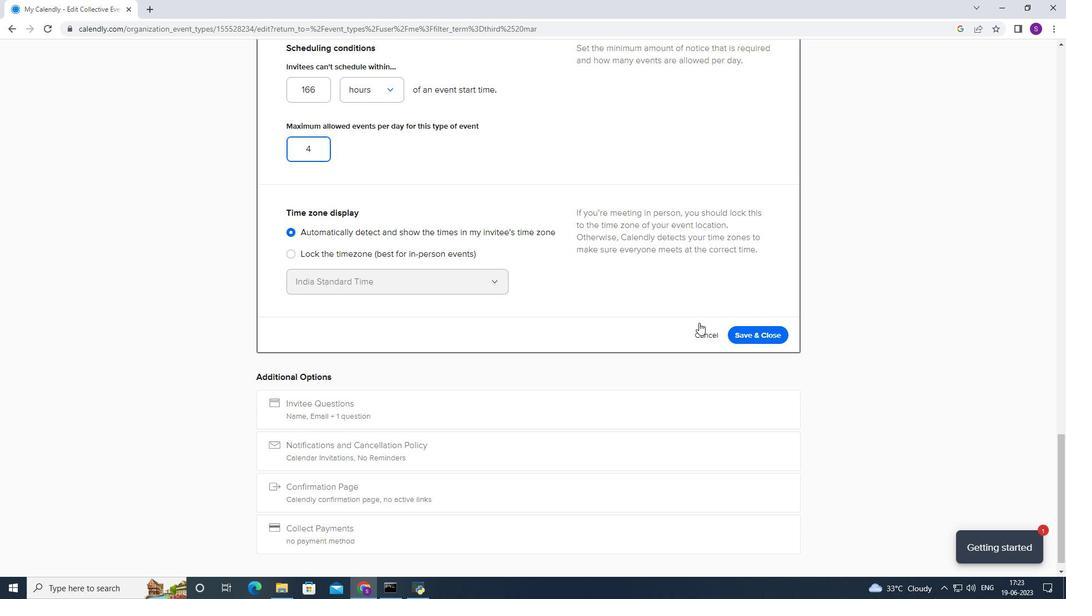 
Action: Mouse pressed left at (773, 336)
Screenshot: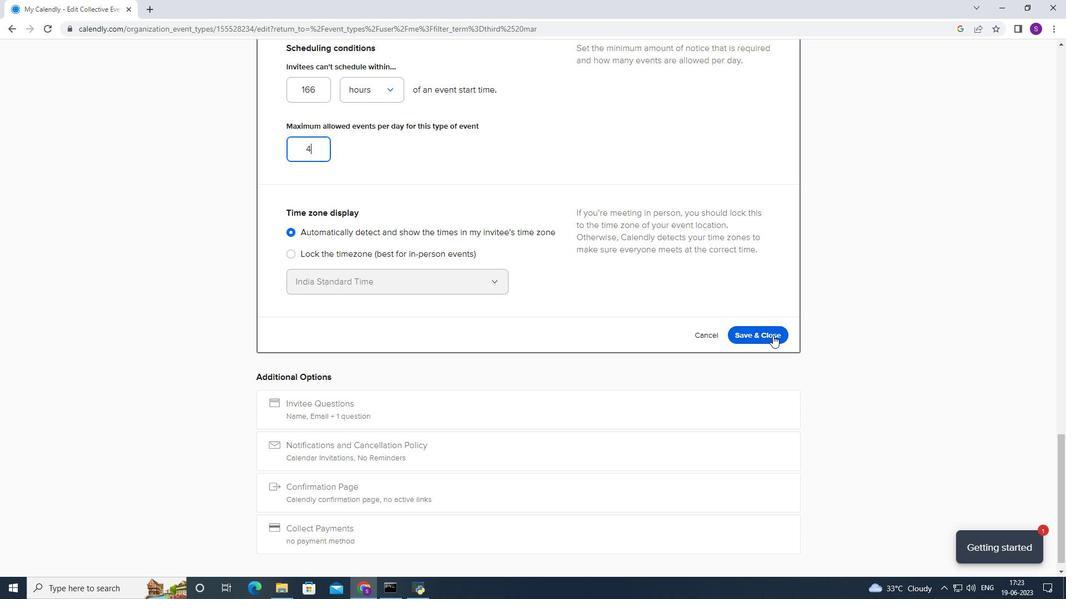 
Action: Mouse moved to (770, 336)
Screenshot: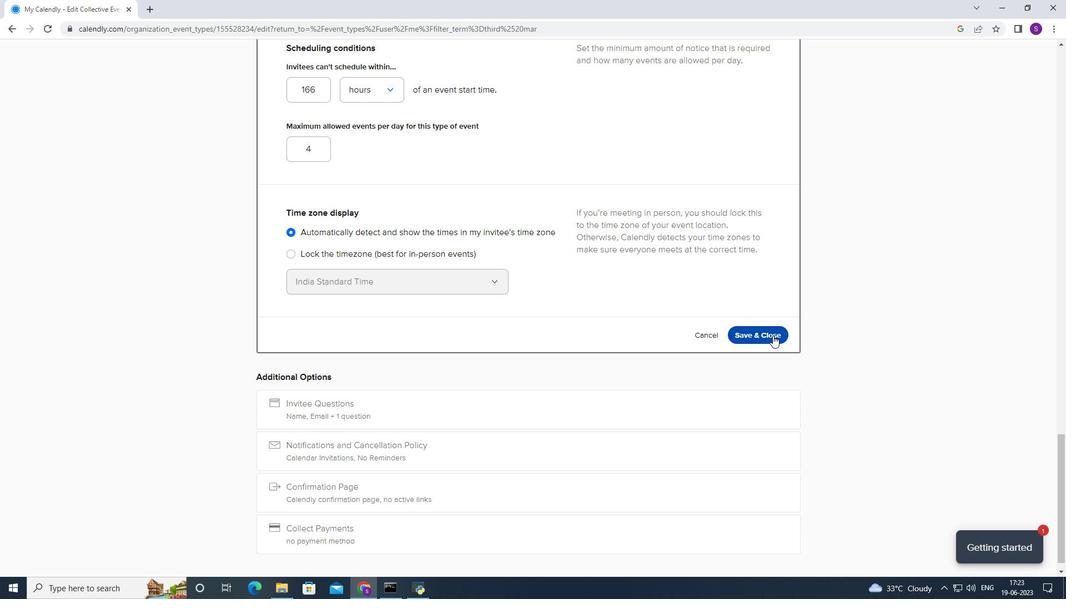 
